 Task: Slide 3 - Table Of Contents.
Action: Mouse moved to (30, 95)
Screenshot: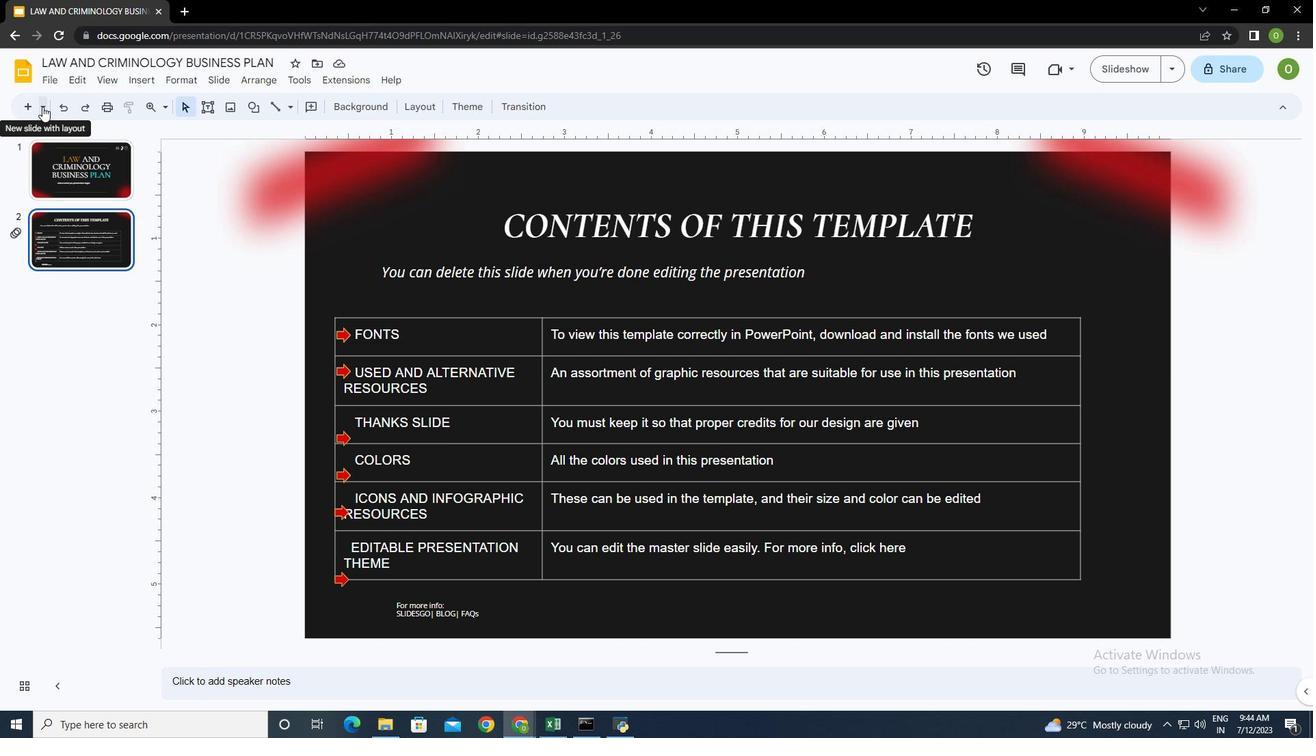 
Action: Mouse pressed left at (30, 95)
Screenshot: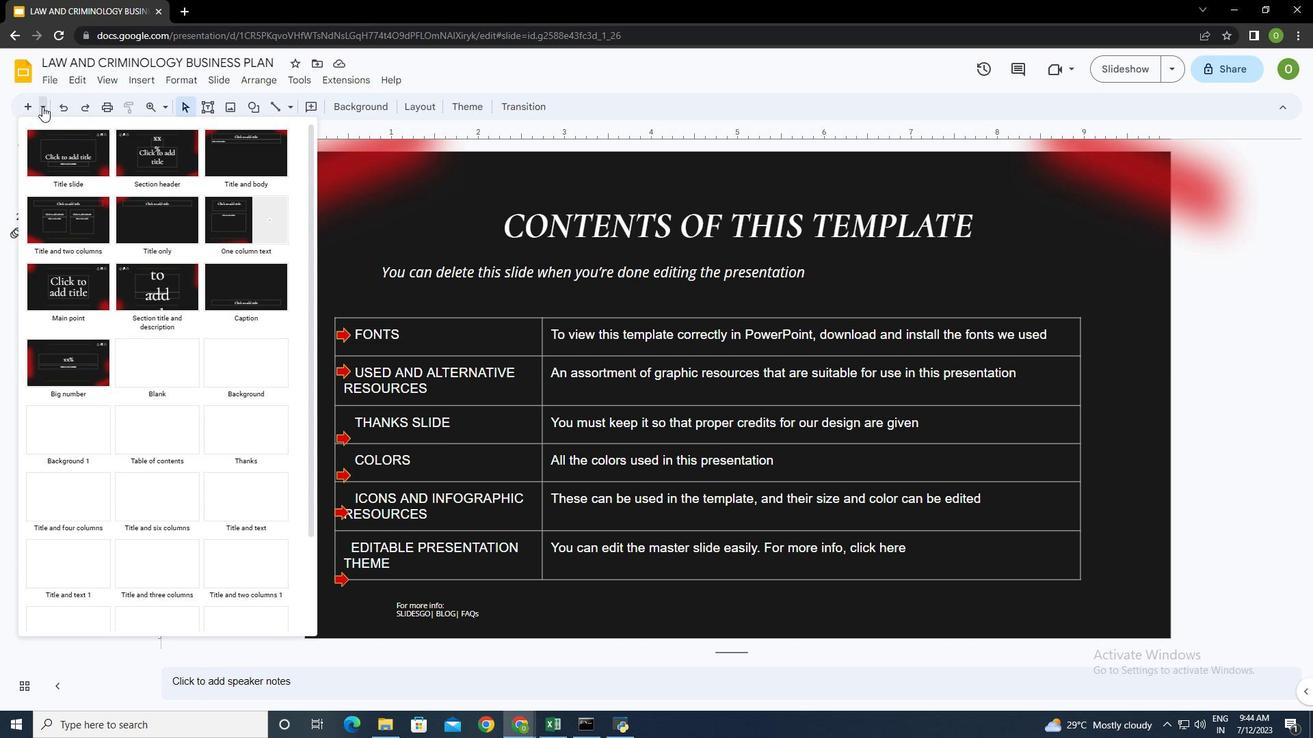 
Action: Mouse moved to (136, 206)
Screenshot: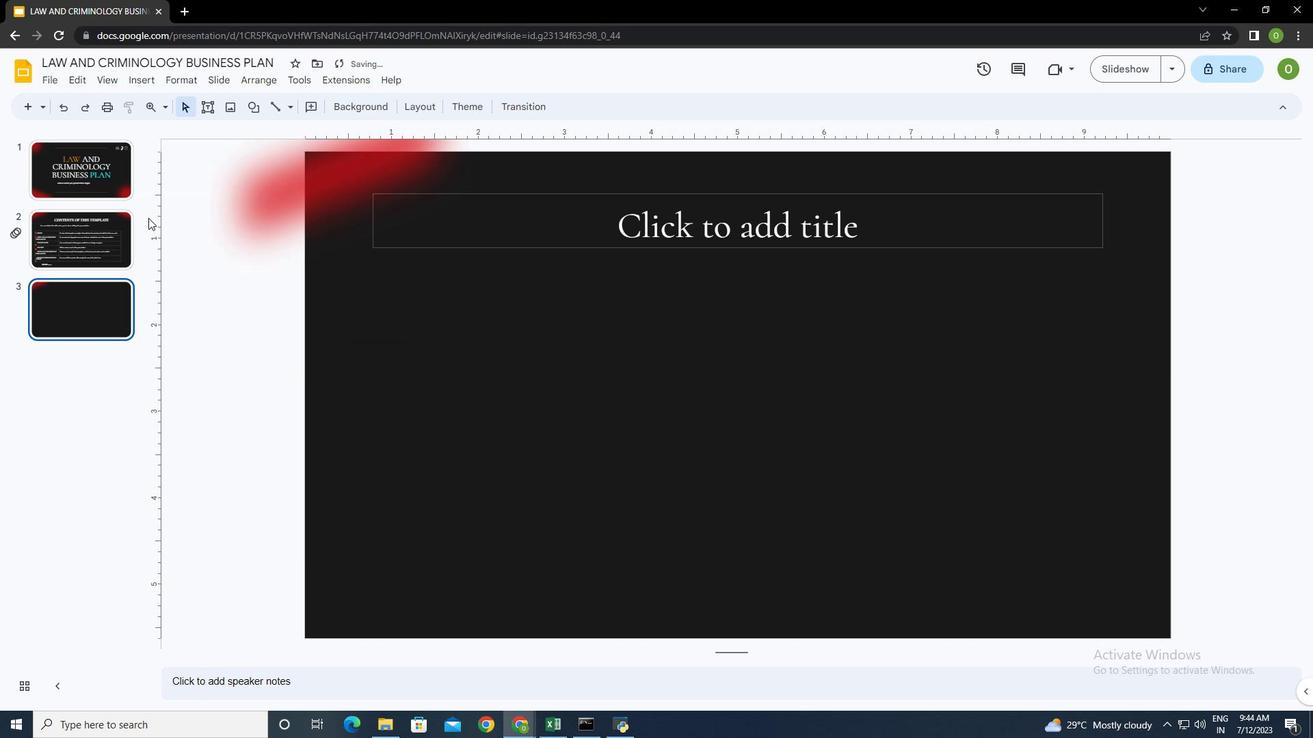 
Action: Mouse pressed left at (136, 206)
Screenshot: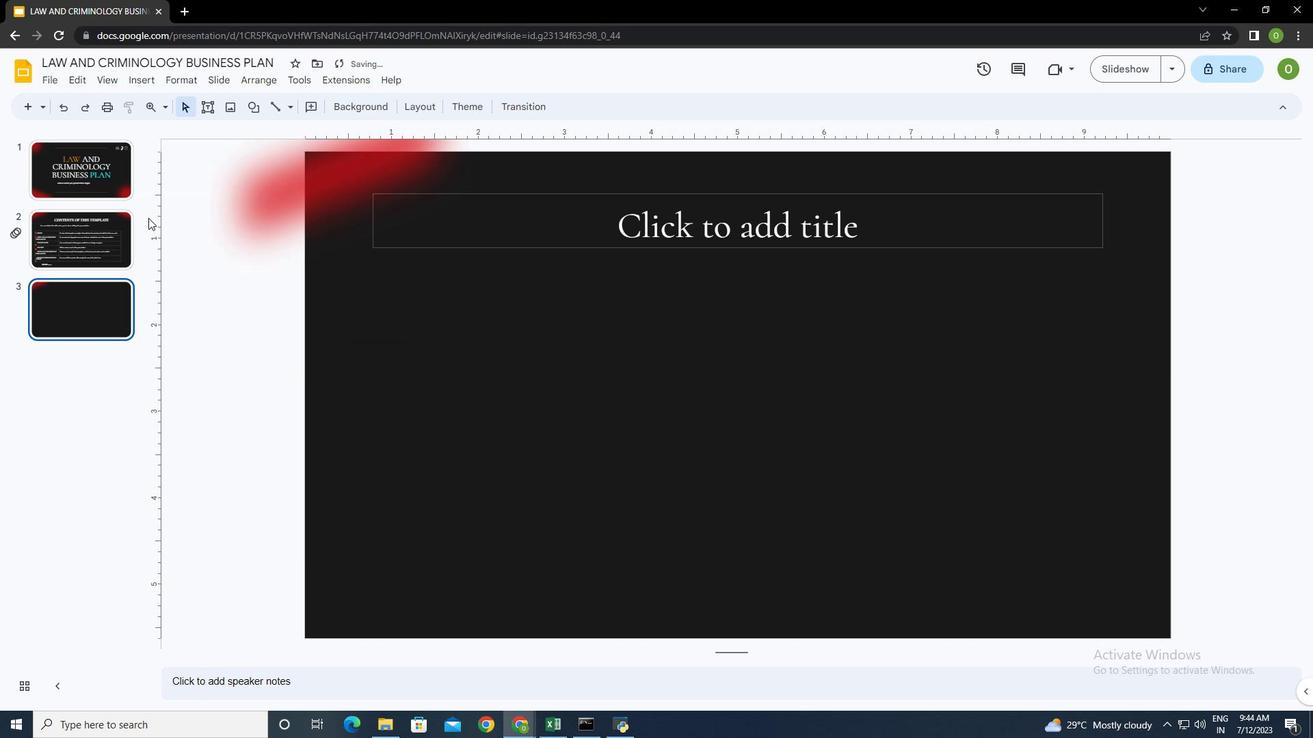 
Action: Mouse moved to (484, 202)
Screenshot: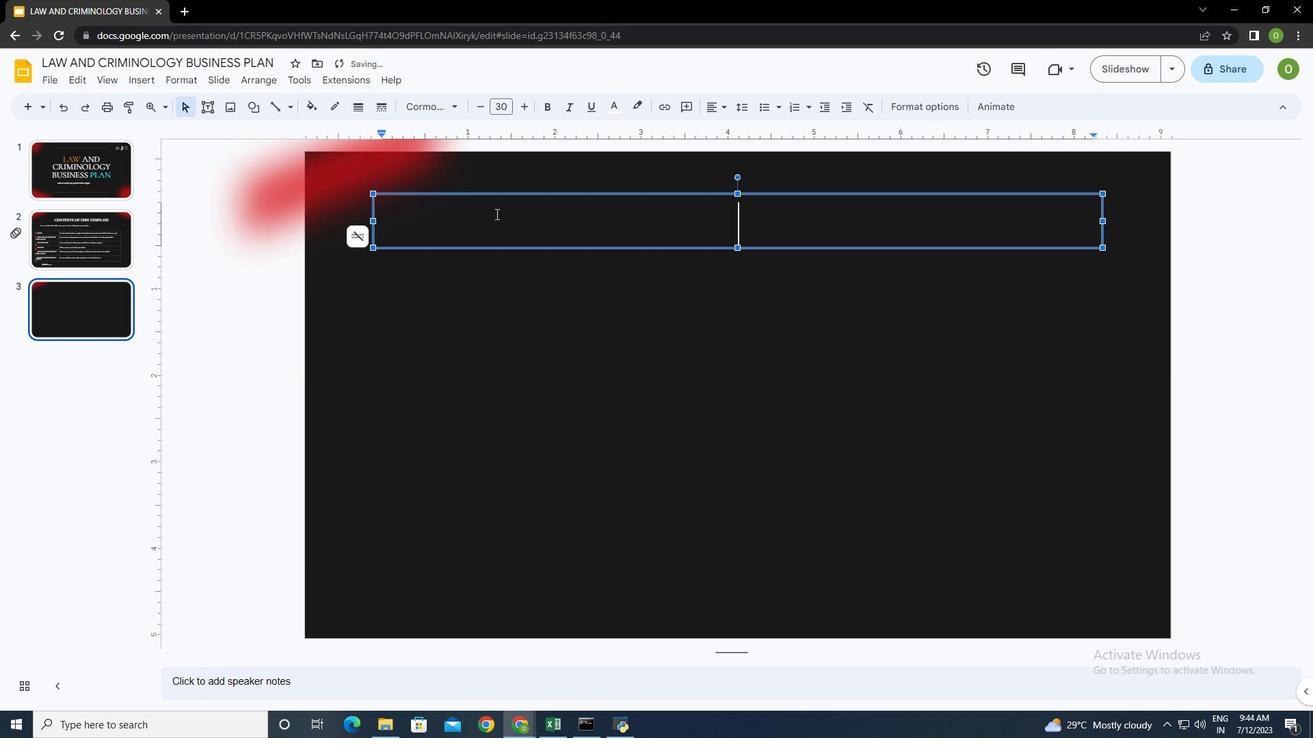 
Action: Mouse pressed left at (484, 202)
Screenshot: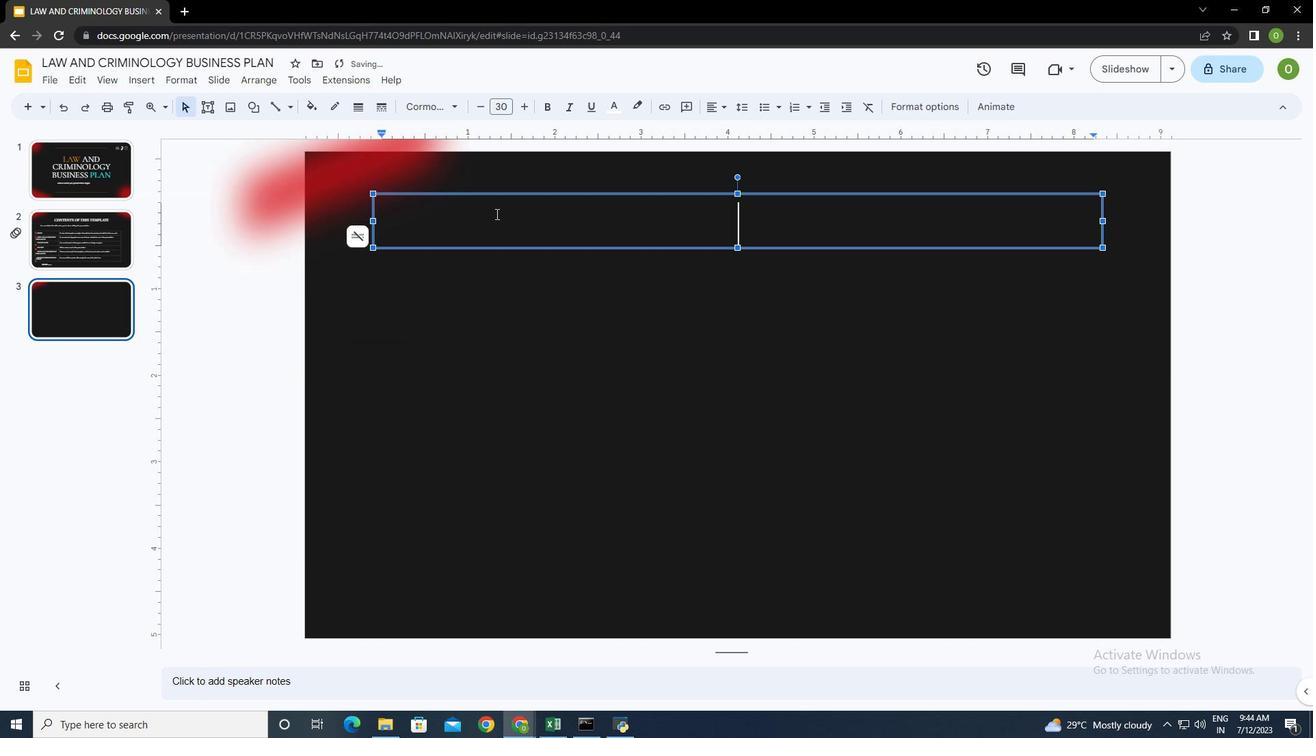 
Action: Mouse moved to (484, 202)
Screenshot: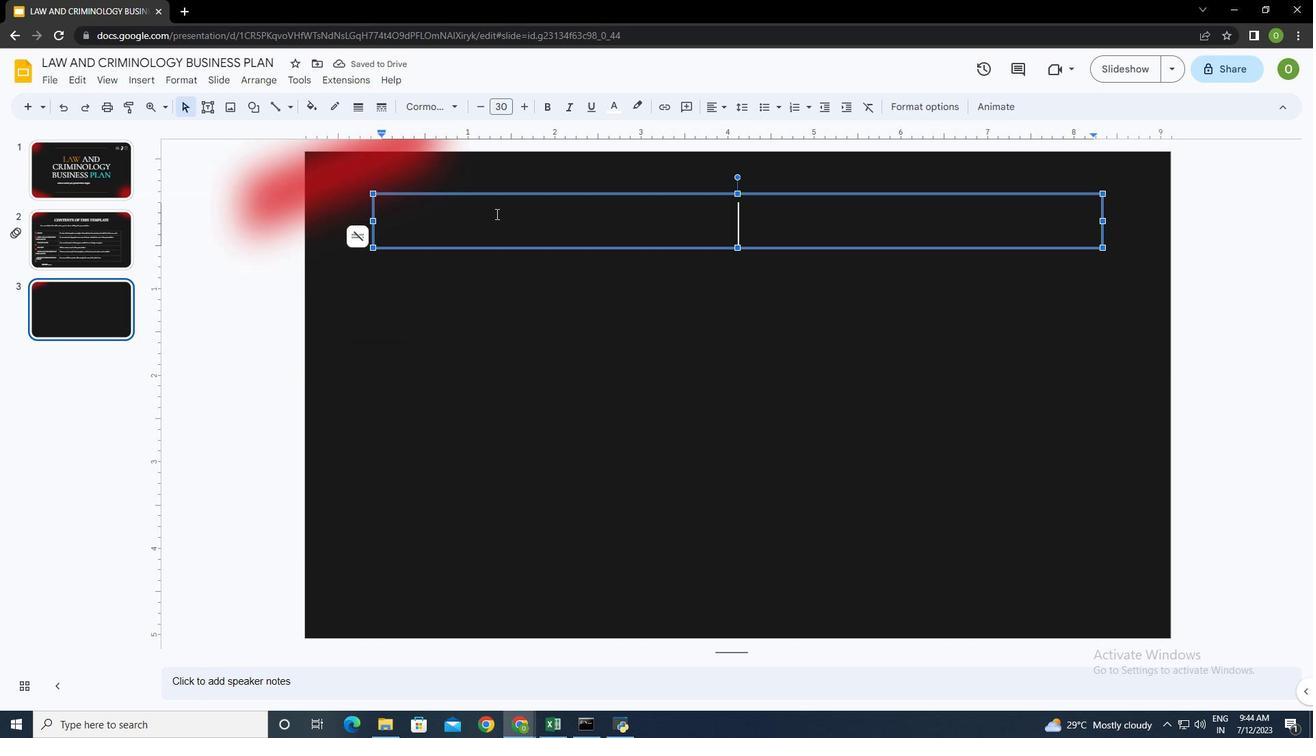 
Action: Key pressed <Key.shift>table<Key.space>of<Key.space>contents
Screenshot: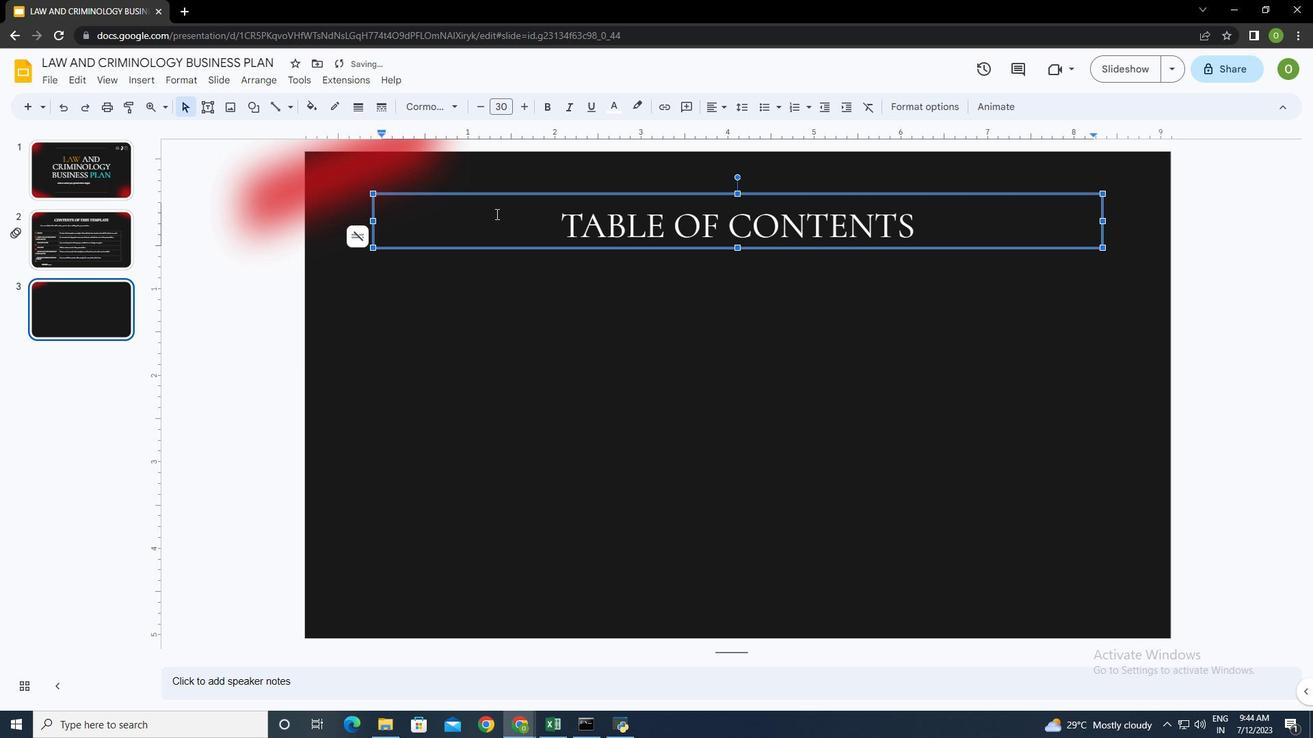 
Action: Mouse moved to (925, 213)
Screenshot: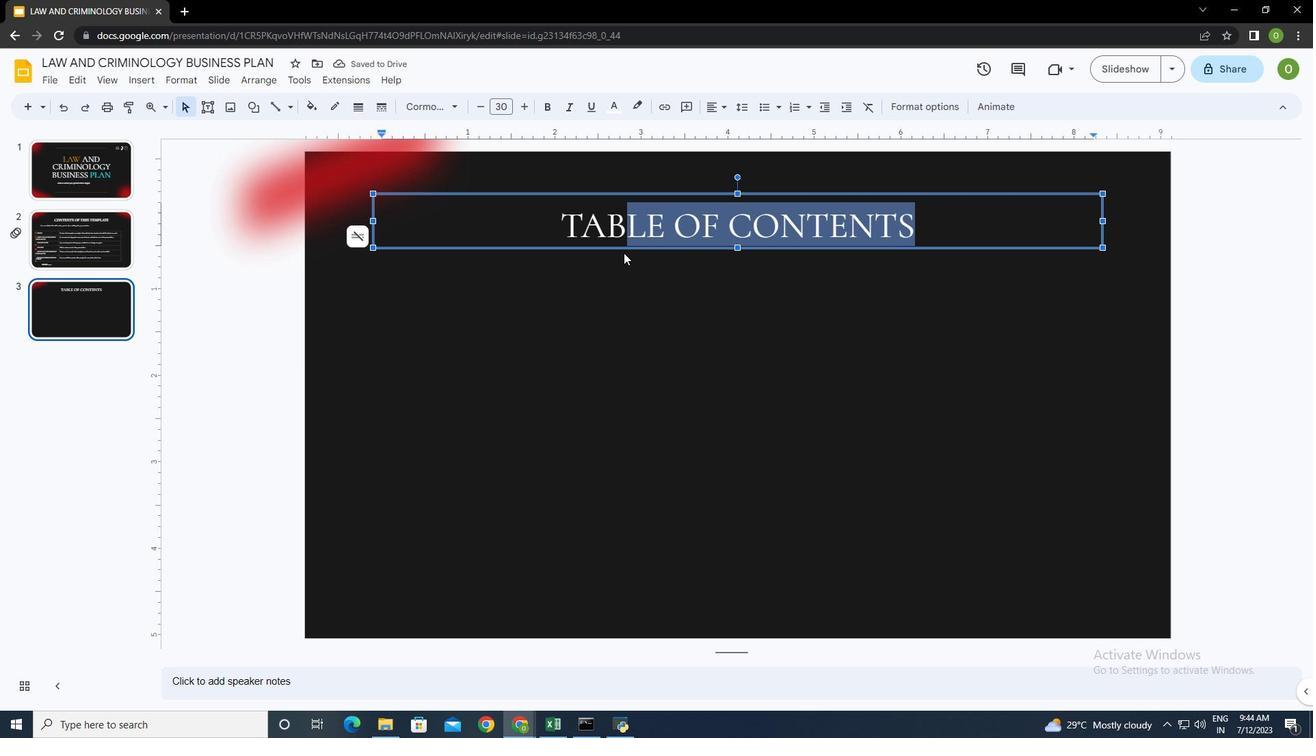 
Action: Mouse pressed left at (925, 213)
Screenshot: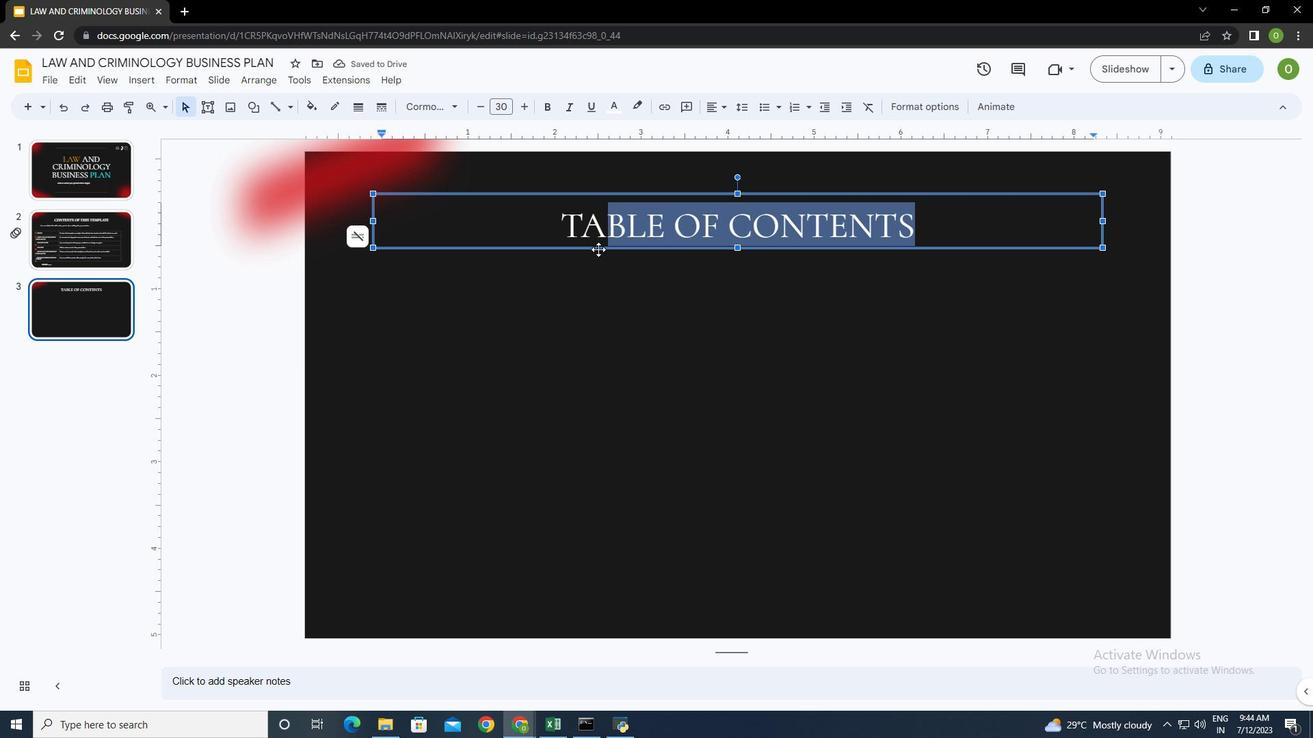 
Action: Mouse moved to (470, 95)
Screenshot: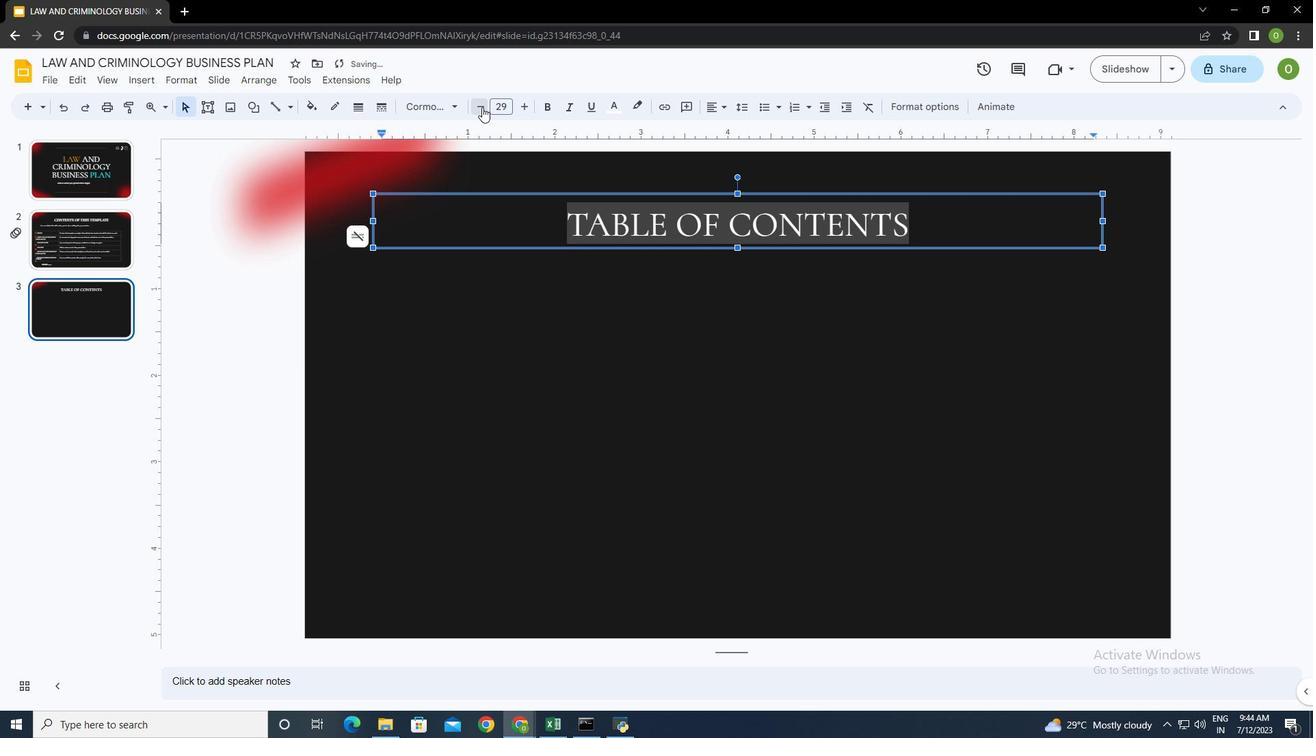 
Action: Mouse pressed left at (470, 95)
Screenshot: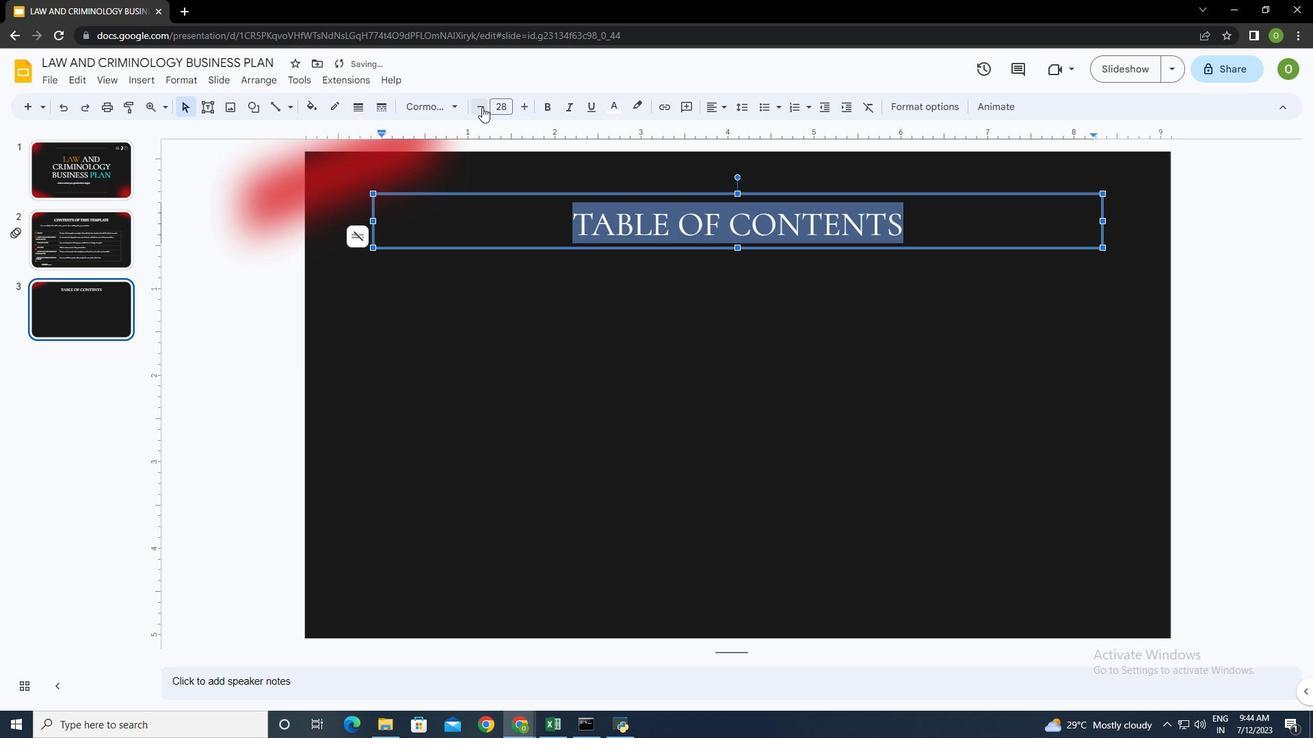 
Action: Mouse pressed left at (470, 95)
Screenshot: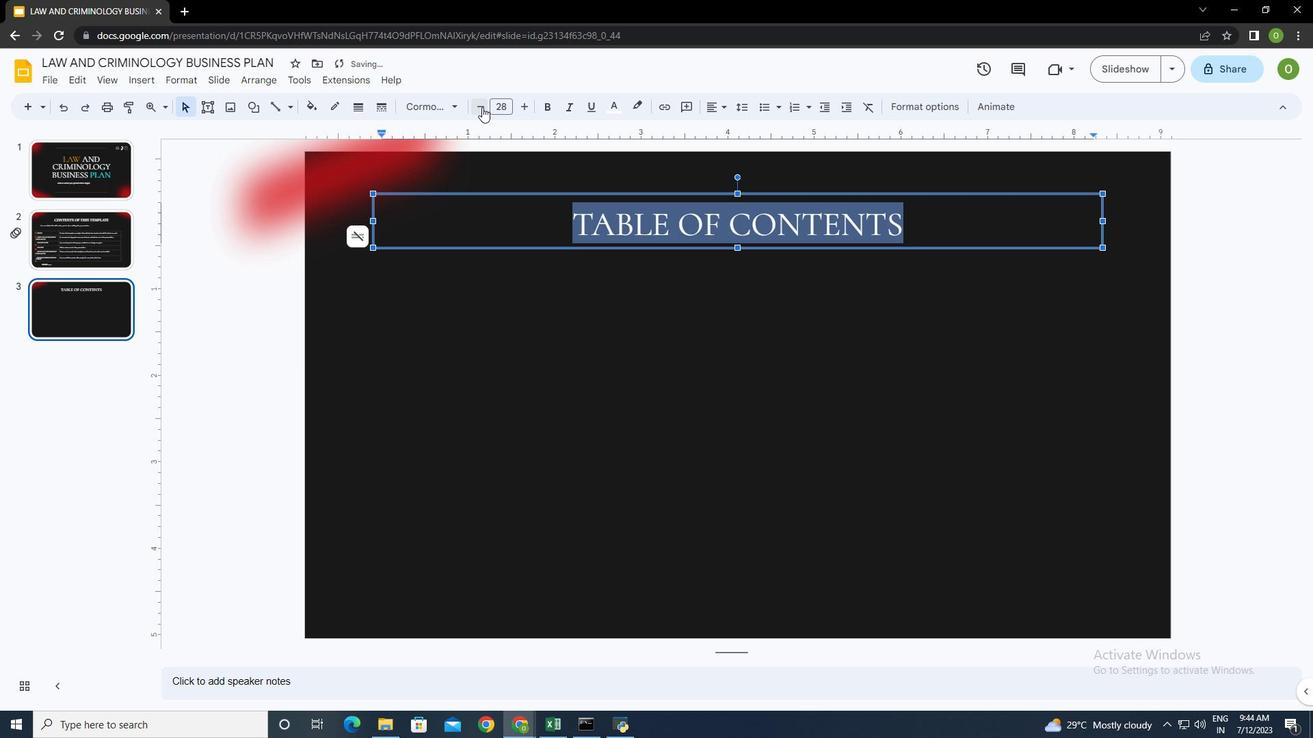 
Action: Mouse pressed left at (470, 95)
Screenshot: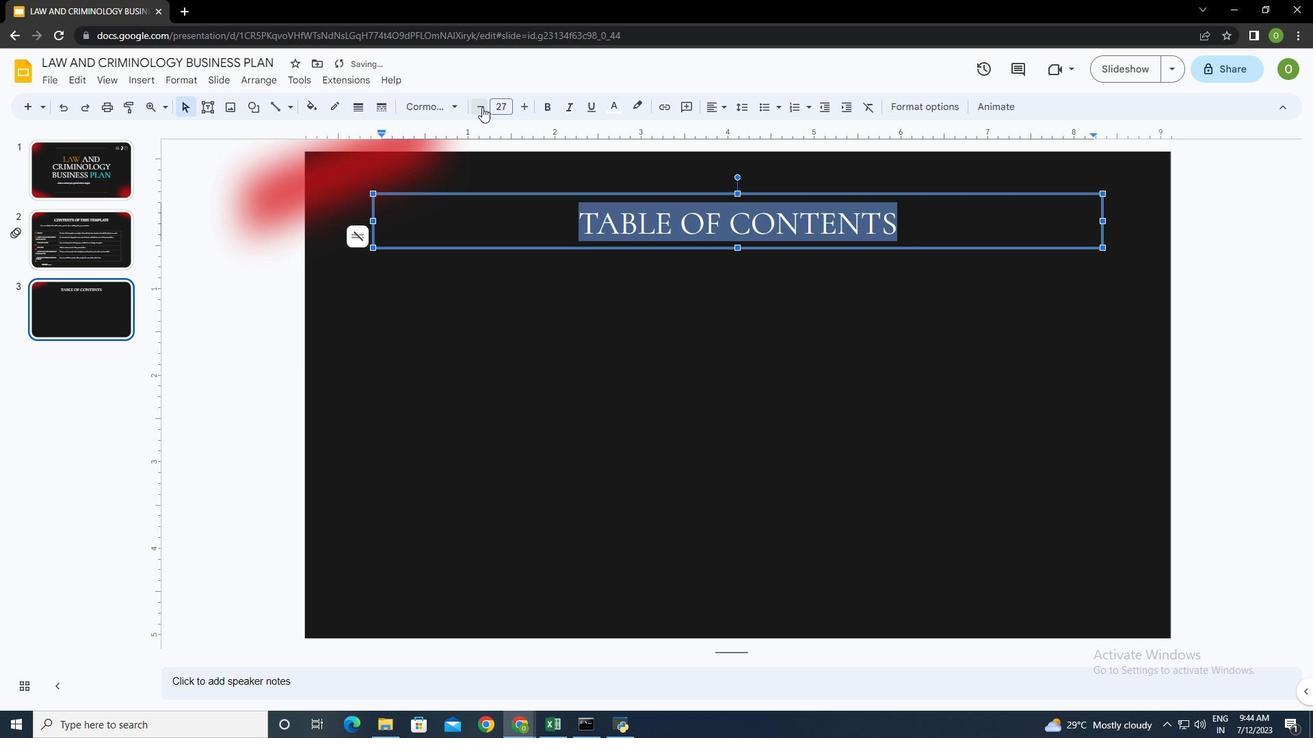 
Action: Mouse pressed left at (470, 95)
Screenshot: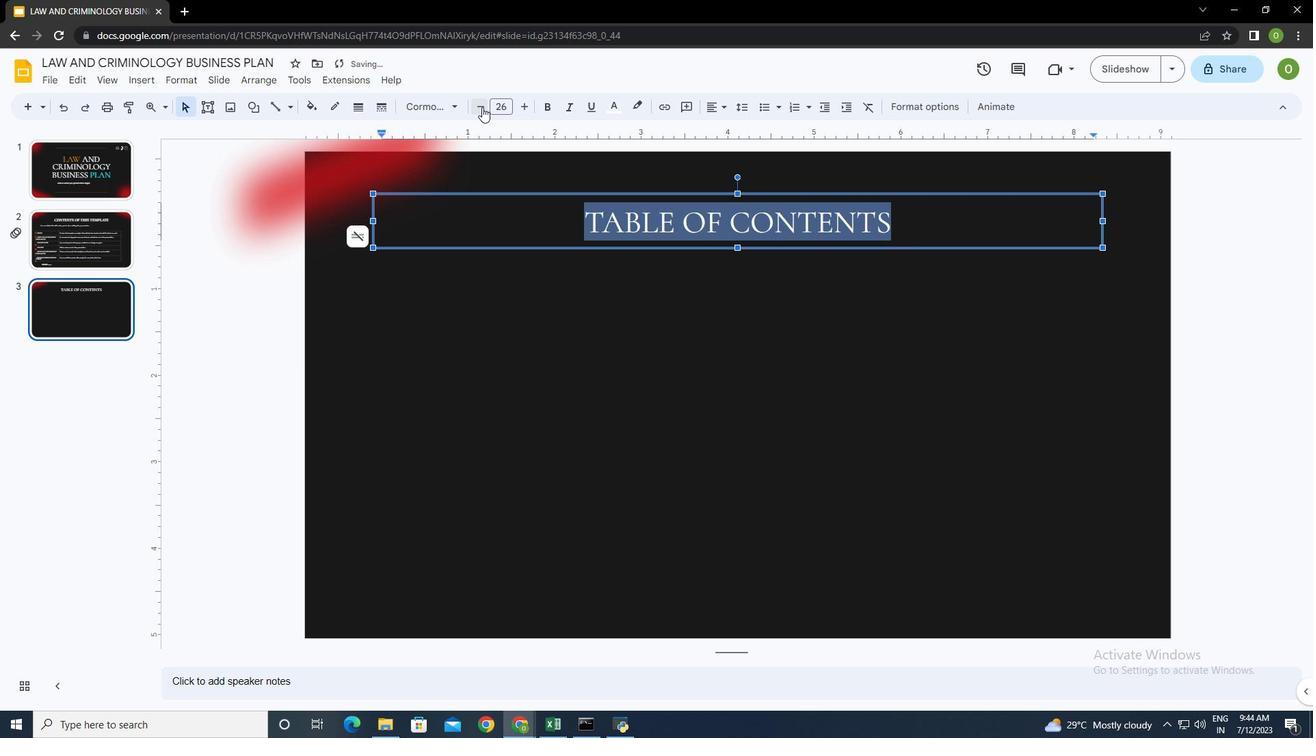 
Action: Mouse pressed left at (470, 95)
Screenshot: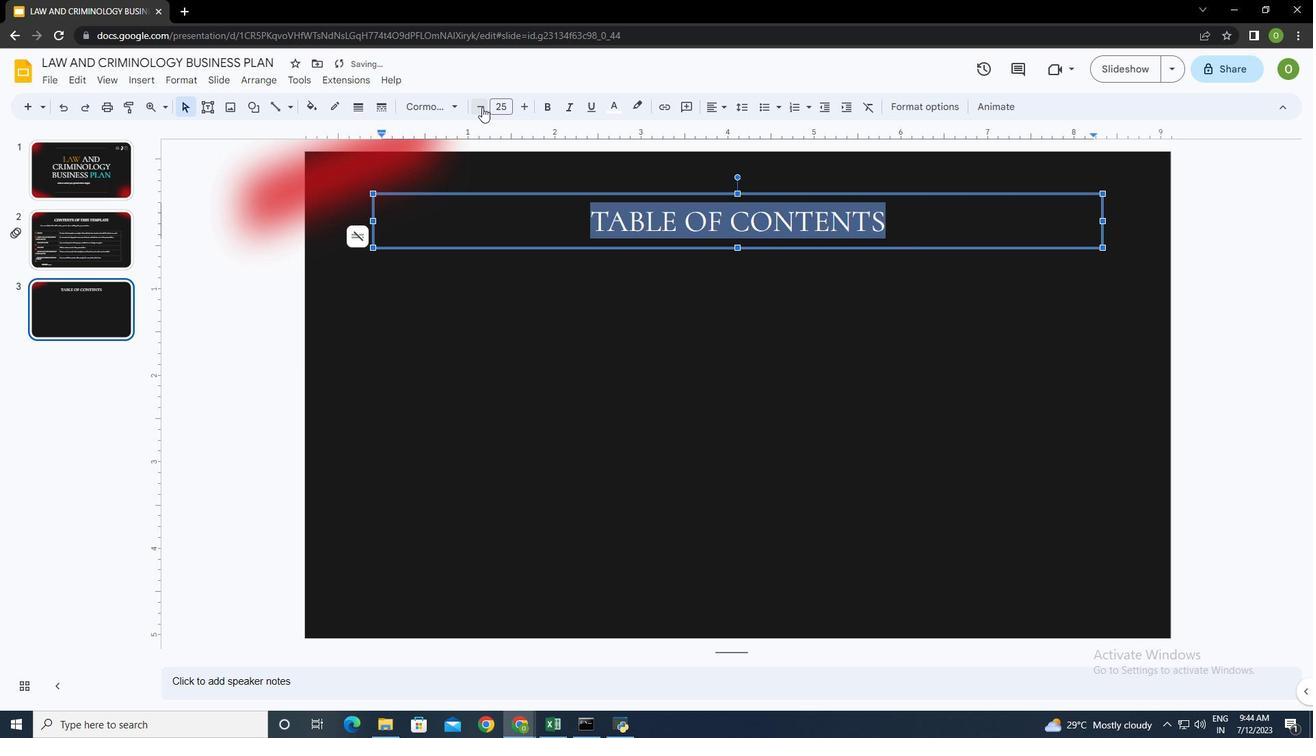
Action: Mouse moved to (968, 218)
Screenshot: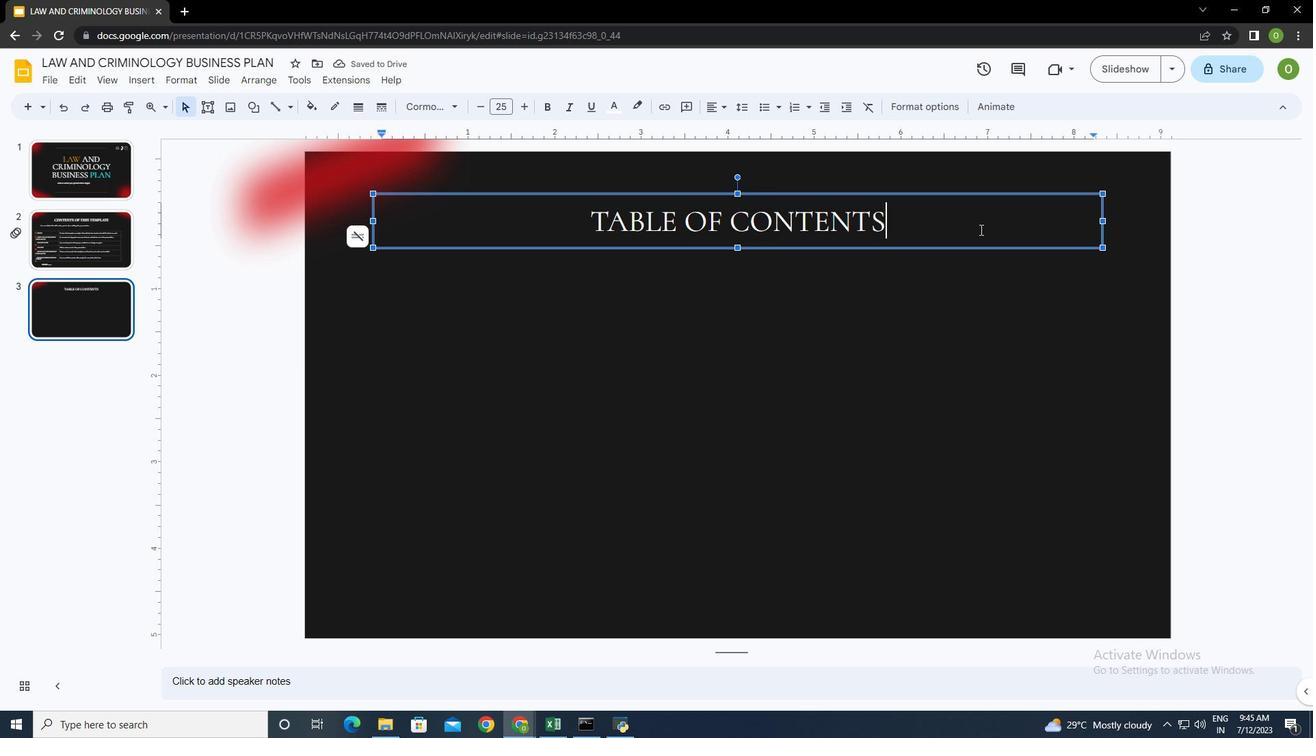
Action: Mouse pressed left at (968, 218)
Screenshot: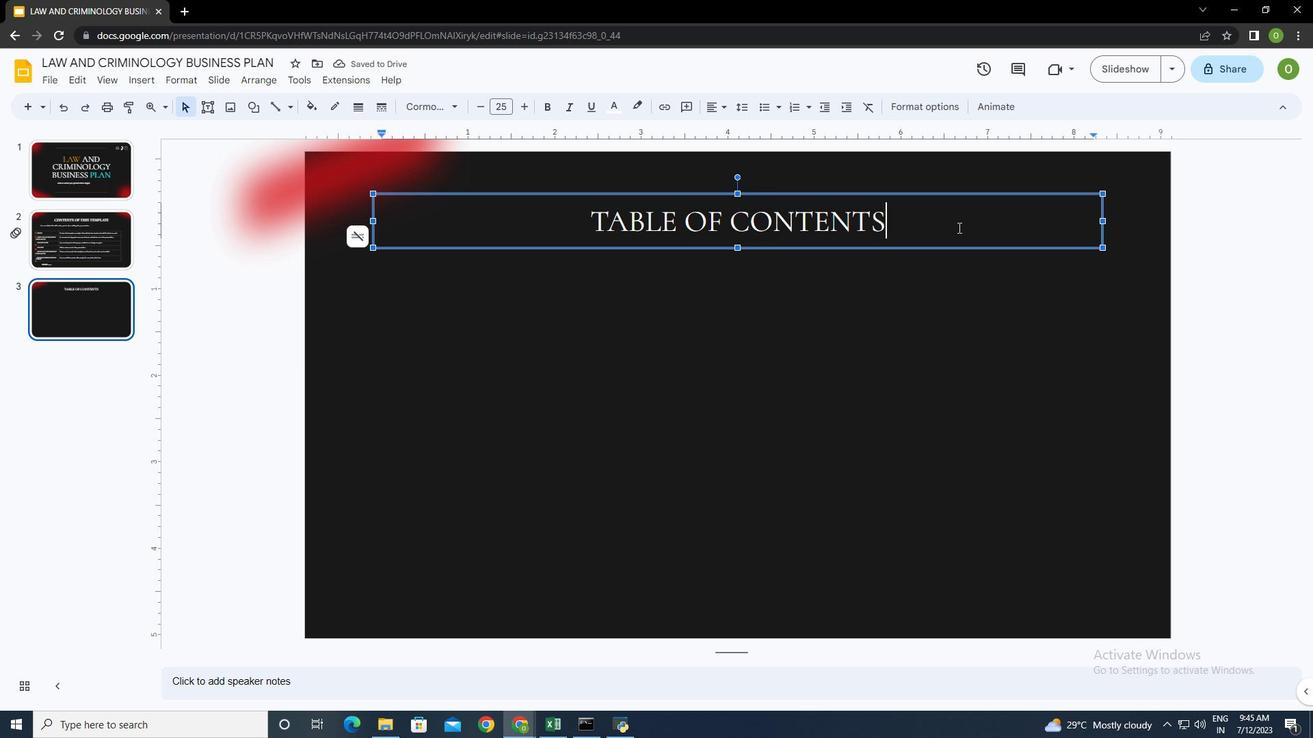 
Action: Mouse moved to (914, 94)
Screenshot: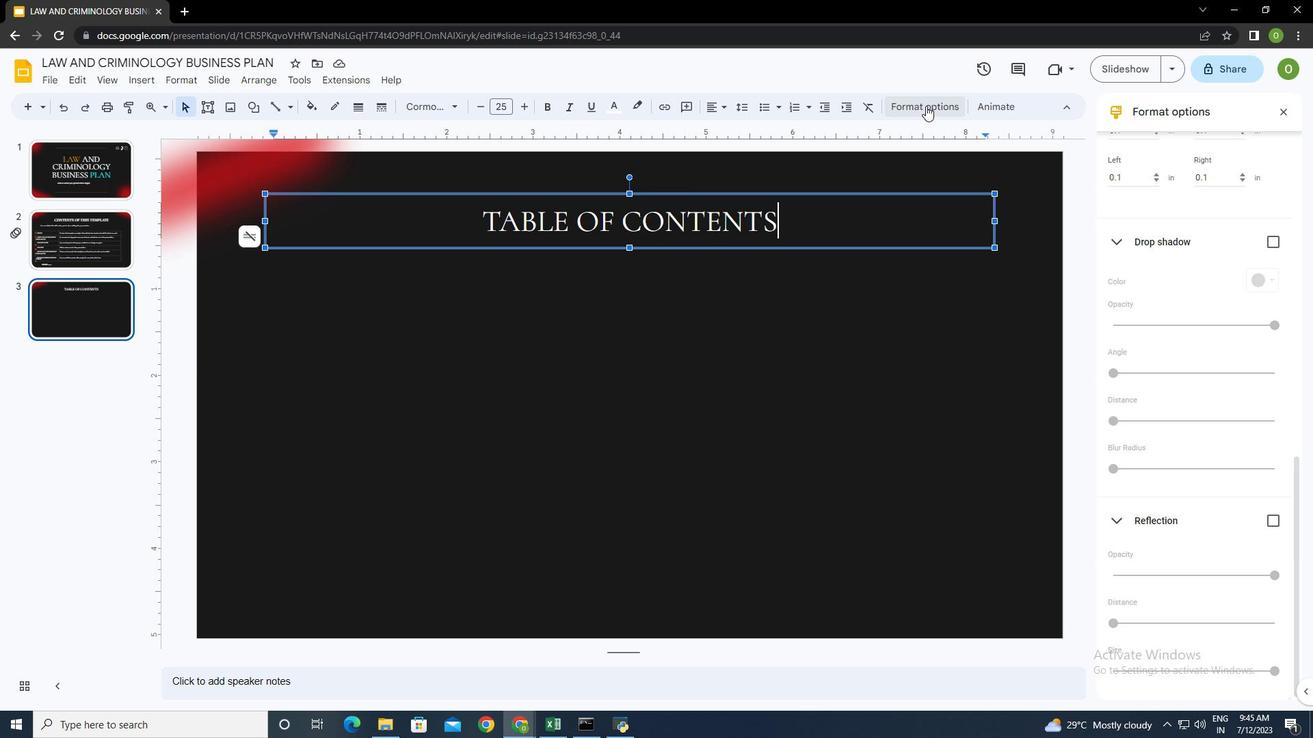 
Action: Mouse pressed left at (914, 94)
Screenshot: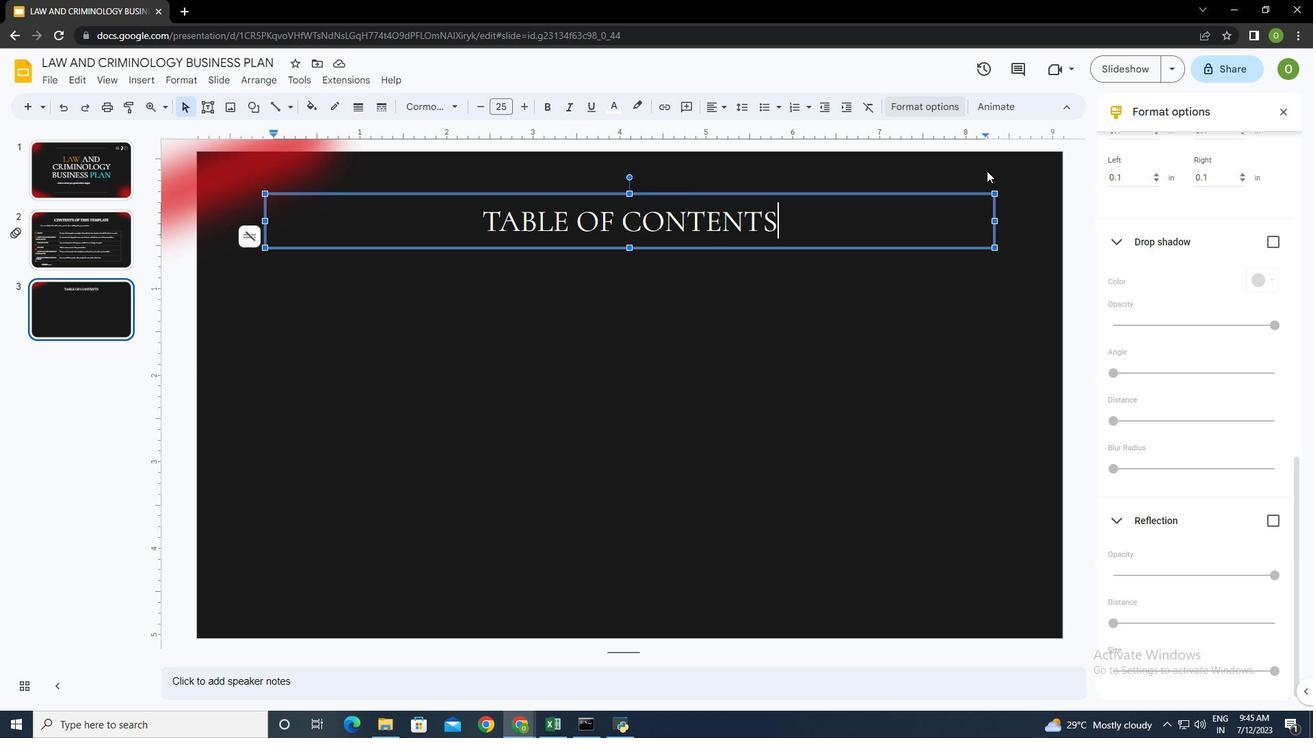 
Action: Mouse moved to (1140, 201)
Screenshot: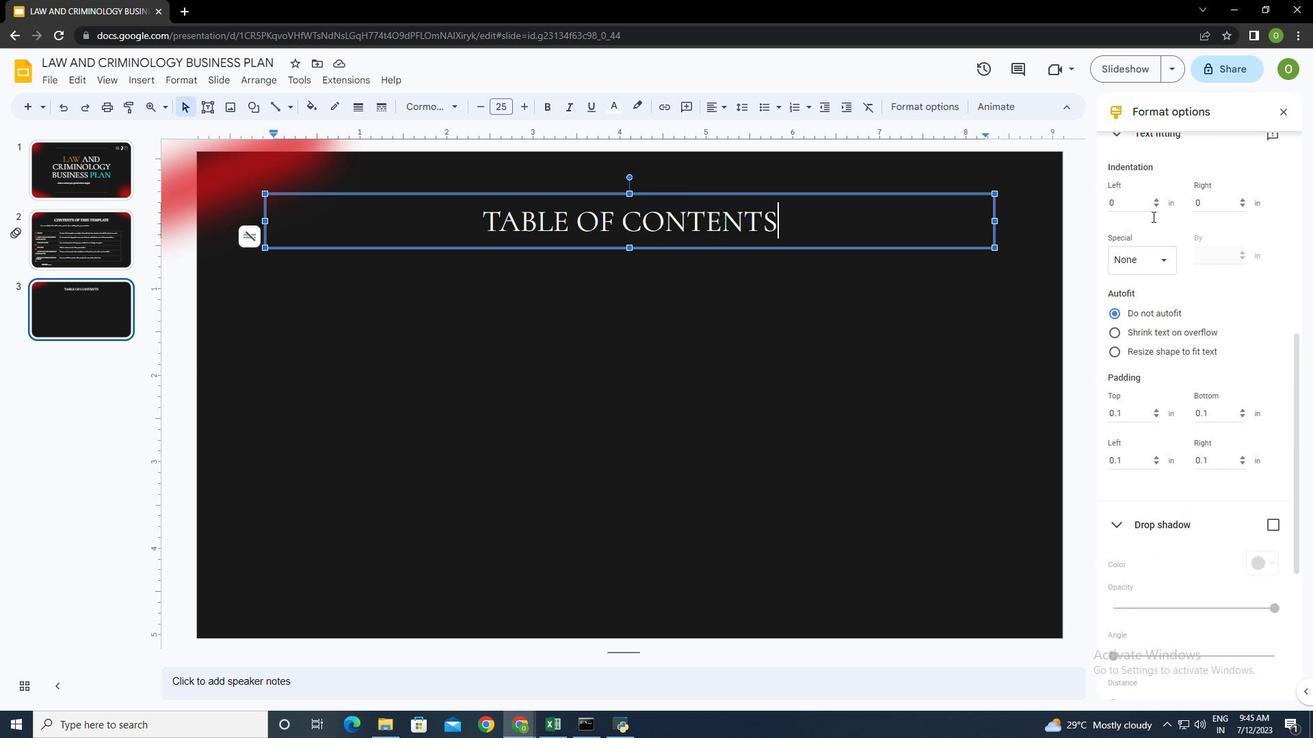 
Action: Mouse scrolled (1140, 202) with delta (0, 0)
Screenshot: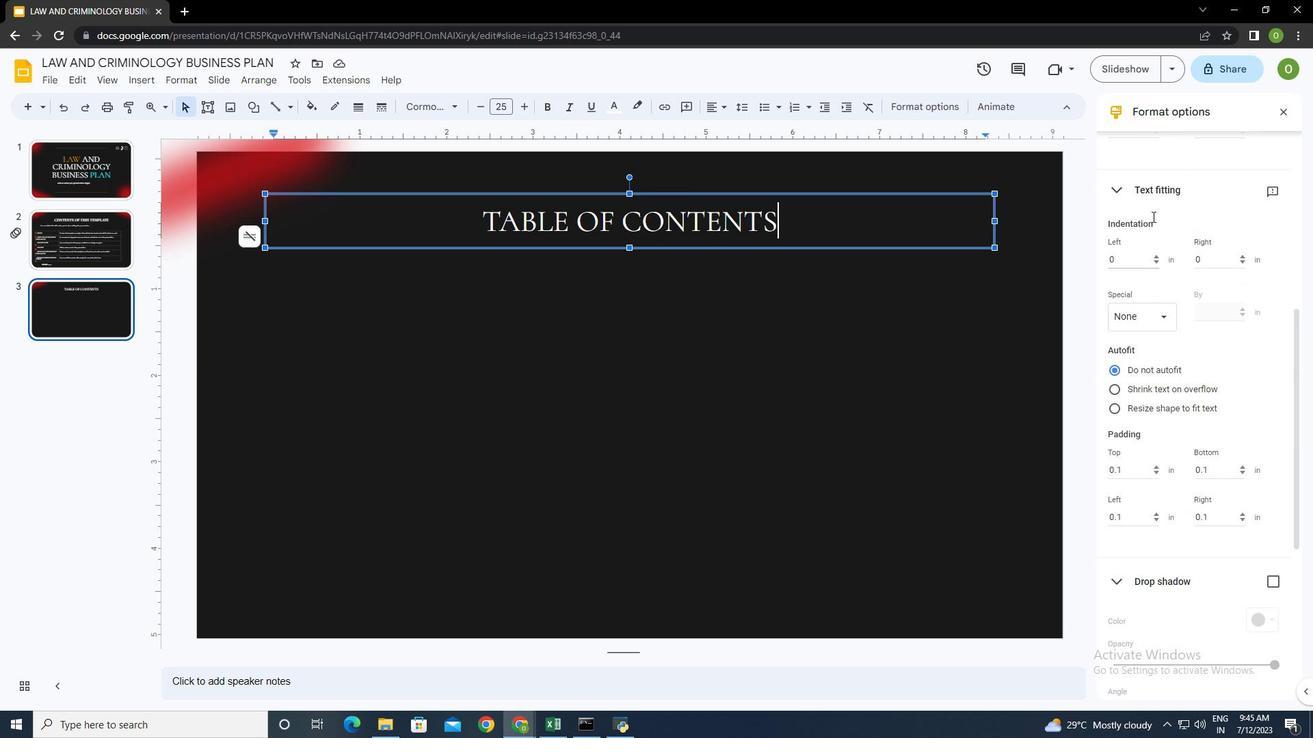 
Action: Mouse scrolled (1140, 202) with delta (0, 0)
Screenshot: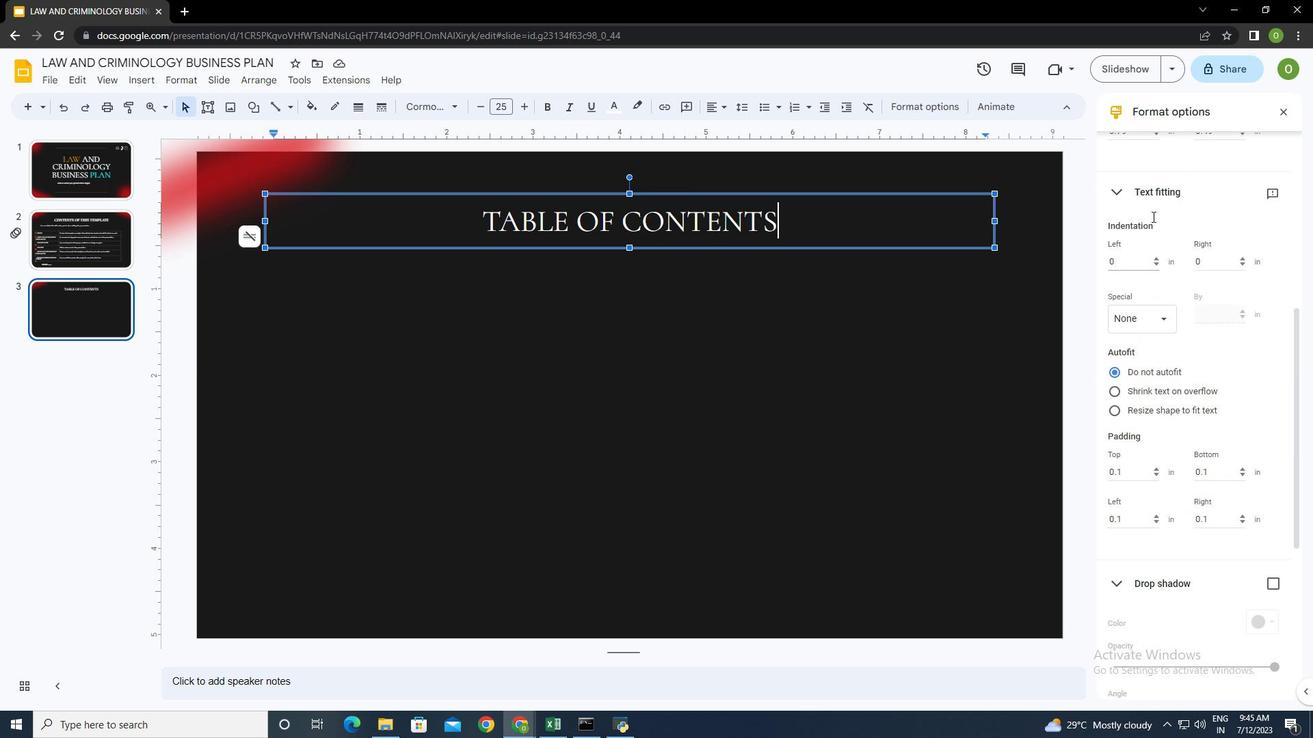 
Action: Mouse scrolled (1140, 202) with delta (0, 0)
Screenshot: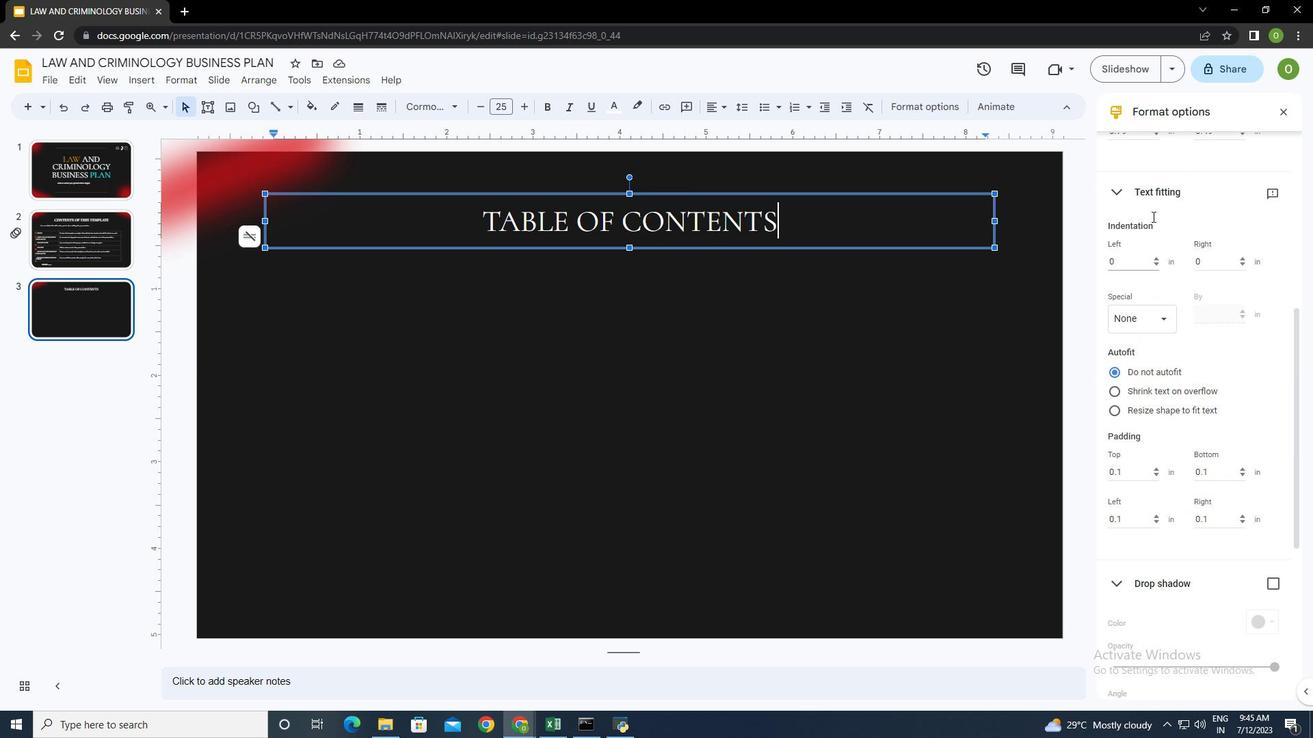 
Action: Mouse moved to (1140, 202)
Screenshot: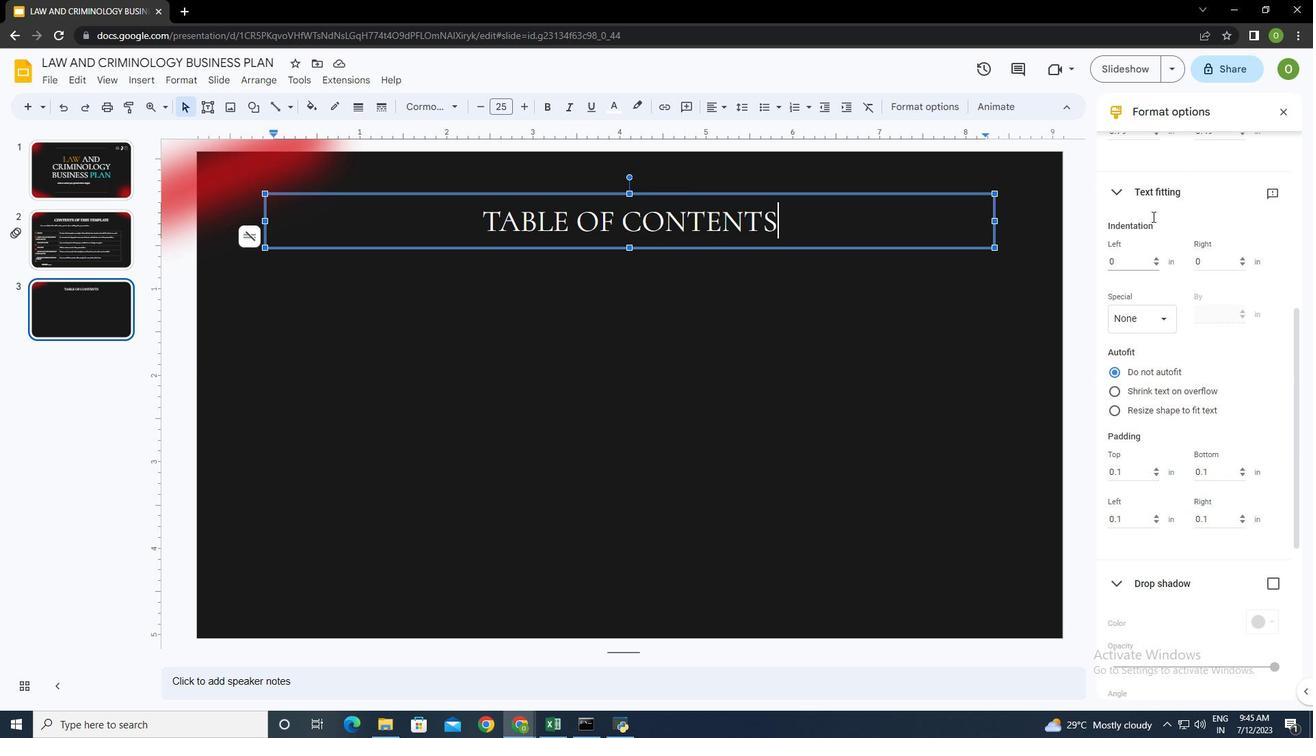 
Action: Mouse scrolled (1140, 203) with delta (0, 0)
Screenshot: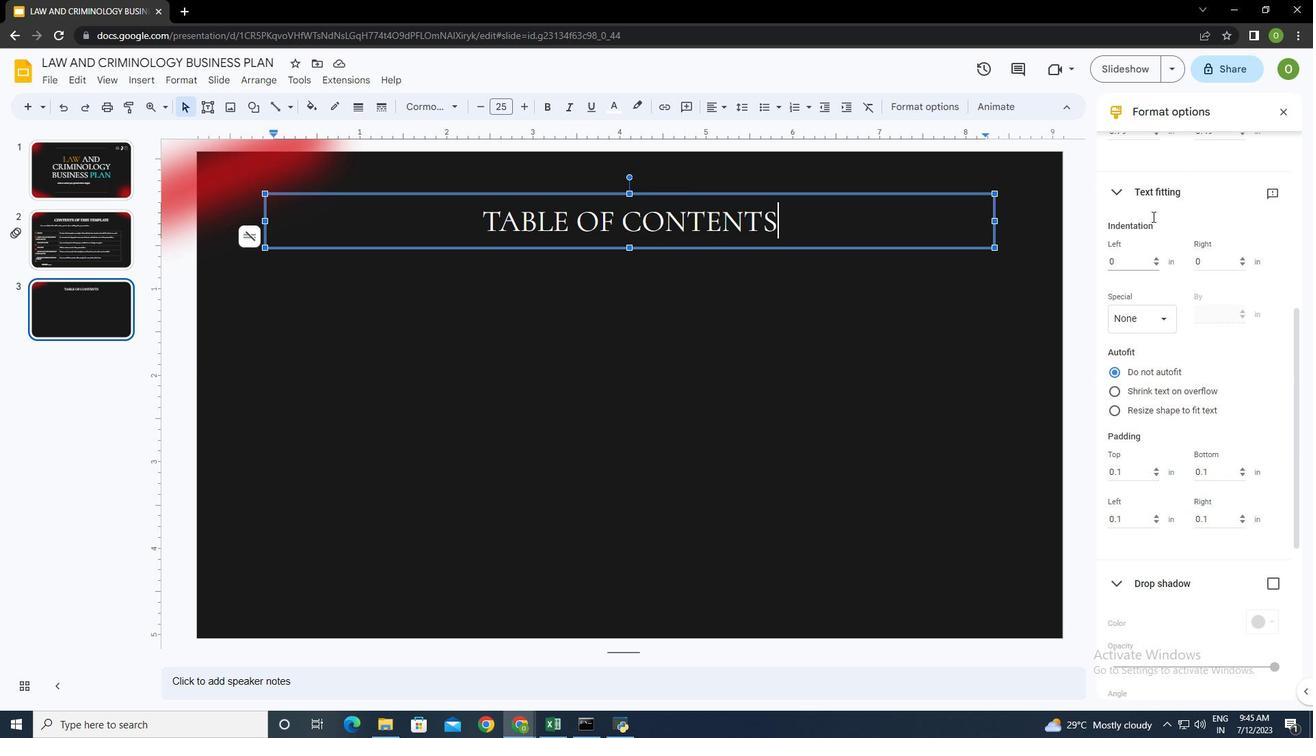 
Action: Mouse moved to (1141, 203)
Screenshot: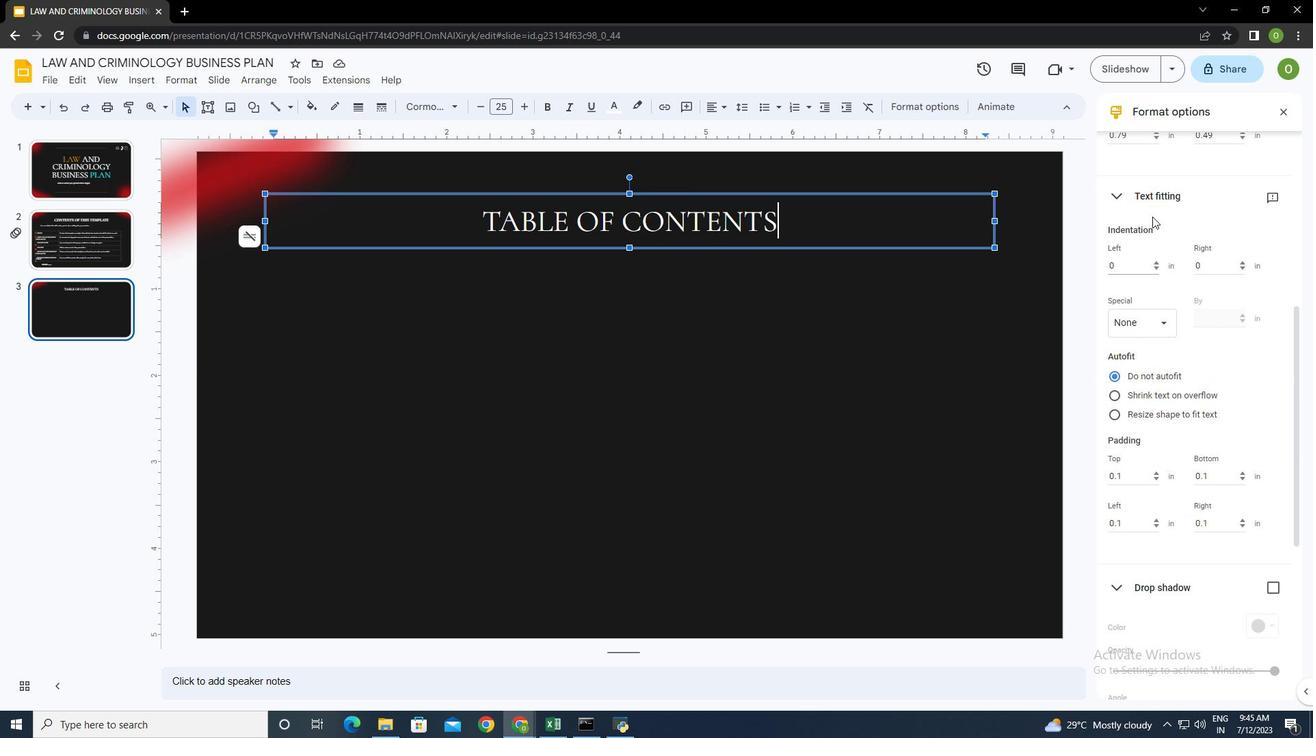 
Action: Mouse scrolled (1141, 204) with delta (0, 0)
Screenshot: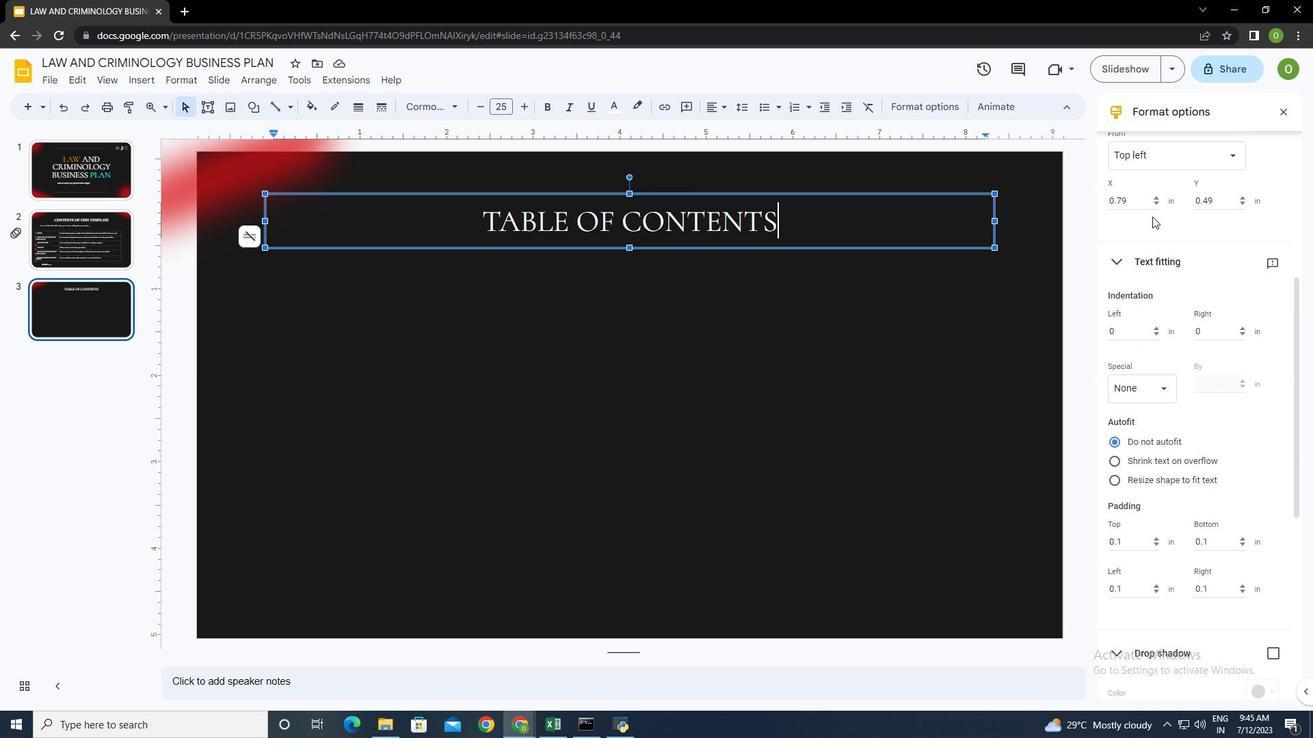 
Action: Mouse moved to (1141, 205)
Screenshot: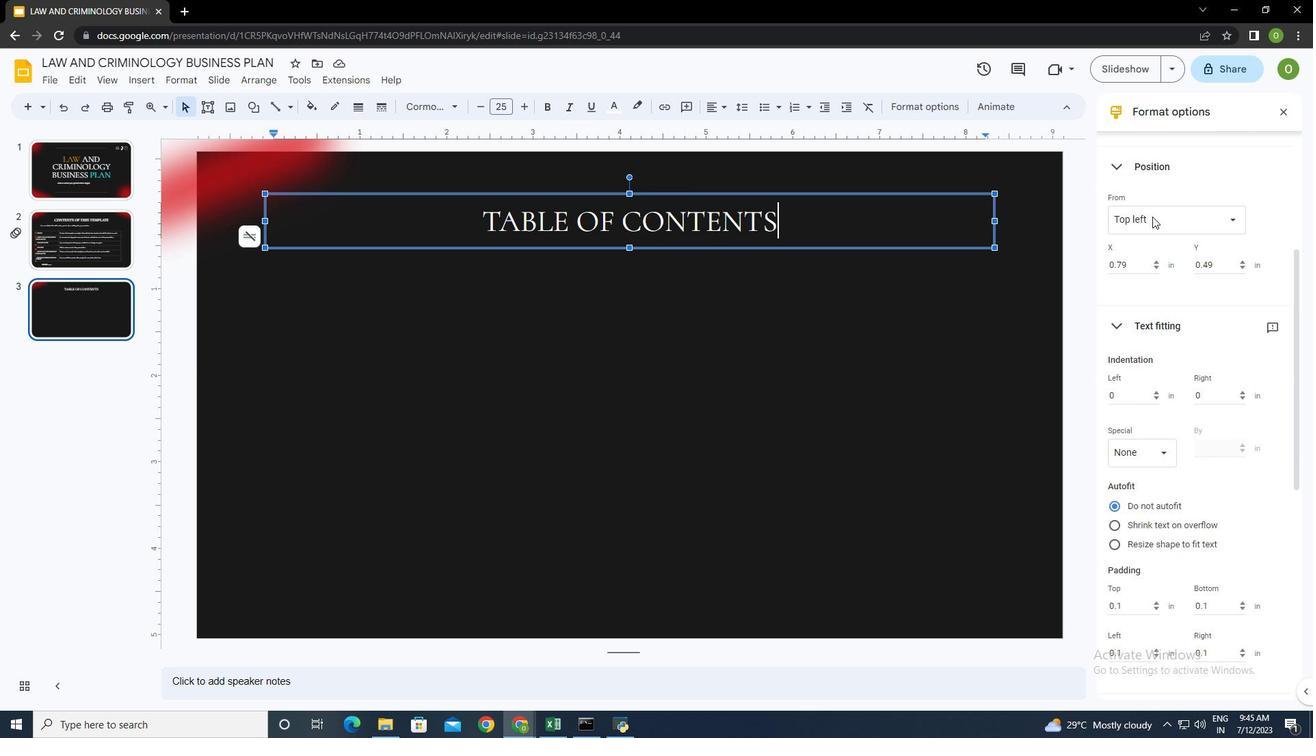 
Action: Mouse scrolled (1141, 205) with delta (0, 0)
Screenshot: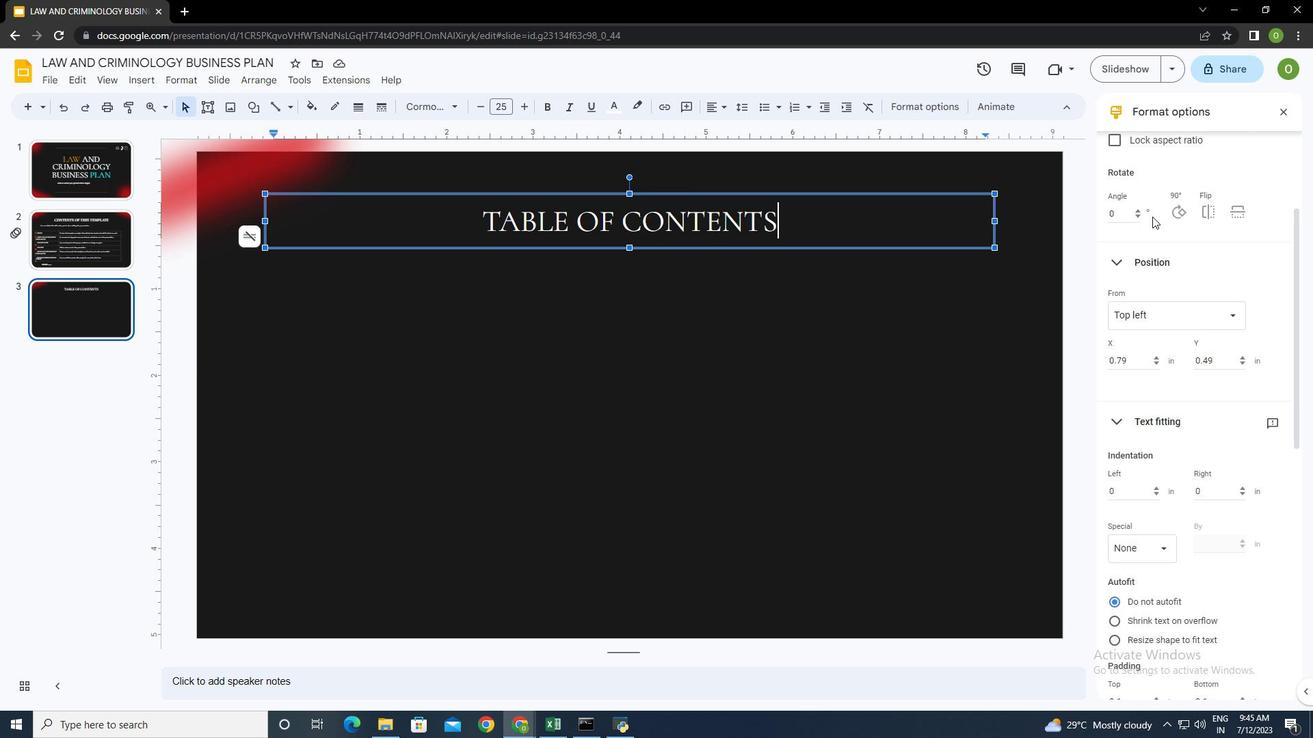 
Action: Mouse scrolled (1141, 205) with delta (0, 0)
Screenshot: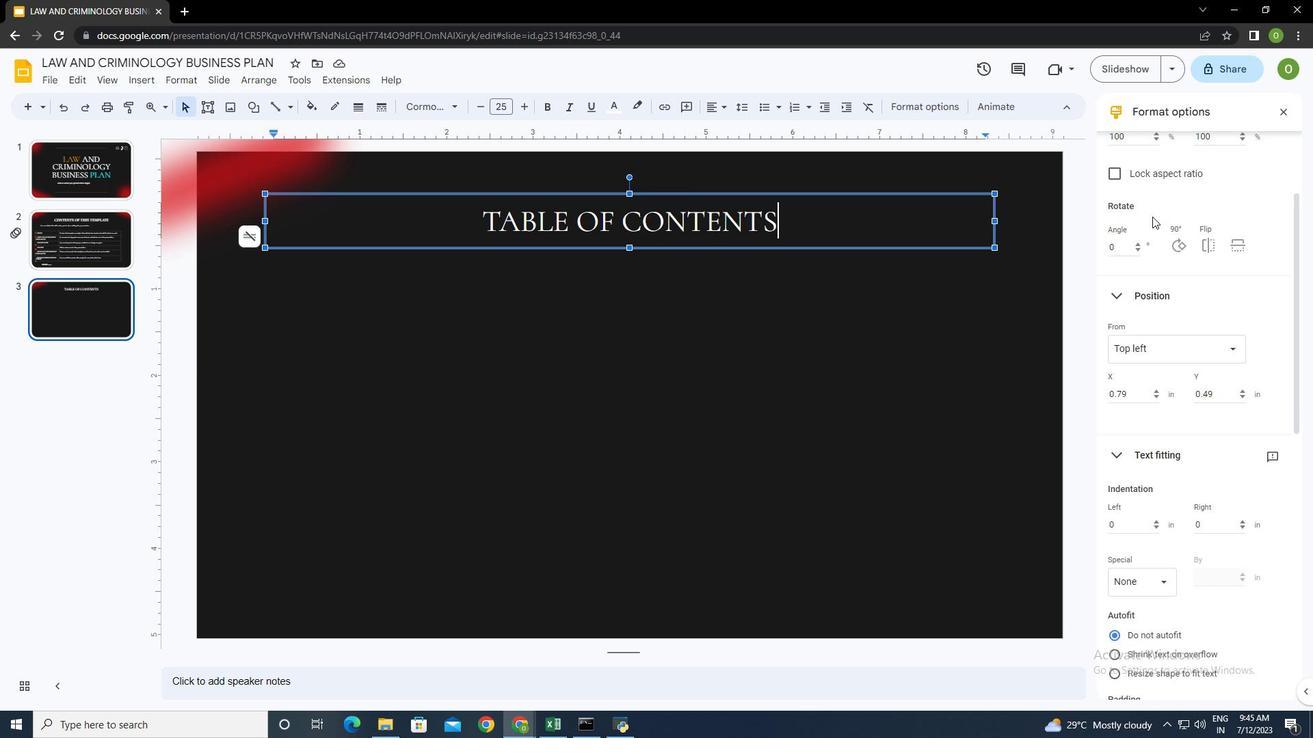 
Action: Mouse scrolled (1141, 205) with delta (0, 0)
Screenshot: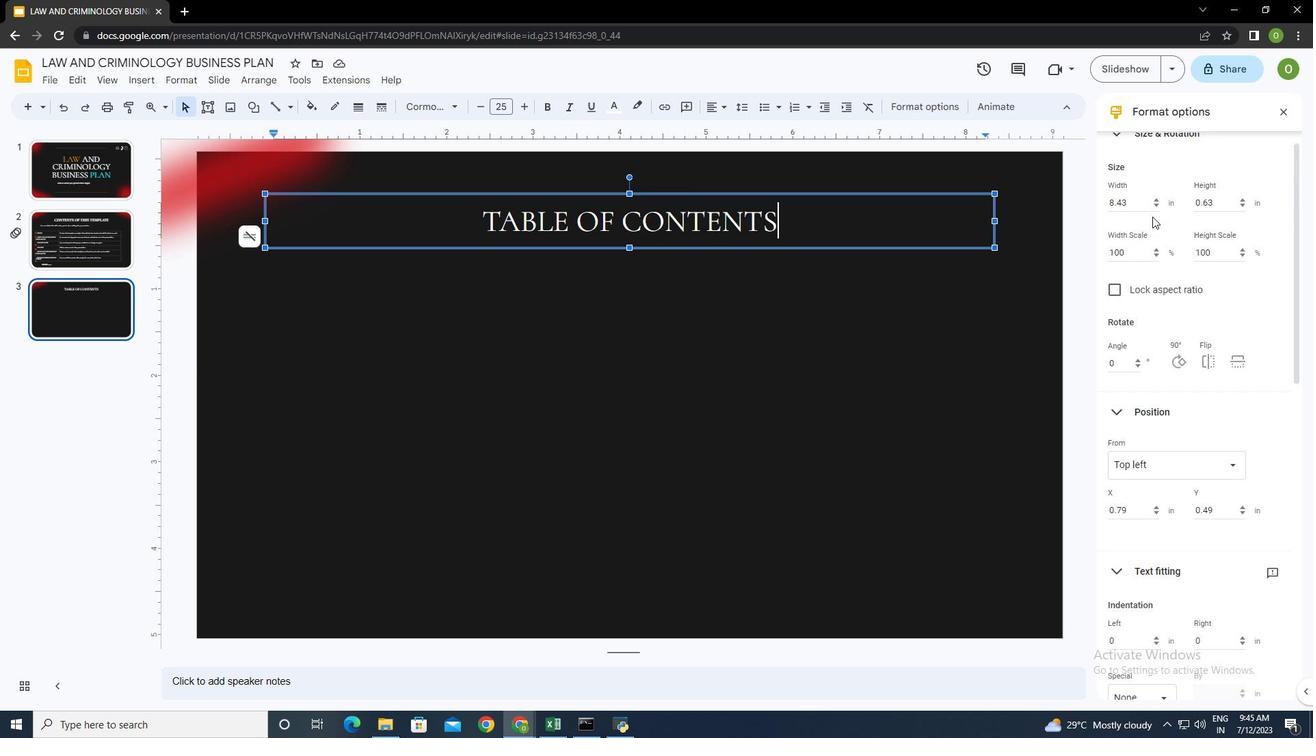 
Action: Mouse scrolled (1141, 205) with delta (0, 0)
Screenshot: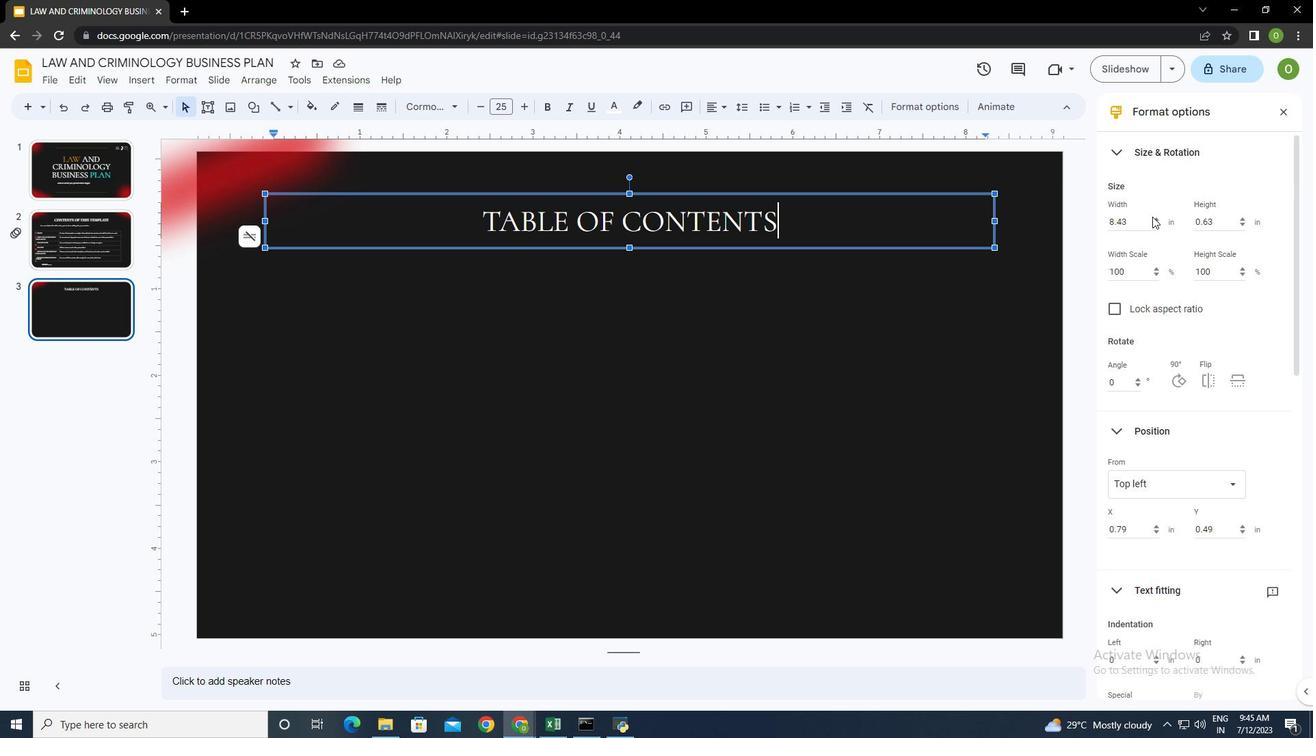 
Action: Mouse scrolled (1141, 205) with delta (0, 0)
Screenshot: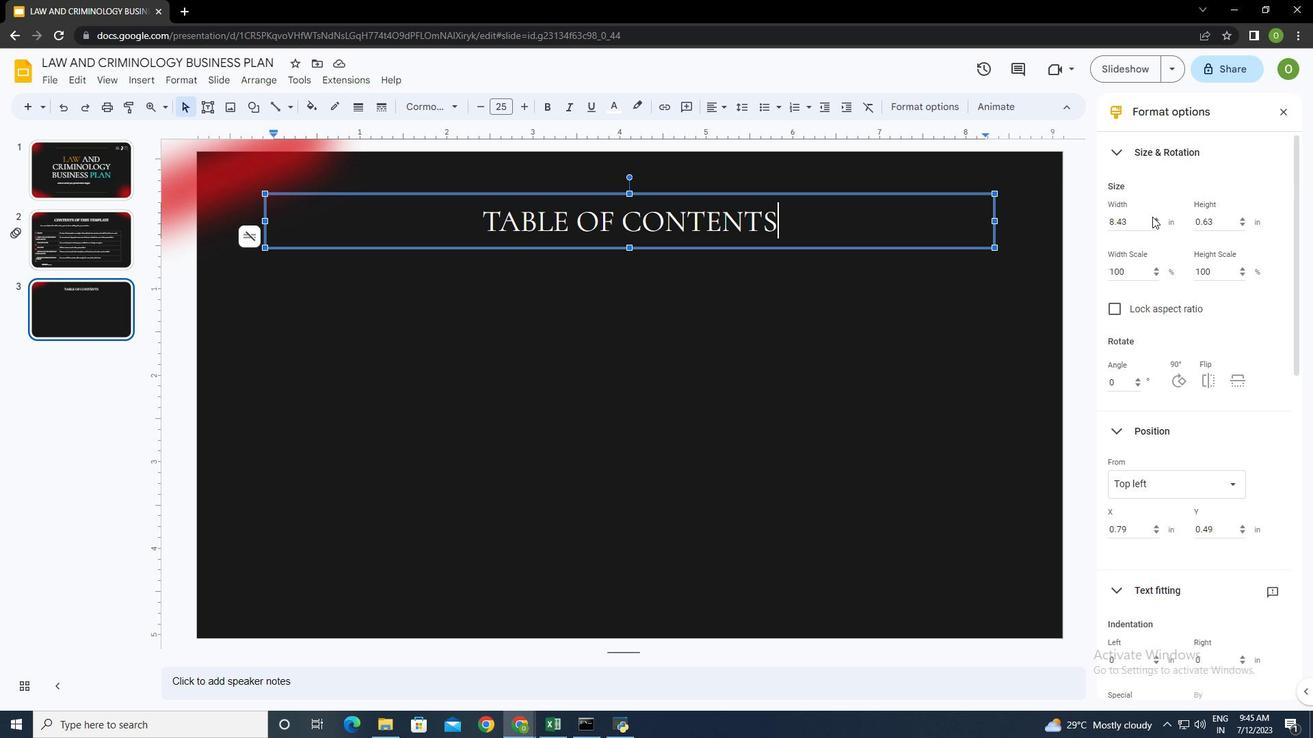 
Action: Mouse scrolled (1141, 205) with delta (0, 0)
Screenshot: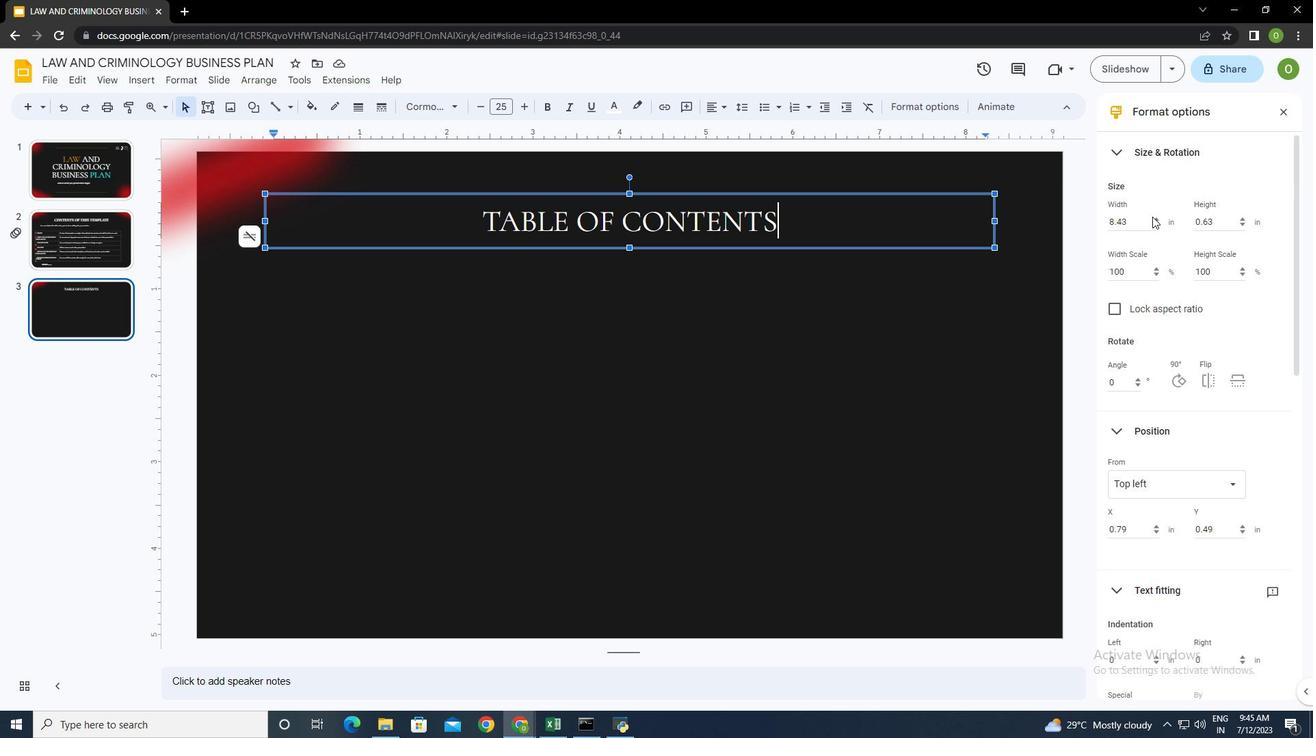 
Action: Mouse scrolled (1141, 205) with delta (0, 0)
Screenshot: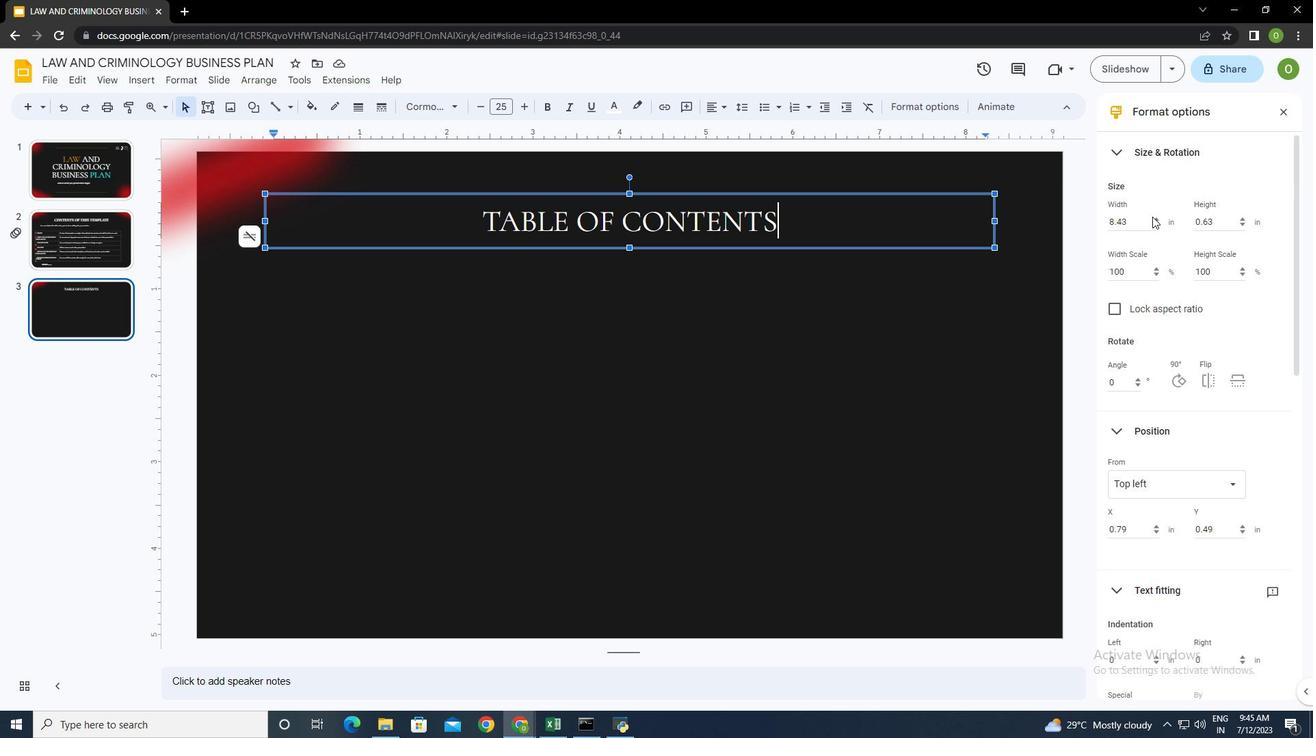 
Action: Mouse scrolled (1141, 205) with delta (0, 0)
Screenshot: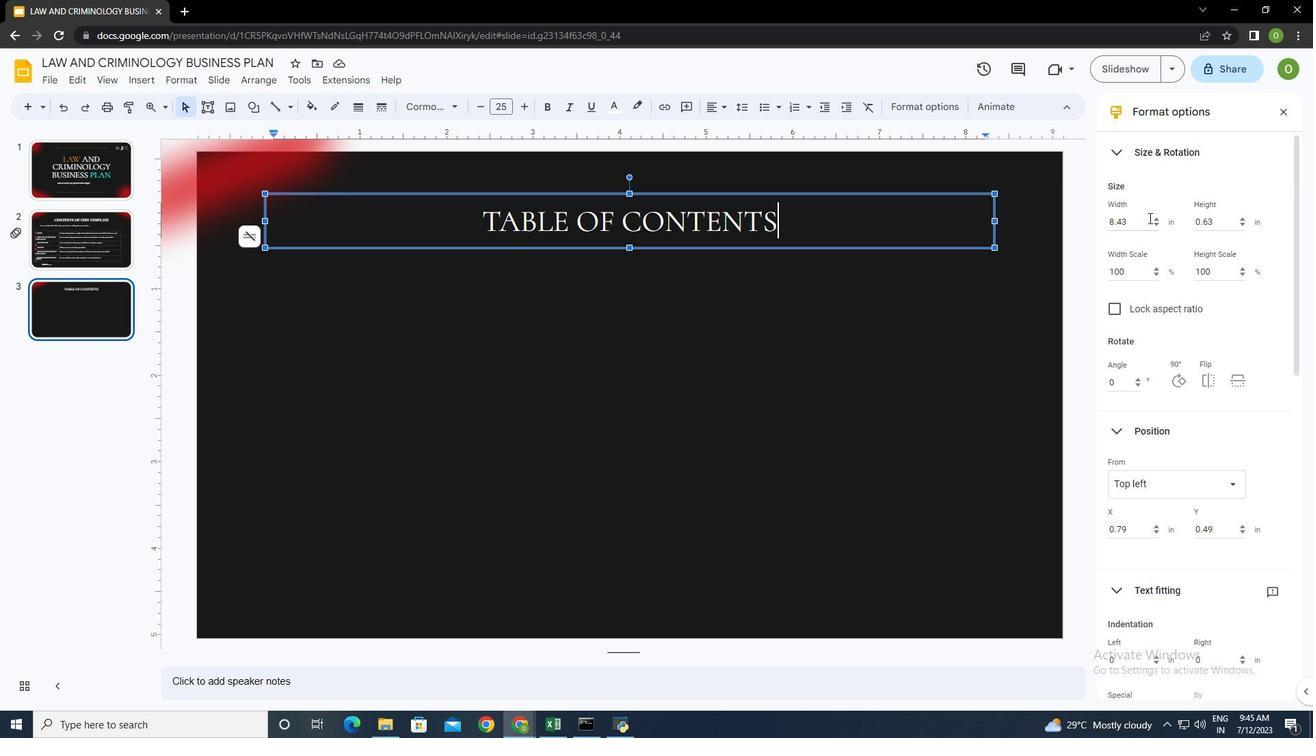 
Action: Mouse scrolled (1141, 205) with delta (0, 0)
Screenshot: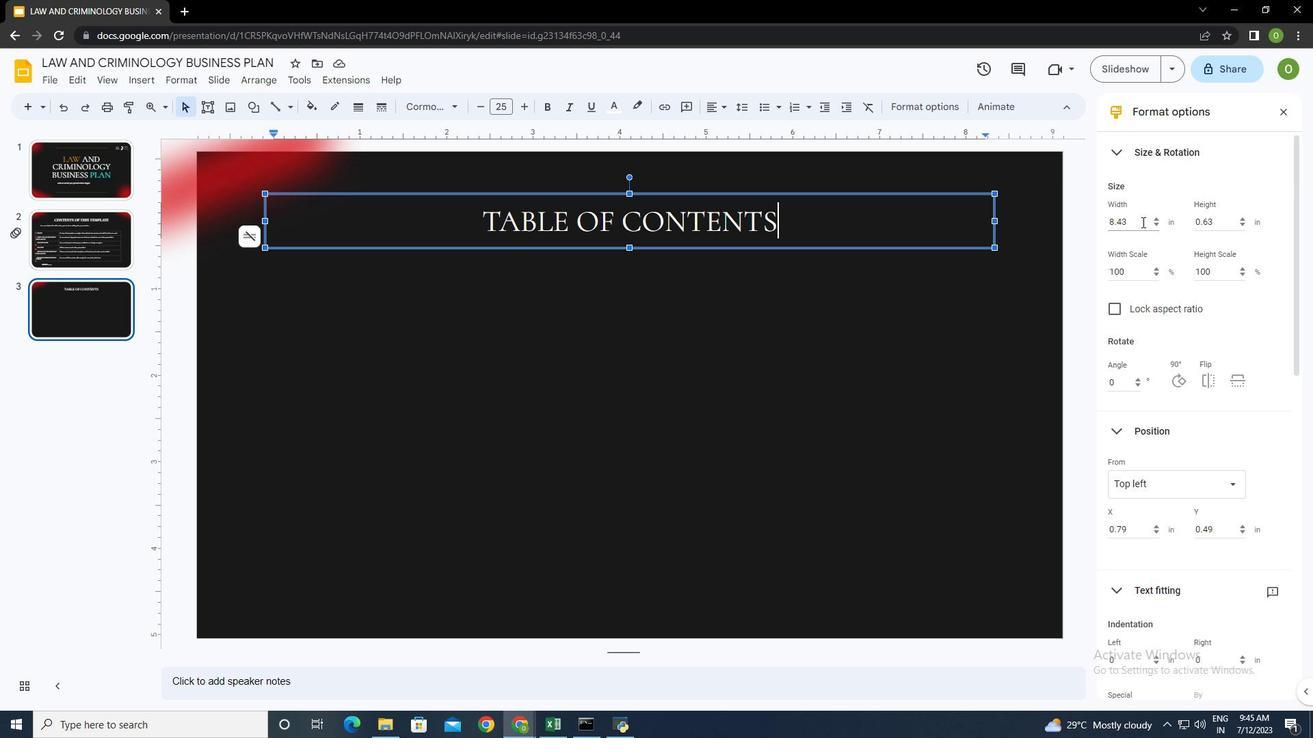 
Action: Mouse moved to (1130, 210)
Screenshot: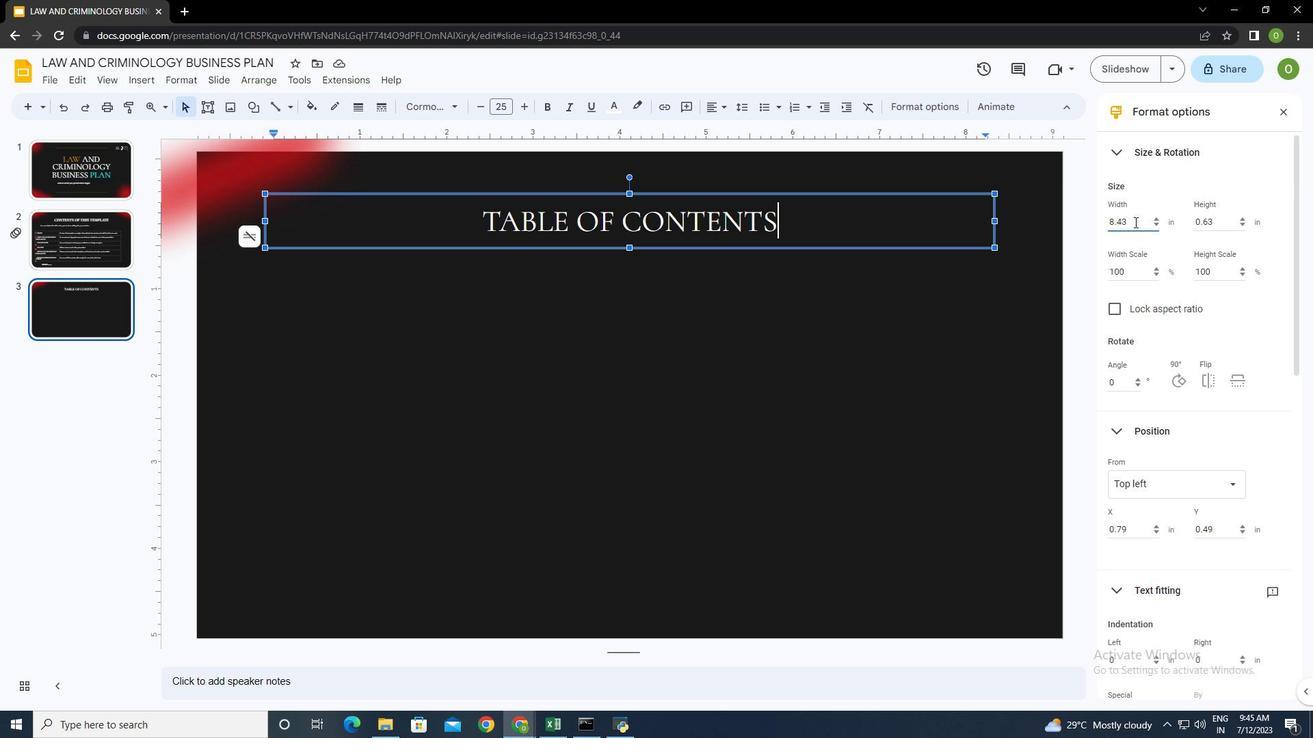 
Action: Mouse pressed left at (1130, 210)
Screenshot: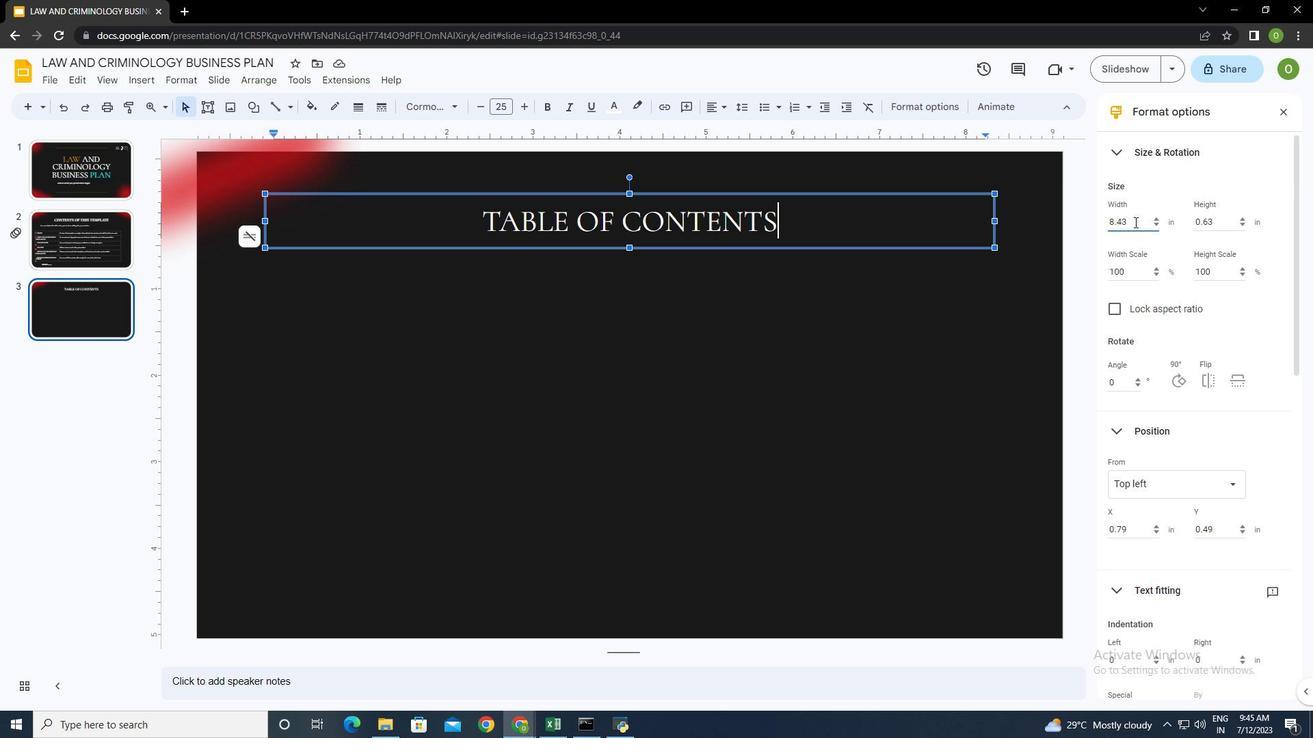 
Action: Mouse moved to (1123, 210)
Screenshot: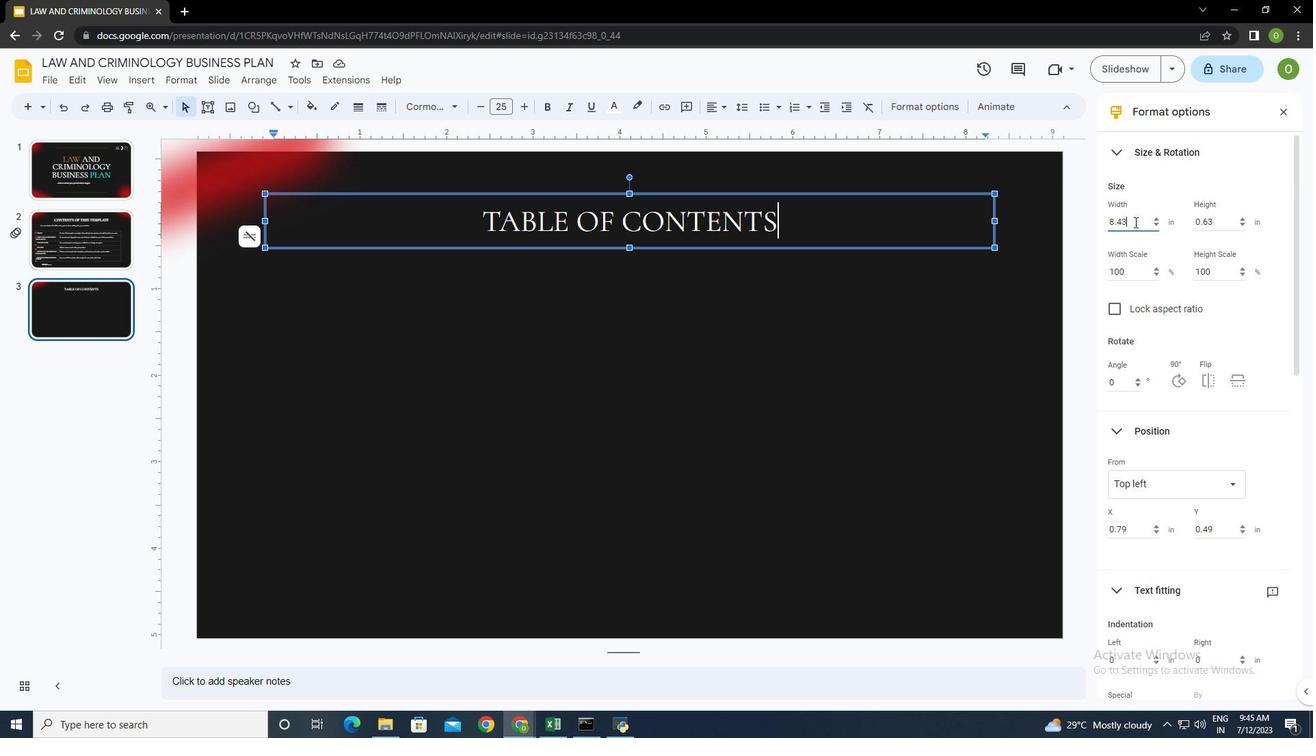 
Action: Key pressed <Key.backspace><Key.backspace>00
Screenshot: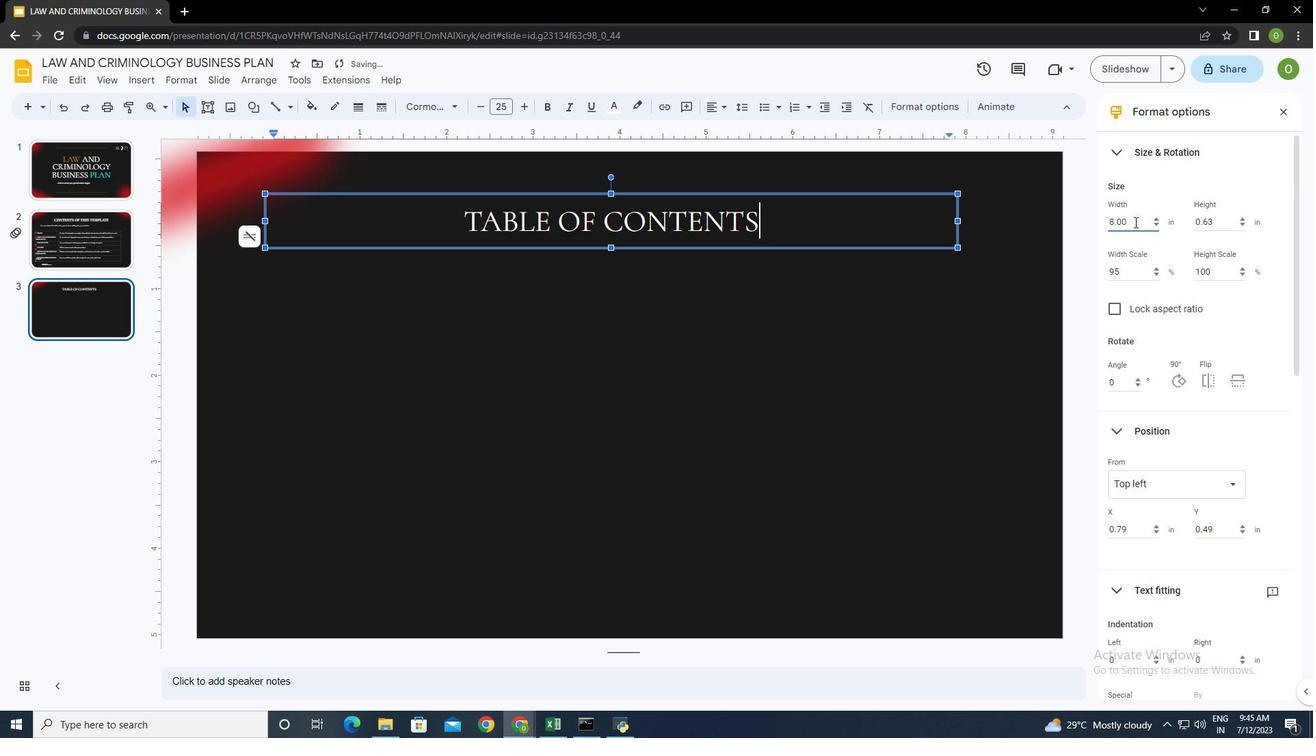 
Action: Mouse moved to (1207, 209)
Screenshot: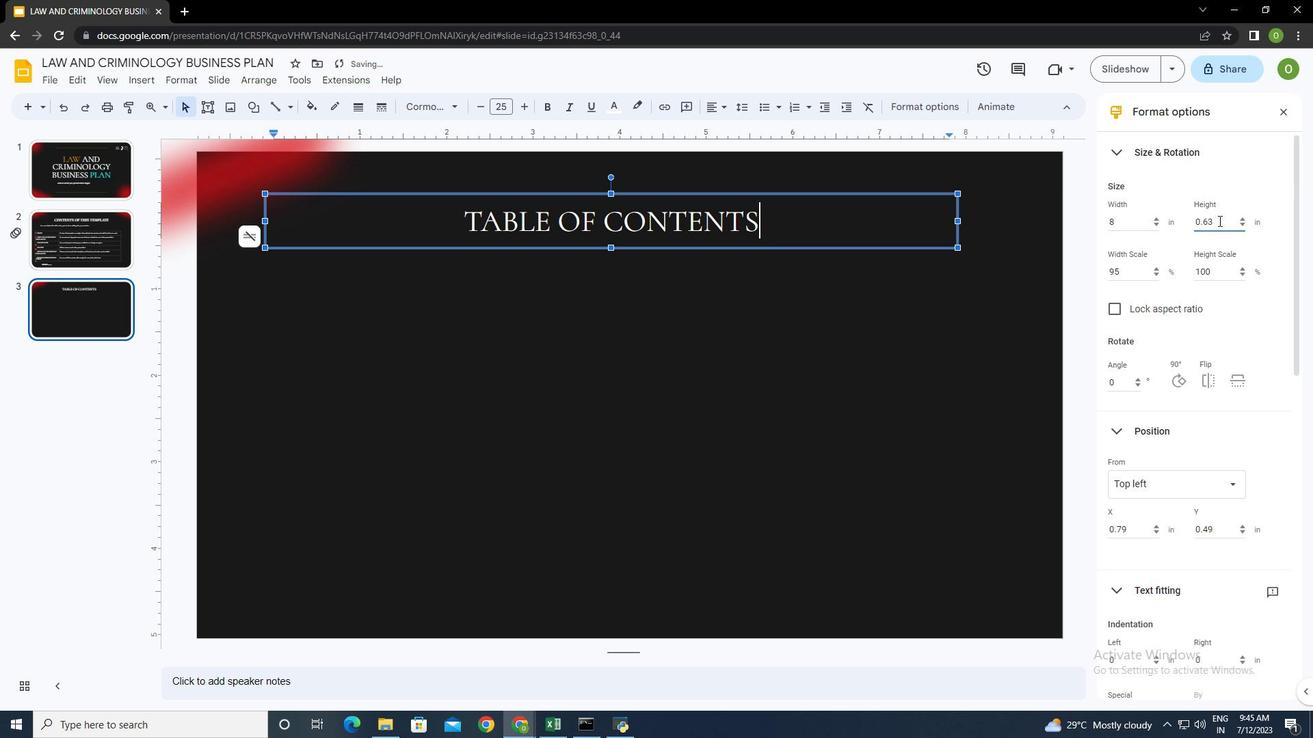 
Action: Mouse pressed left at (1207, 209)
Screenshot: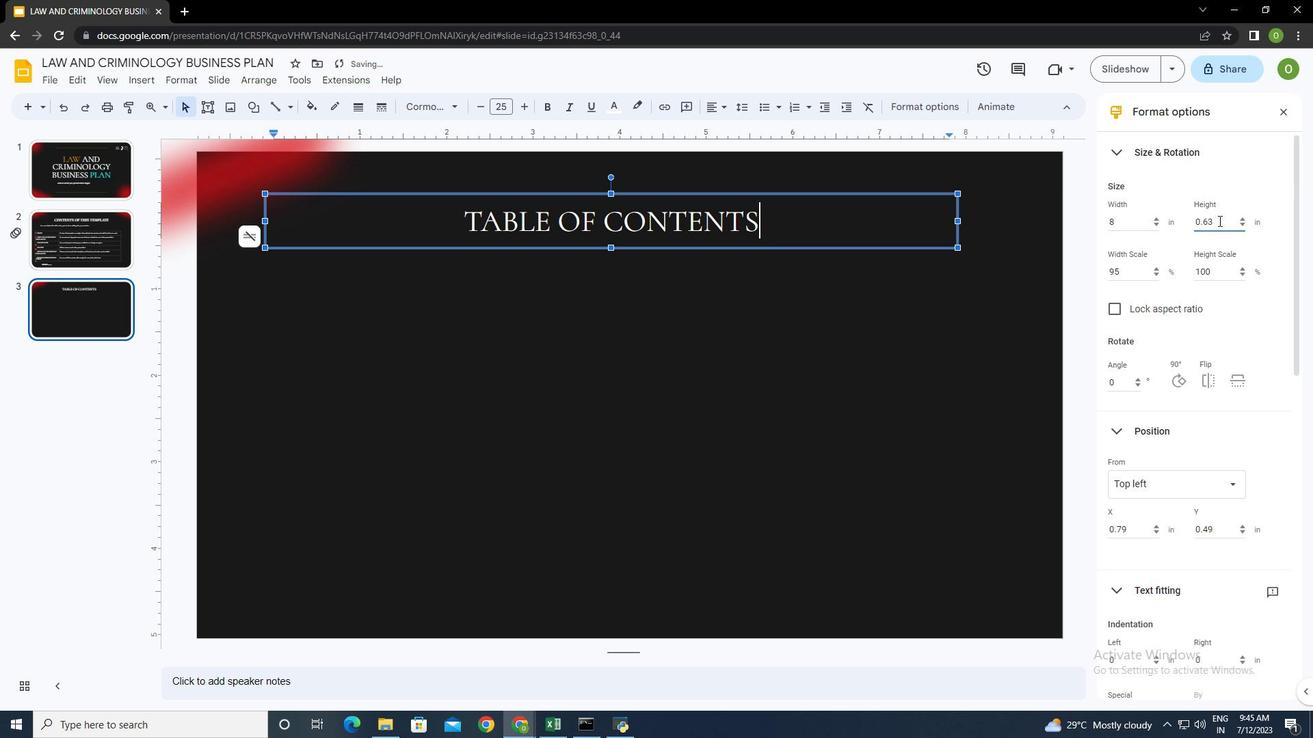 
Action: Key pressed <Key.backspace><Key.backspace>50
Screenshot: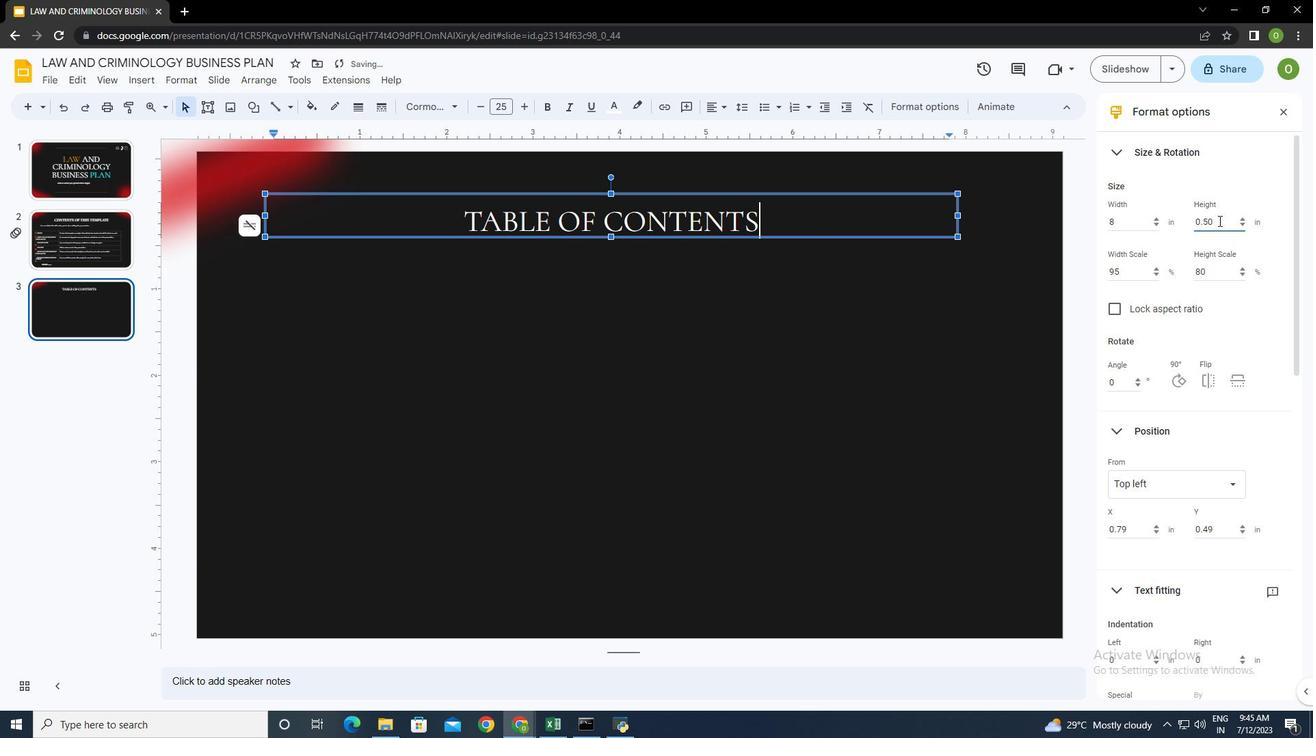 
Action: Mouse moved to (1227, 294)
Screenshot: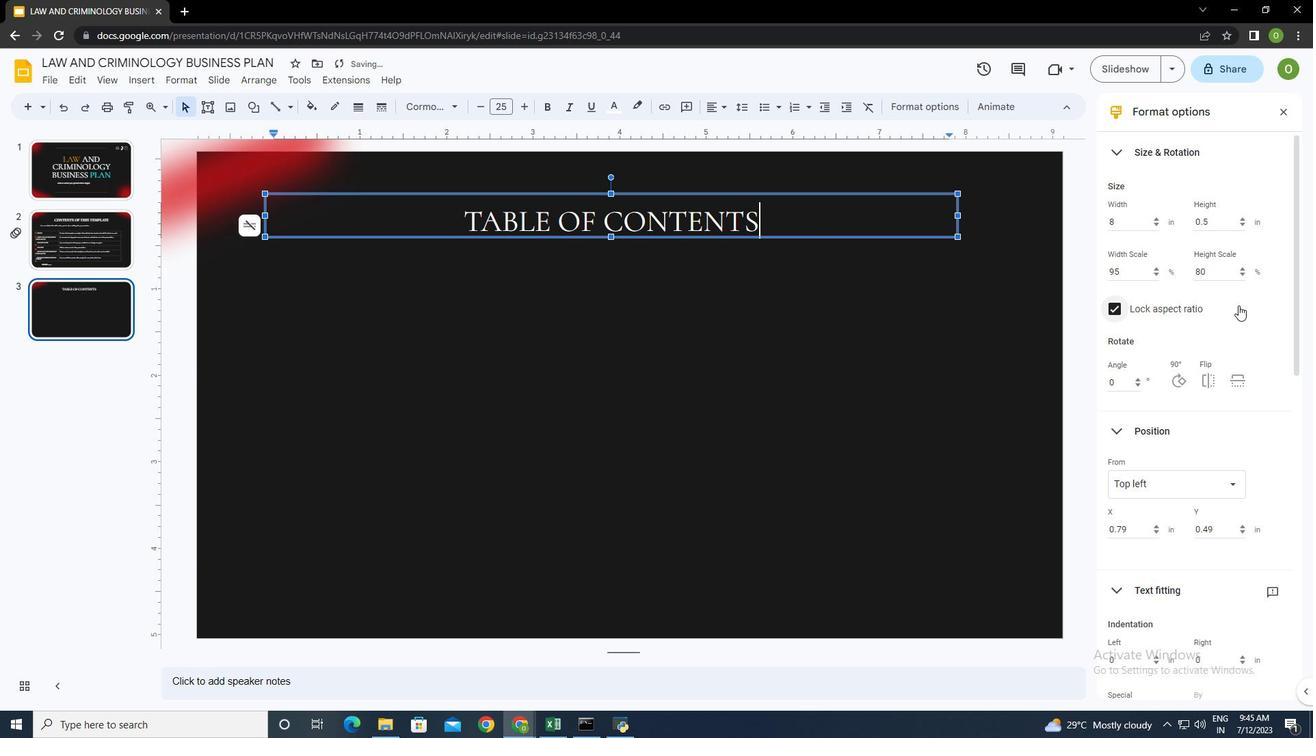 
Action: Mouse pressed left at (1227, 294)
Screenshot: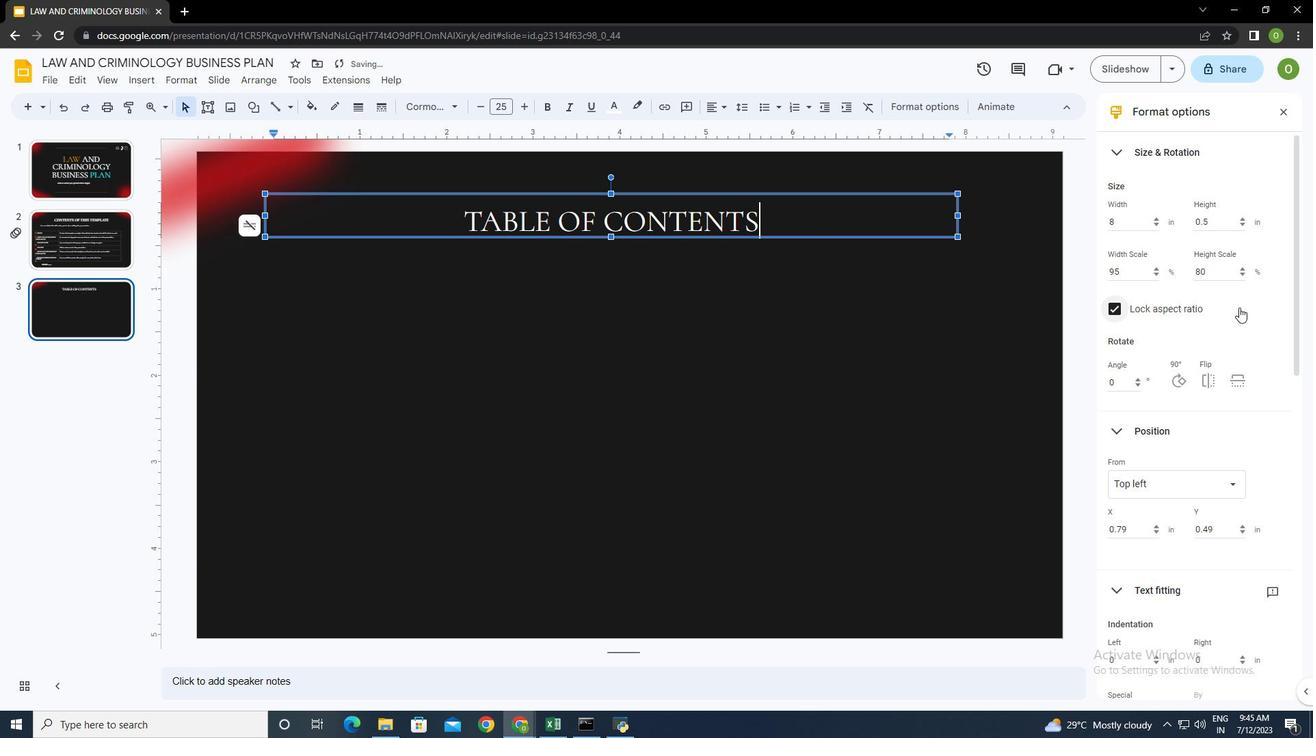 
Action: Mouse moved to (1102, 295)
Screenshot: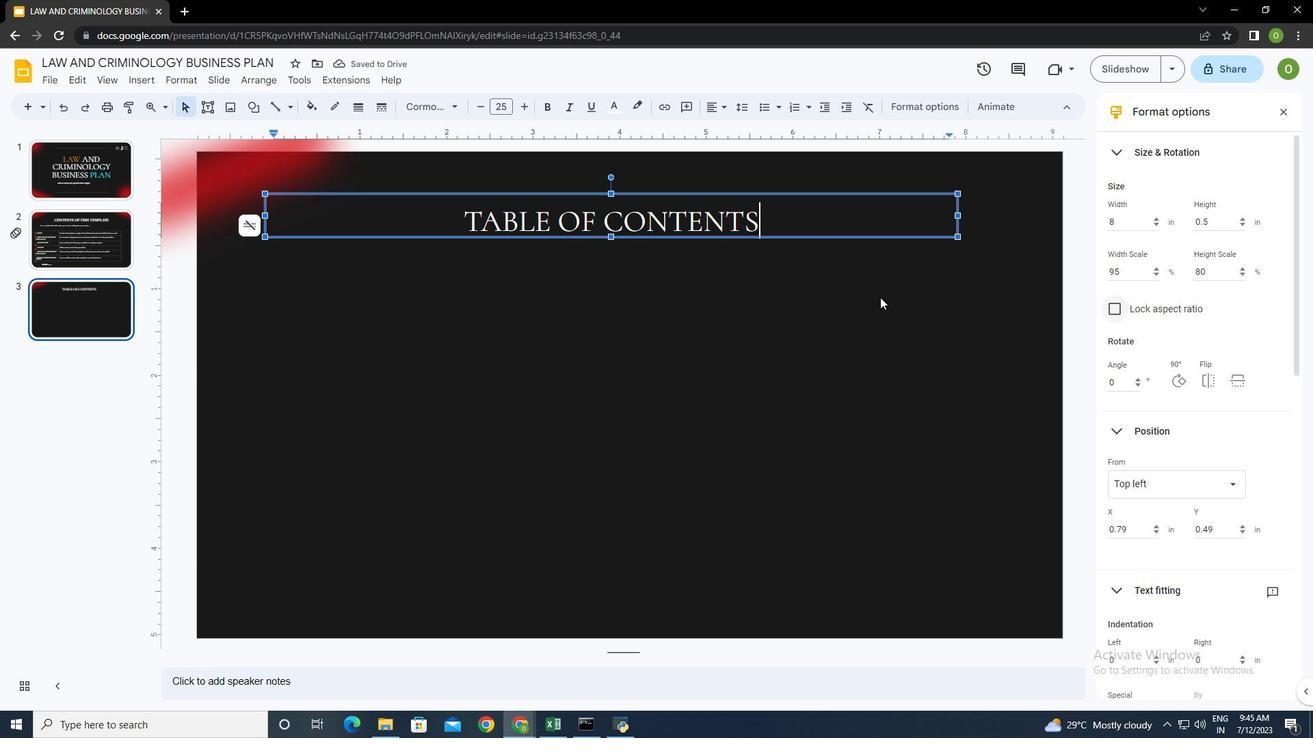 
Action: Mouse pressed left at (1102, 295)
Screenshot: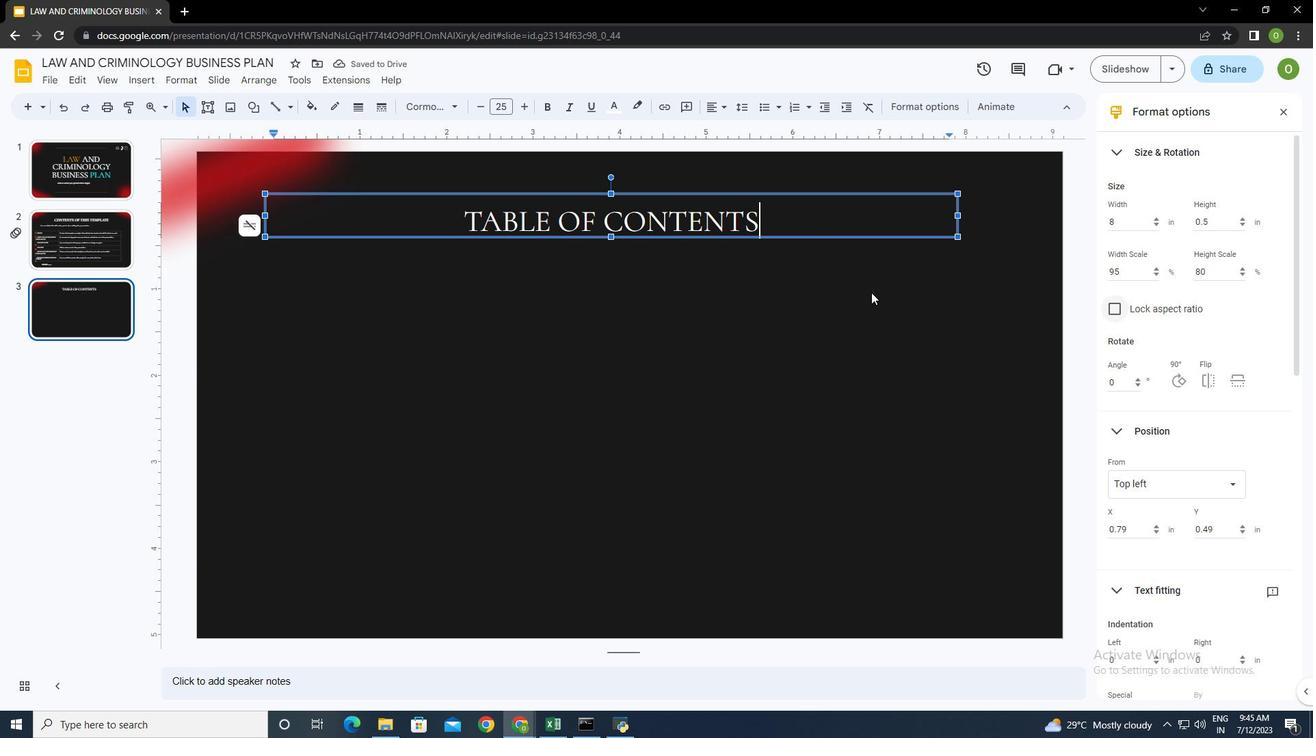 
Action: Mouse moved to (831, 254)
Screenshot: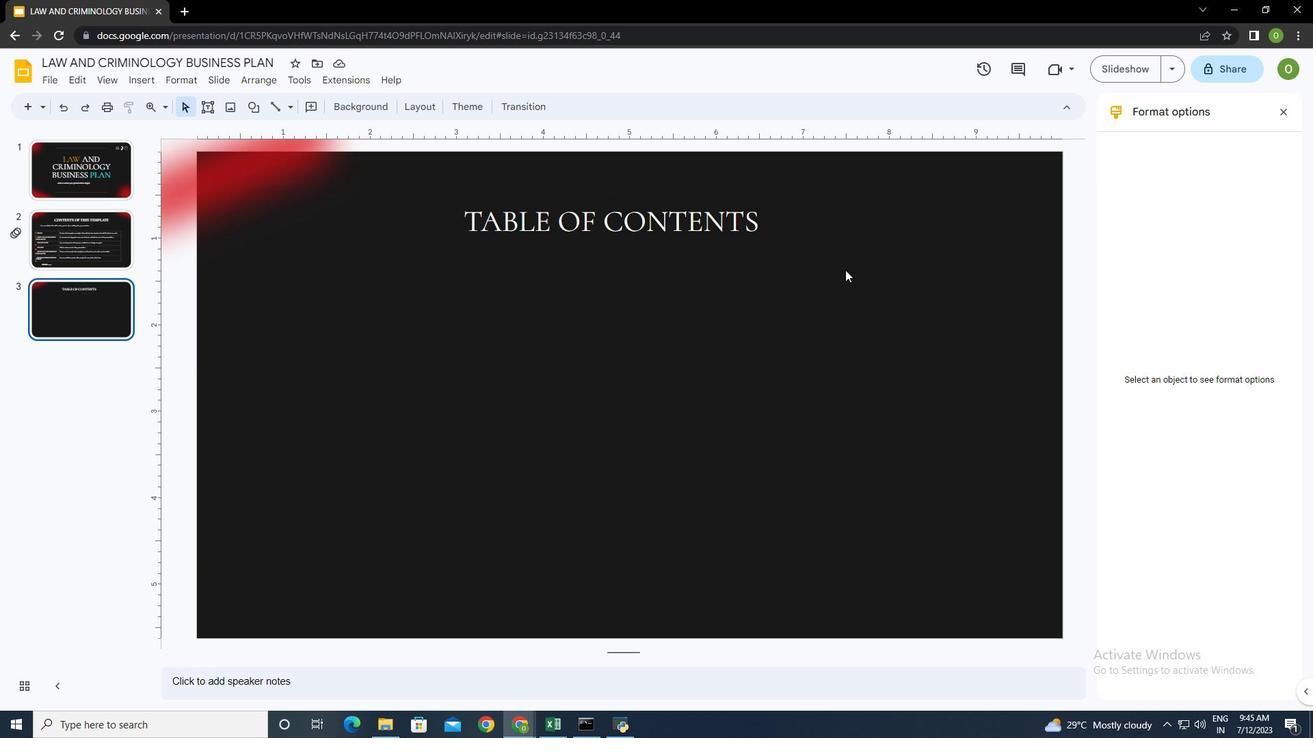 
Action: Mouse pressed left at (831, 254)
Screenshot: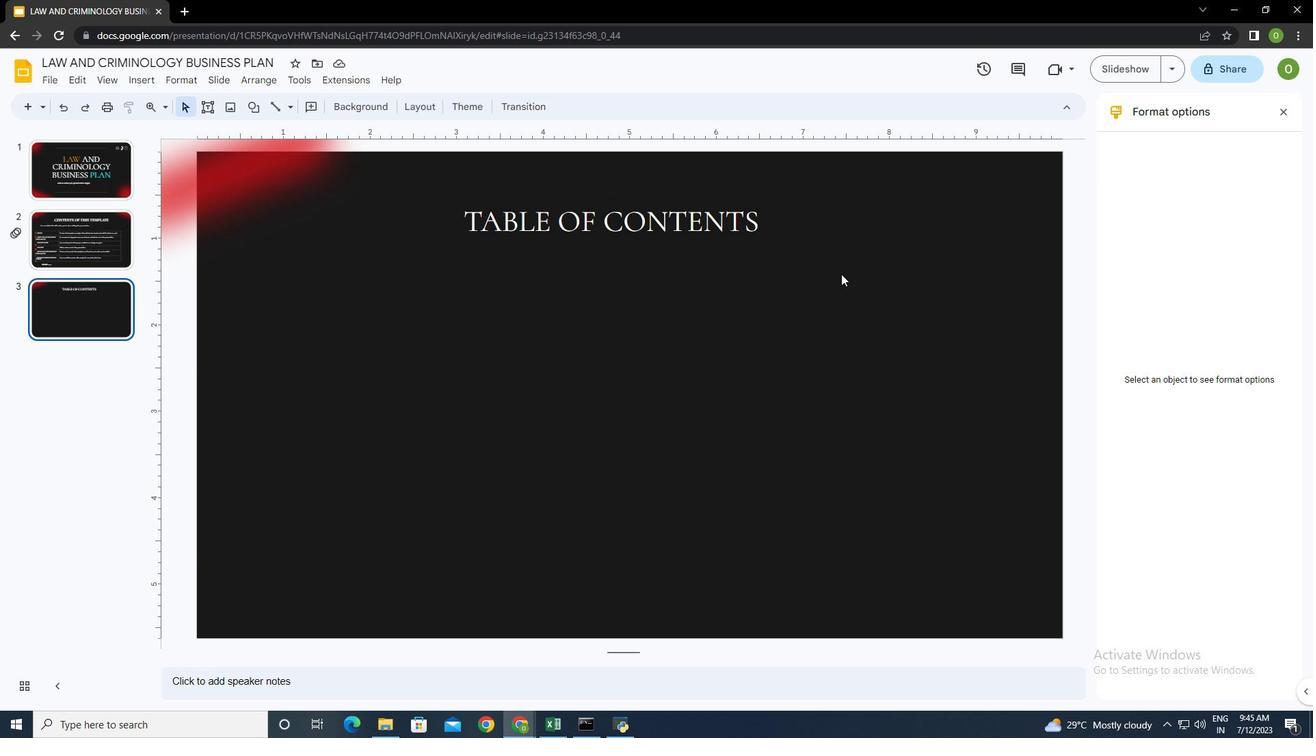 
Action: Mouse moved to (126, 67)
Screenshot: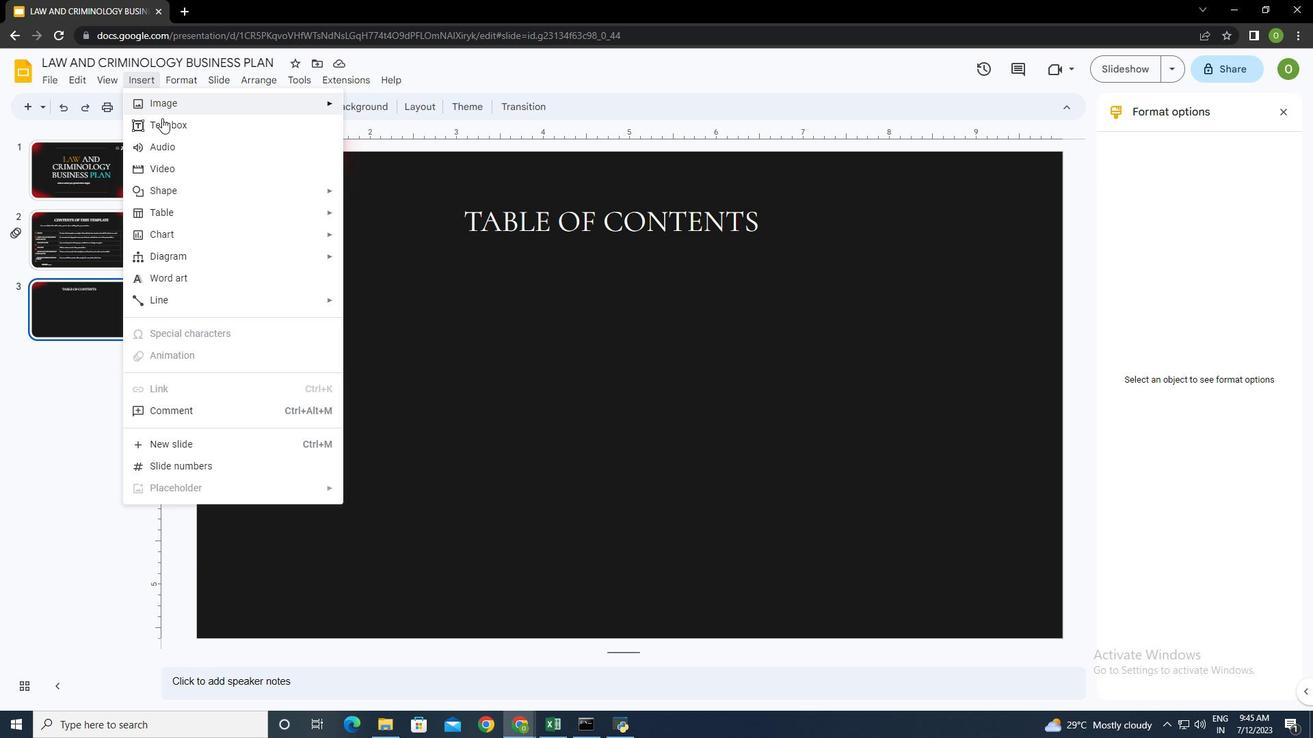 
Action: Mouse pressed left at (126, 67)
Screenshot: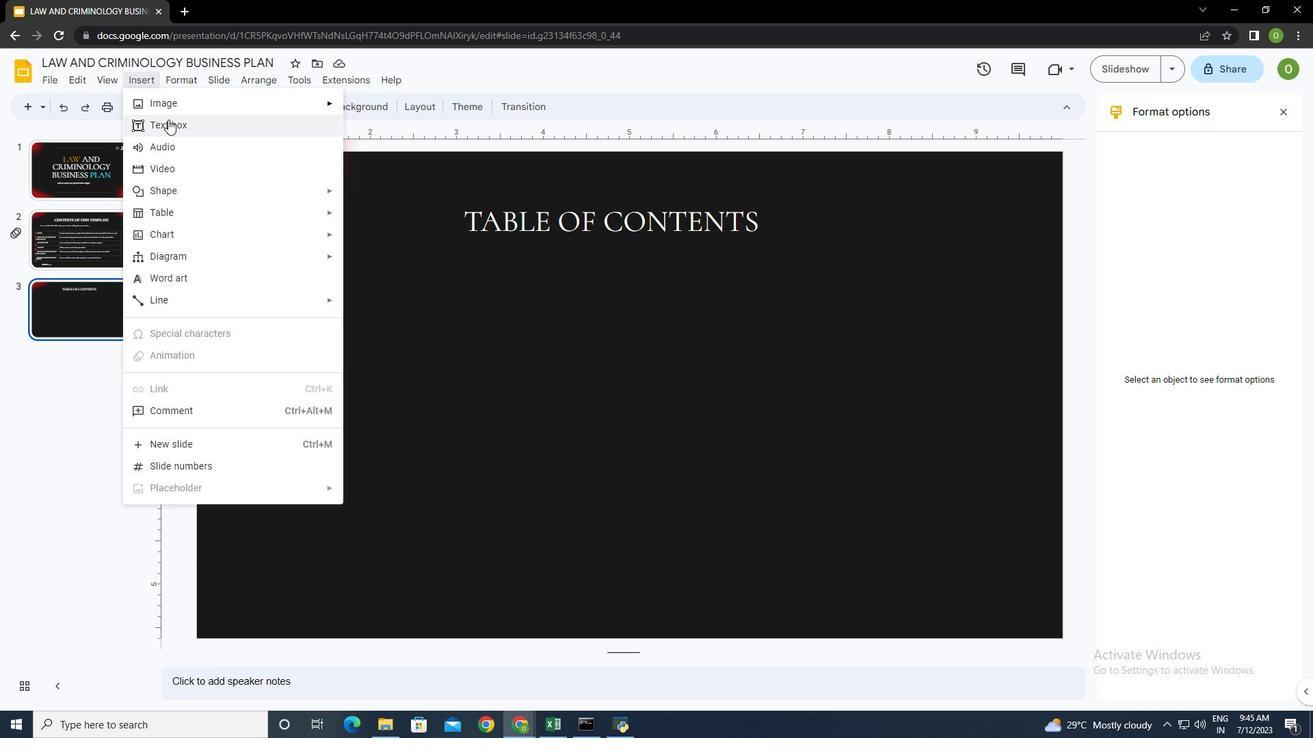 
Action: Mouse moved to (173, 113)
Screenshot: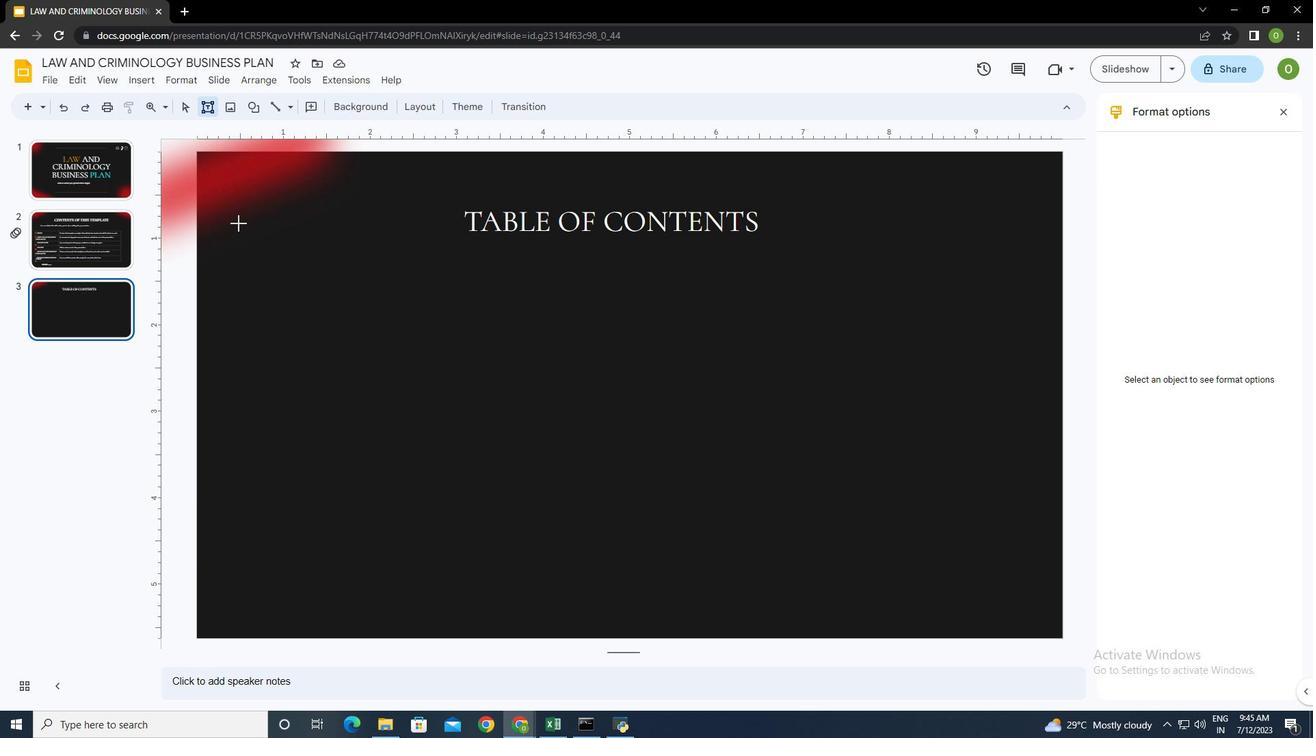 
Action: Mouse pressed left at (173, 113)
Screenshot: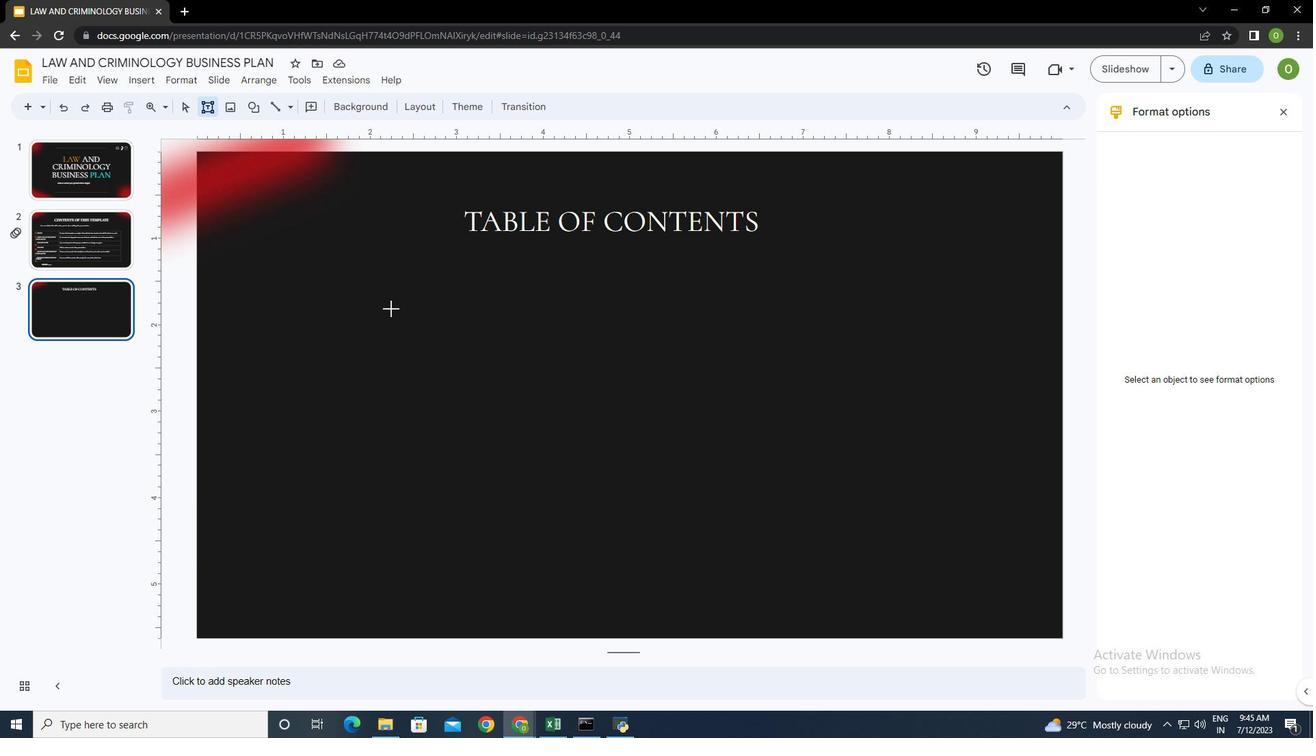 
Action: Mouse moved to (321, 267)
Screenshot: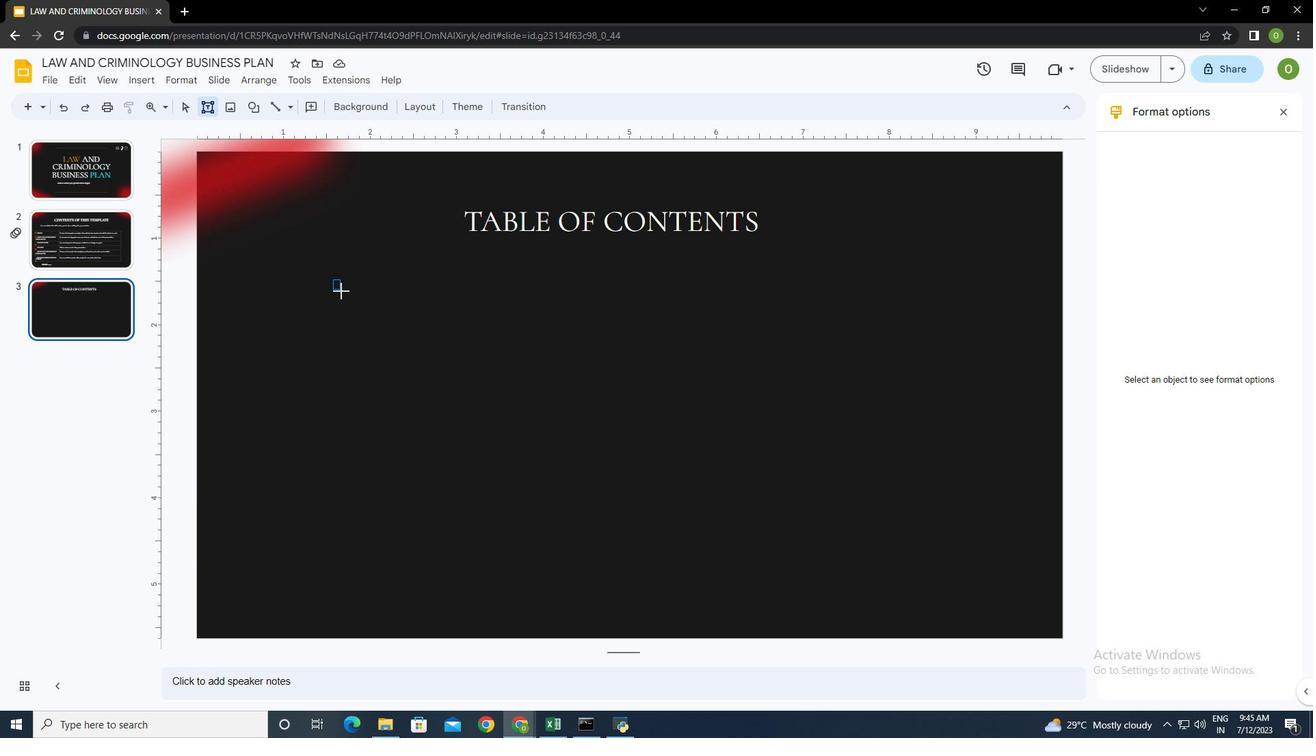 
Action: Mouse pressed left at (321, 267)
Screenshot: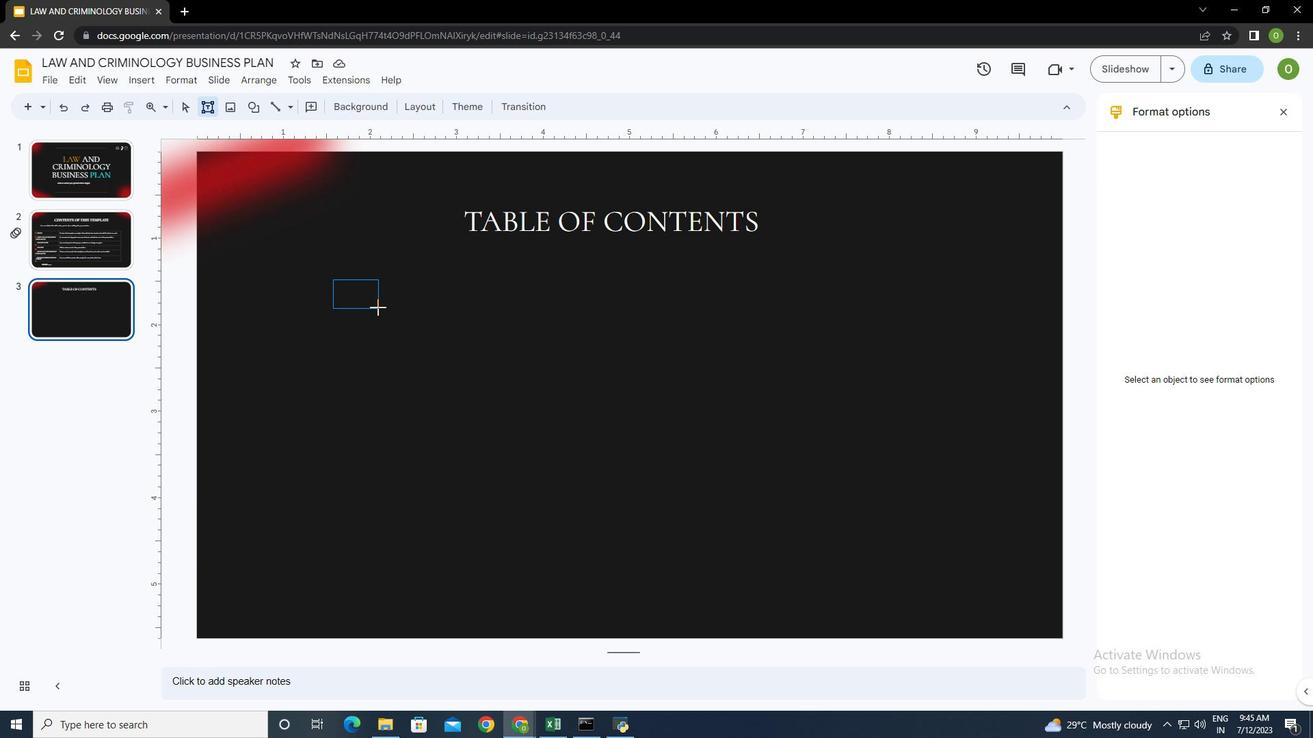 
Action: Mouse moved to (554, 254)
Screenshot: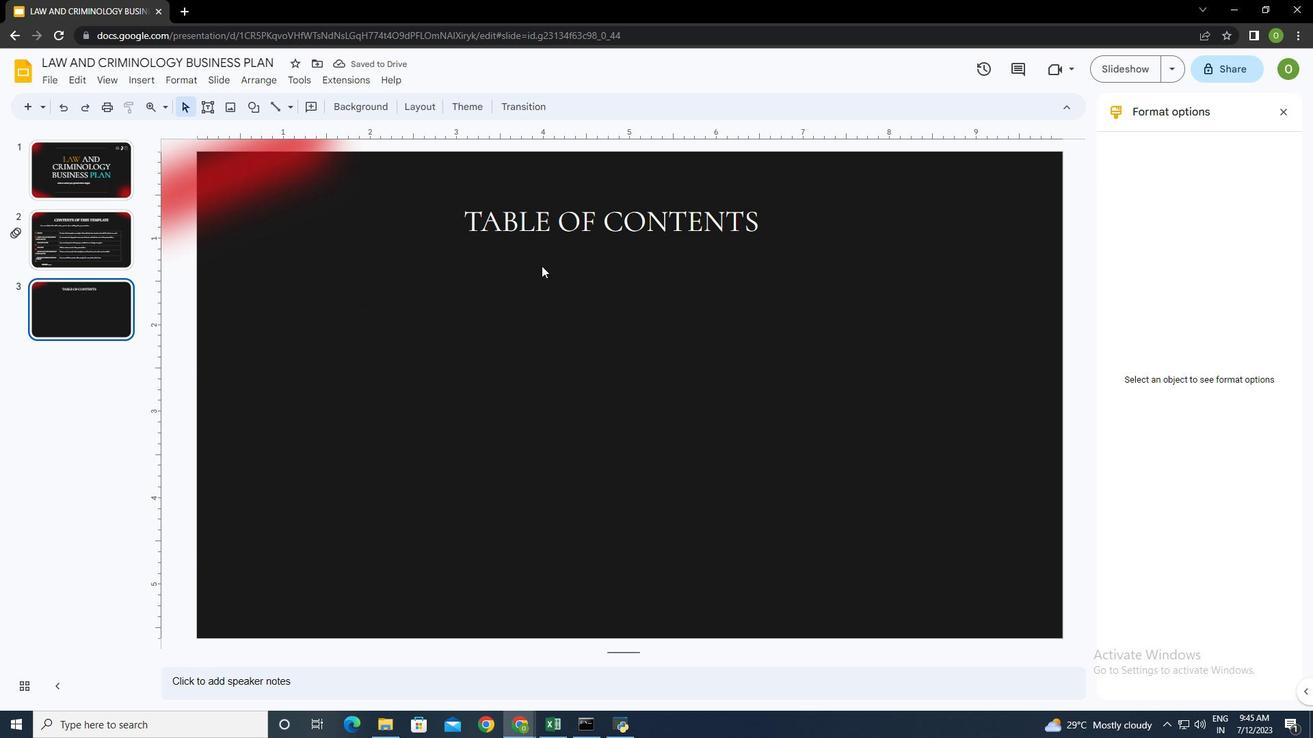 
Action: Mouse pressed left at (554, 254)
Screenshot: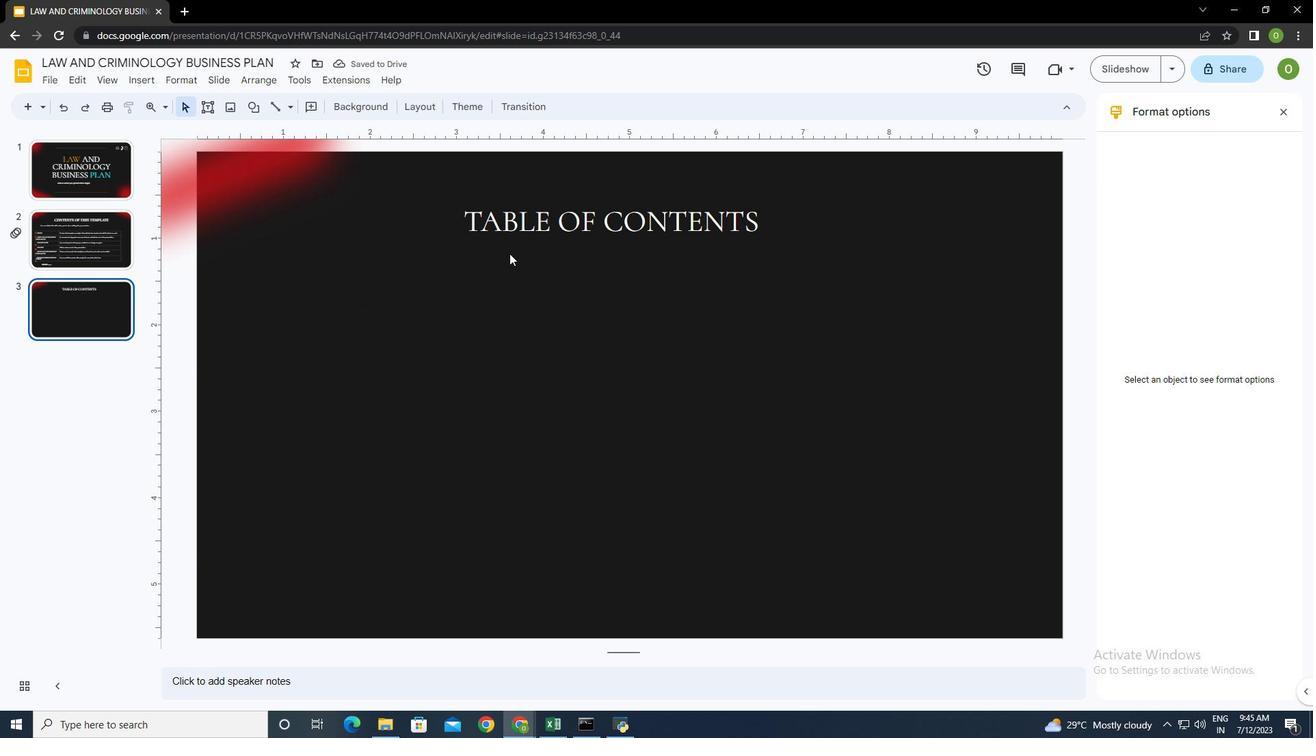 
Action: Mouse moved to (340, 276)
Screenshot: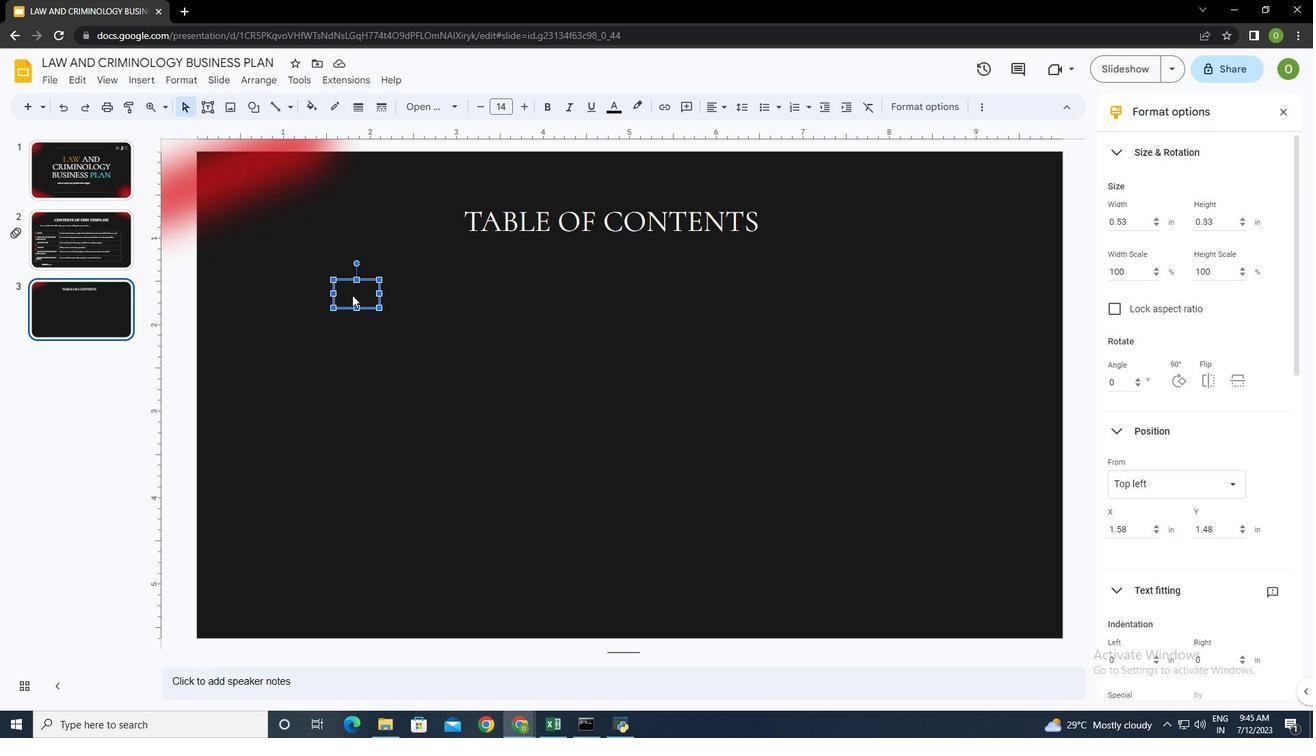 
Action: Mouse pressed left at (340, 276)
Screenshot: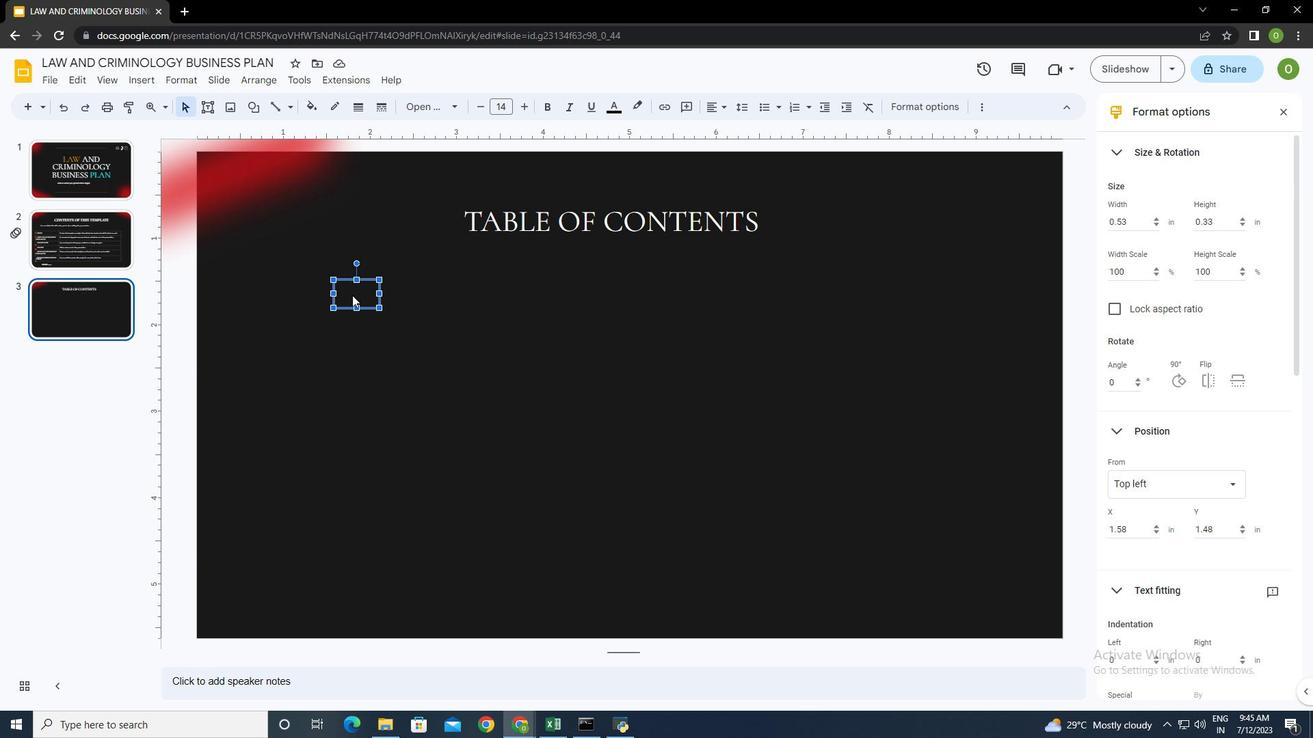 
Action: Mouse moved to (340, 283)
Screenshot: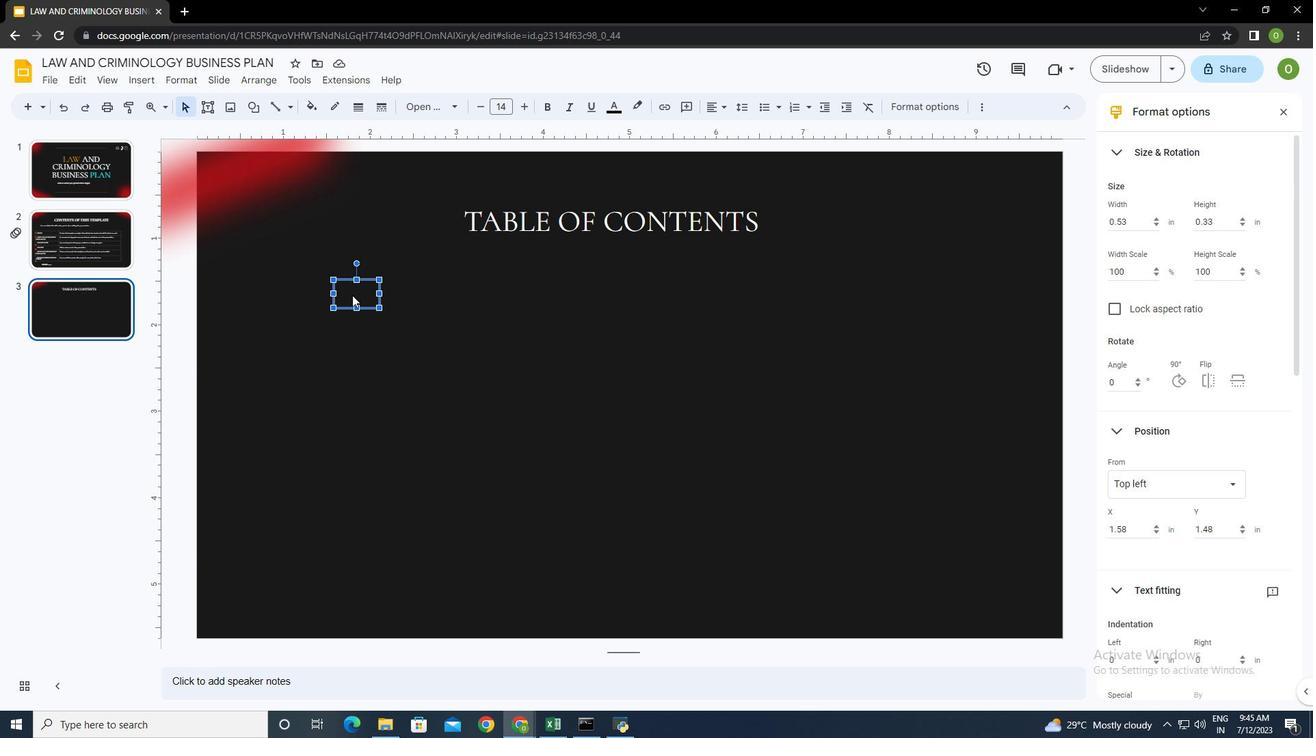 
Action: Key pressed 01
Screenshot: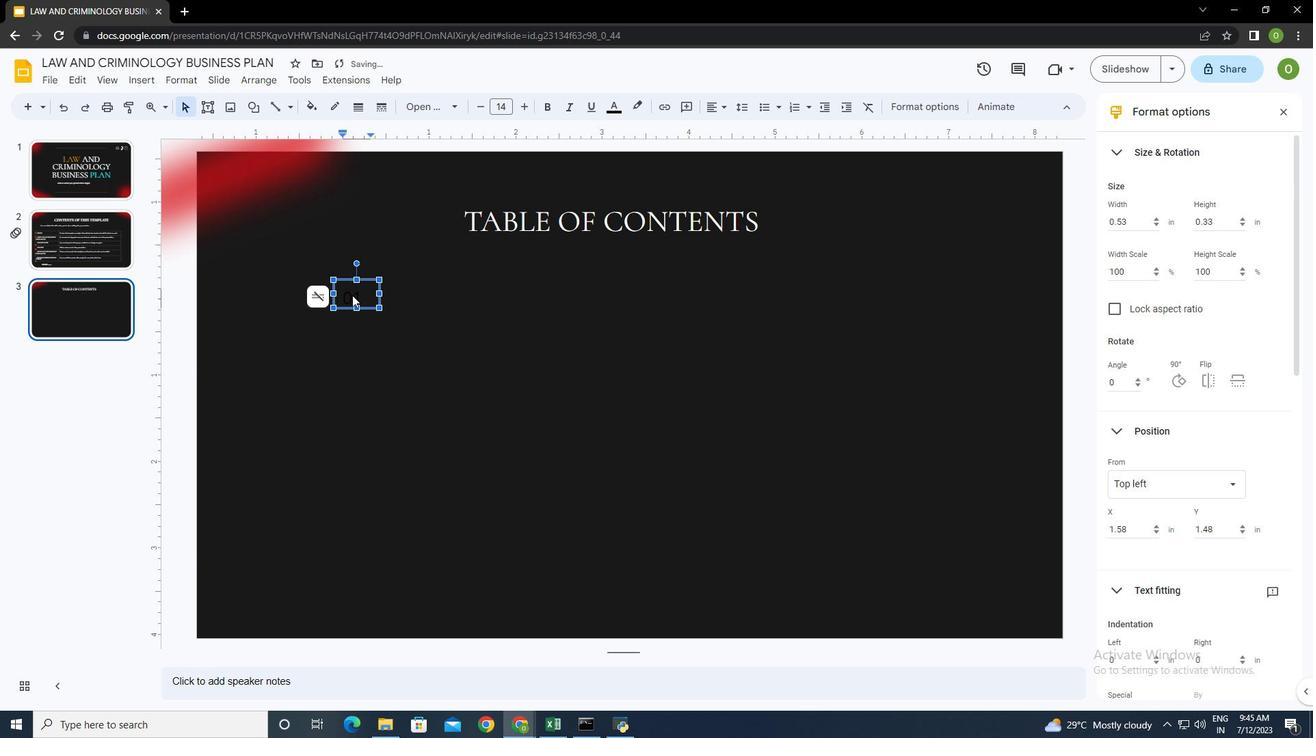 
Action: Mouse moved to (599, 94)
Screenshot: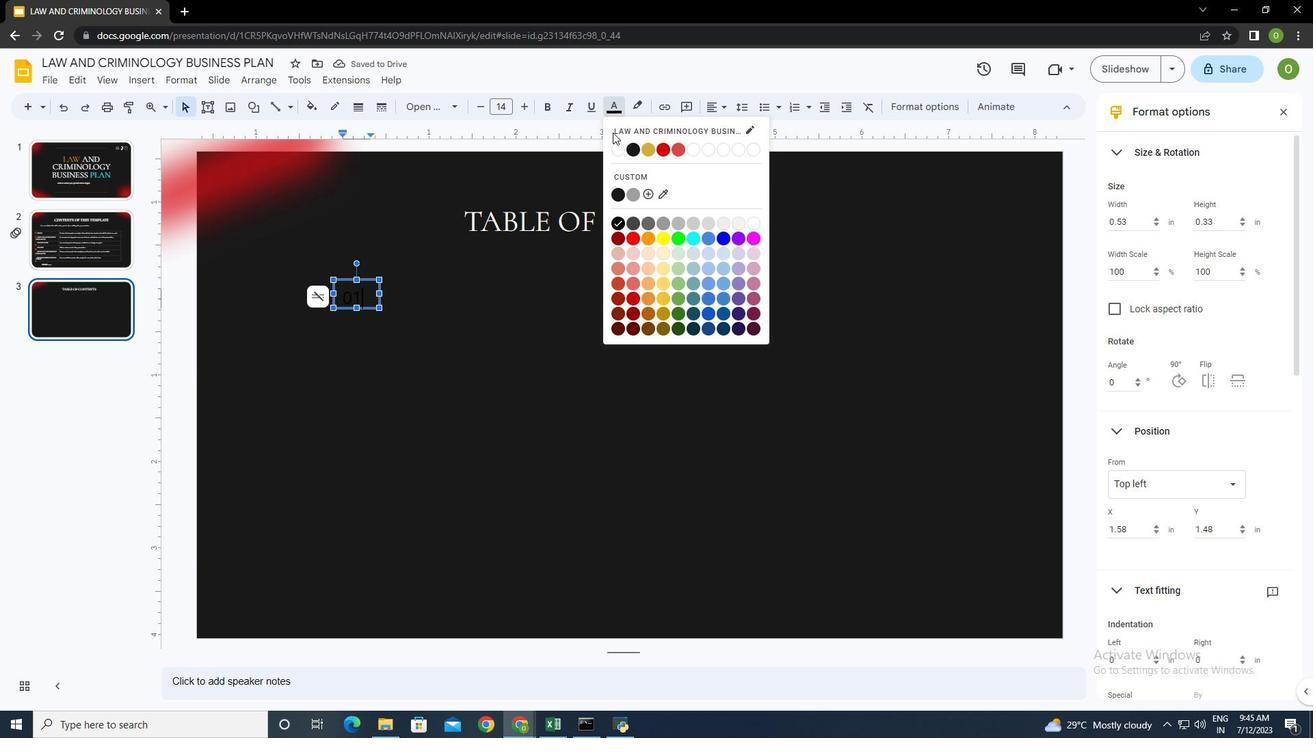 
Action: Mouse pressed left at (599, 94)
Screenshot: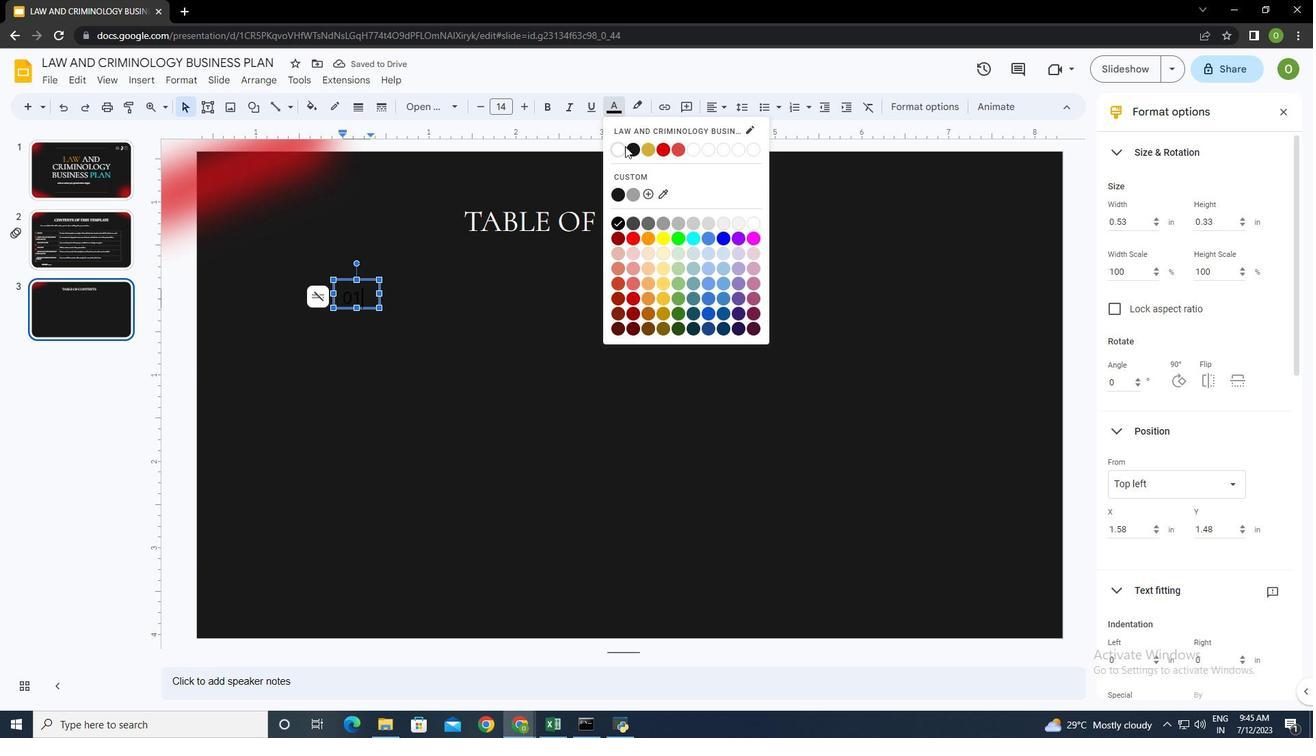 
Action: Mouse moved to (608, 136)
Screenshot: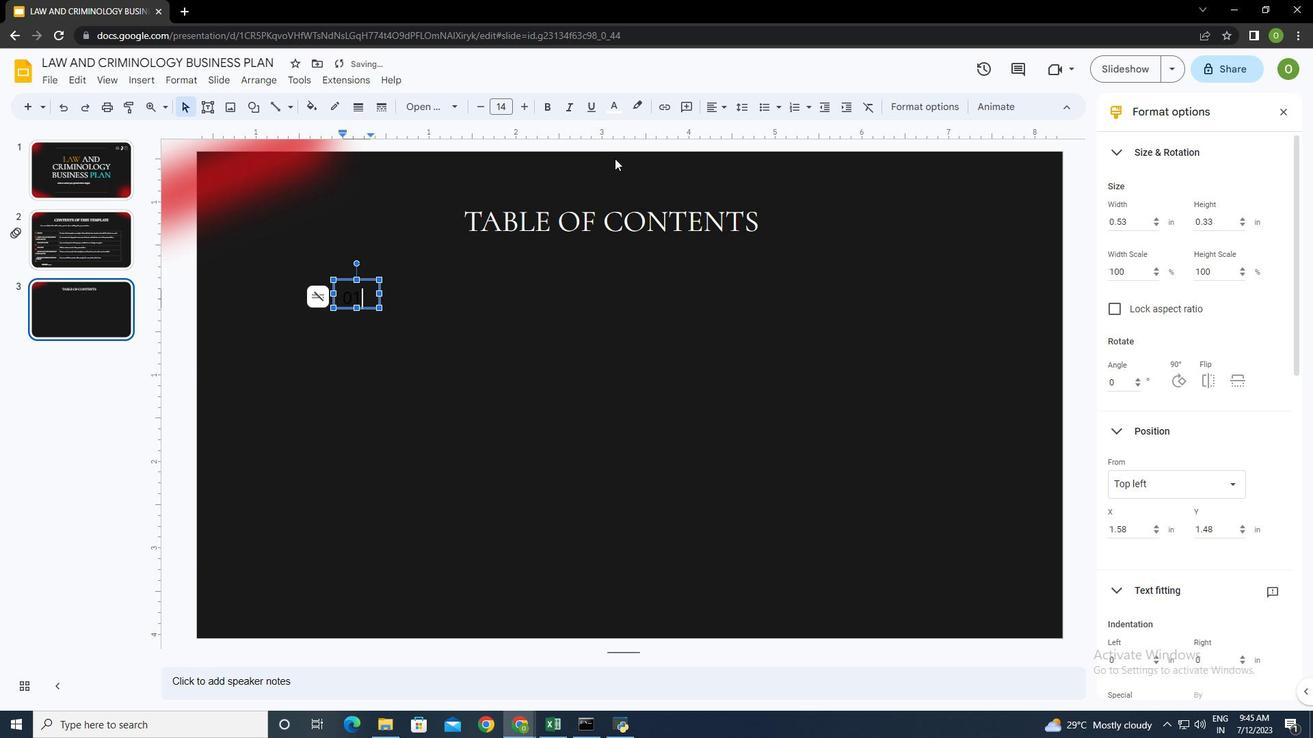 
Action: Mouse pressed left at (608, 136)
Screenshot: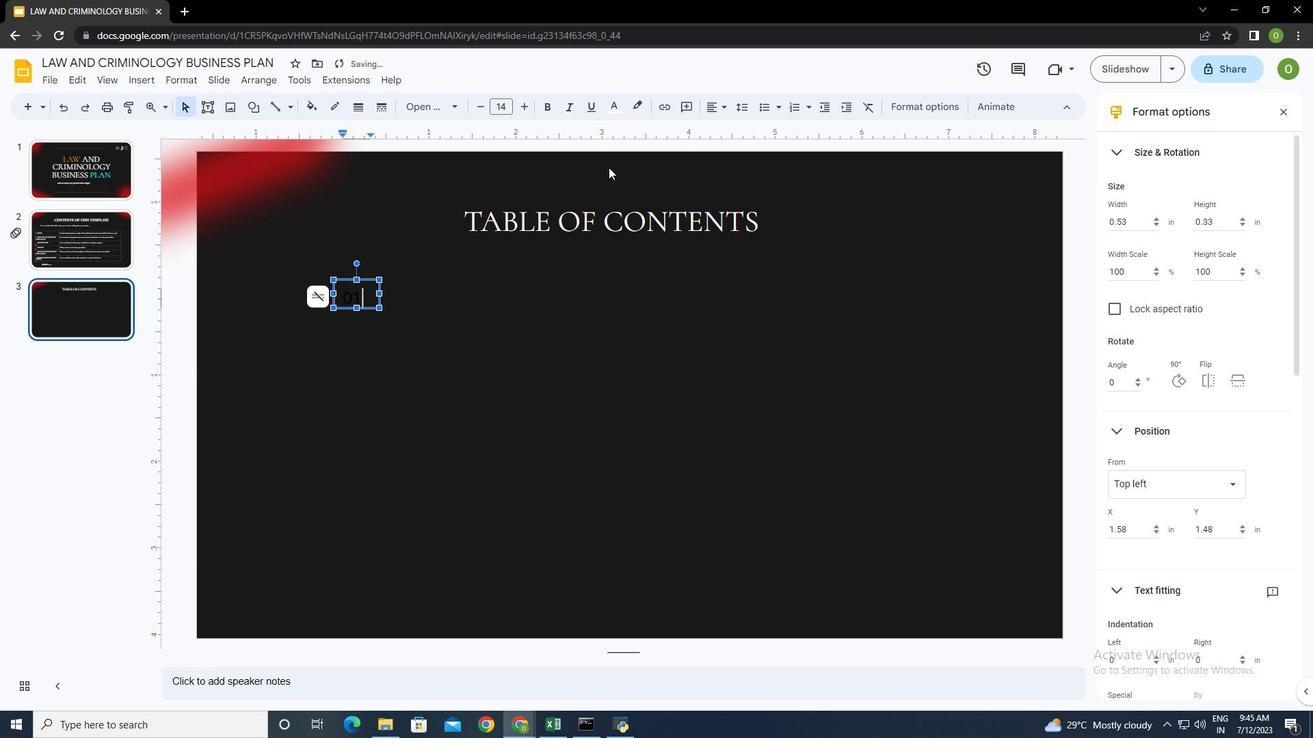 
Action: Mouse moved to (355, 283)
Screenshot: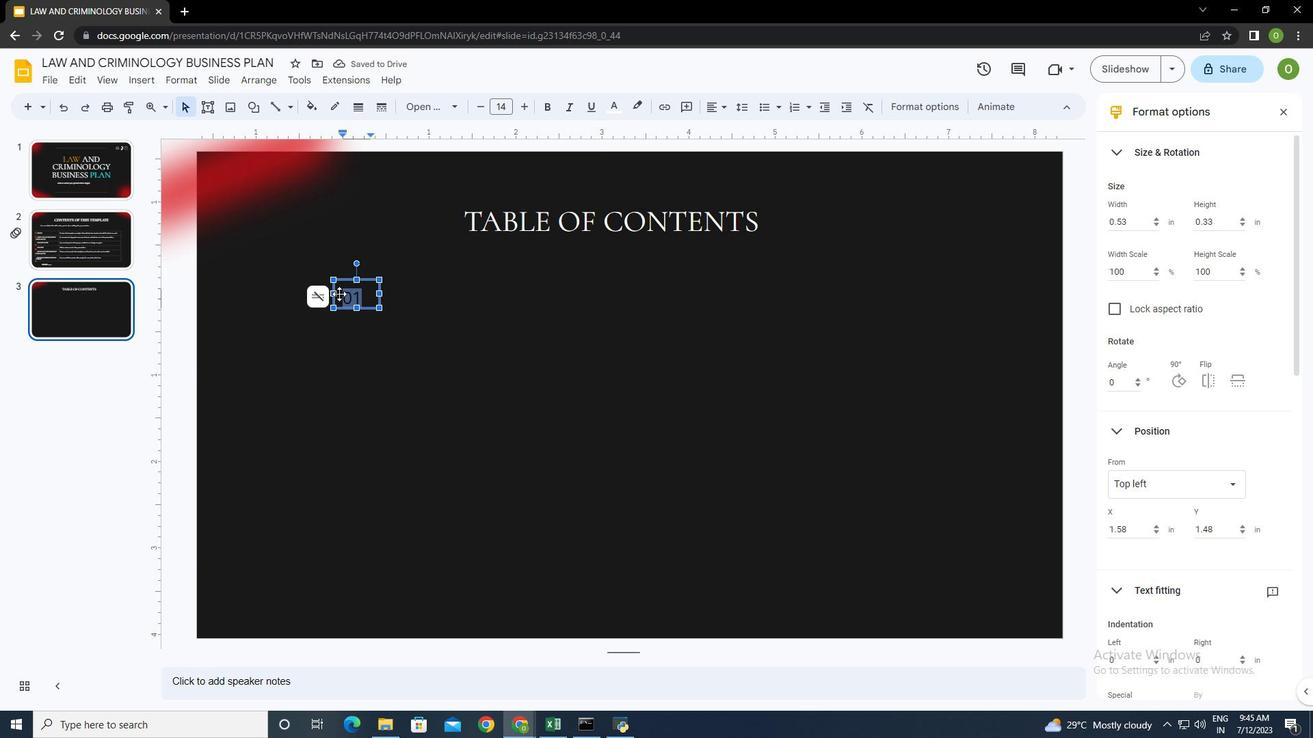 
Action: Mouse pressed left at (355, 283)
Screenshot: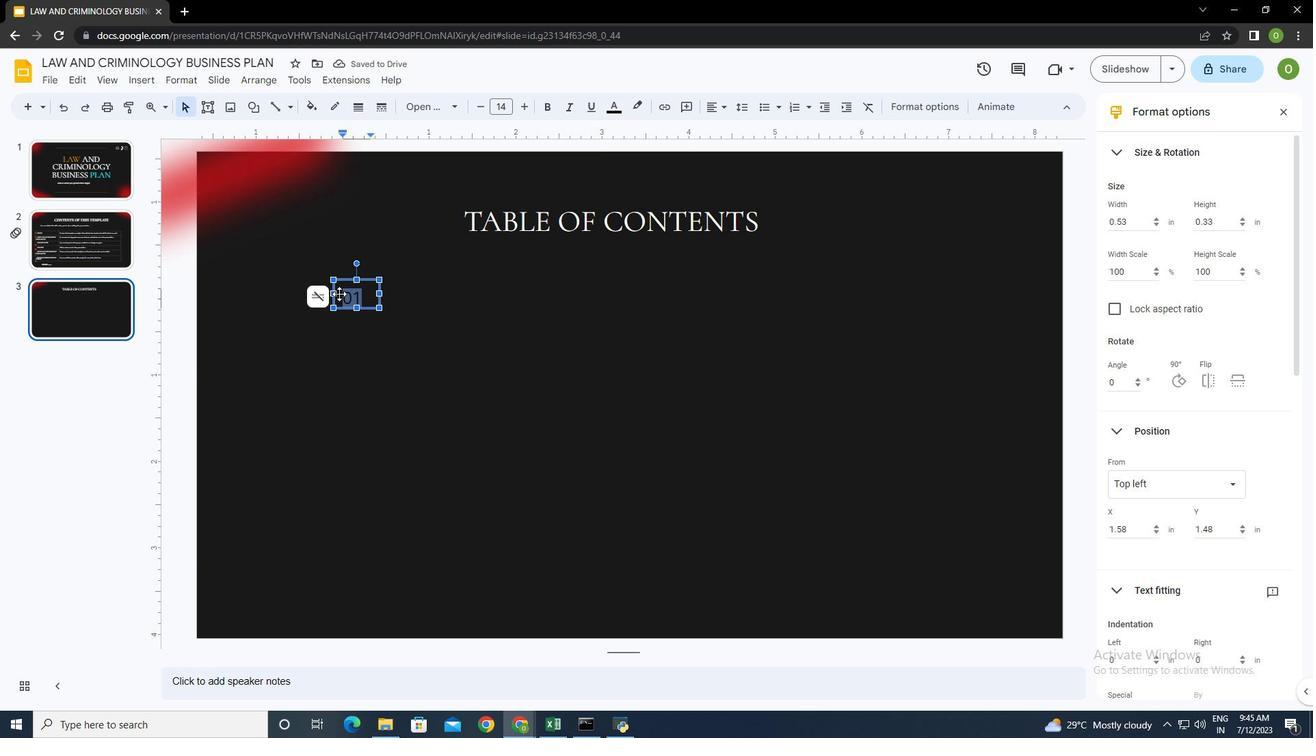 
Action: Mouse moved to (600, 95)
Screenshot: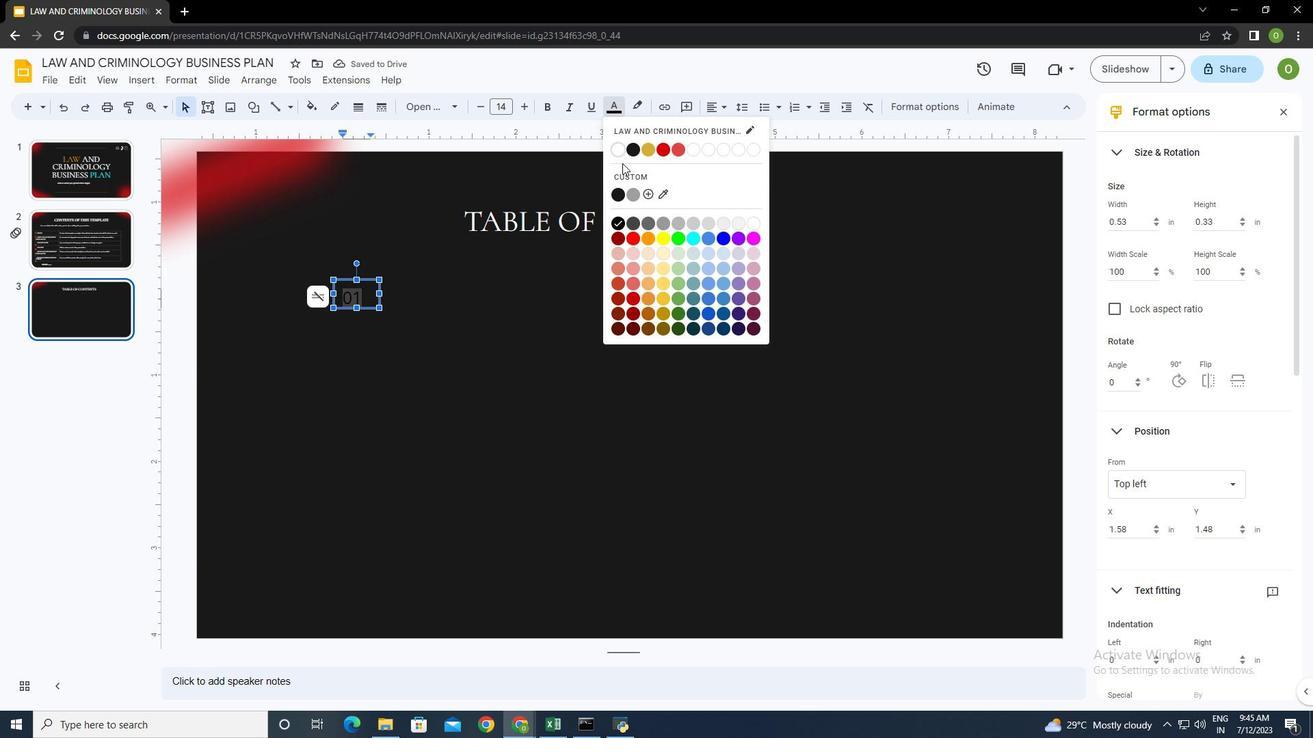 
Action: Mouse pressed left at (600, 95)
Screenshot: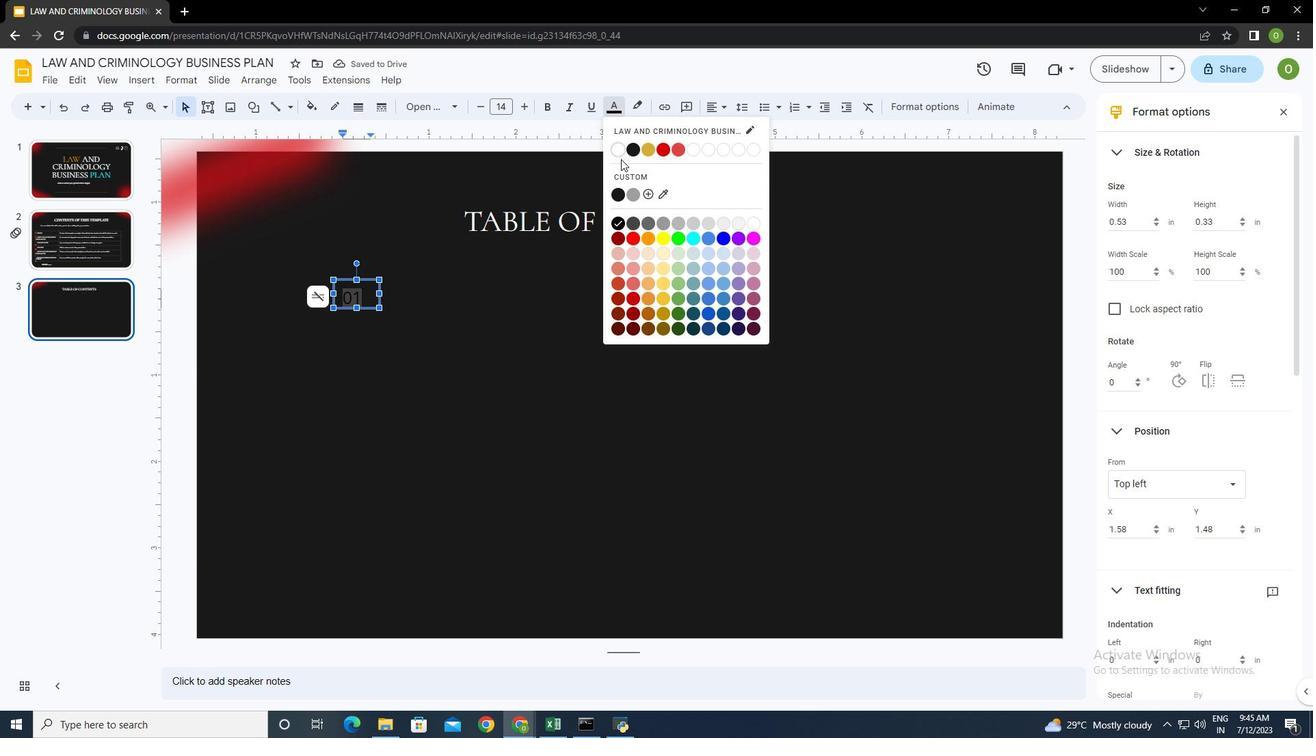 
Action: Mouse moved to (608, 141)
Screenshot: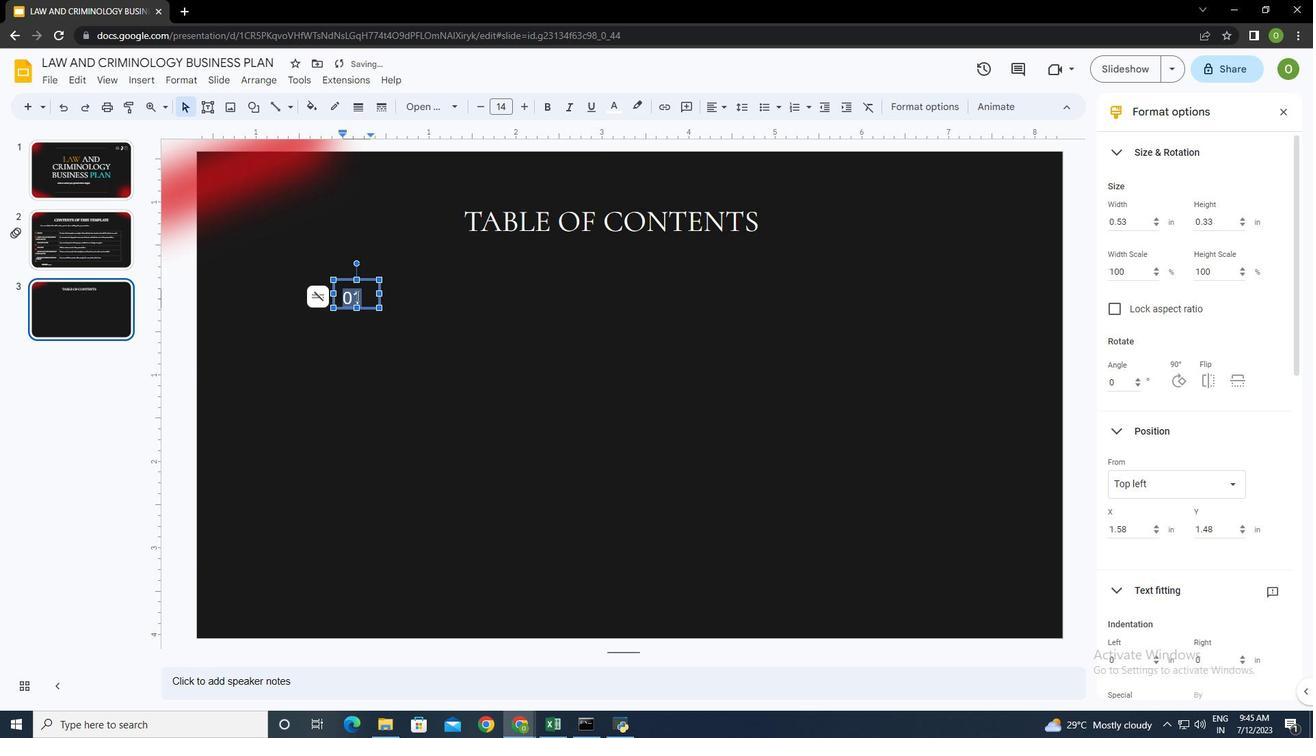 
Action: Mouse pressed left at (608, 141)
Screenshot: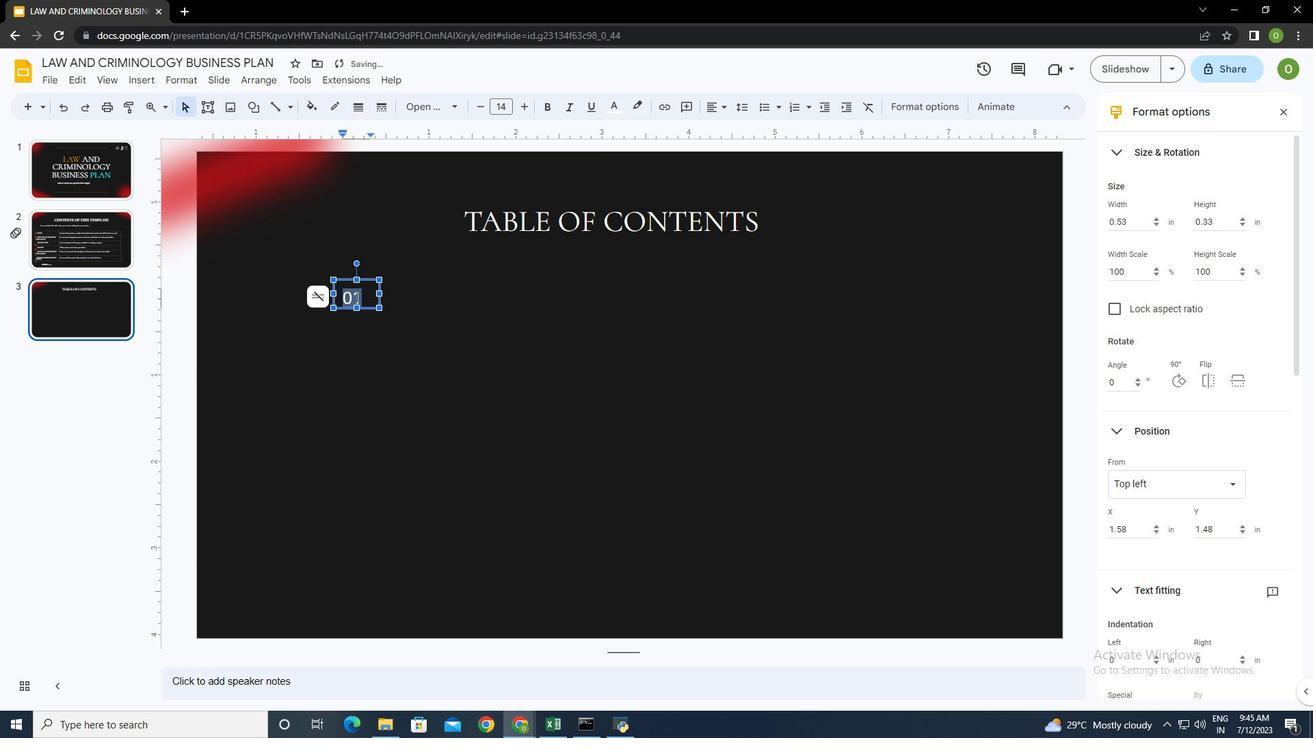 
Action: Mouse moved to (512, 95)
Screenshot: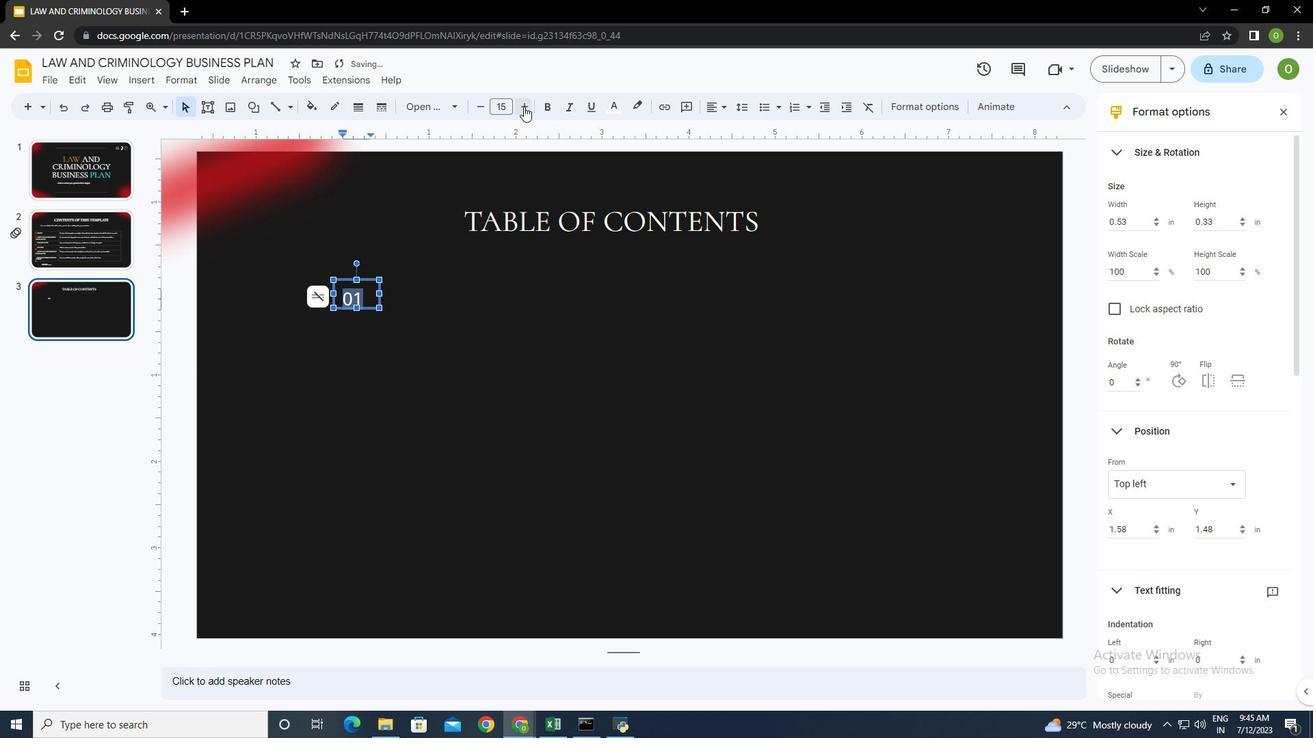 
Action: Mouse pressed left at (512, 95)
Screenshot: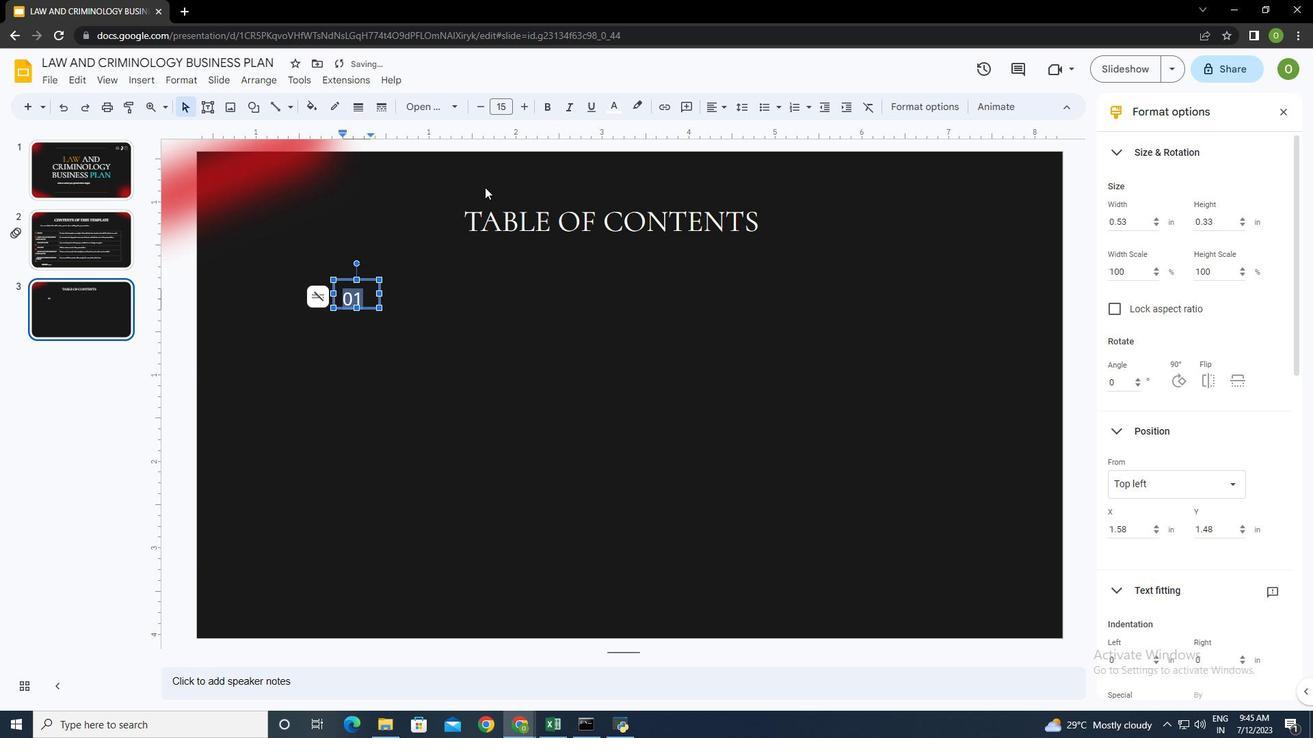 
Action: Mouse moved to (382, 284)
Screenshot: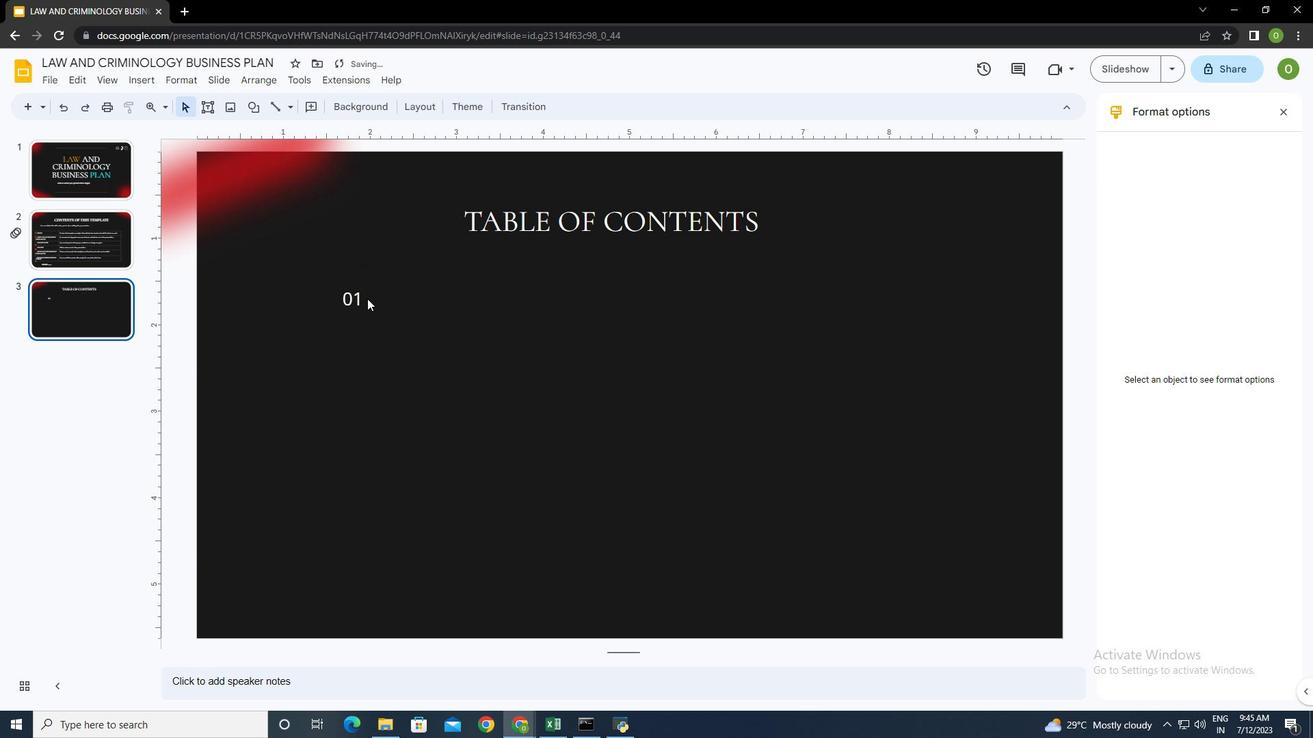 
Action: Mouse pressed left at (382, 284)
Screenshot: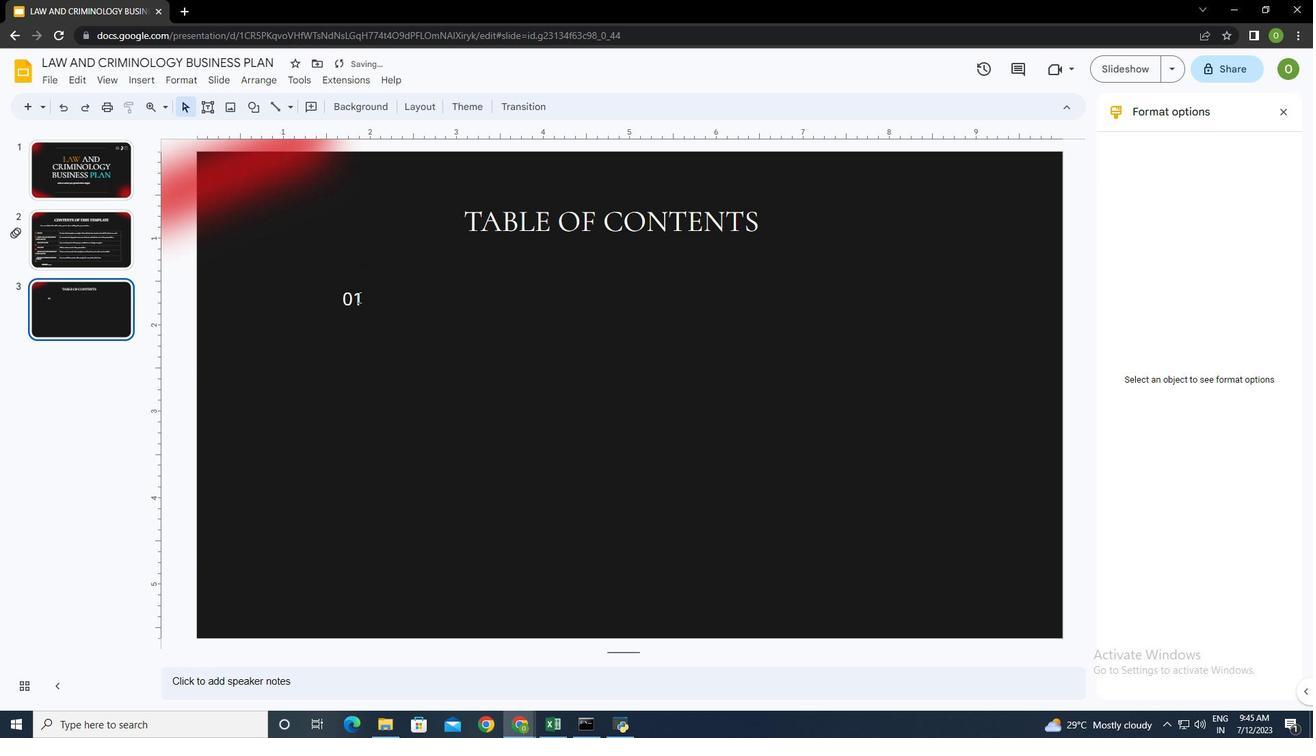 
Action: Mouse moved to (345, 285)
Screenshot: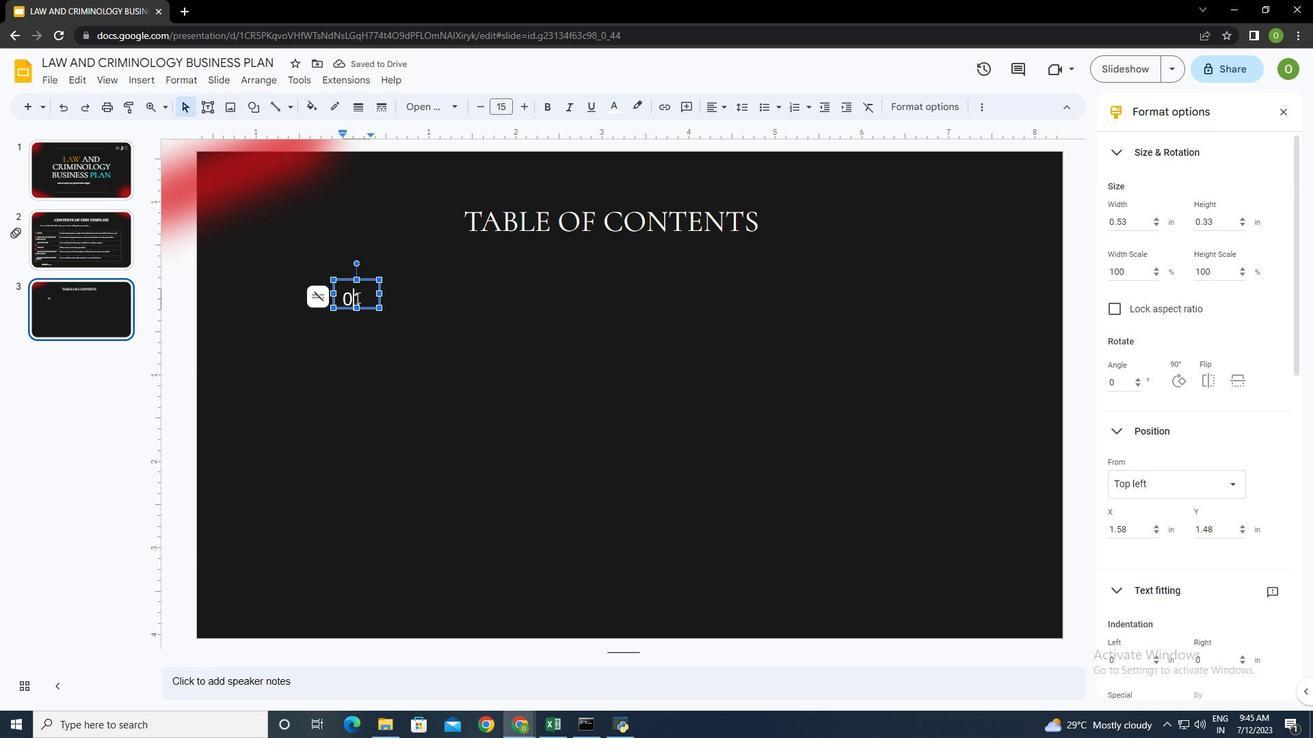 
Action: Mouse pressed left at (345, 285)
Screenshot: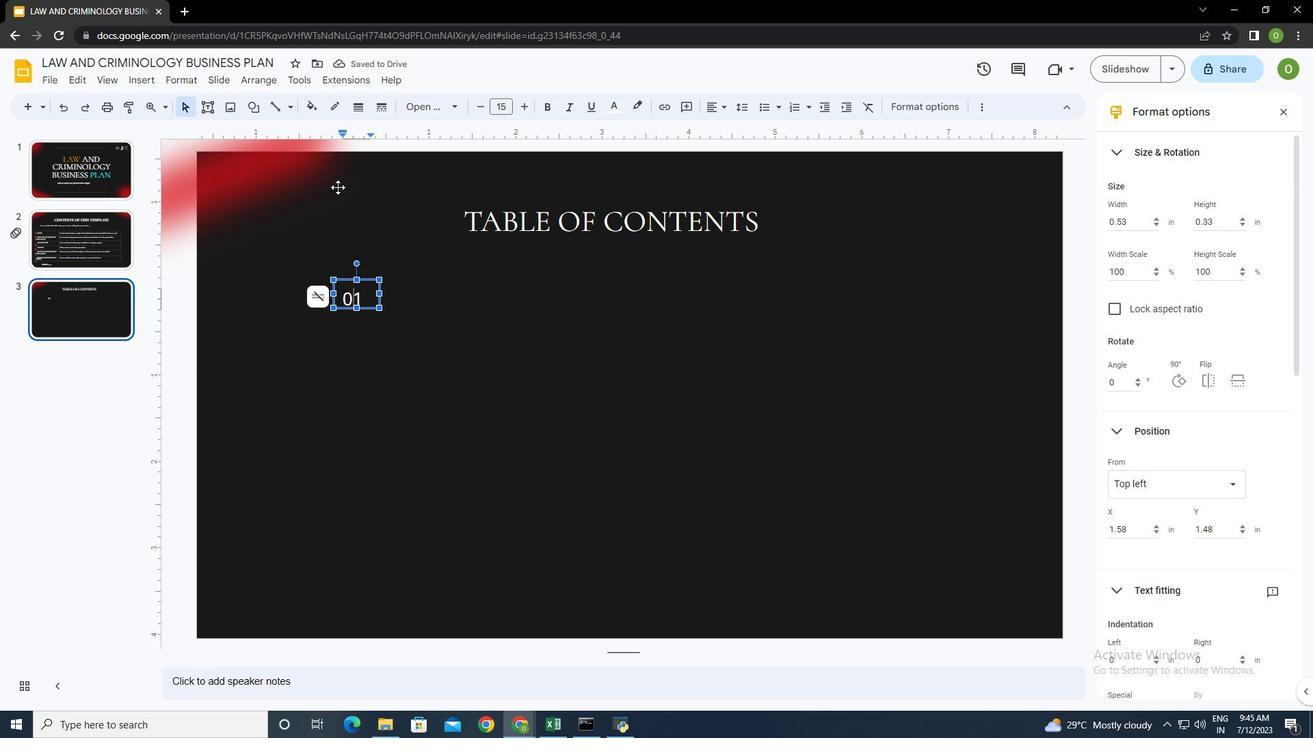 
Action: Mouse moved to (142, 67)
Screenshot: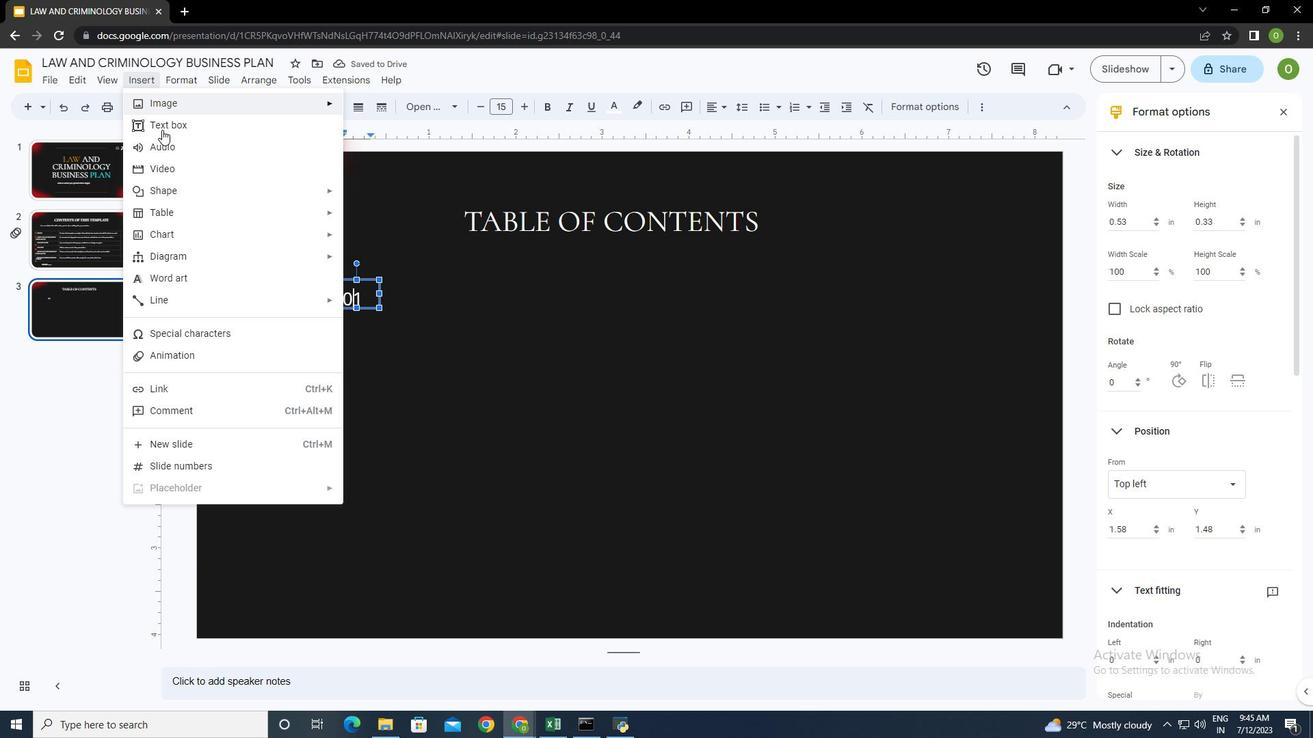 
Action: Mouse pressed left at (142, 67)
Screenshot: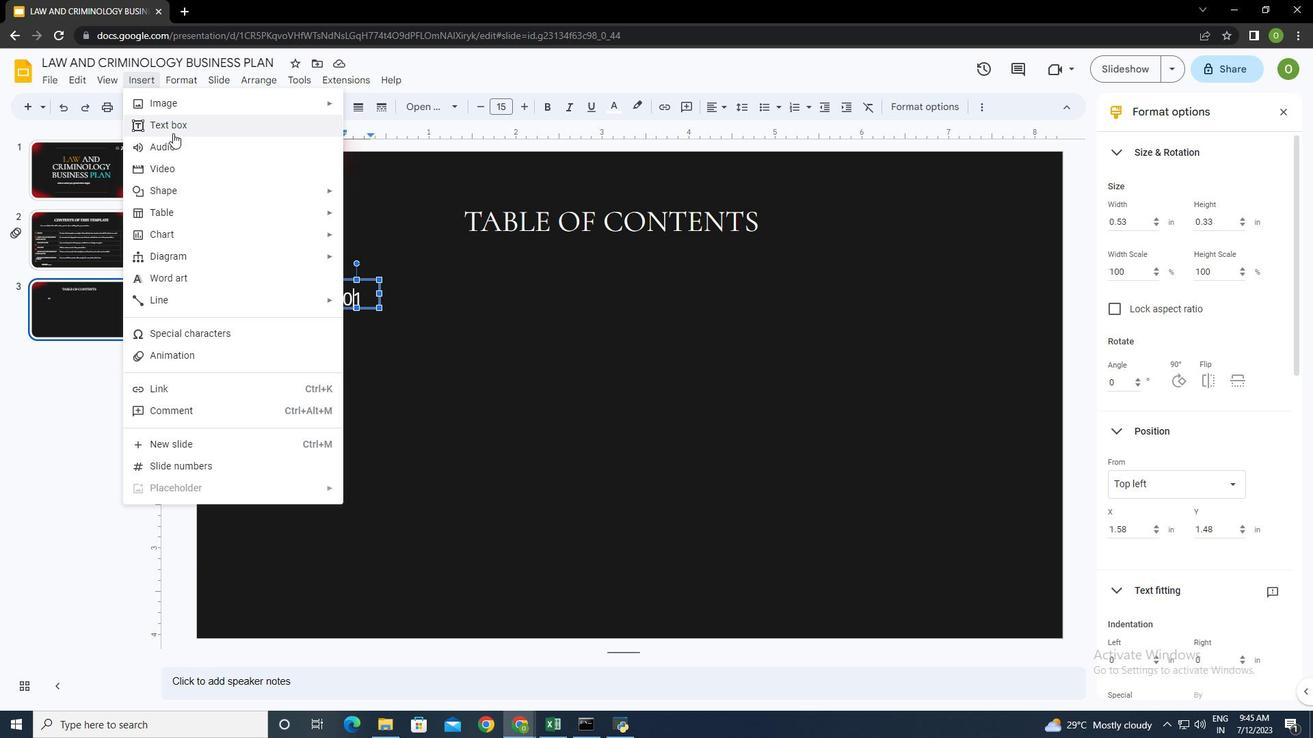 
Action: Mouse moved to (173, 117)
Screenshot: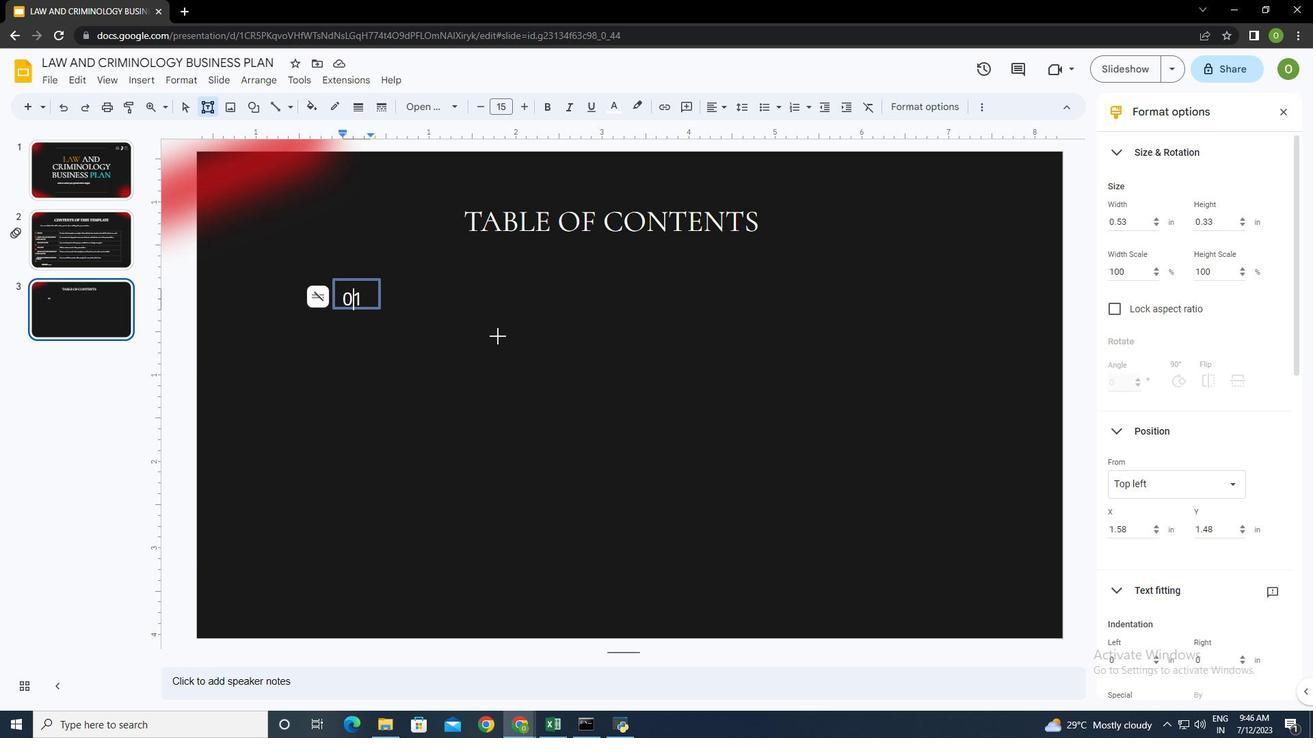 
Action: Mouse pressed left at (173, 117)
Screenshot: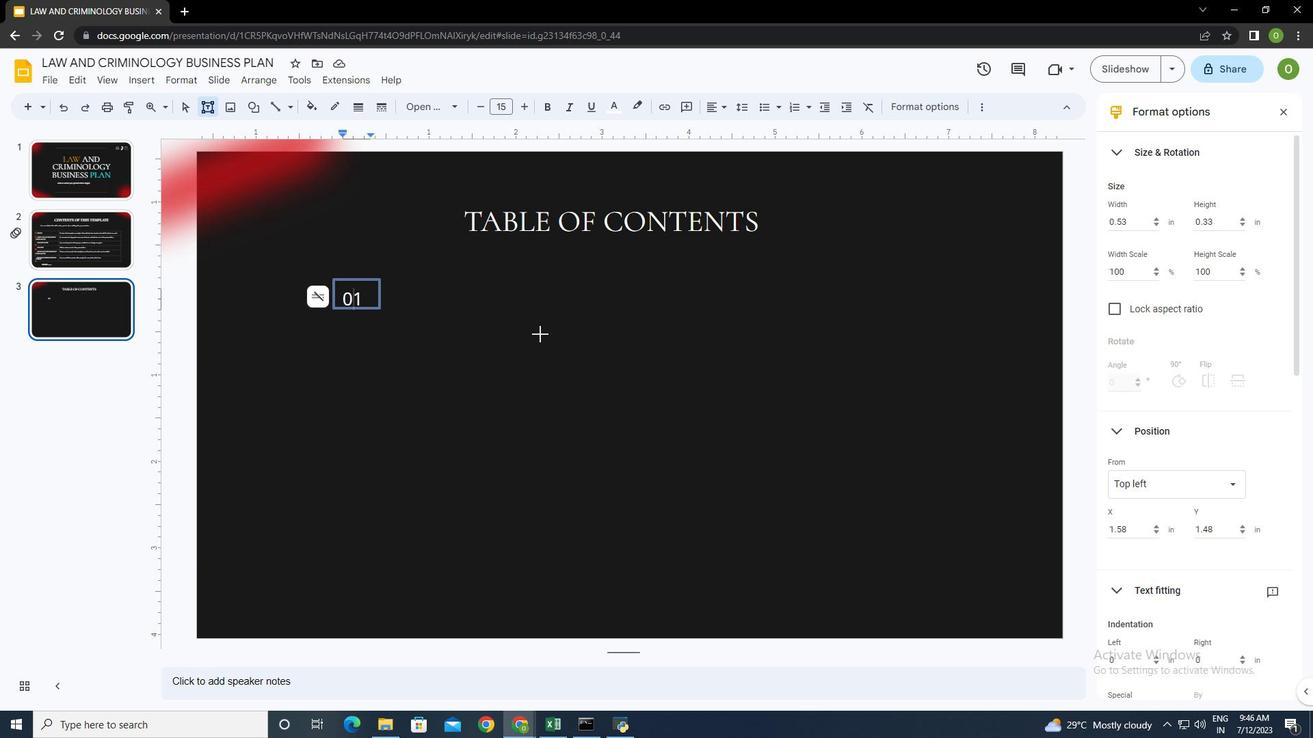 
Action: Mouse moved to (543, 266)
Screenshot: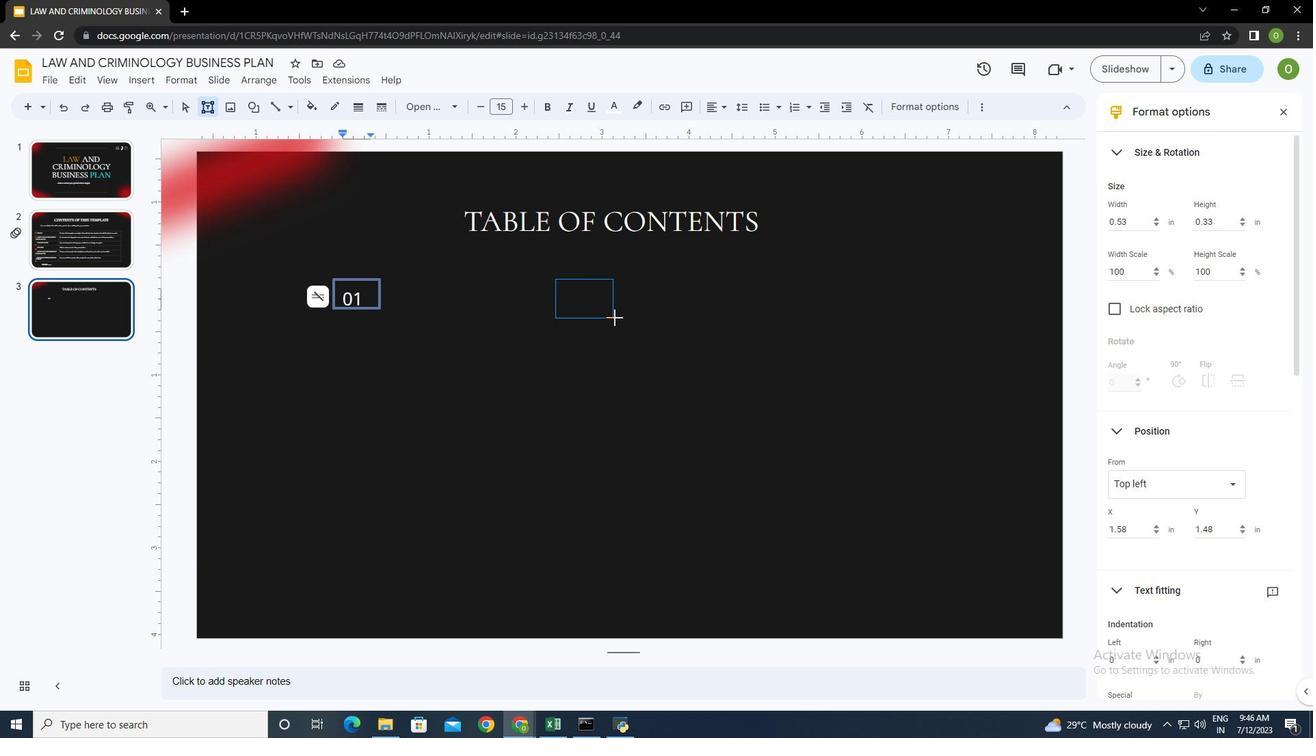 
Action: Mouse pressed left at (543, 266)
Screenshot: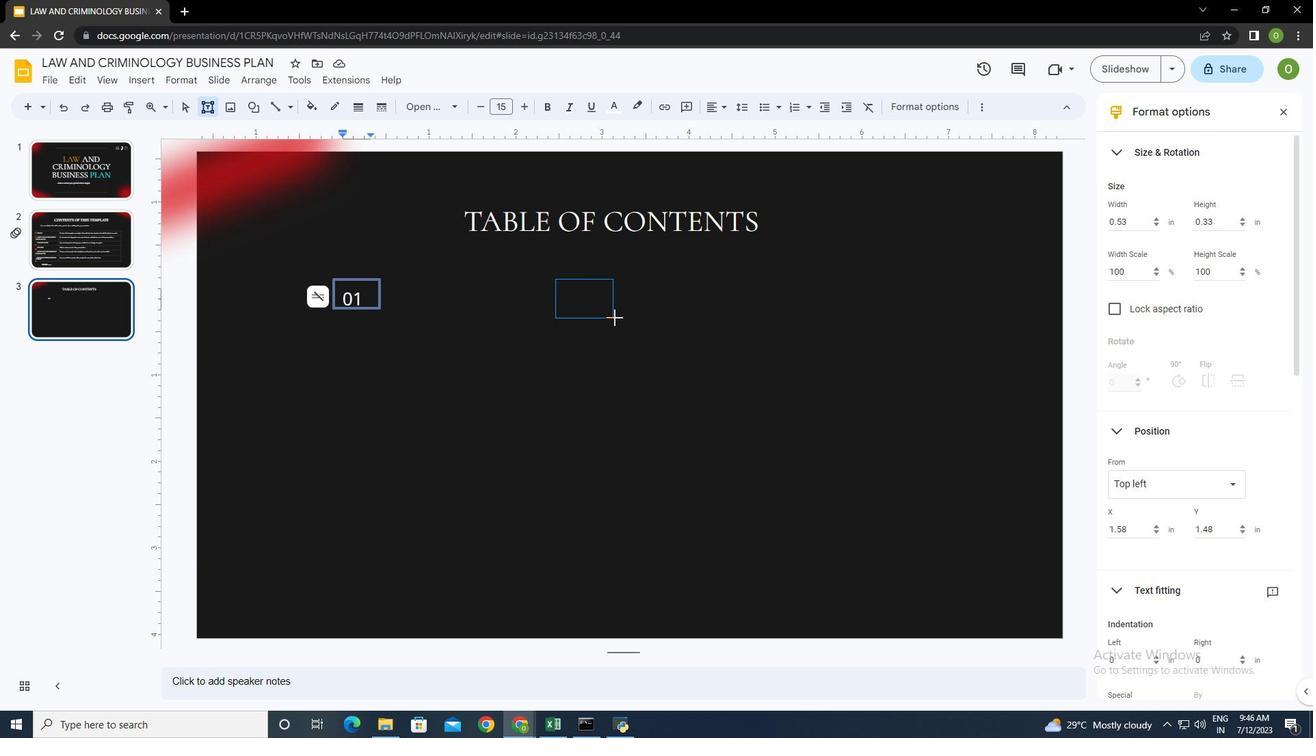 
Action: Mouse moved to (625, 285)
Screenshot: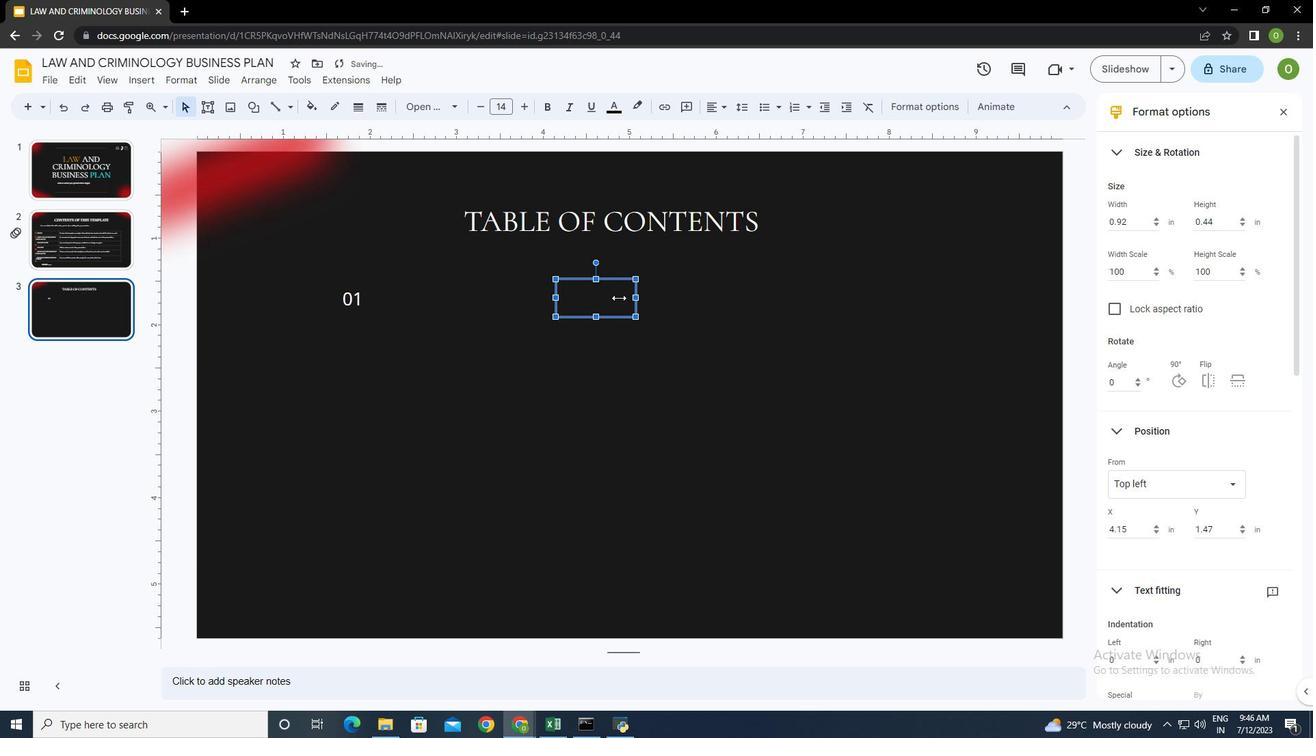 
Action: Mouse pressed left at (625, 285)
Screenshot: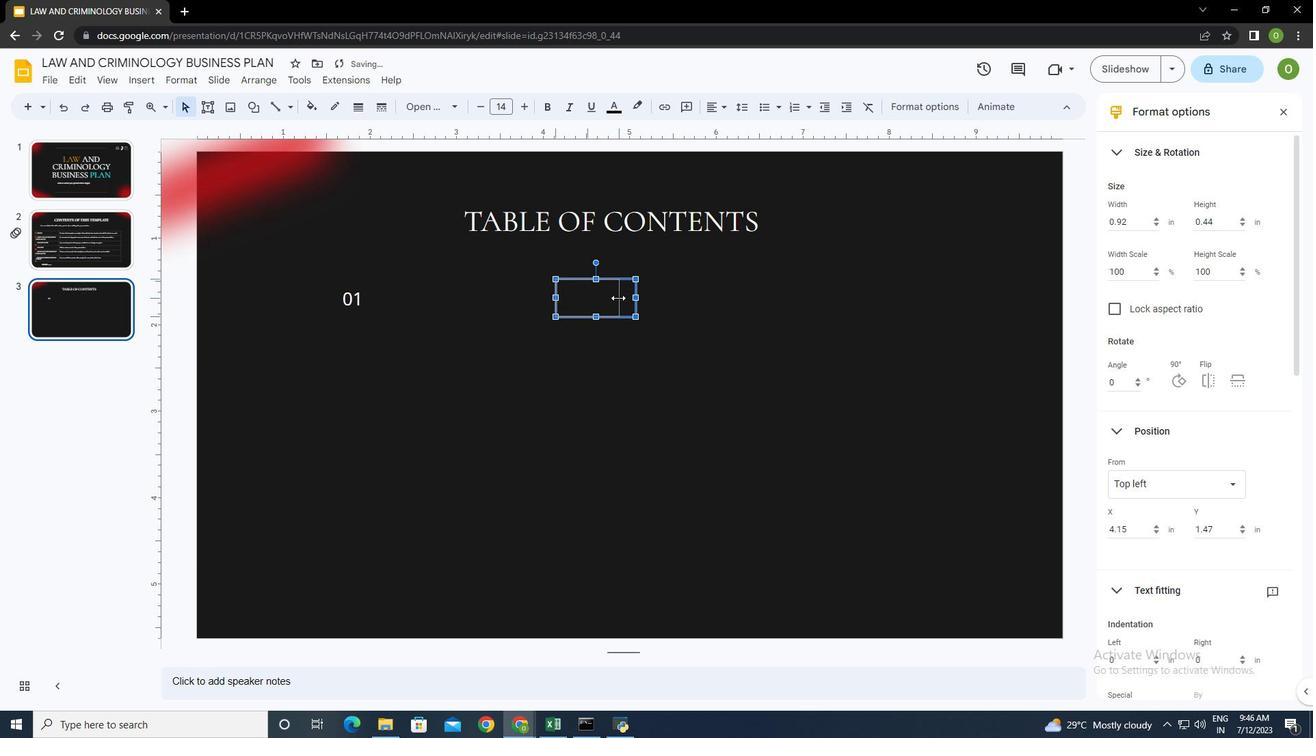 
Action: Mouse moved to (598, 97)
Screenshot: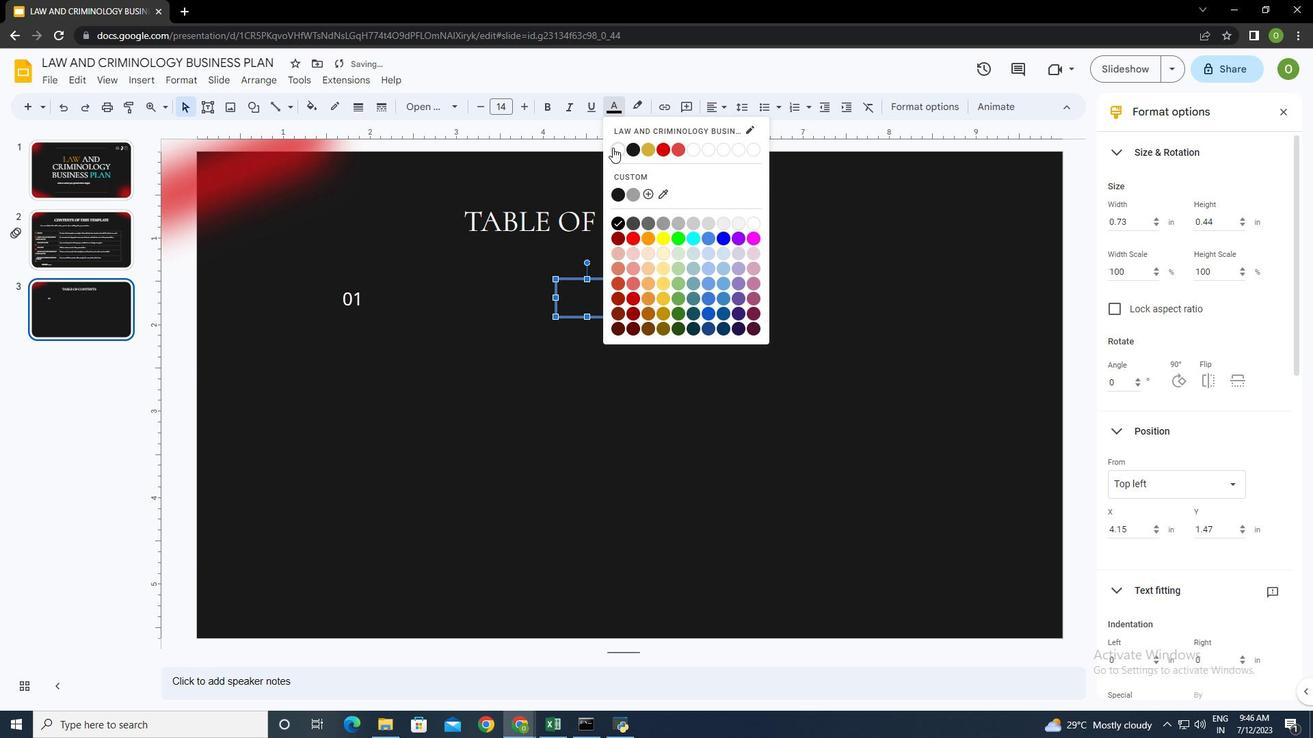 
Action: Mouse pressed left at (598, 97)
Screenshot: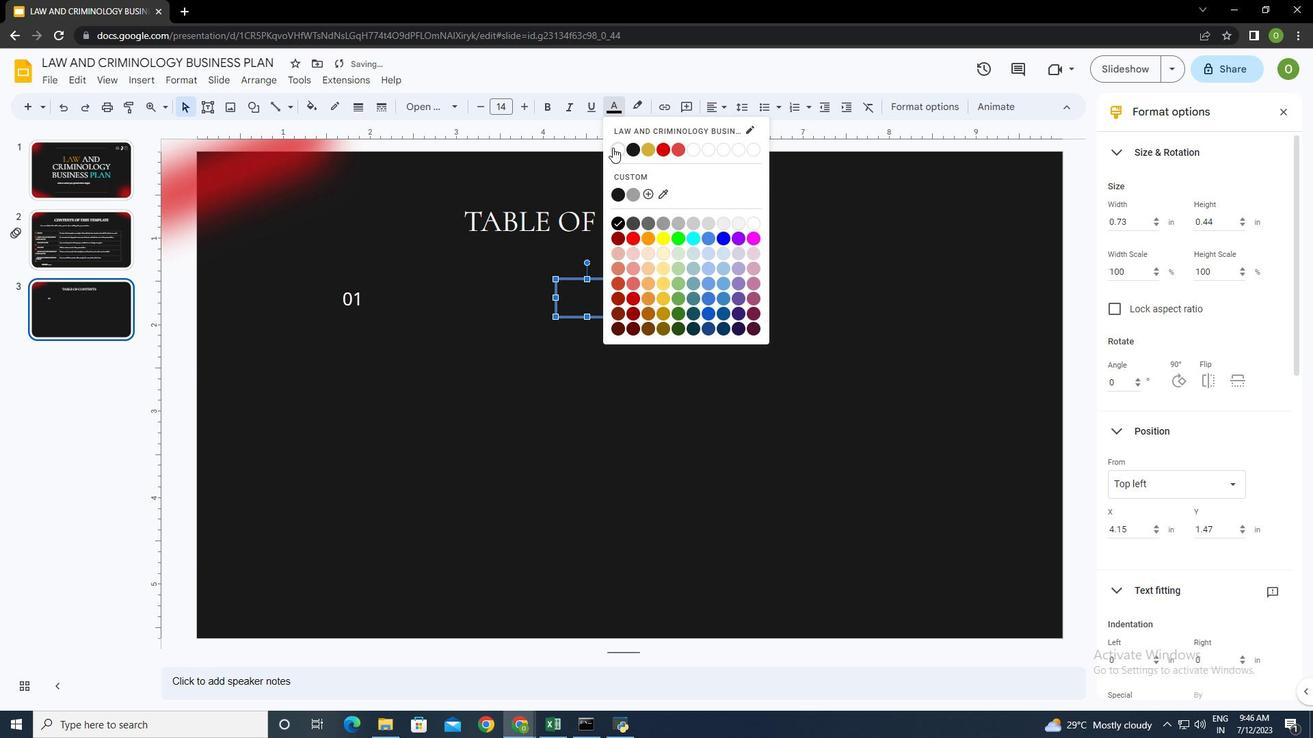 
Action: Mouse moved to (602, 138)
Screenshot: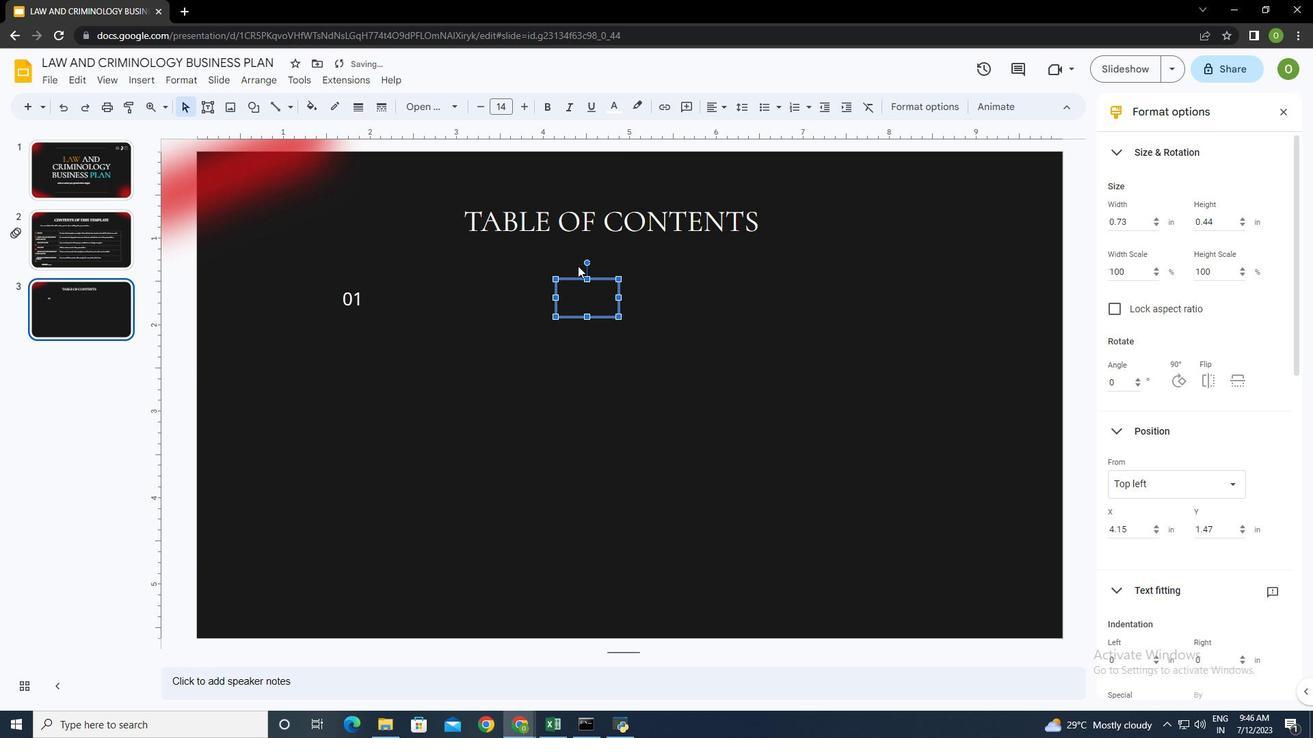 
Action: Mouse pressed left at (602, 138)
Screenshot: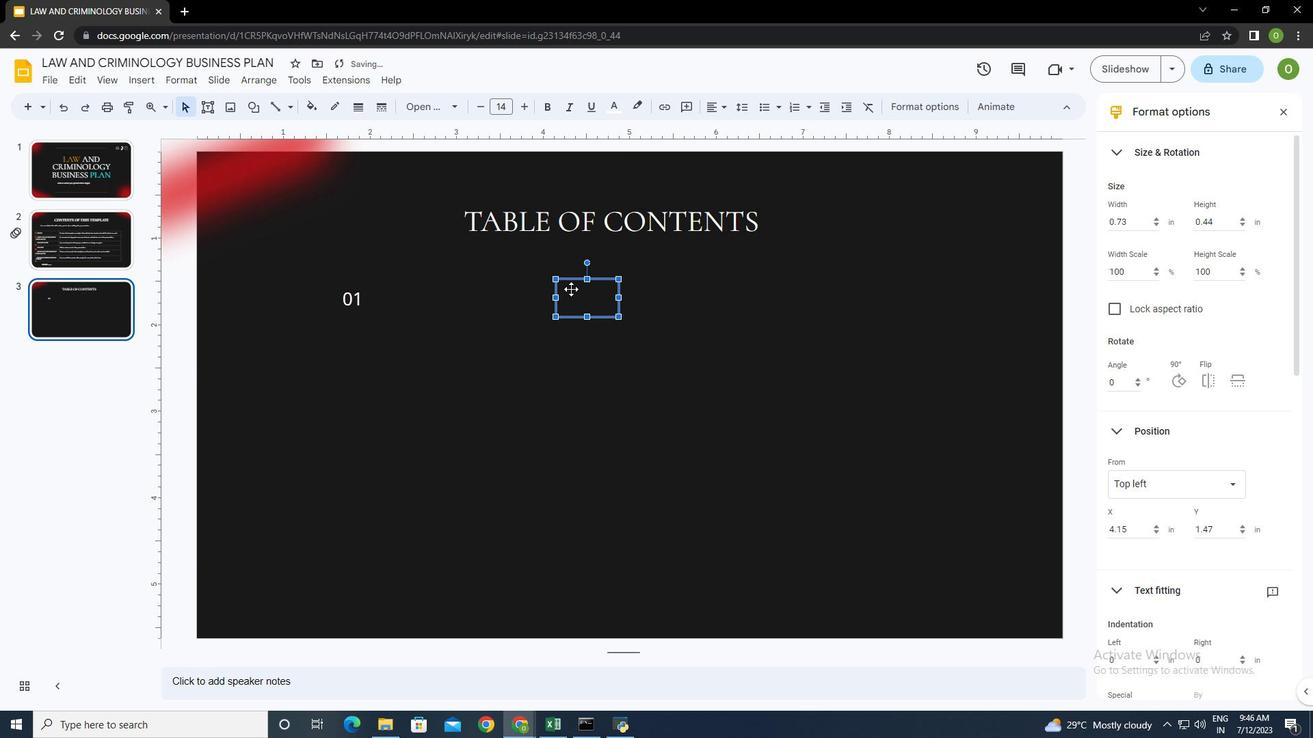 
Action: Mouse moved to (558, 286)
Screenshot: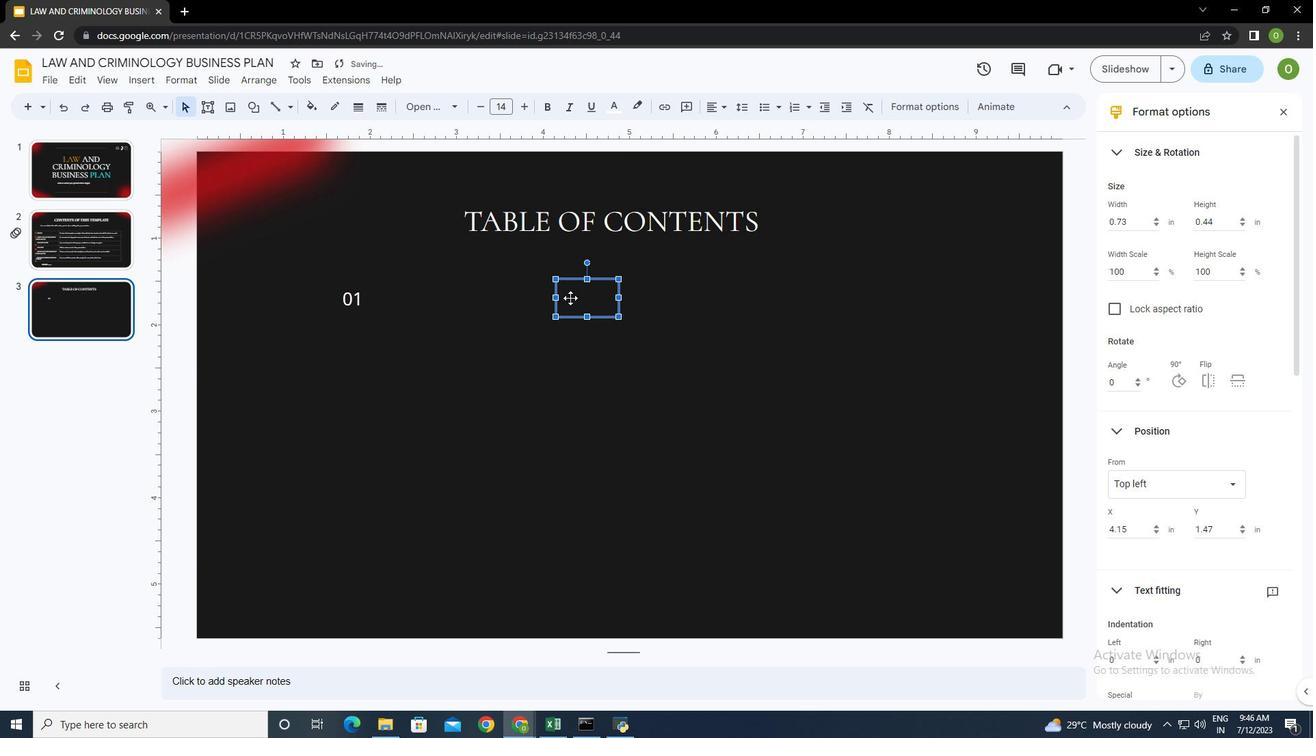 
Action: Mouse pressed left at (558, 286)
Screenshot: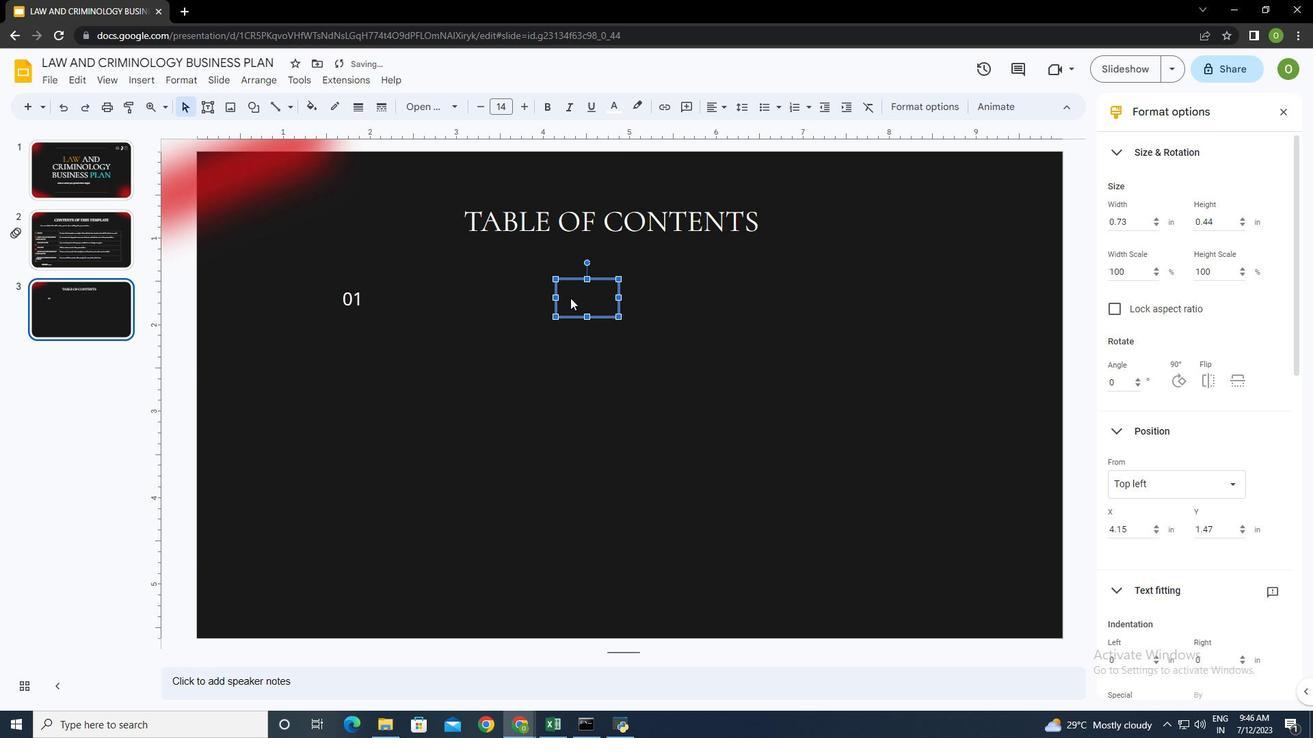 
Action: Mouse moved to (558, 286)
Screenshot: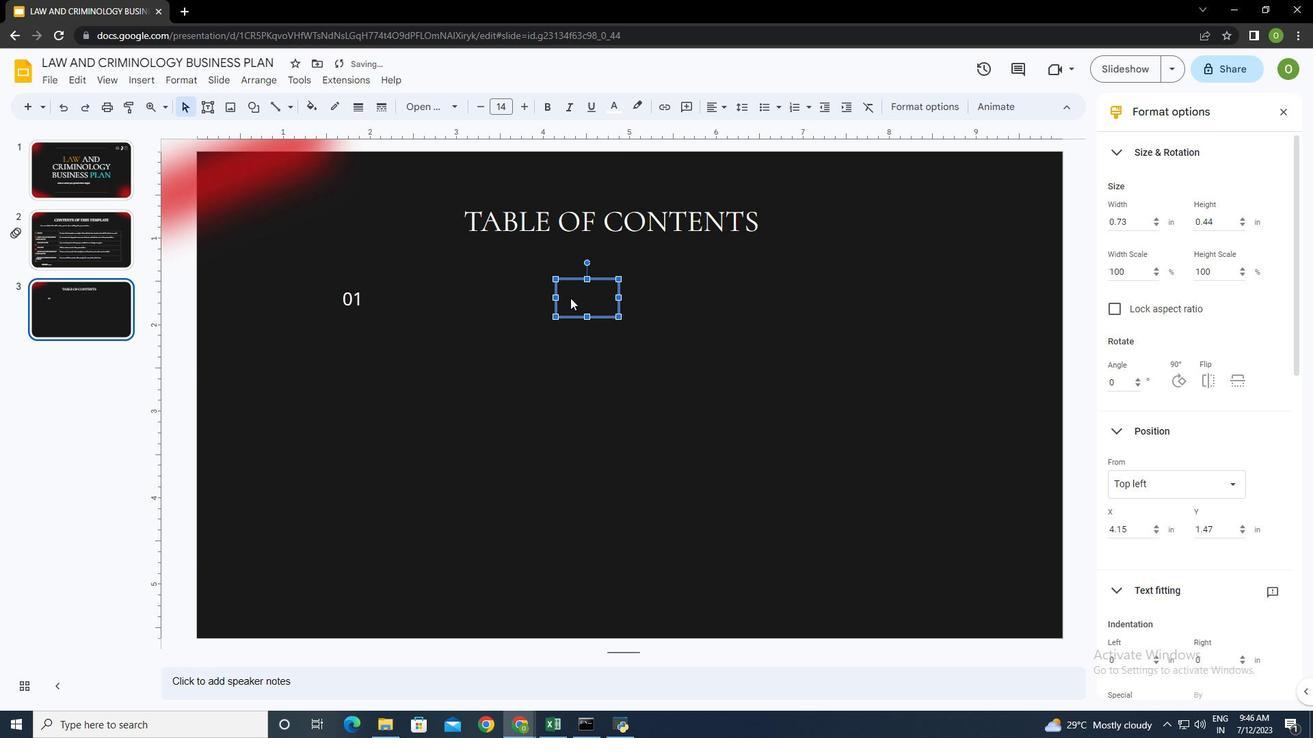 
Action: Key pressed 02<Key.enter><Key.backspace>
Screenshot: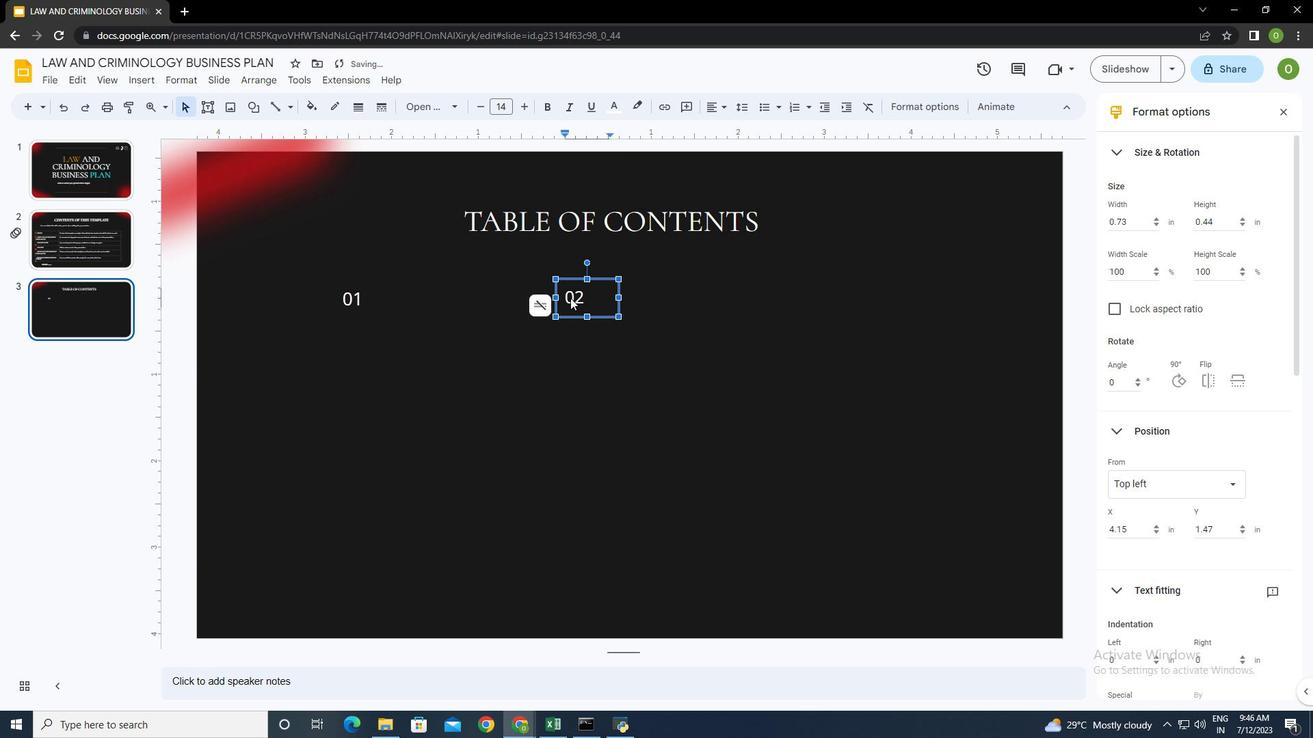 
Action: Mouse moved to (750, 292)
Screenshot: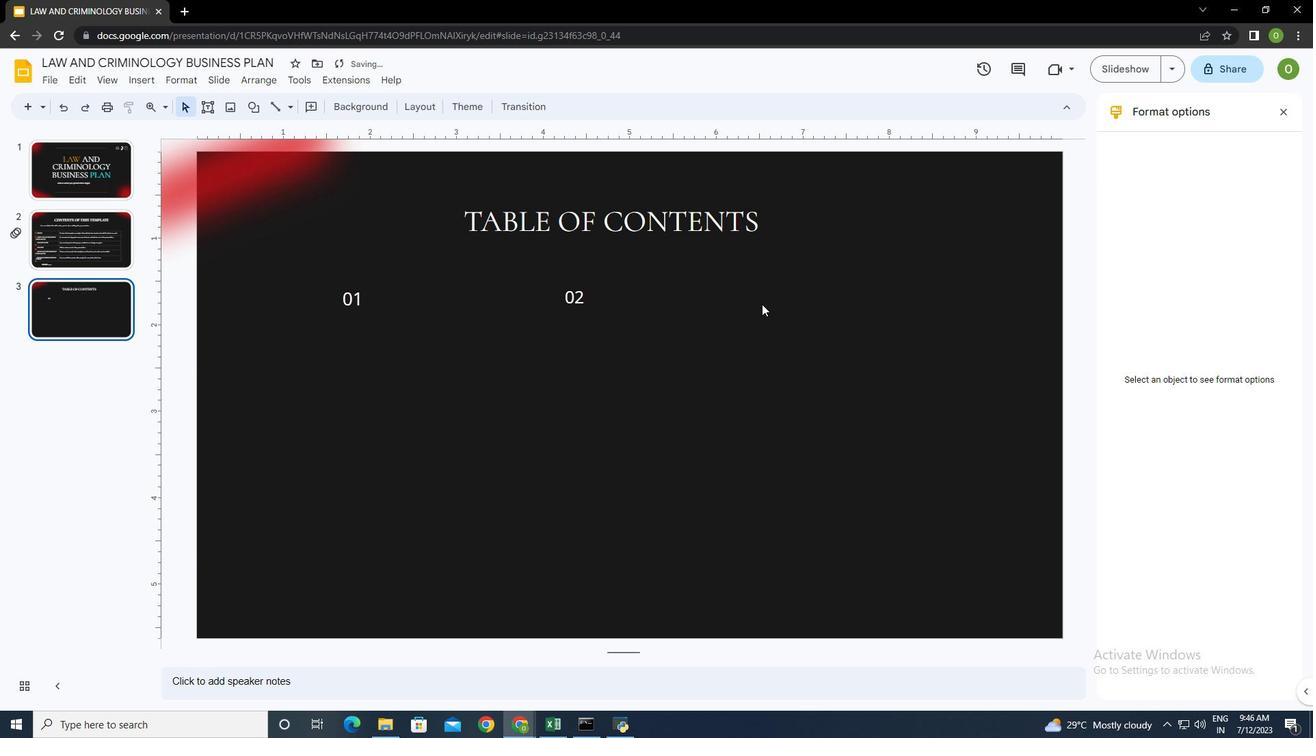 
Action: Mouse pressed left at (750, 292)
Screenshot: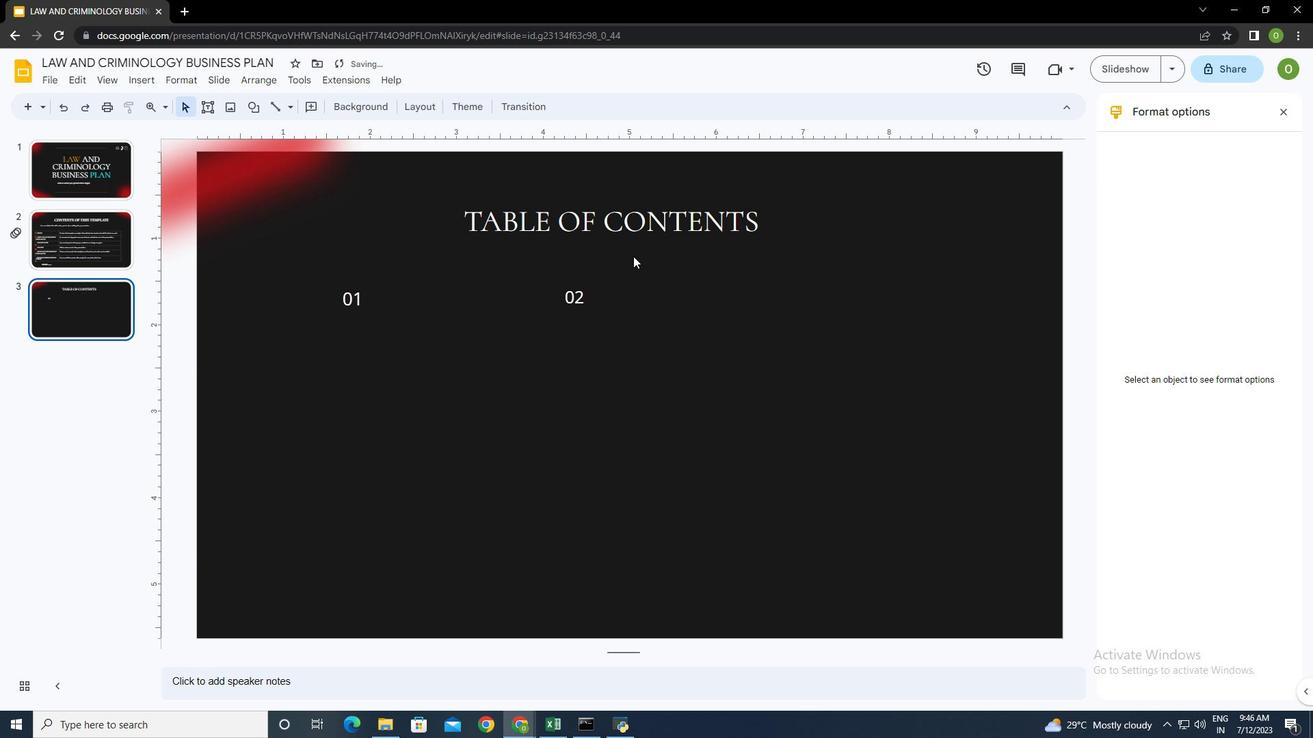
Action: Mouse moved to (134, 64)
Screenshot: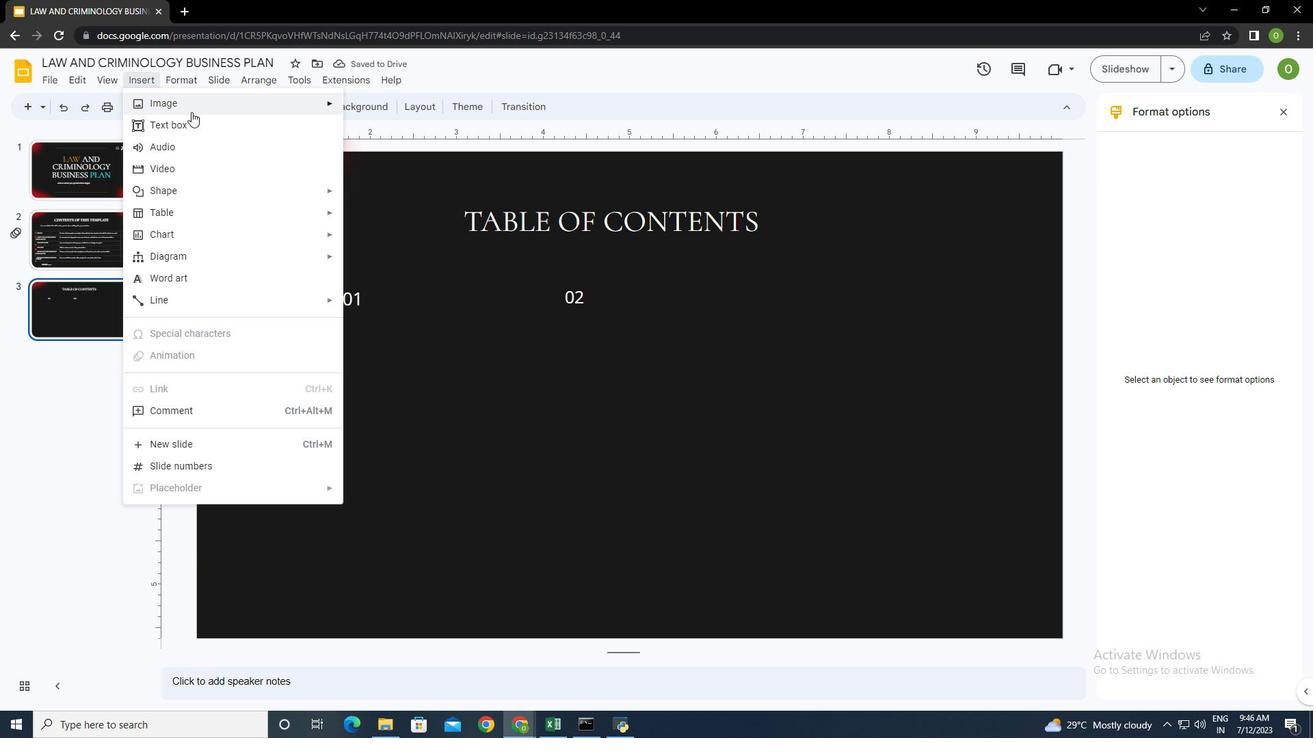 
Action: Mouse pressed left at (134, 64)
Screenshot: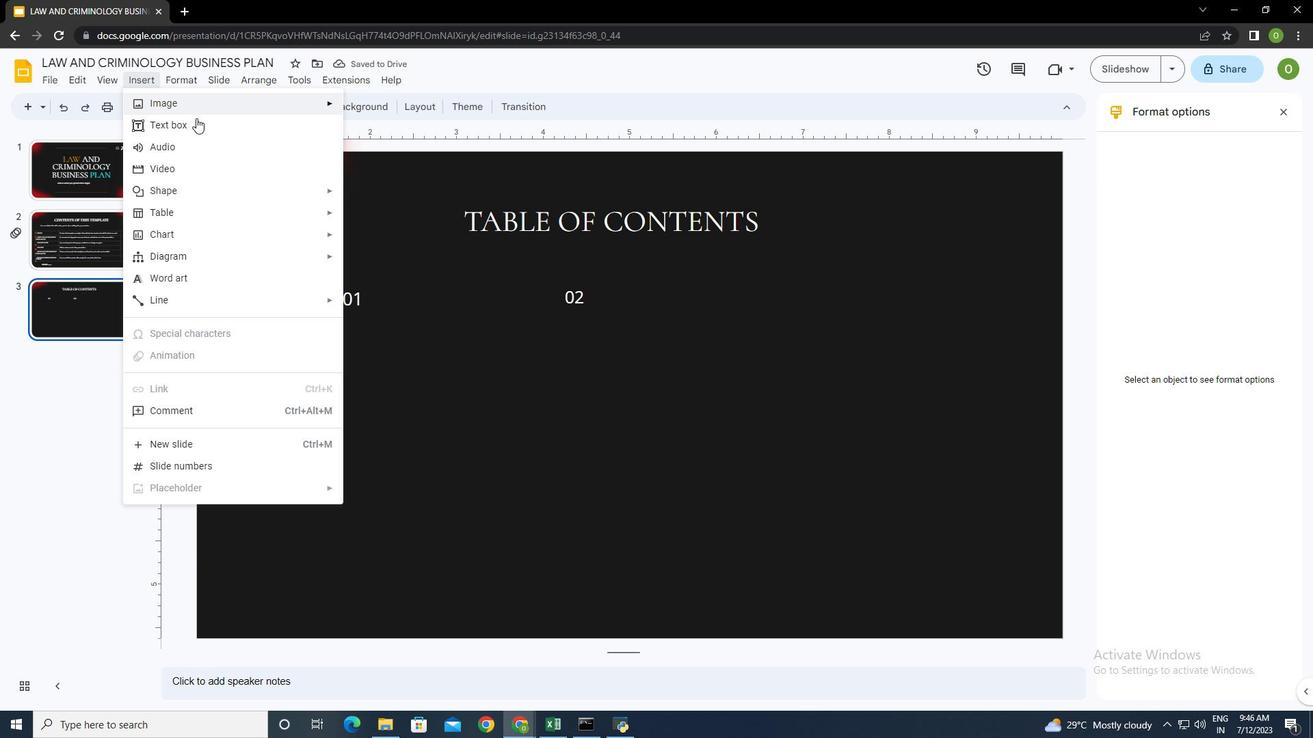 
Action: Mouse moved to (186, 109)
Screenshot: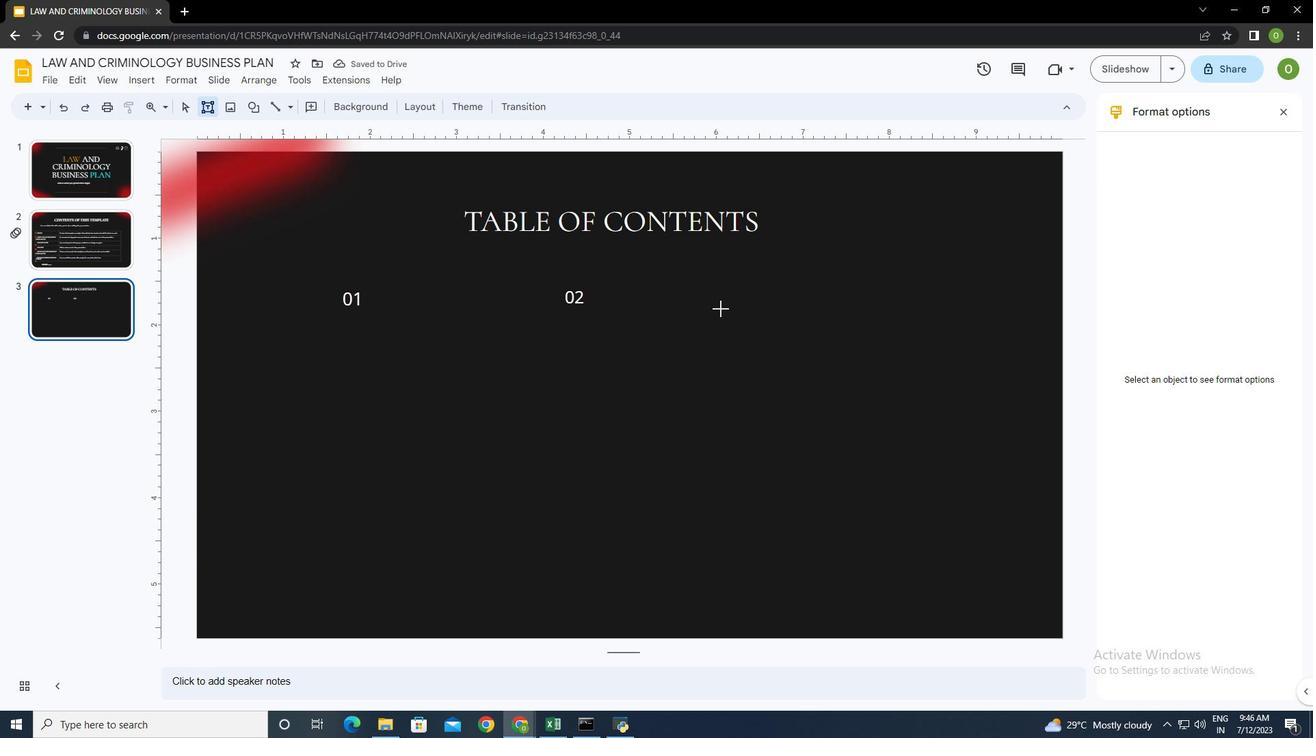 
Action: Mouse pressed left at (186, 109)
Screenshot: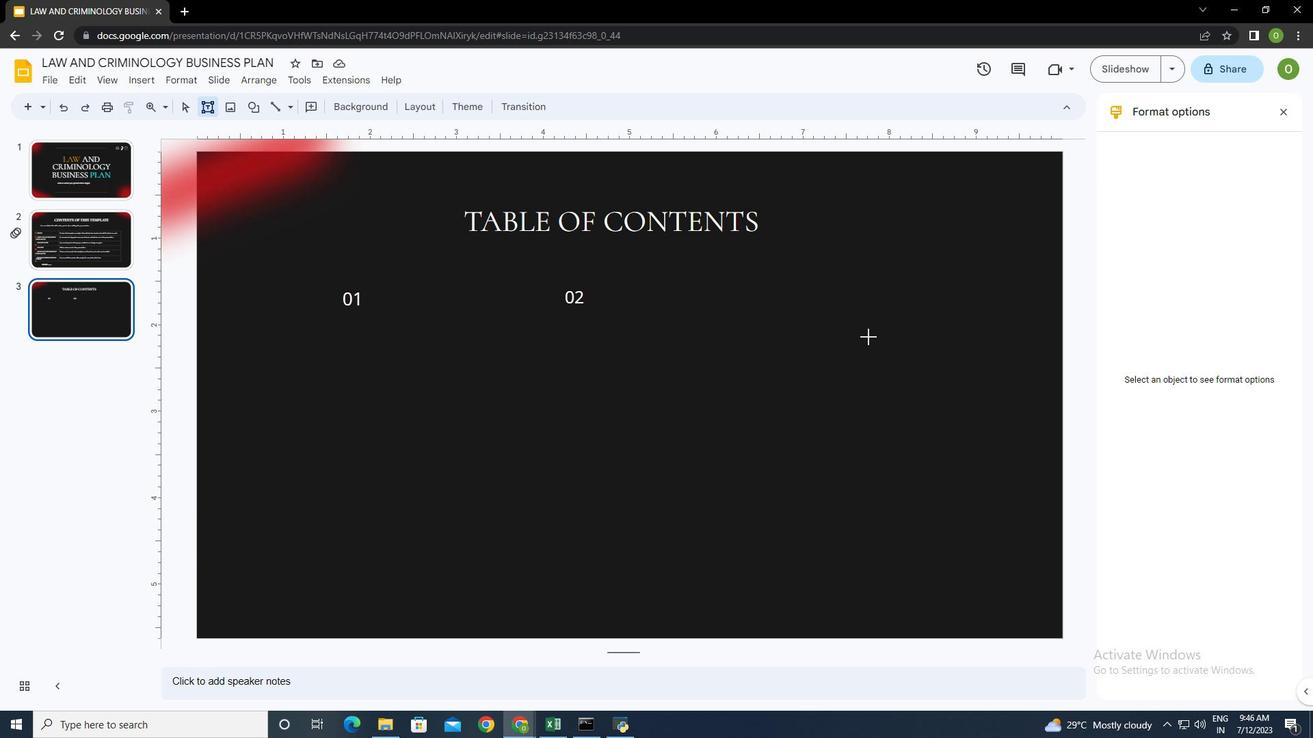 
Action: Mouse moved to (809, 275)
Screenshot: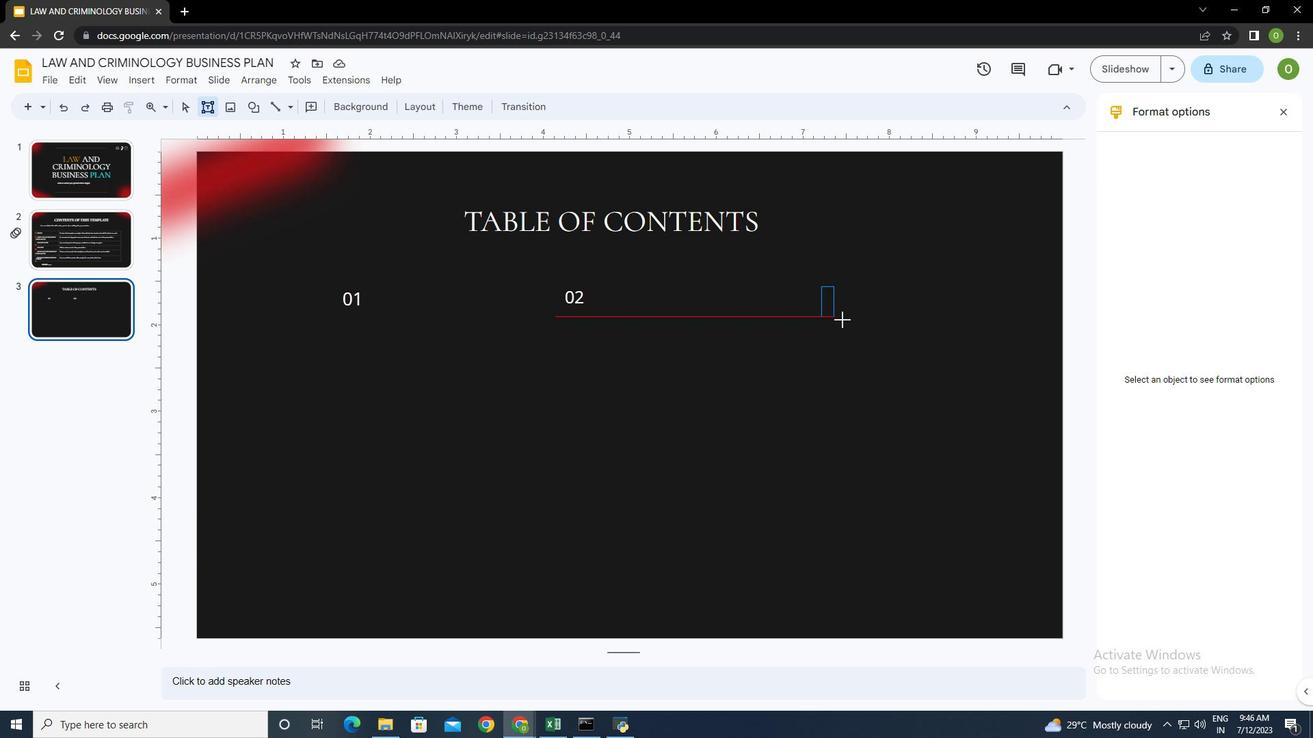
Action: Mouse pressed left at (809, 275)
Screenshot: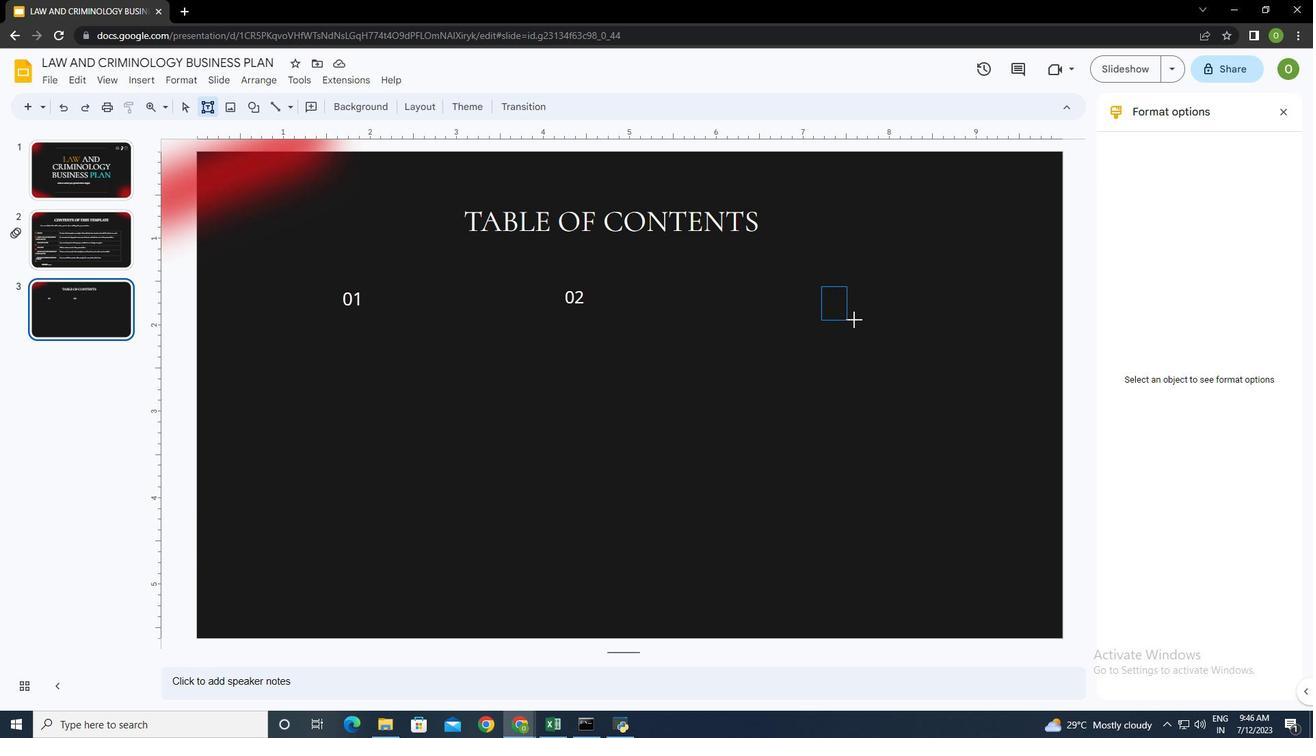 
Action: Mouse moved to (603, 99)
Screenshot: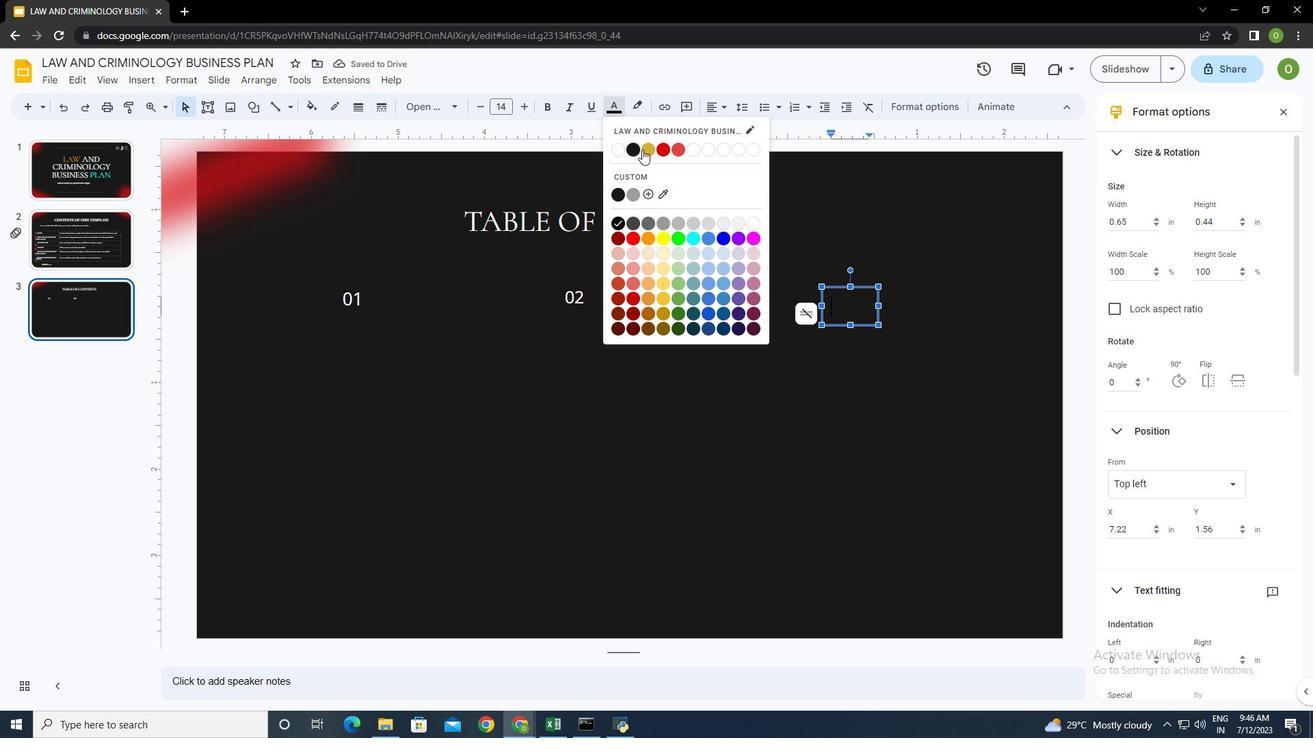 
Action: Mouse pressed left at (603, 99)
Screenshot: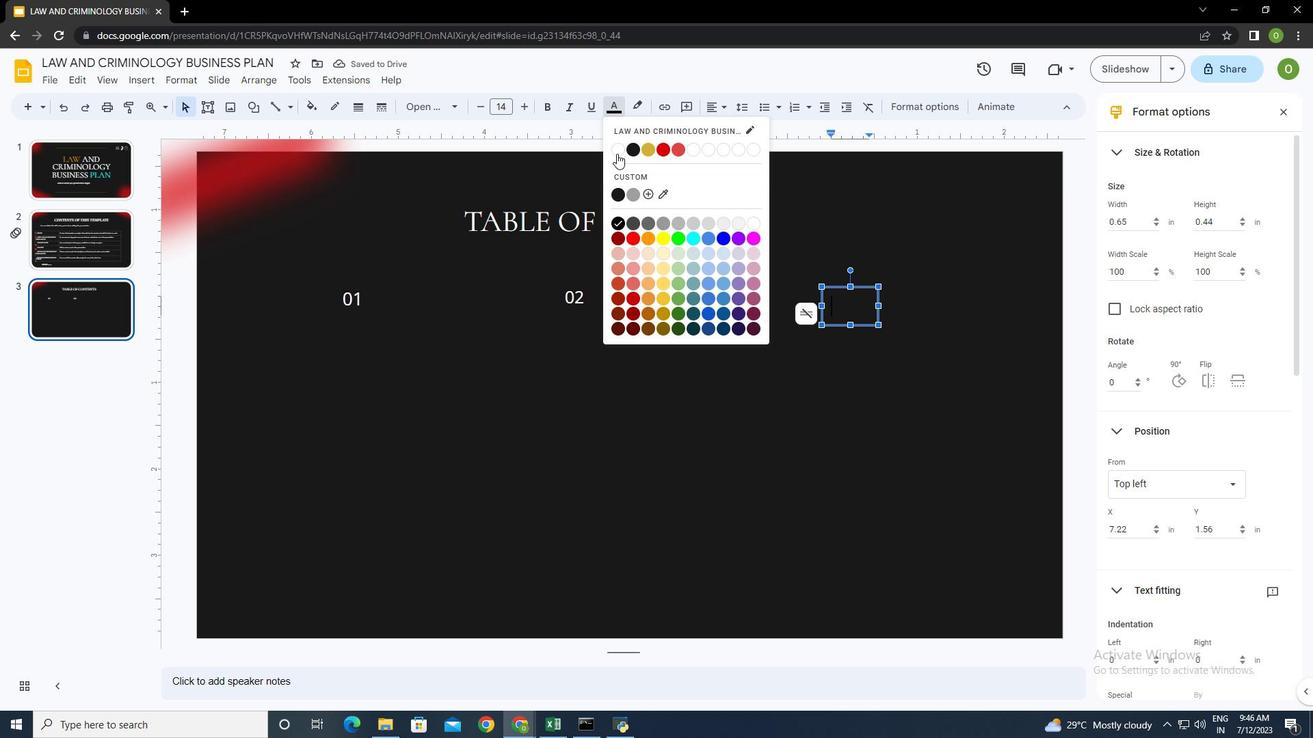 
Action: Mouse moved to (606, 138)
Screenshot: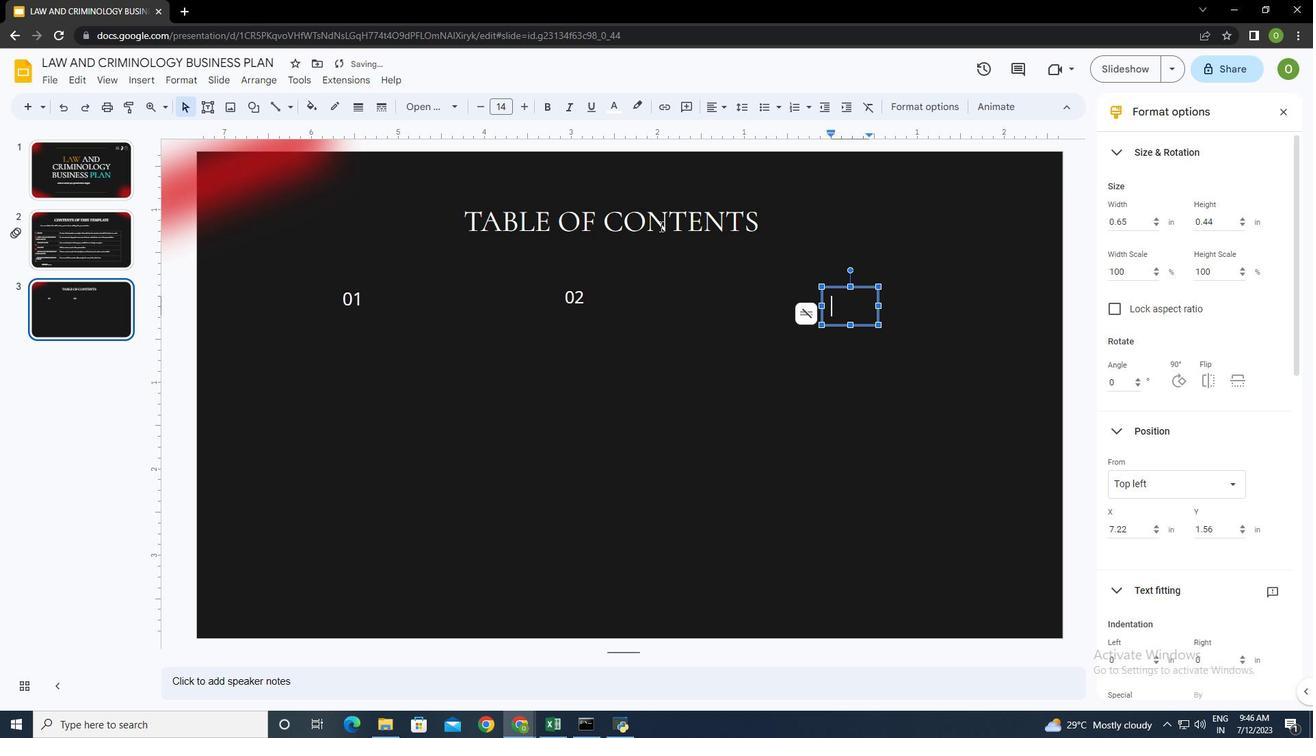 
Action: Mouse pressed left at (606, 138)
Screenshot: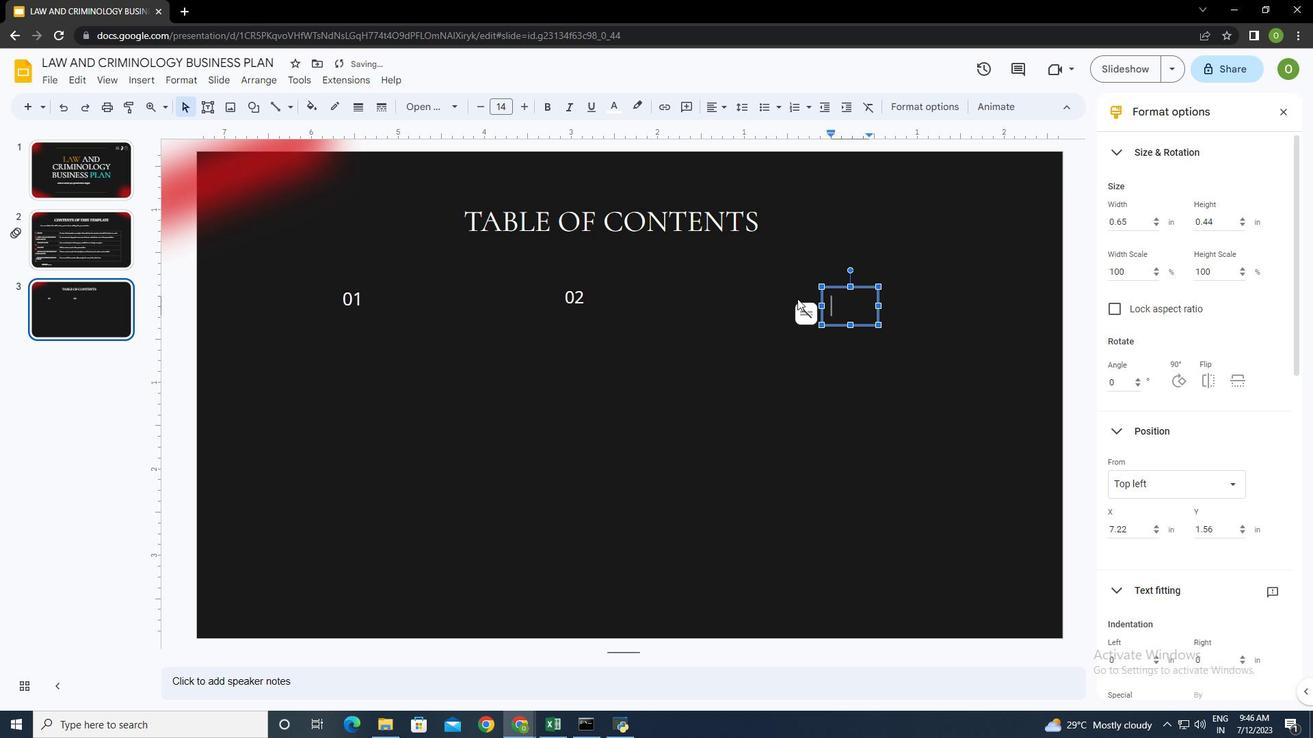 
Action: Mouse moved to (775, 289)
Screenshot: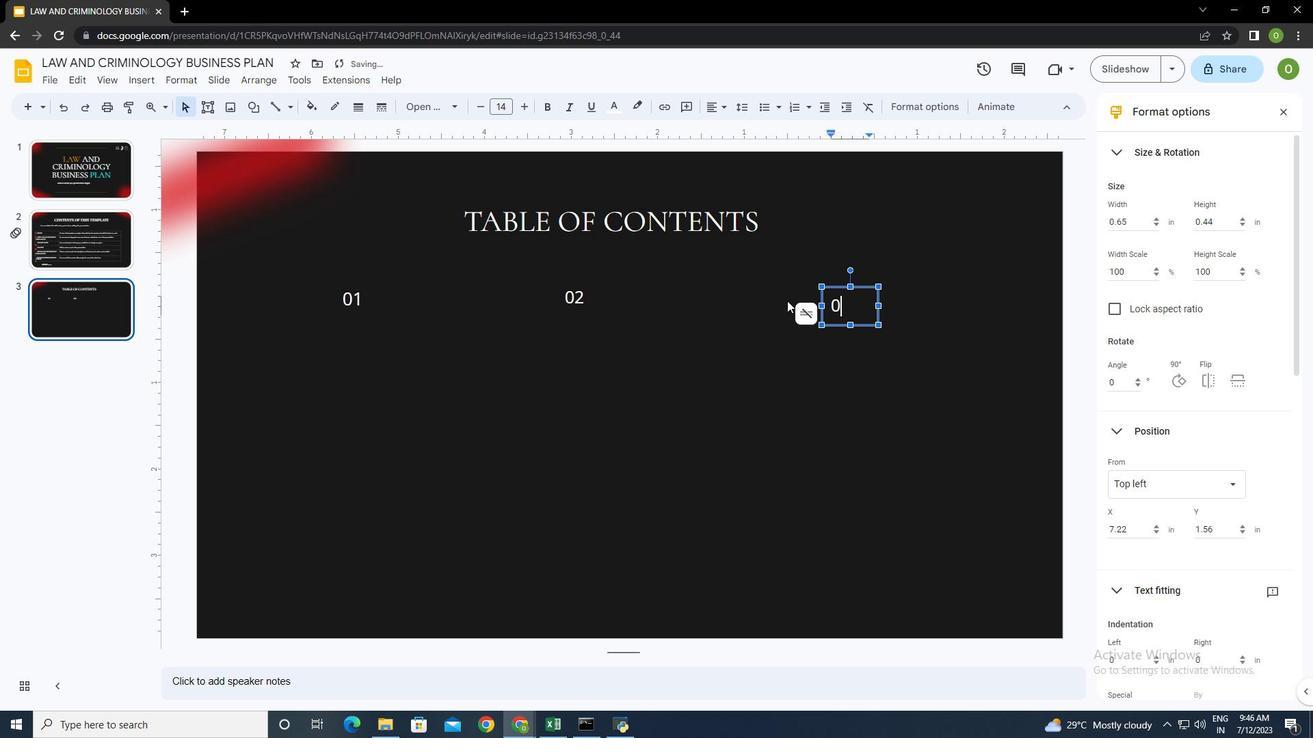 
Action: Key pressed 03
Screenshot: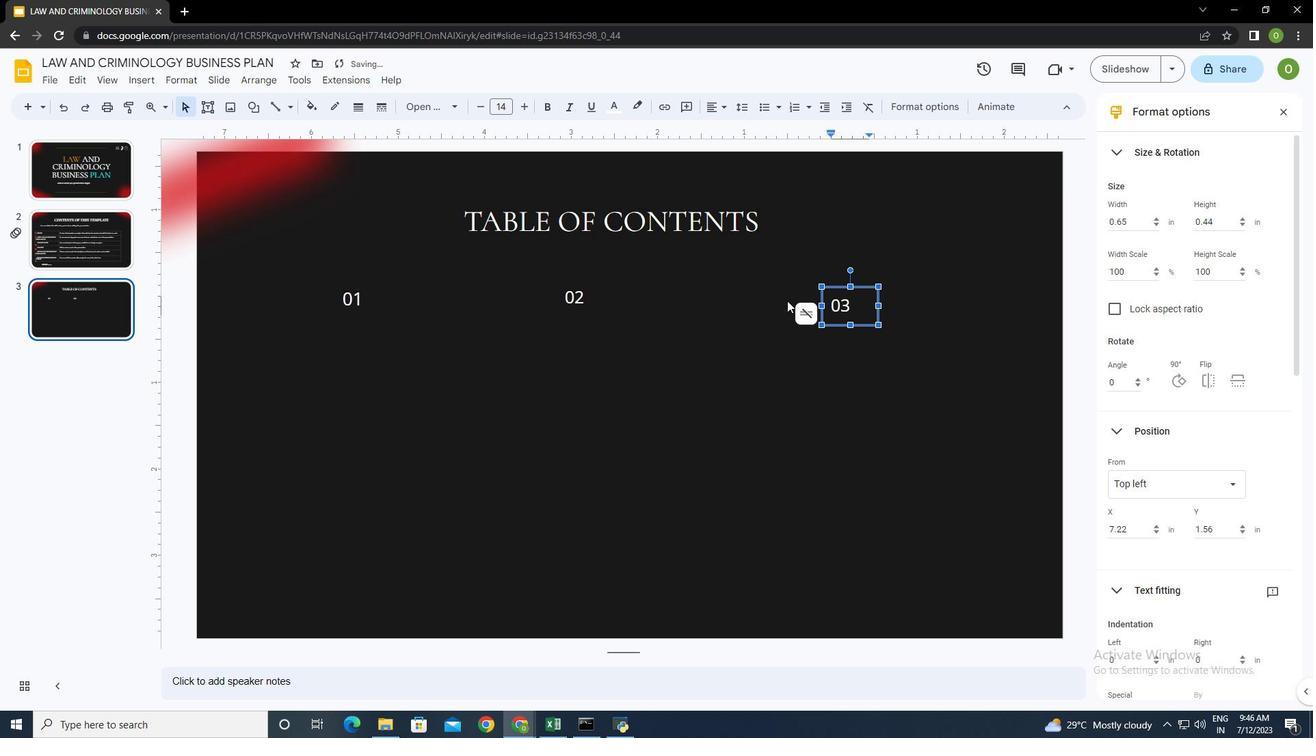 
Action: Mouse moved to (859, 324)
Screenshot: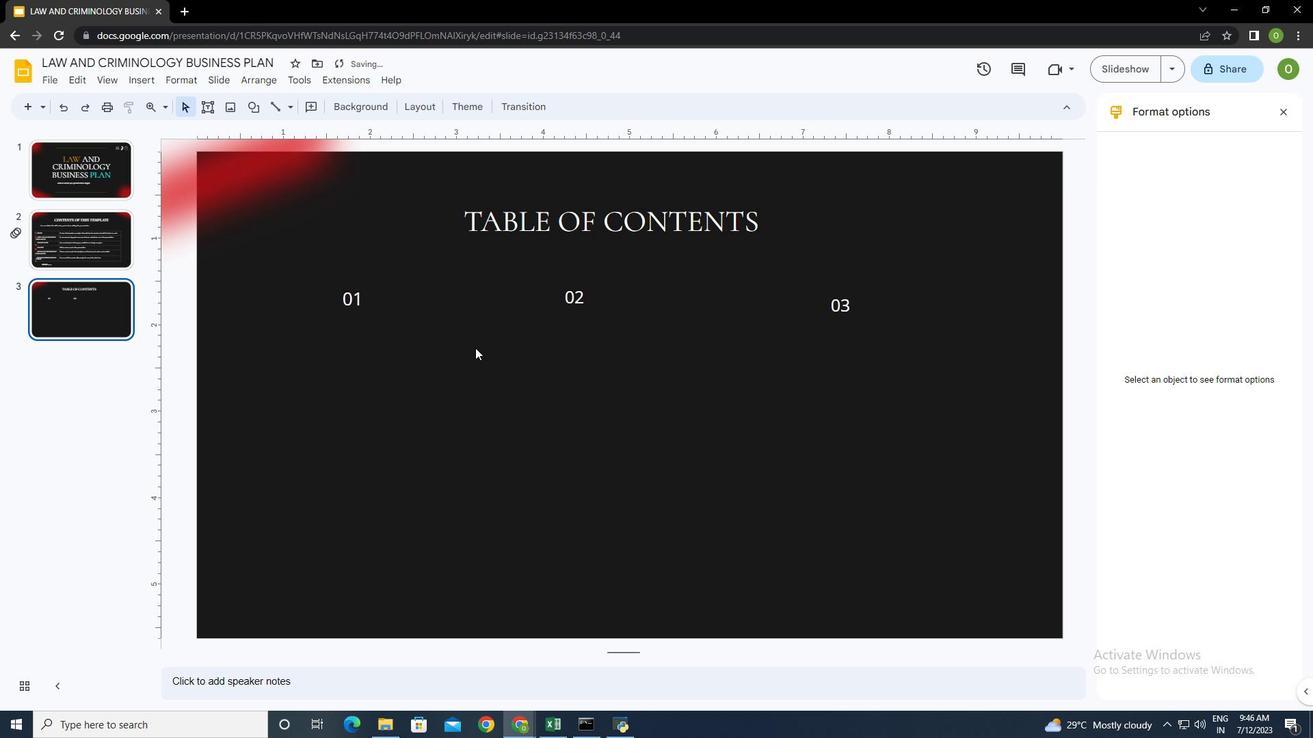 
Action: Mouse pressed left at (859, 324)
Screenshot: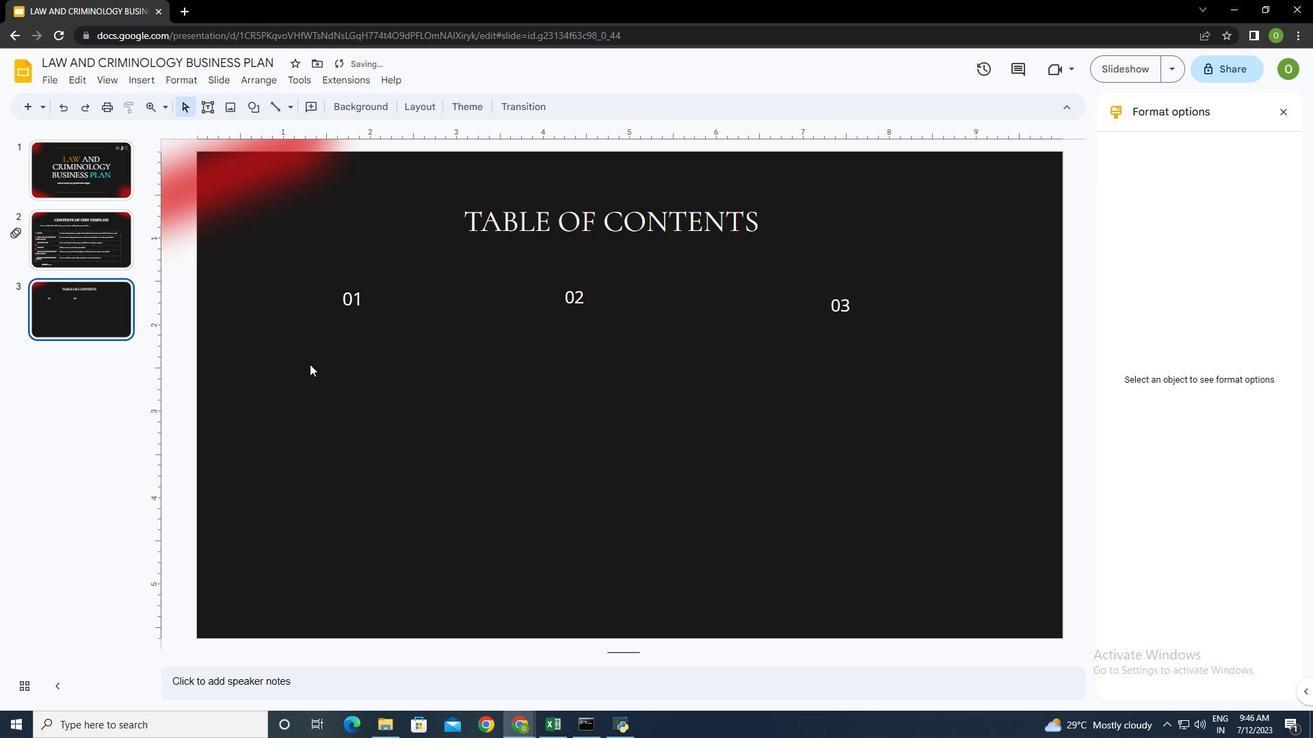 
Action: Mouse moved to (331, 343)
Screenshot: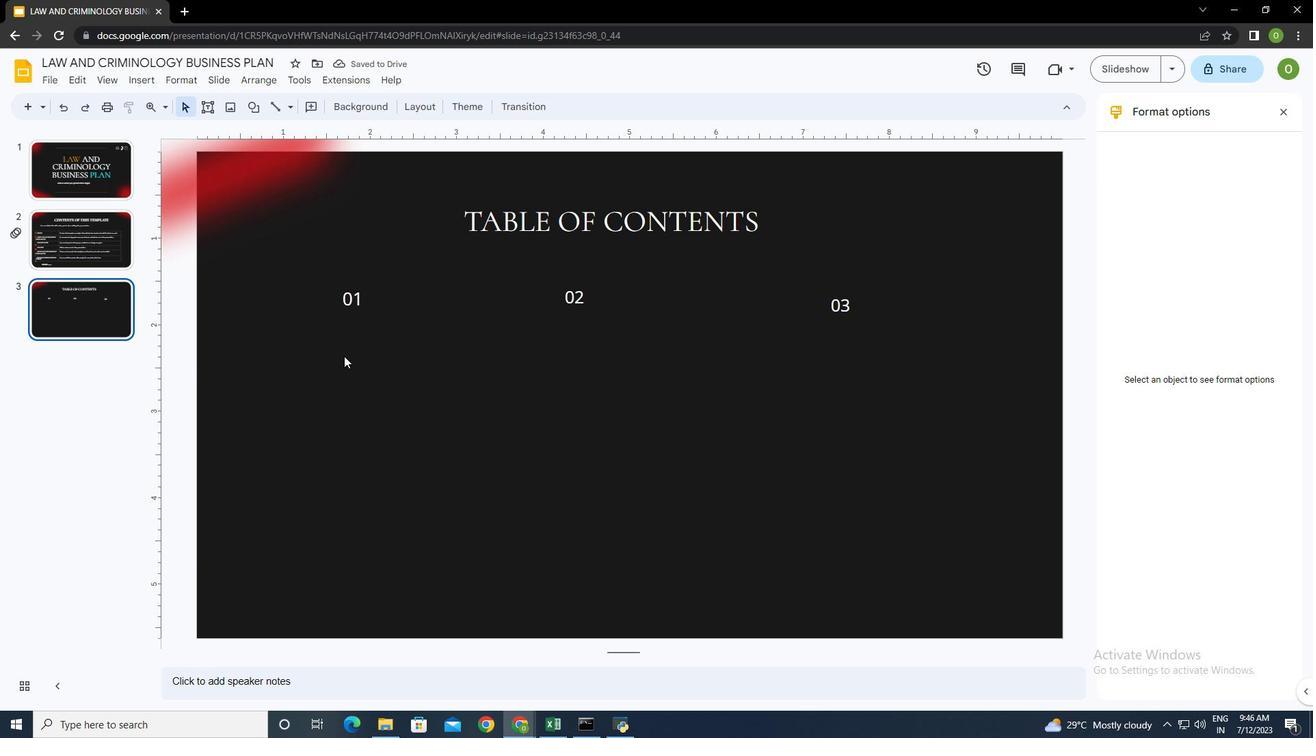 
Action: Mouse pressed left at (331, 343)
Screenshot: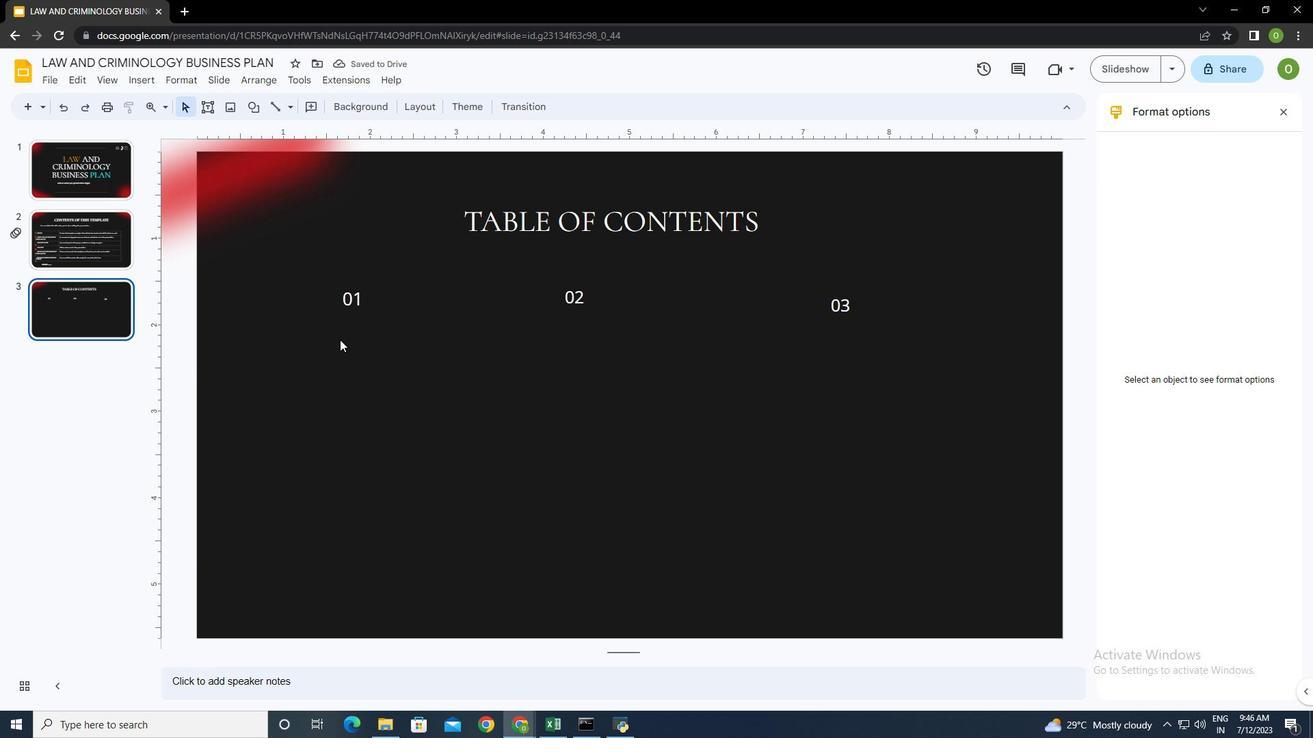 
Action: Mouse moved to (130, 69)
Screenshot: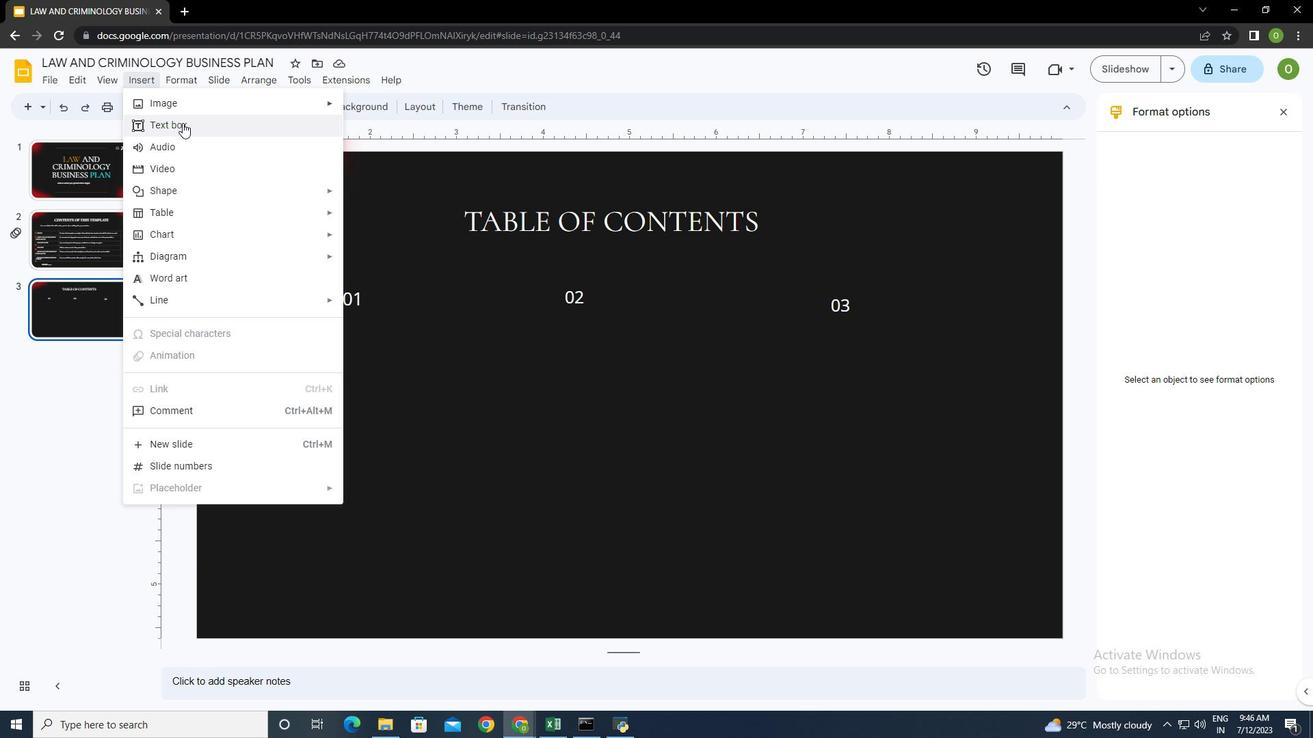 
Action: Mouse pressed left at (130, 69)
Screenshot: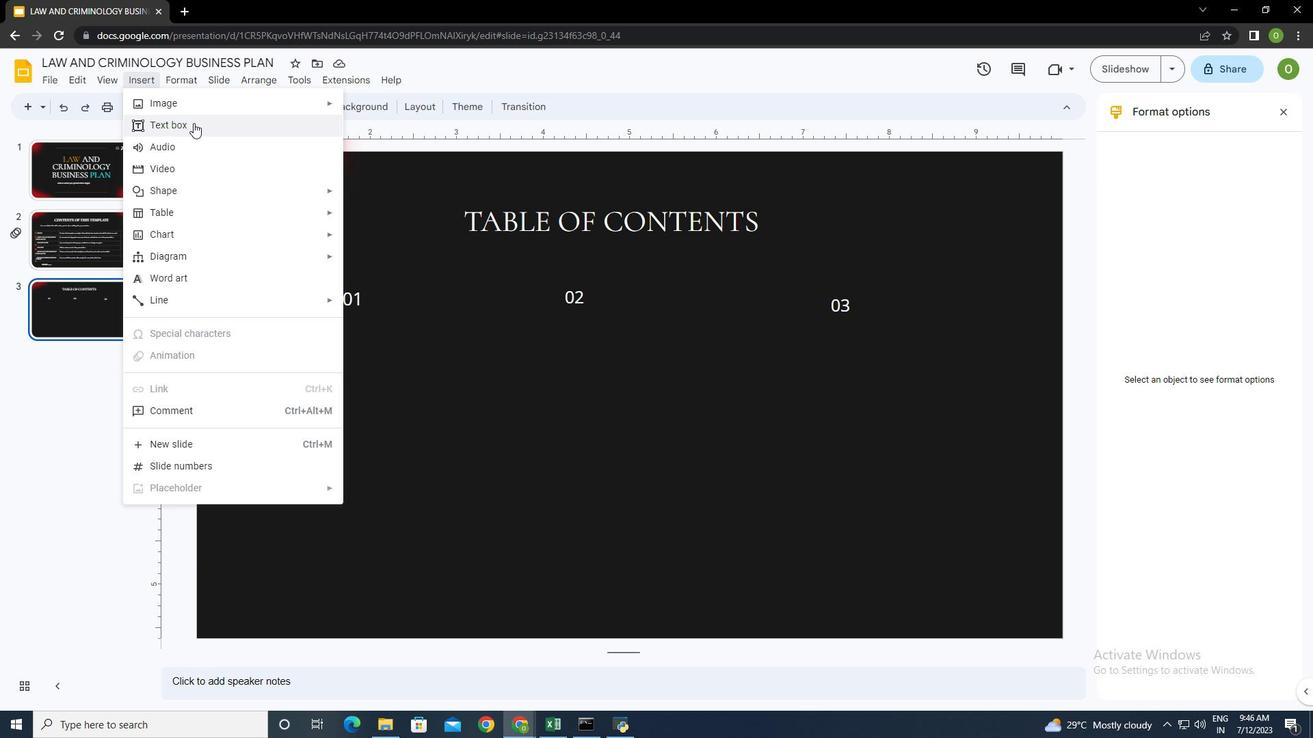 
Action: Mouse moved to (183, 111)
Screenshot: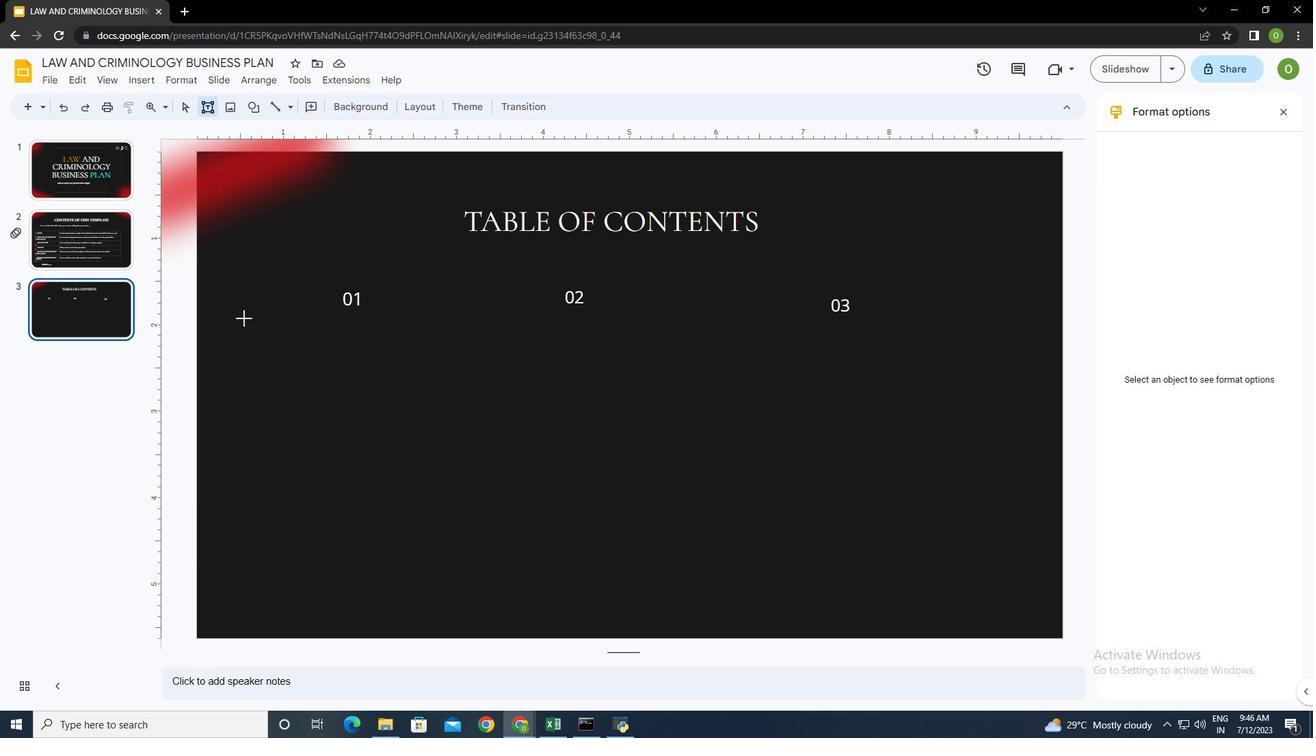 
Action: Mouse pressed left at (183, 111)
Screenshot: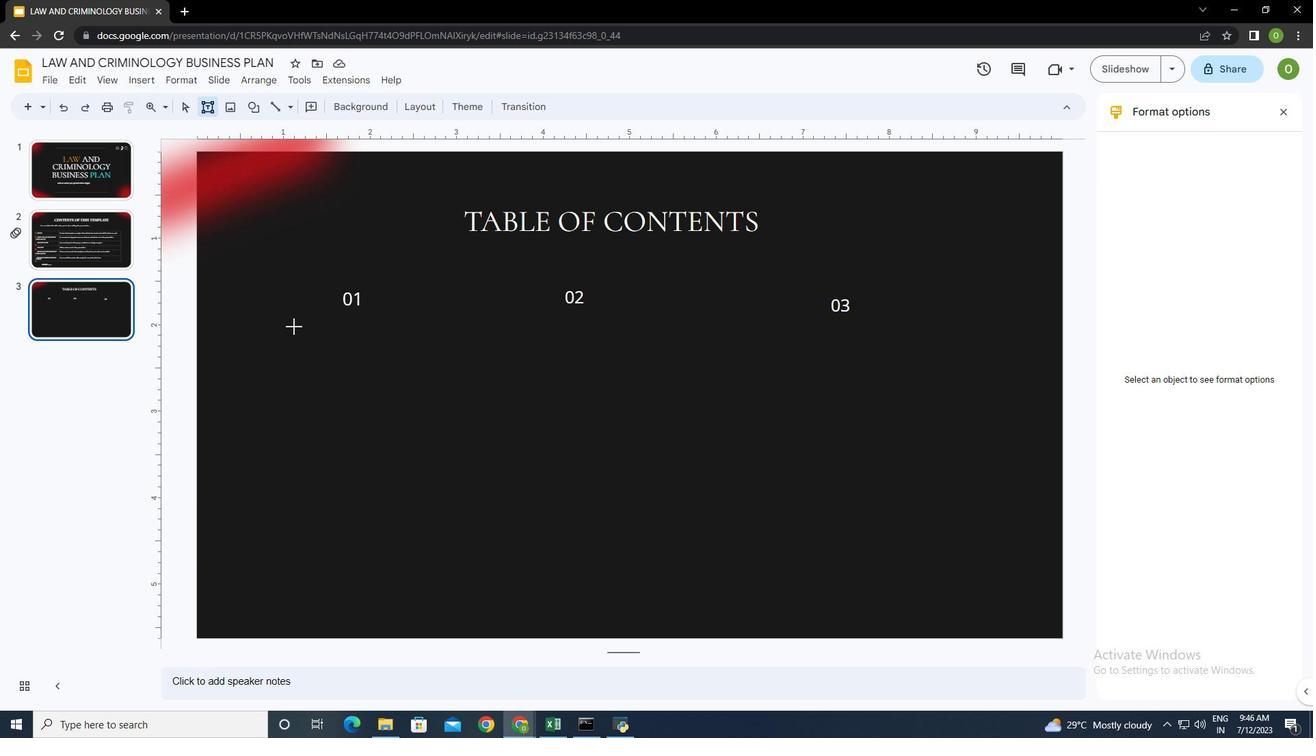 
Action: Mouse moved to (303, 322)
Screenshot: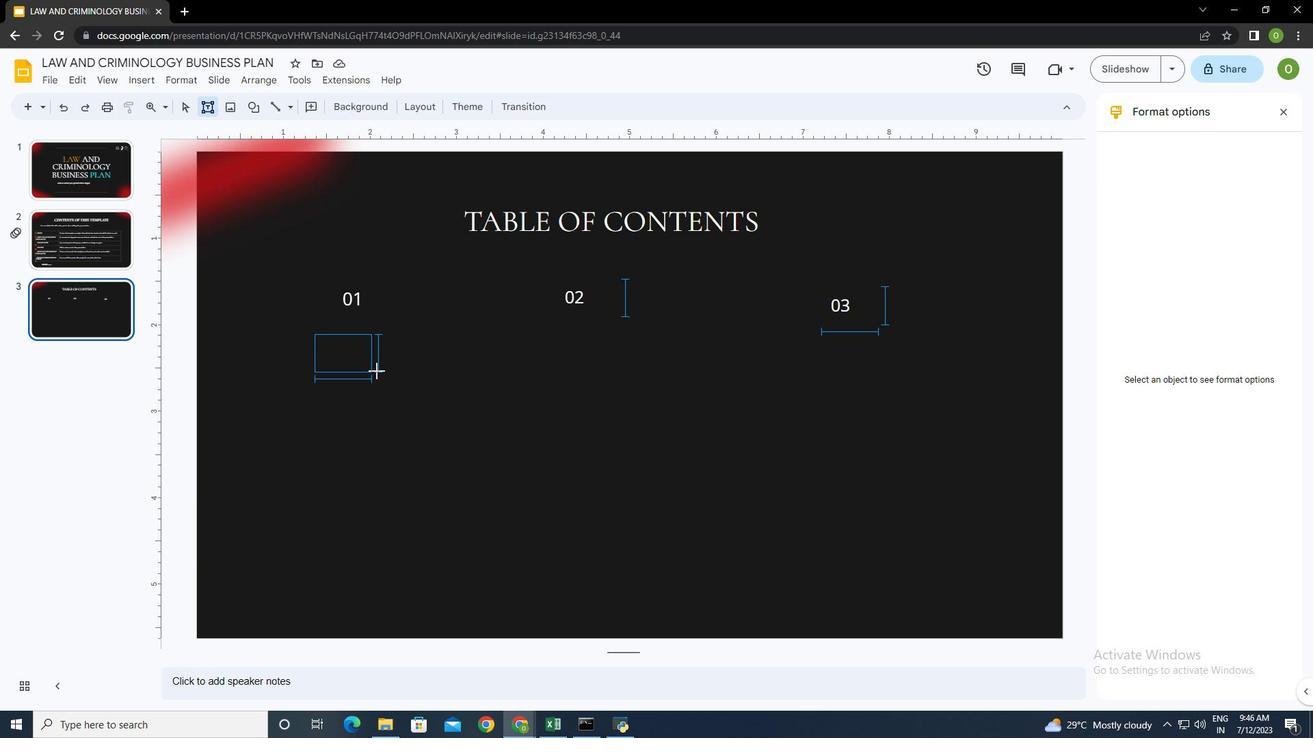 
Action: Mouse pressed left at (303, 322)
Screenshot: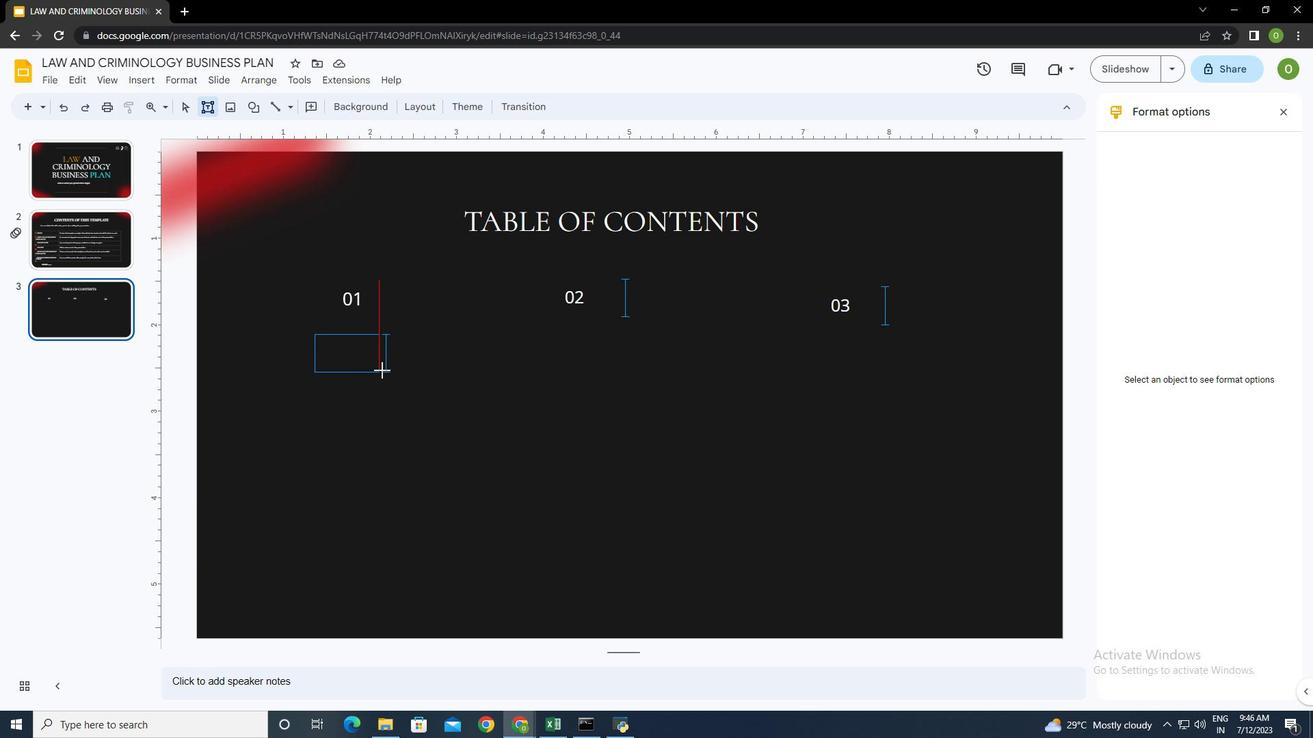
Action: Mouse moved to (606, 95)
Screenshot: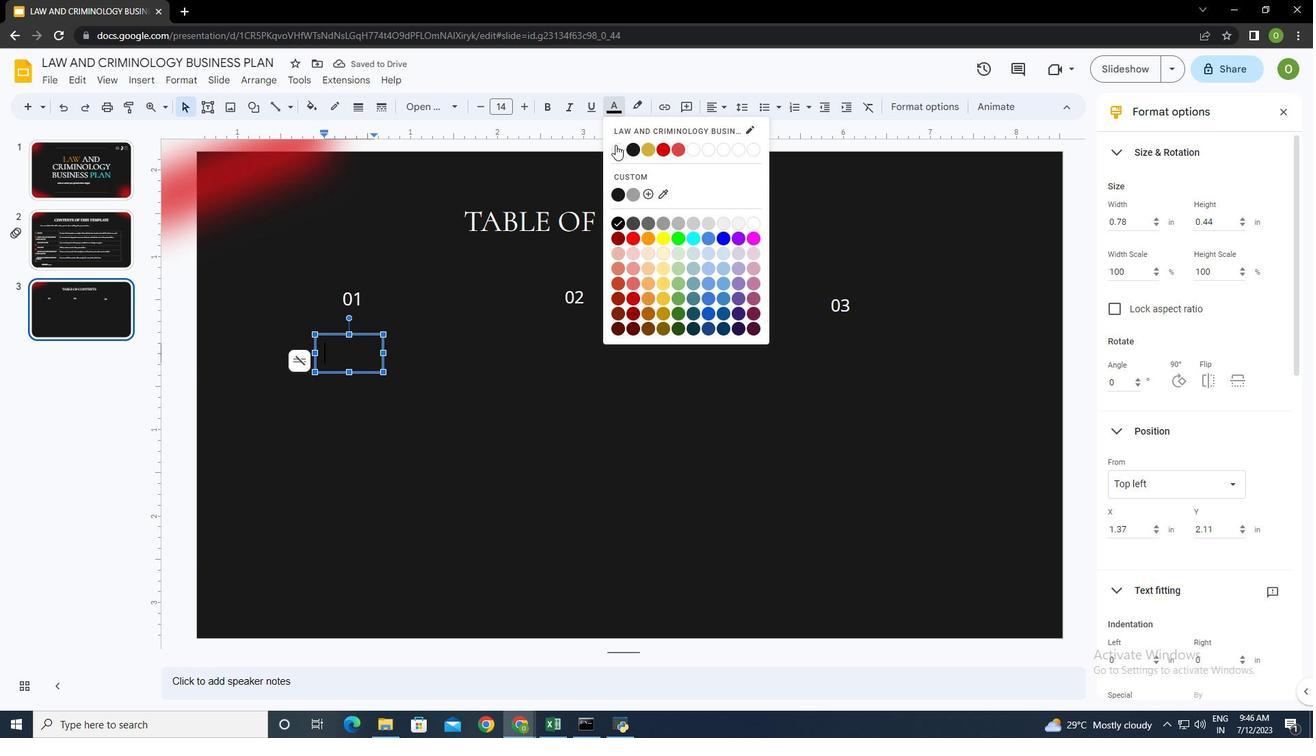 
Action: Mouse pressed left at (606, 95)
Screenshot: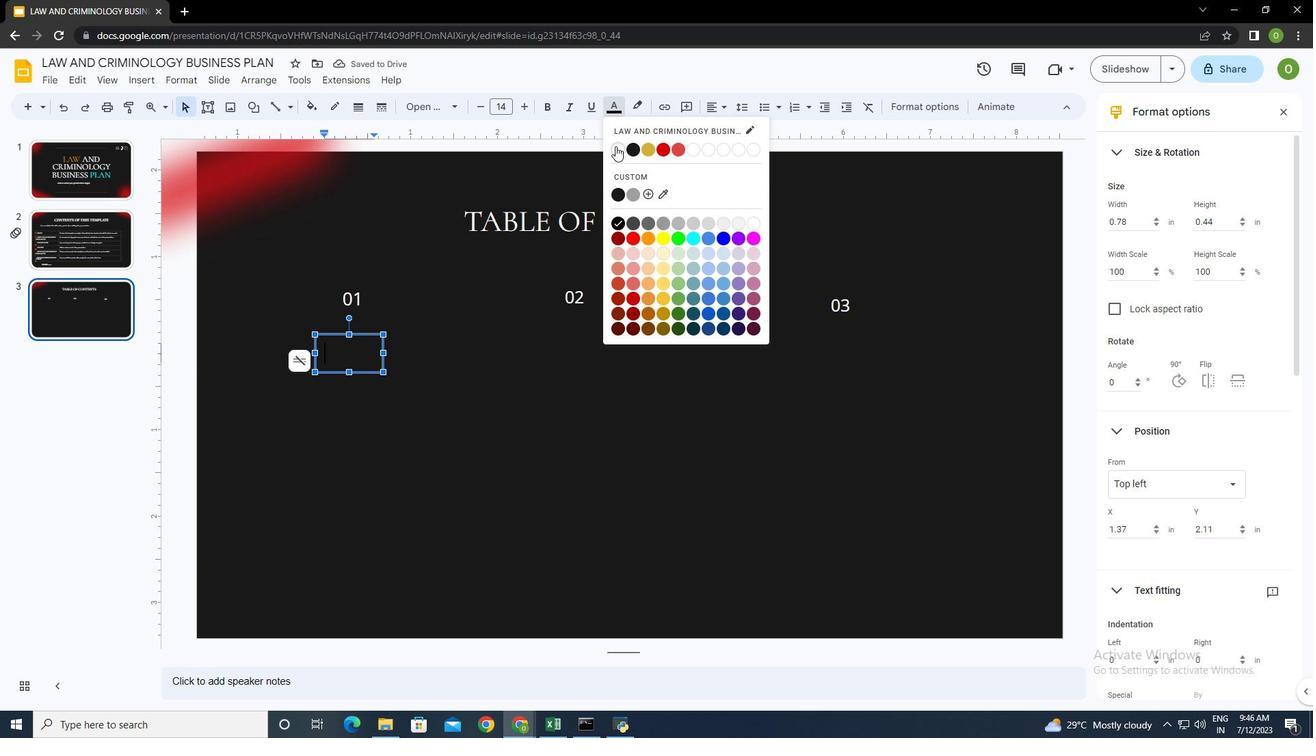 
Action: Mouse moved to (604, 134)
Screenshot: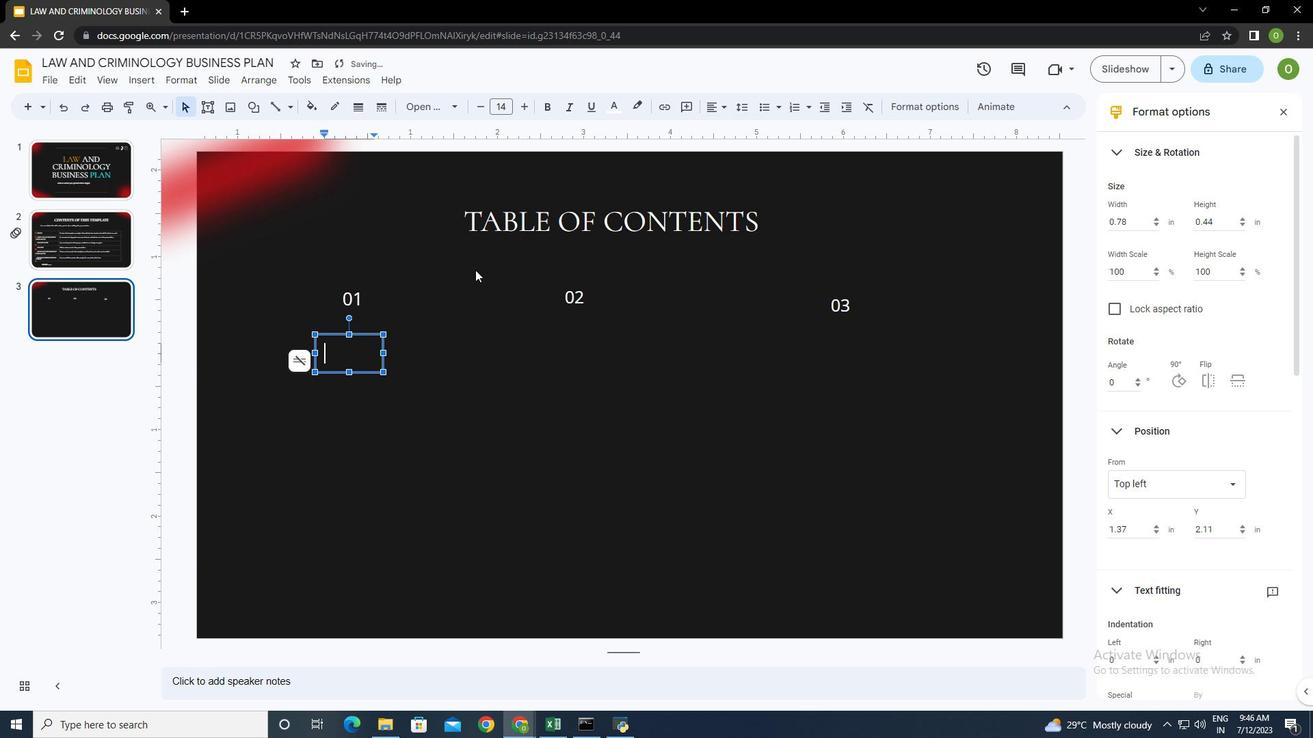 
Action: Mouse pressed left at (604, 134)
Screenshot: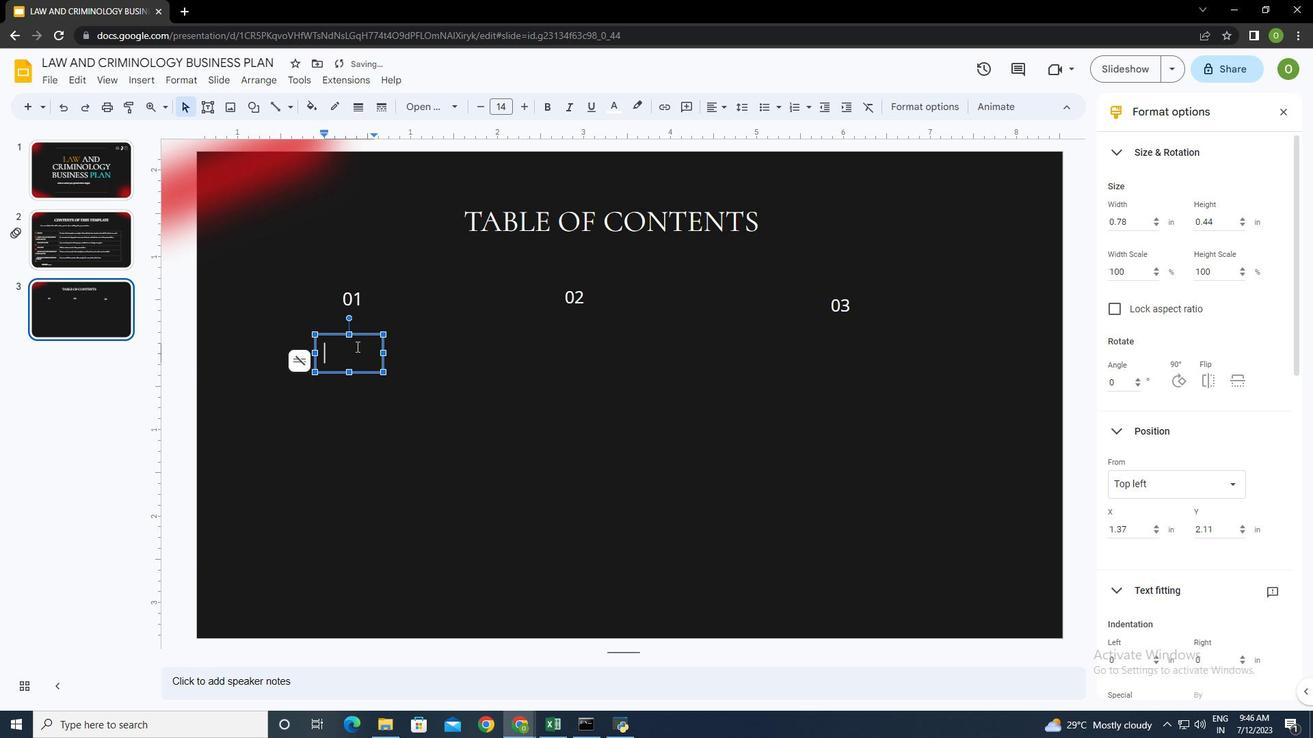 
Action: Mouse moved to (343, 335)
Screenshot: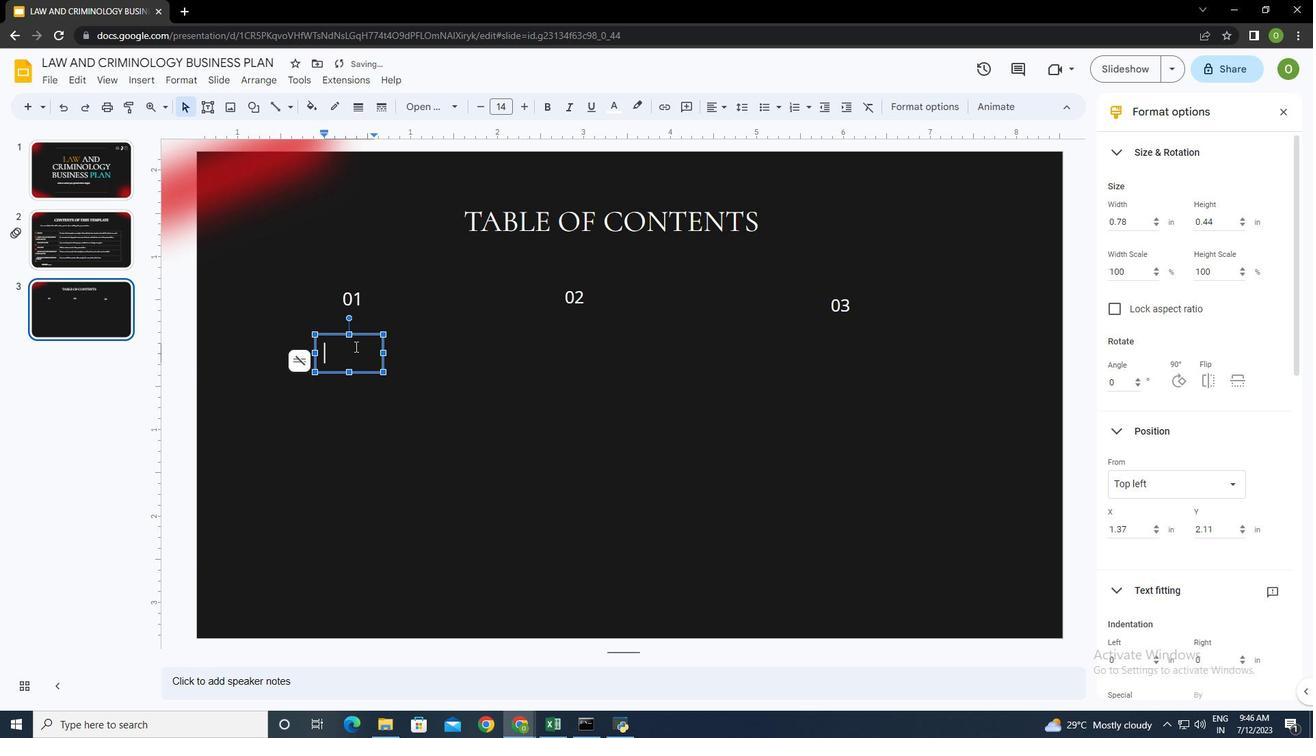 
Action: Key pressed business<Key.space>plan
Screenshot: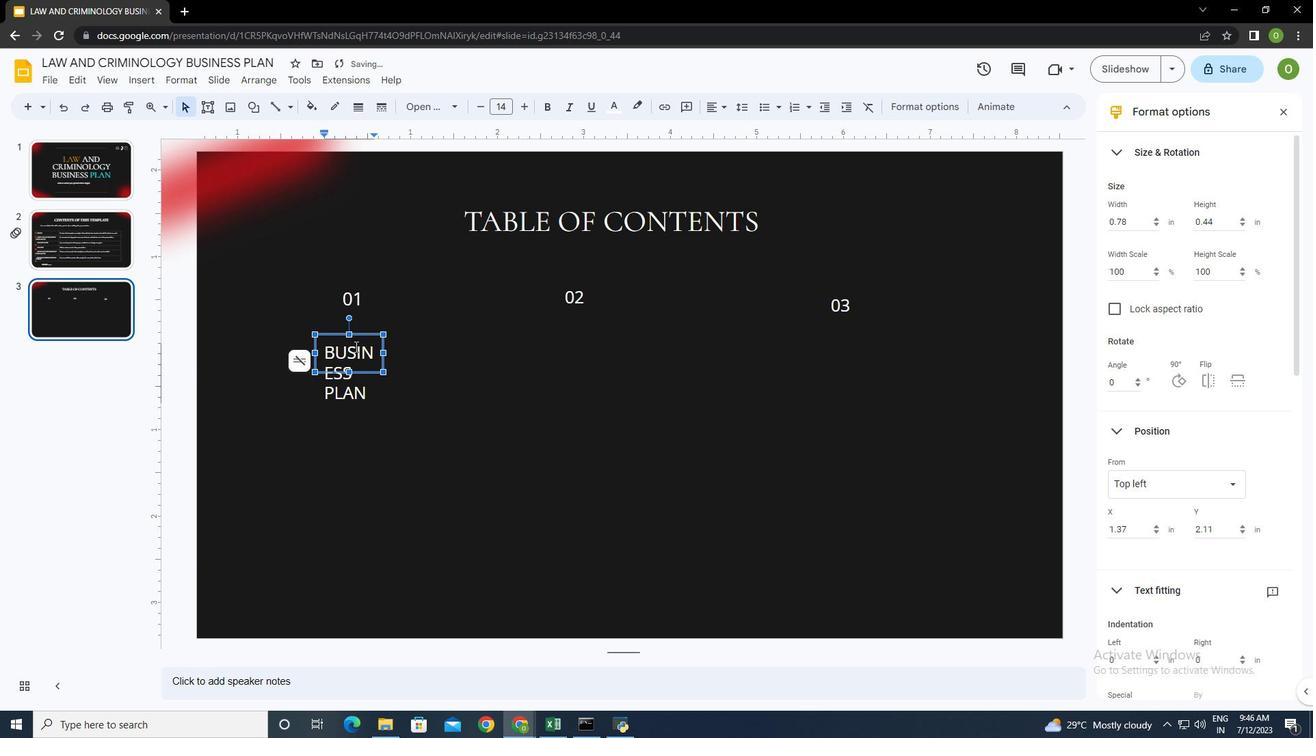 
Action: Mouse moved to (372, 340)
Screenshot: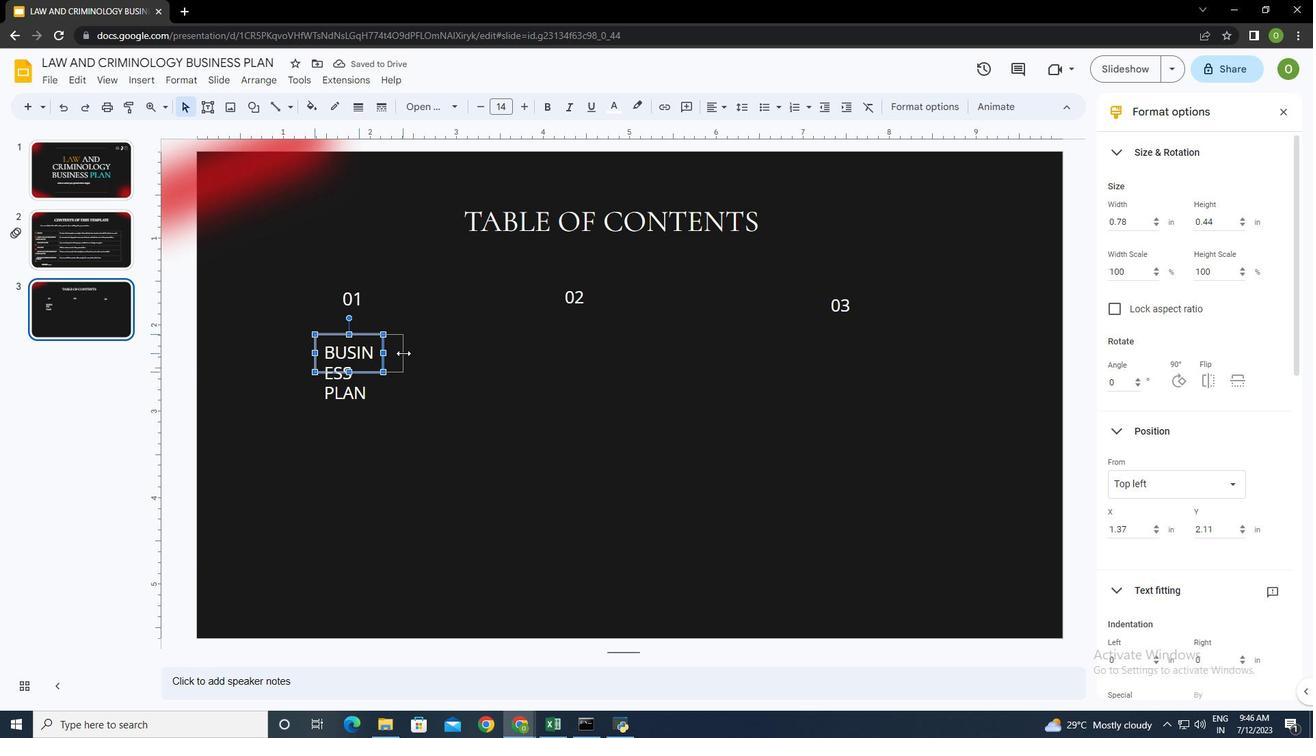 
Action: Mouse pressed left at (372, 340)
Screenshot: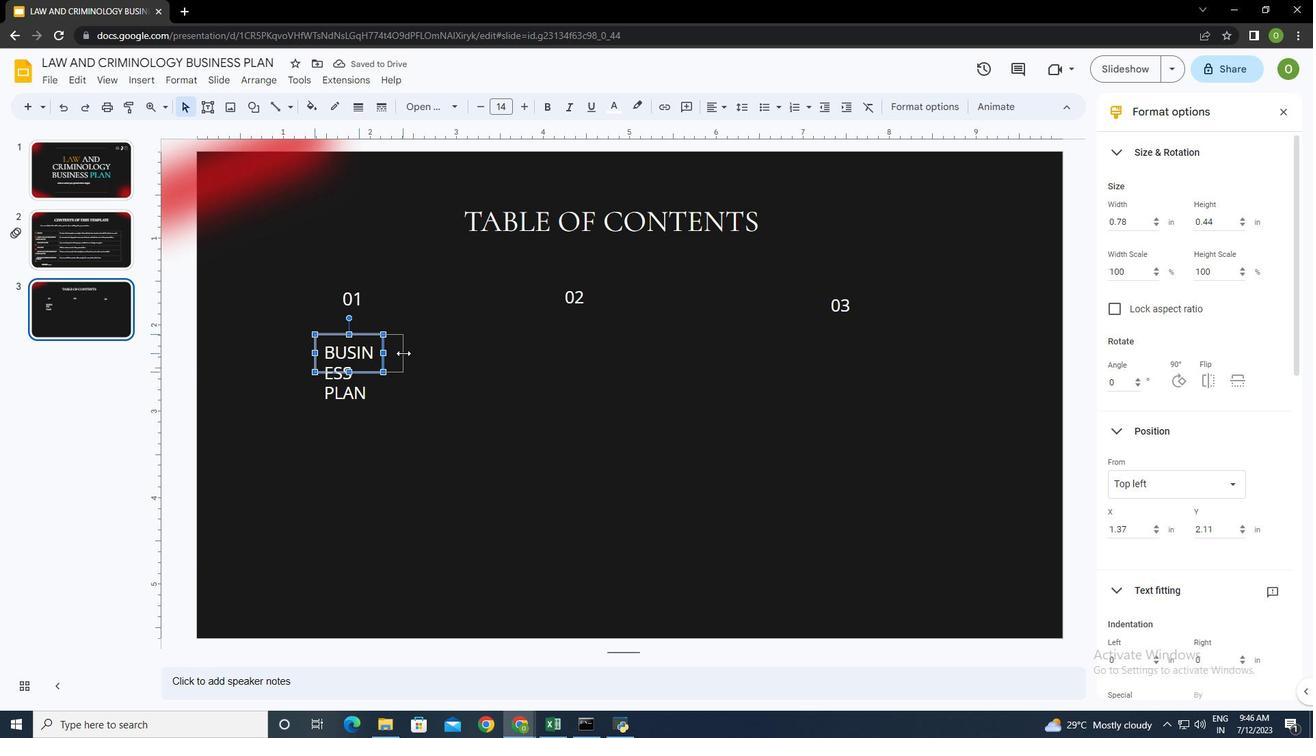 
Action: Mouse moved to (305, 342)
Screenshot: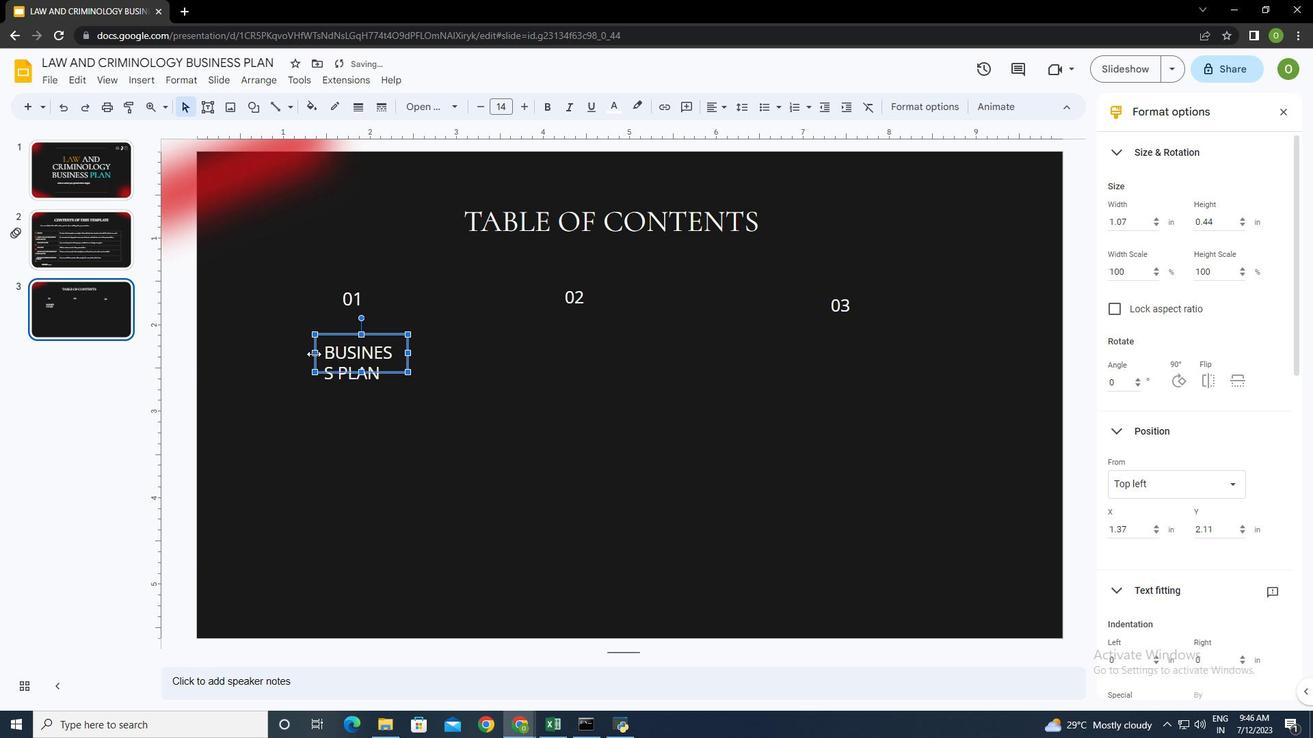 
Action: Mouse pressed left at (305, 342)
Screenshot: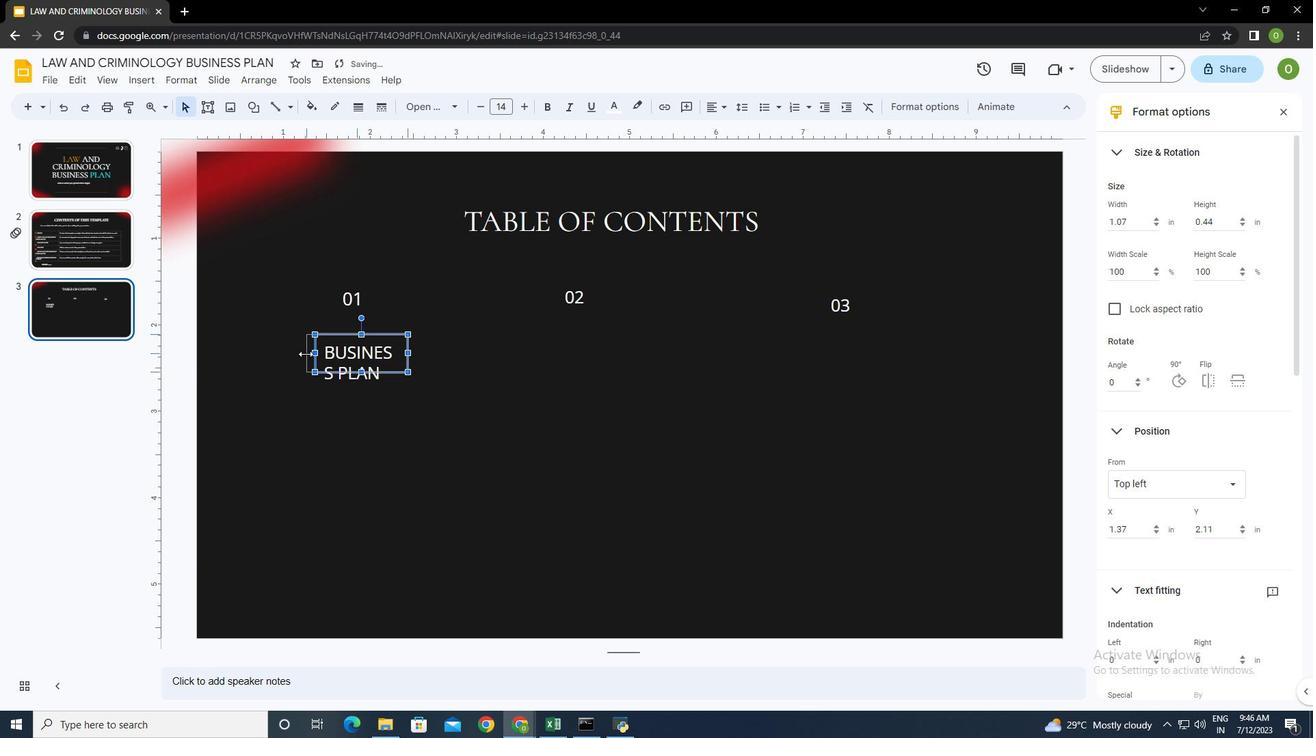 
Action: Mouse moved to (346, 361)
Screenshot: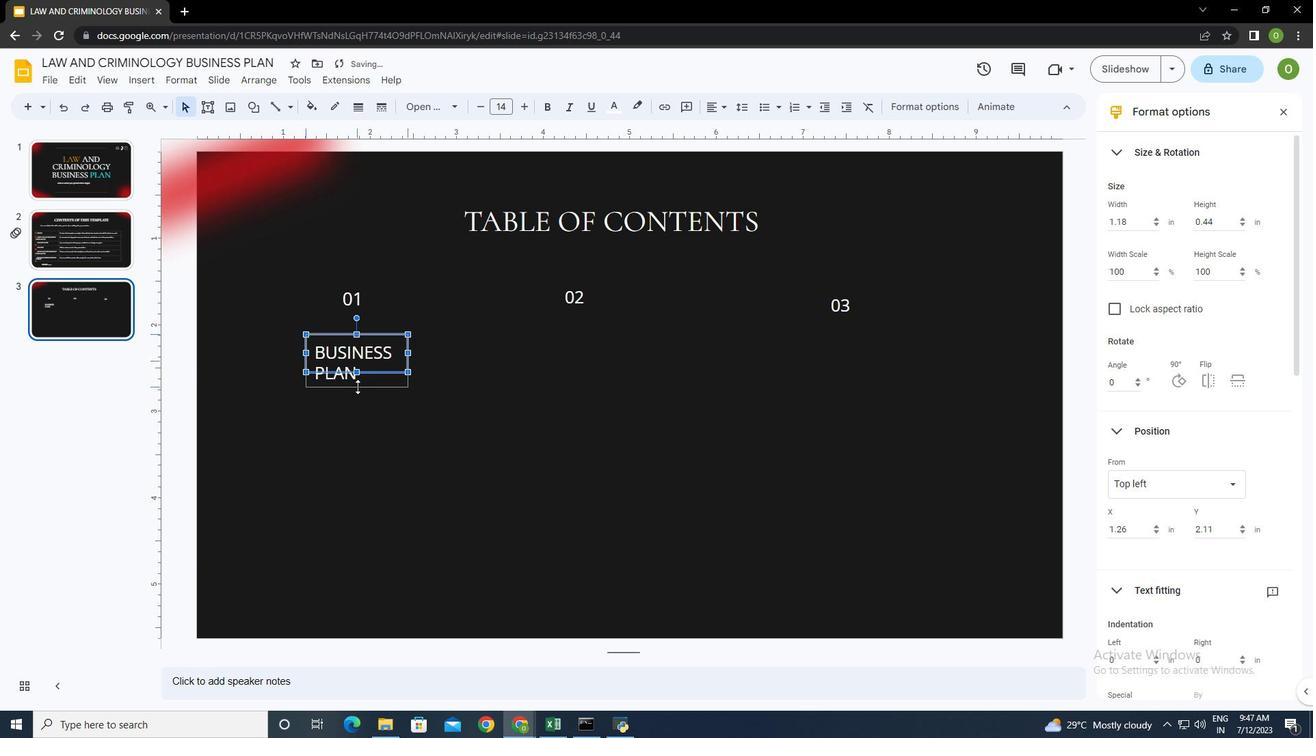 
Action: Mouse pressed left at (346, 361)
Screenshot: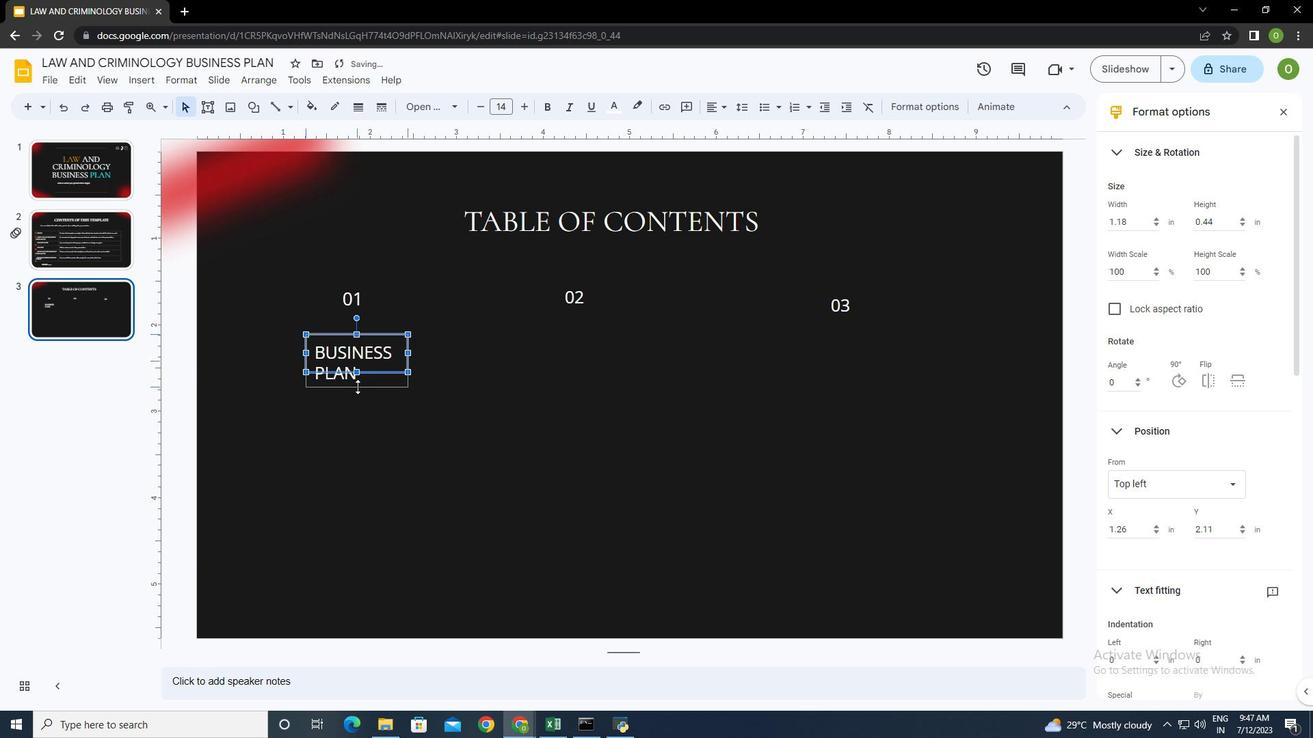 
Action: Mouse moved to (349, 361)
Screenshot: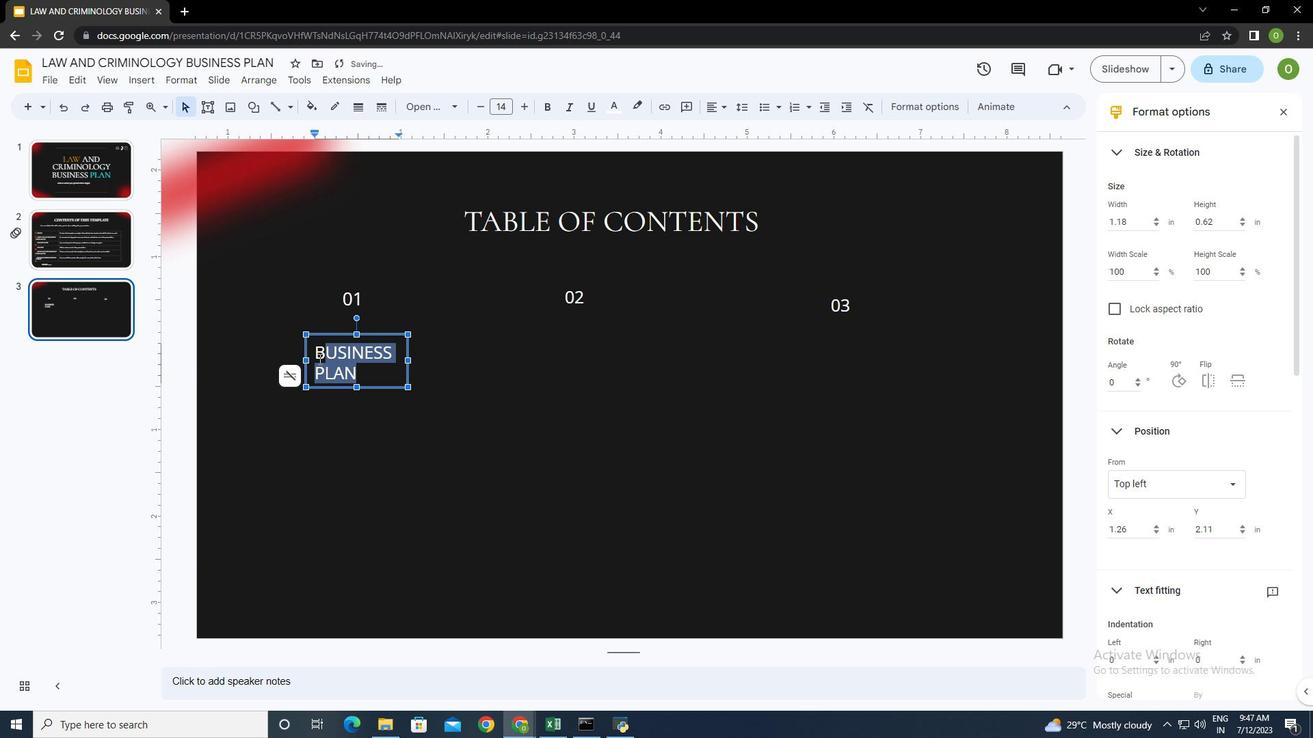 
Action: Mouse pressed left at (349, 361)
Screenshot: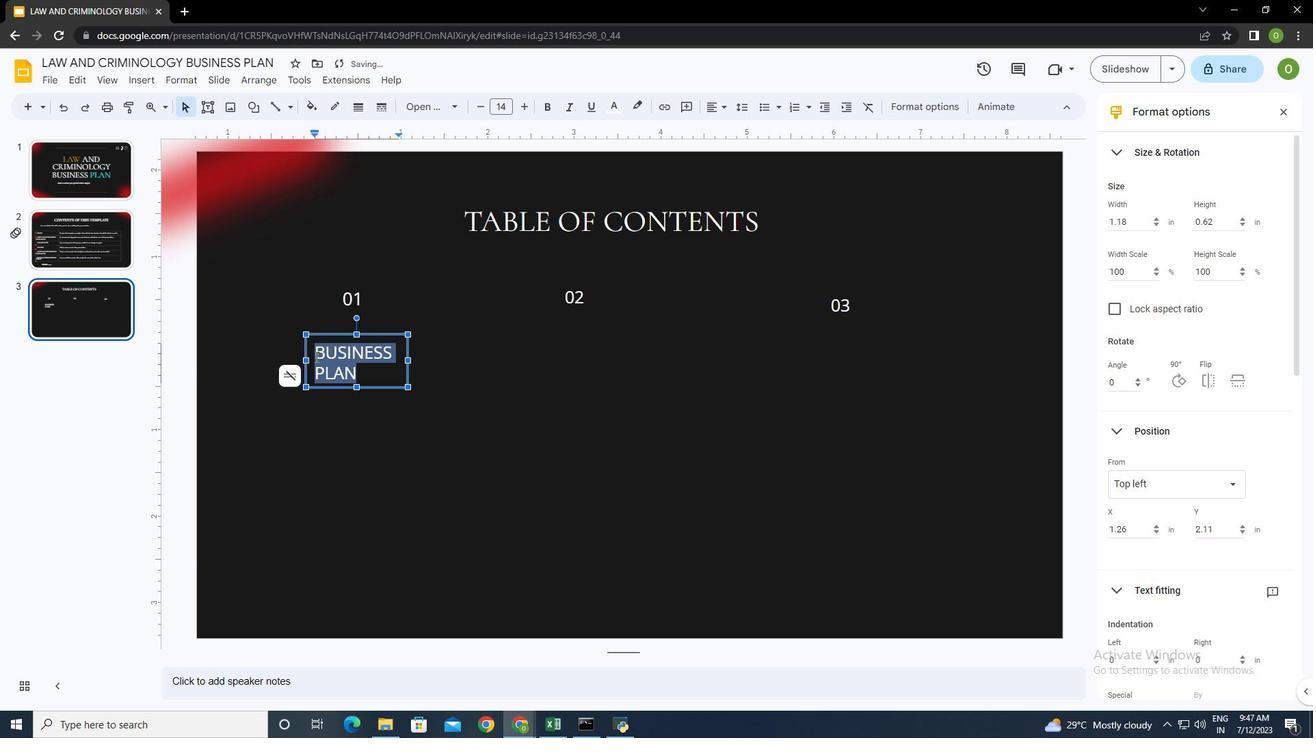 
Action: Mouse moved to (715, 95)
Screenshot: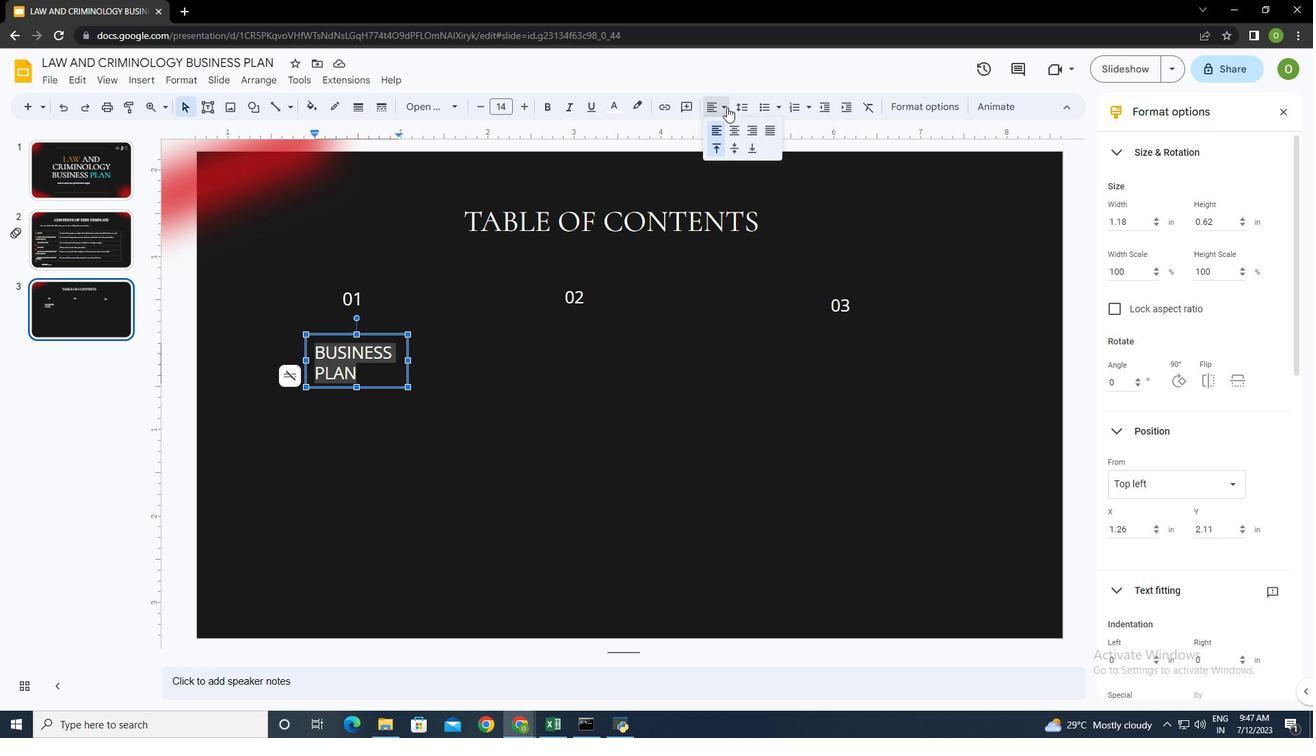 
Action: Mouse pressed left at (715, 95)
Screenshot: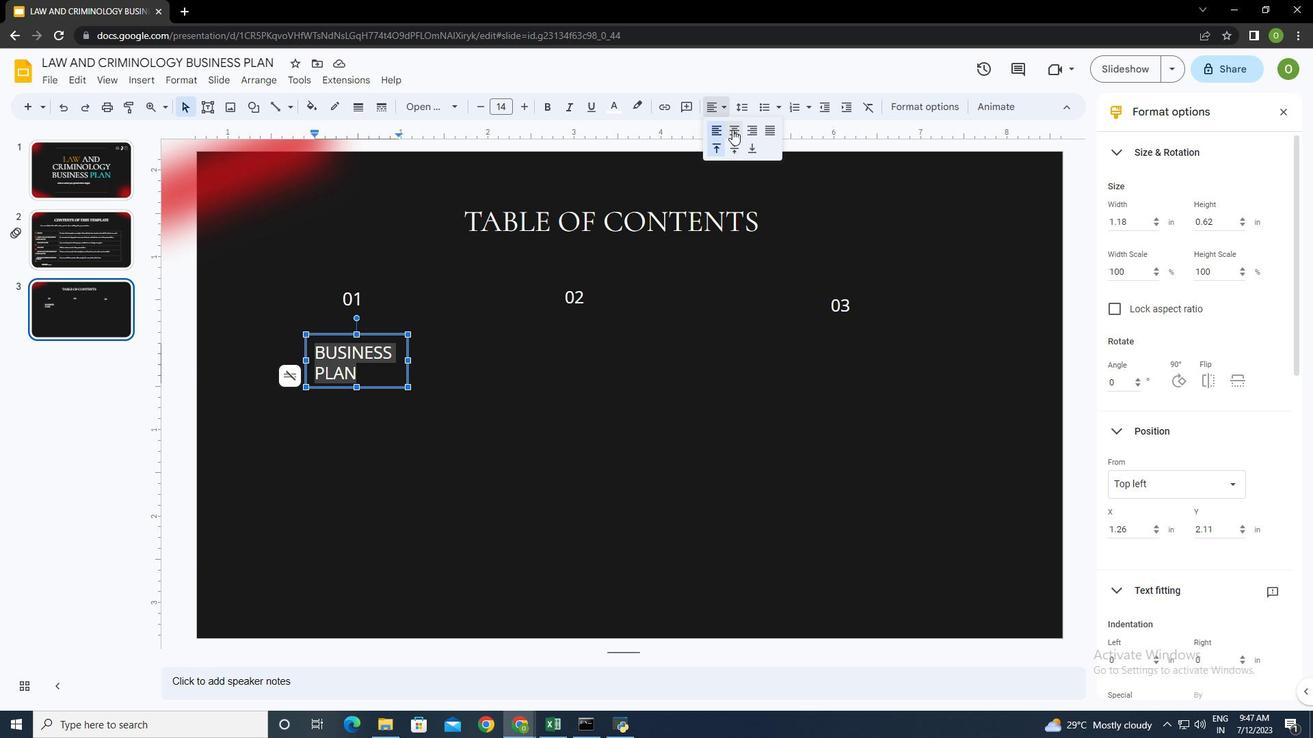
Action: Mouse moved to (723, 121)
Screenshot: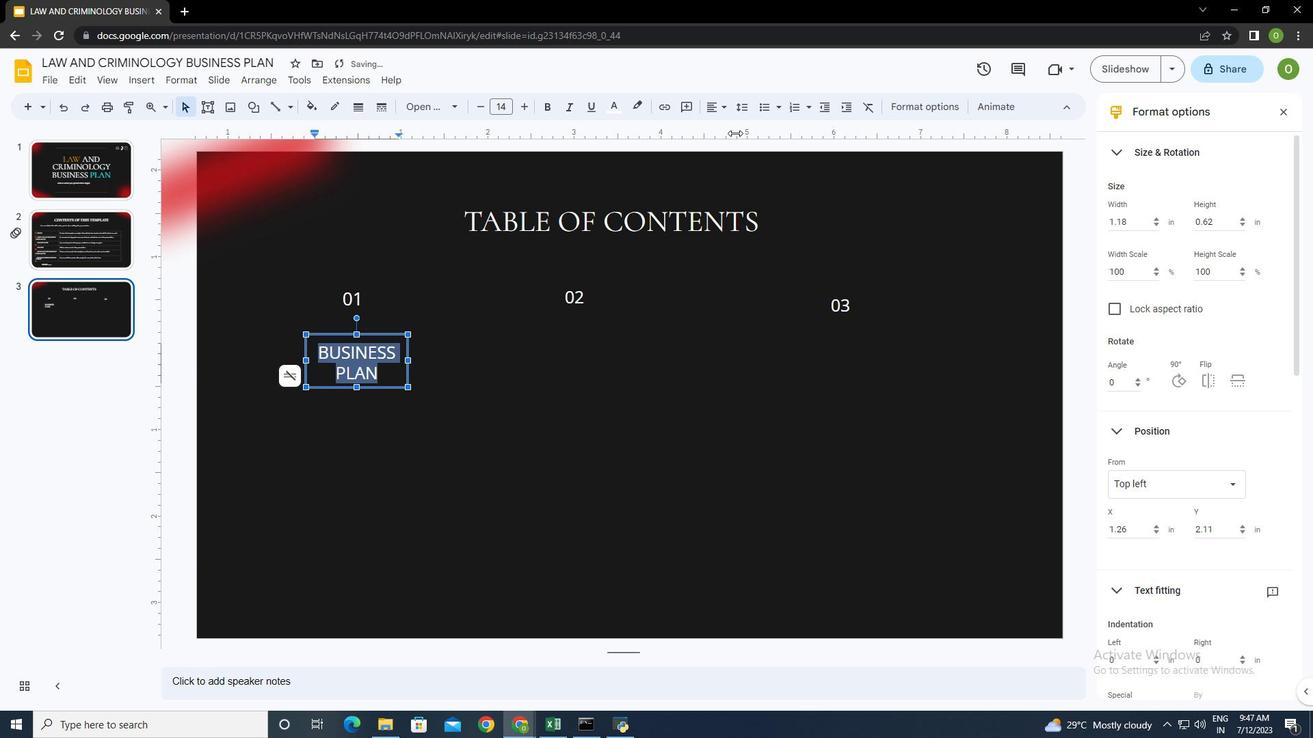 
Action: Mouse pressed left at (723, 121)
Screenshot: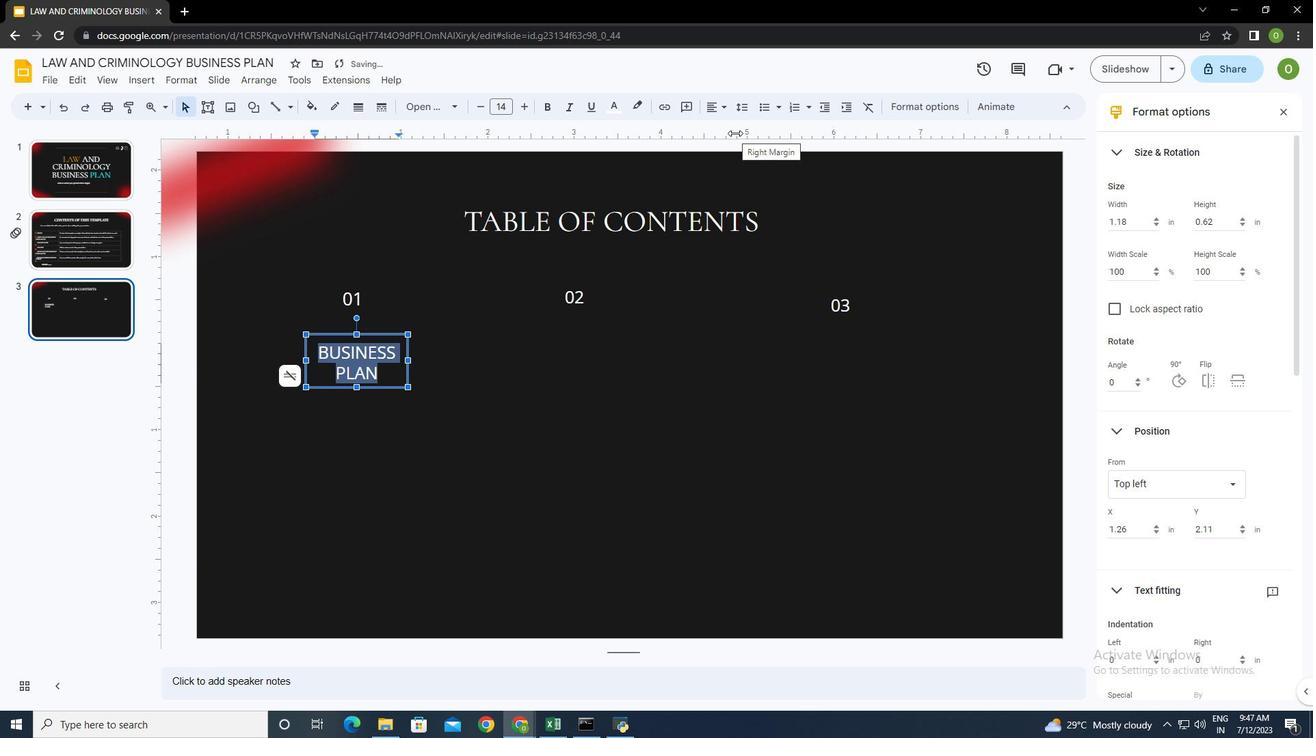 
Action: Mouse moved to (543, 359)
Screenshot: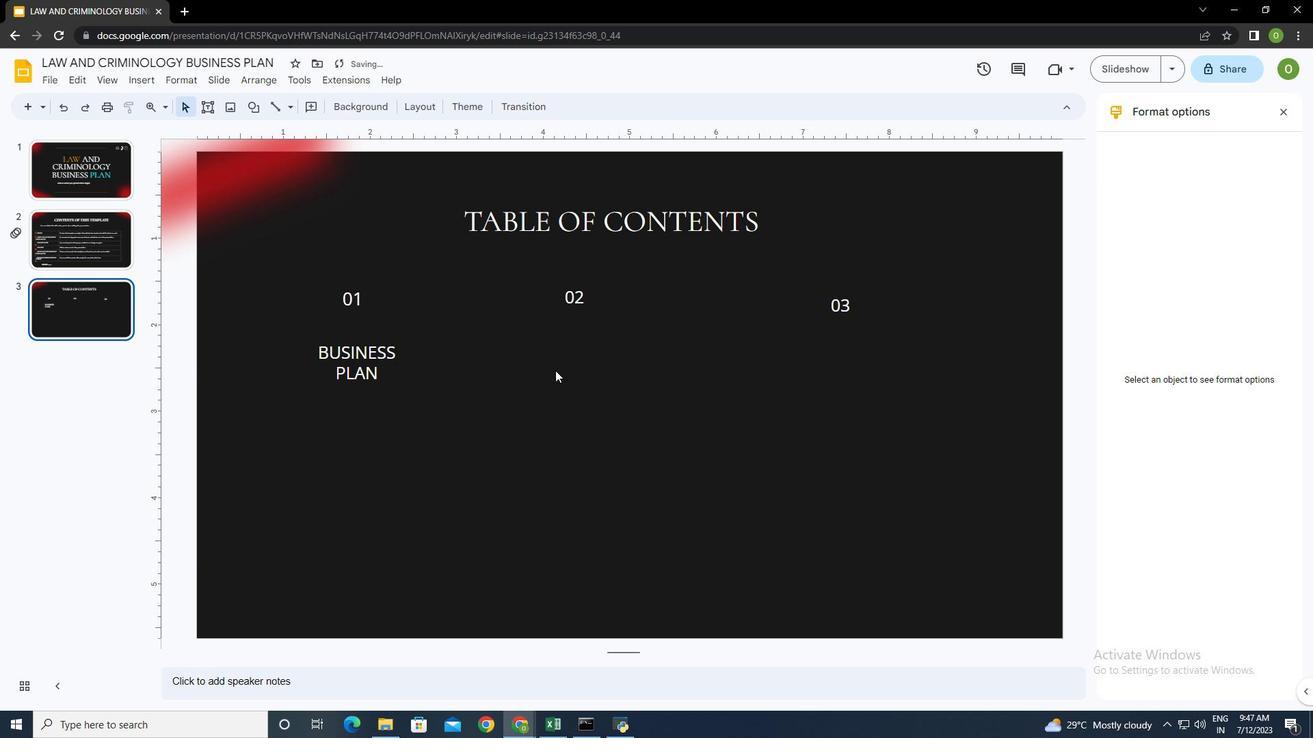 
Action: Mouse pressed left at (543, 359)
Screenshot: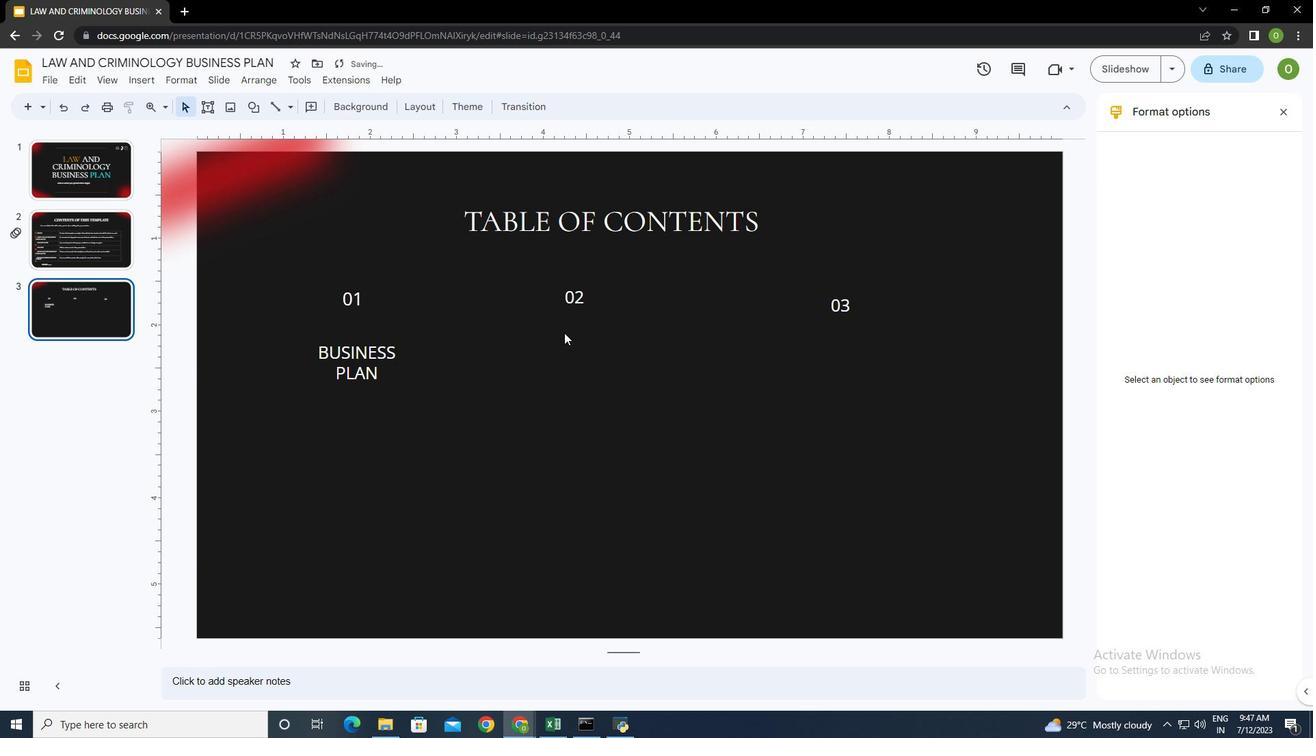 
Action: Mouse moved to (127, 63)
Screenshot: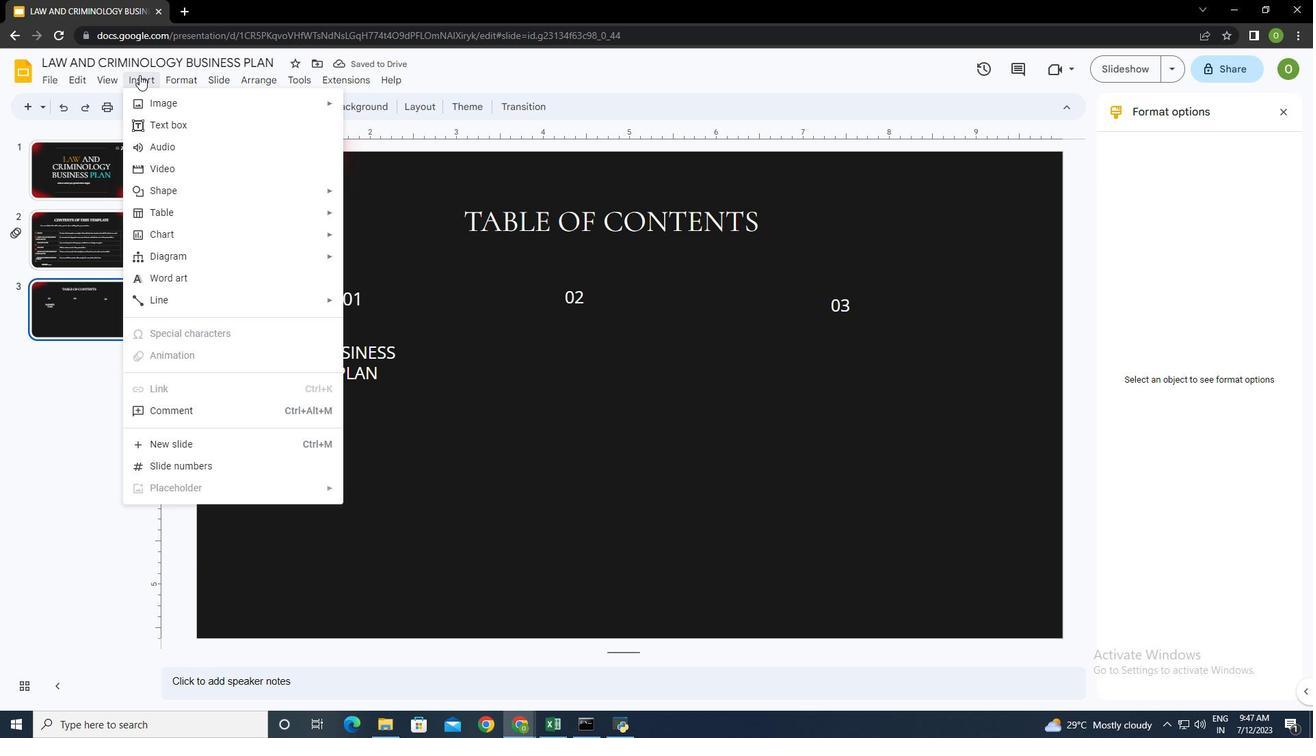 
Action: Mouse pressed left at (127, 63)
Screenshot: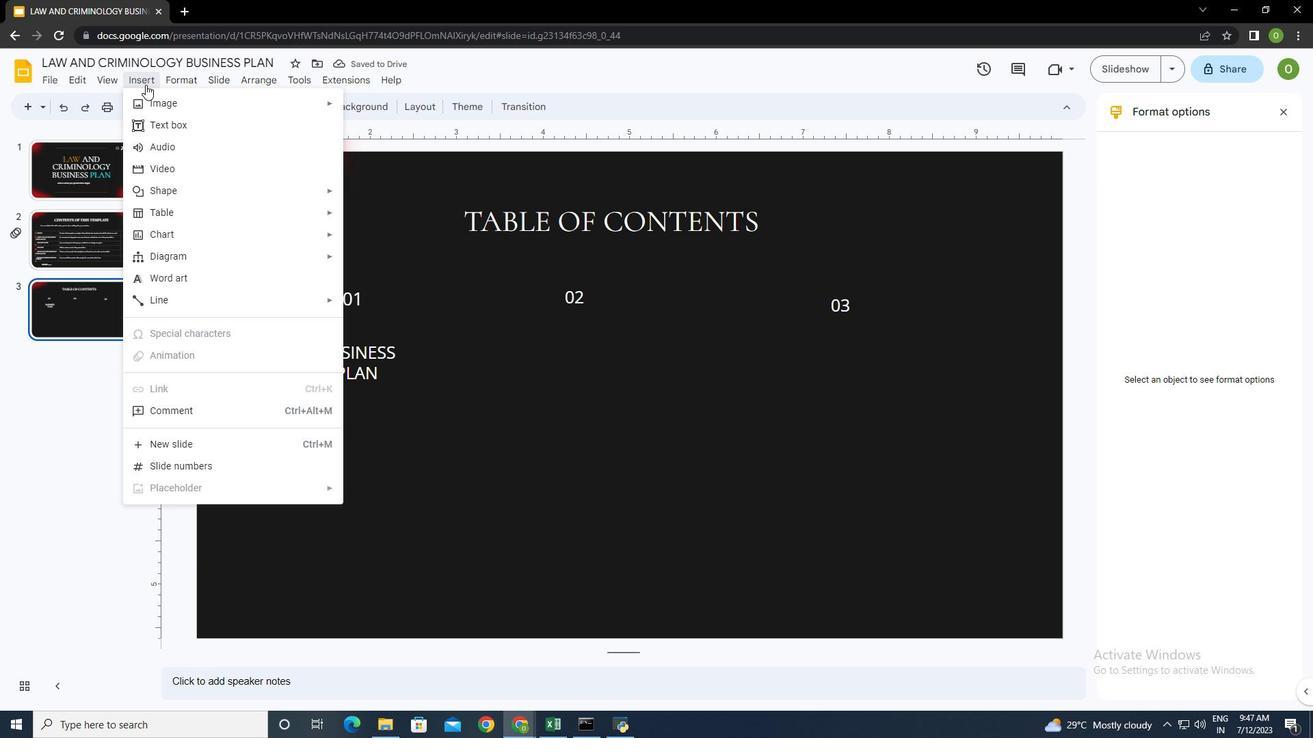 
Action: Mouse moved to (173, 112)
Screenshot: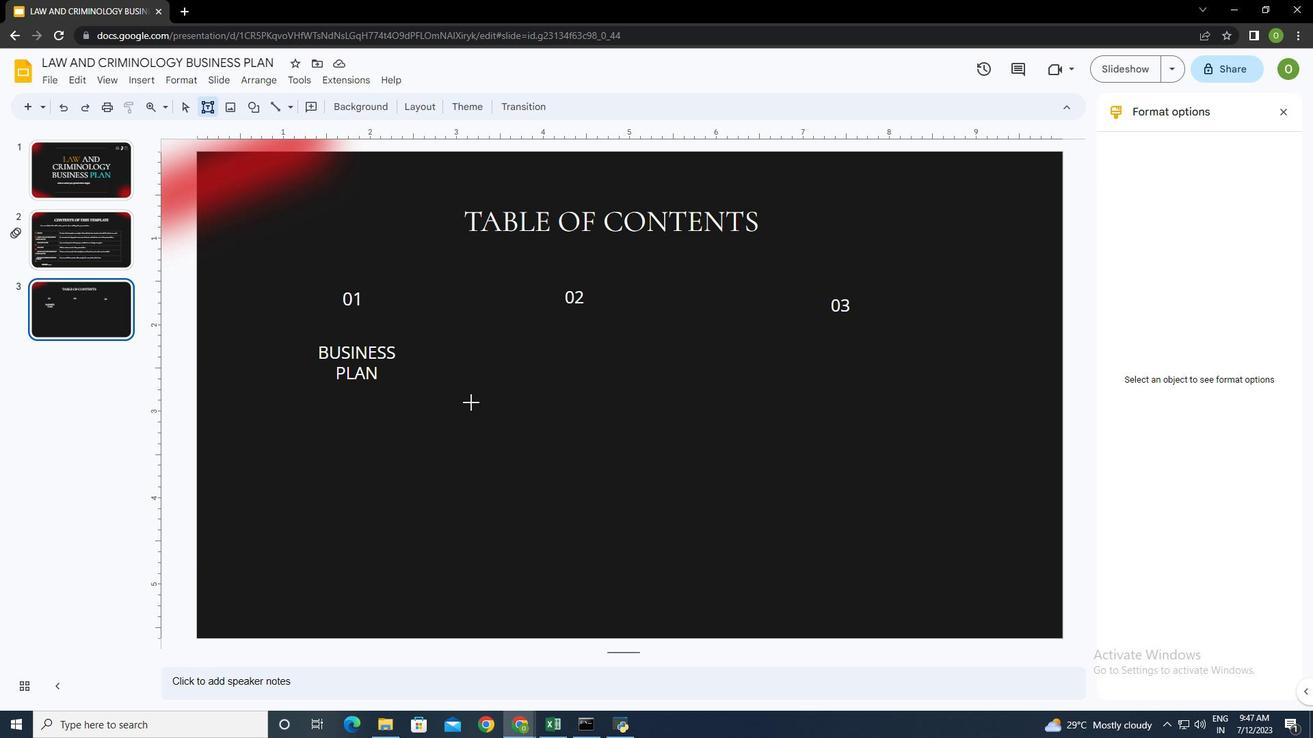 
Action: Mouse pressed left at (173, 112)
Screenshot: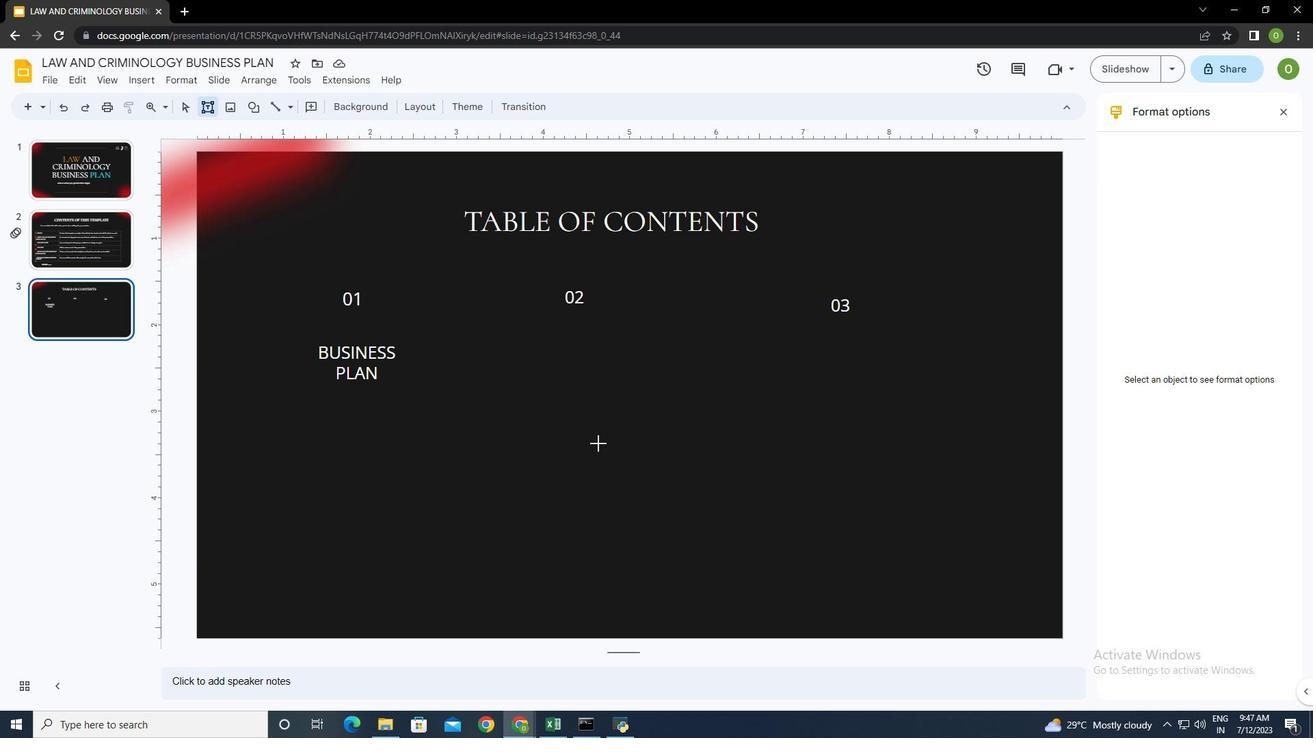 
Action: Mouse moved to (542, 331)
Screenshot: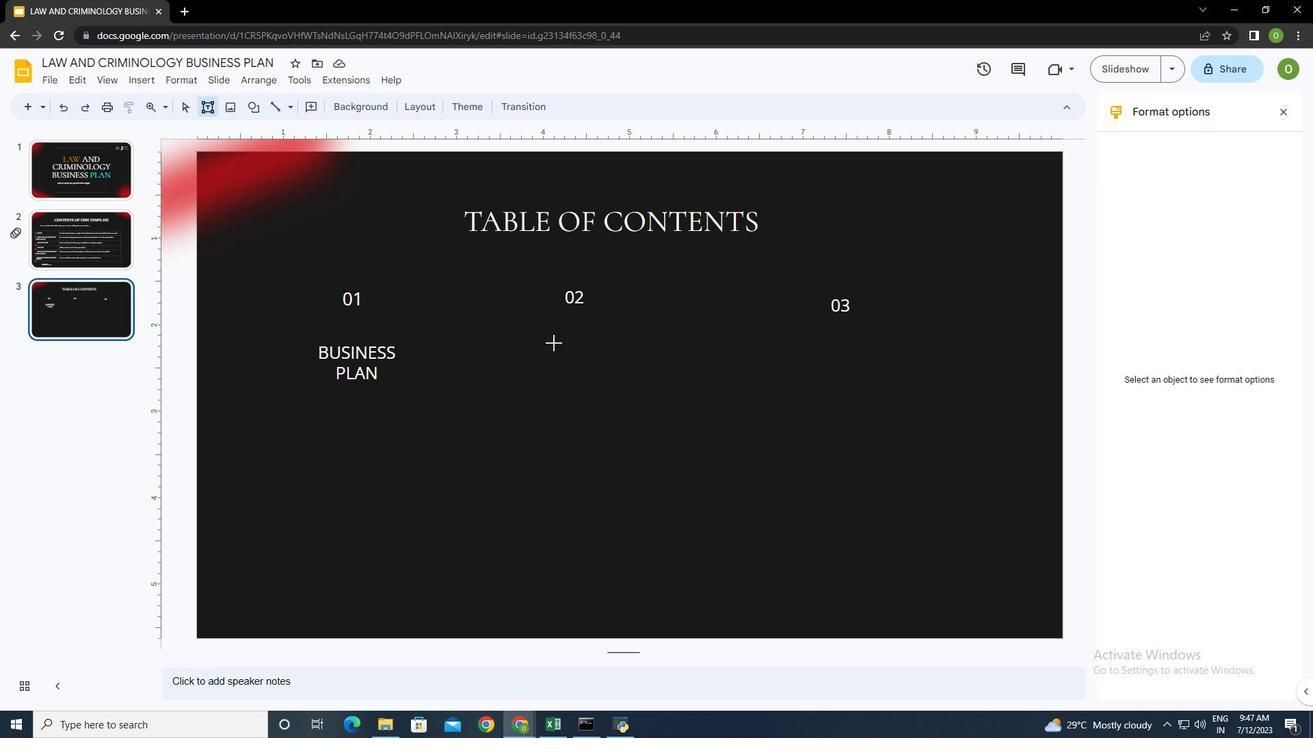 
Action: Mouse pressed left at (542, 331)
Screenshot: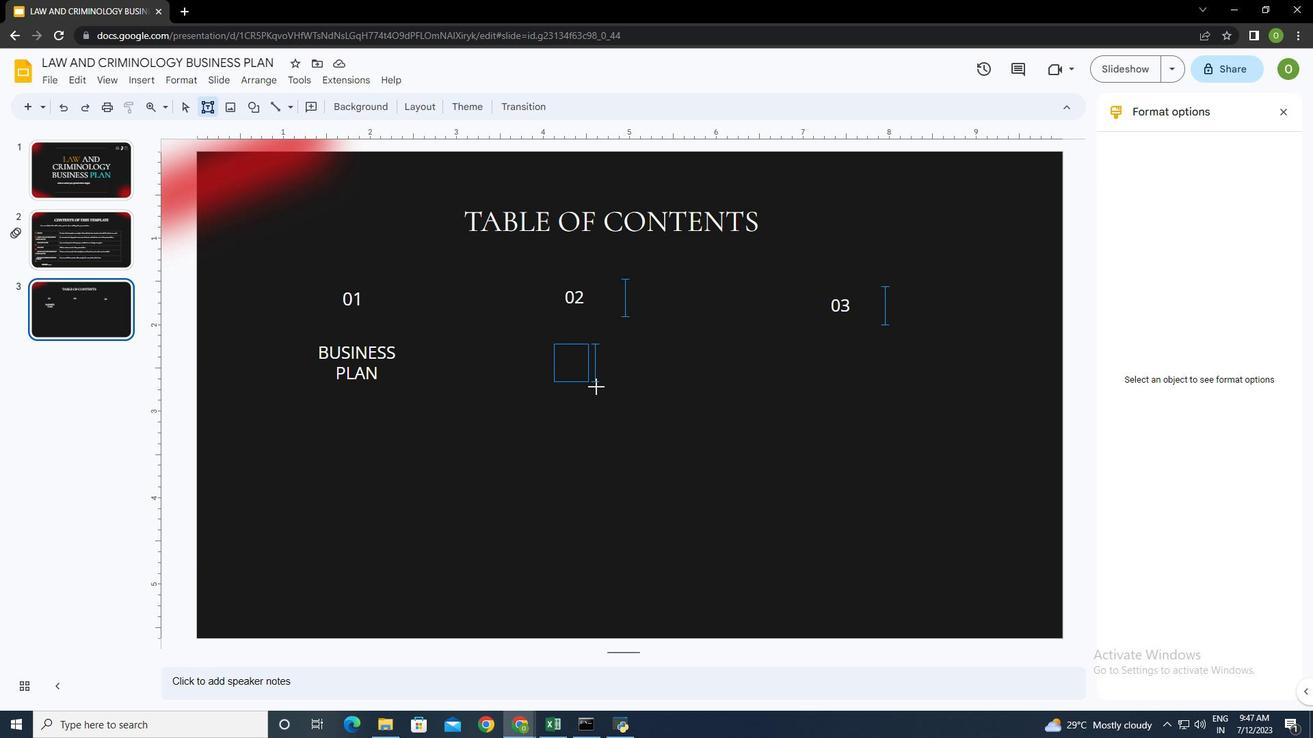 
Action: Mouse moved to (600, 96)
Screenshot: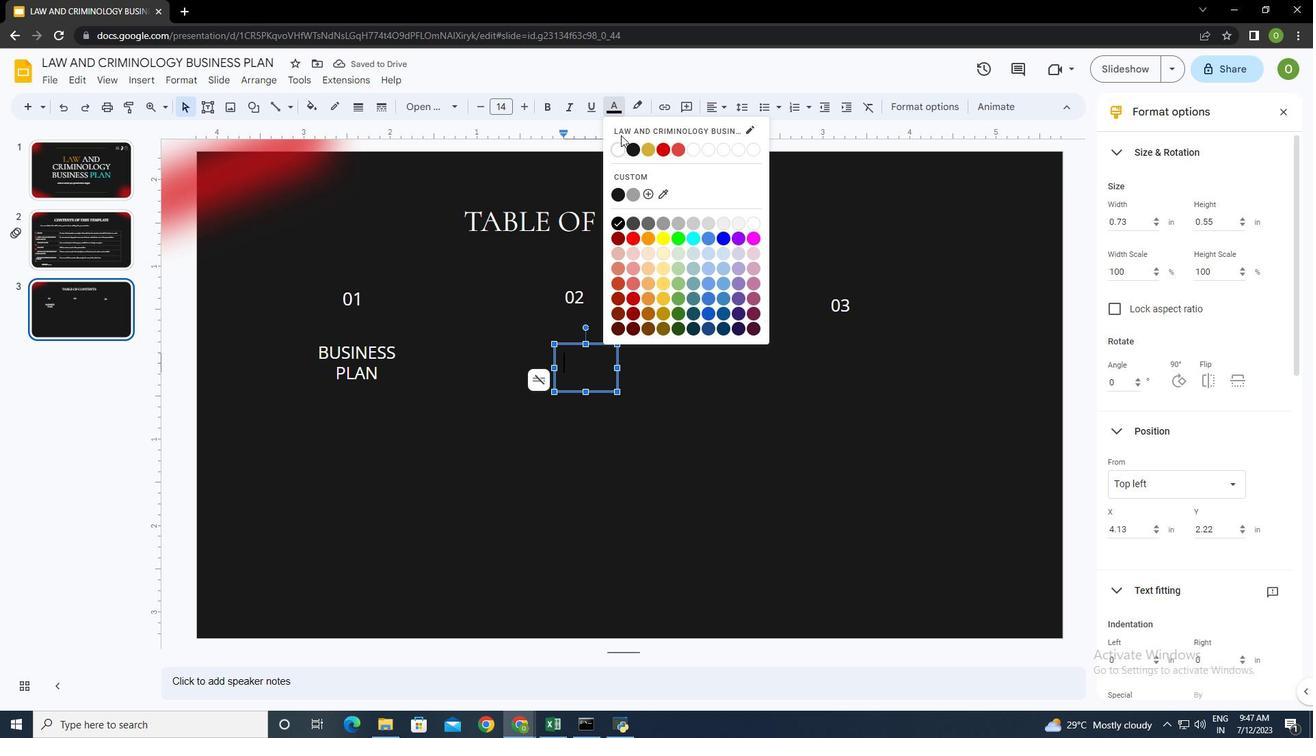 
Action: Mouse pressed left at (600, 96)
Screenshot: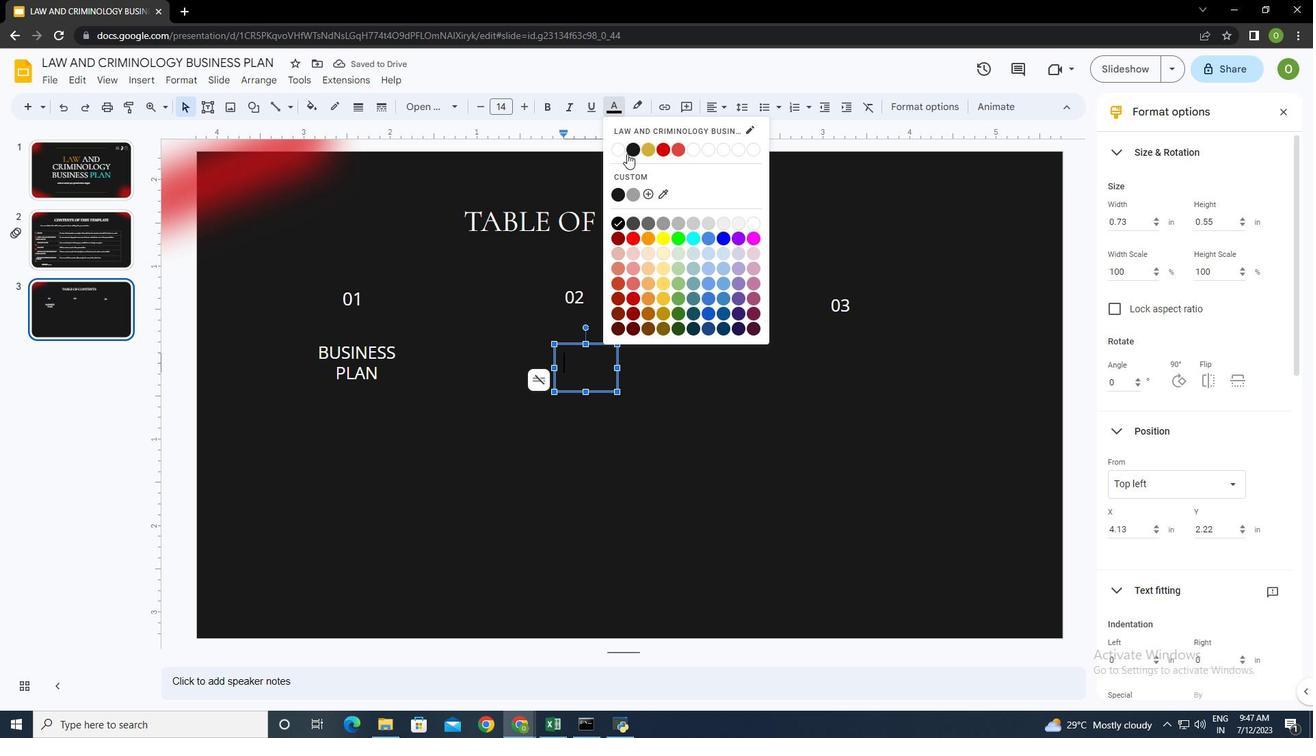 
Action: Mouse moved to (610, 138)
Screenshot: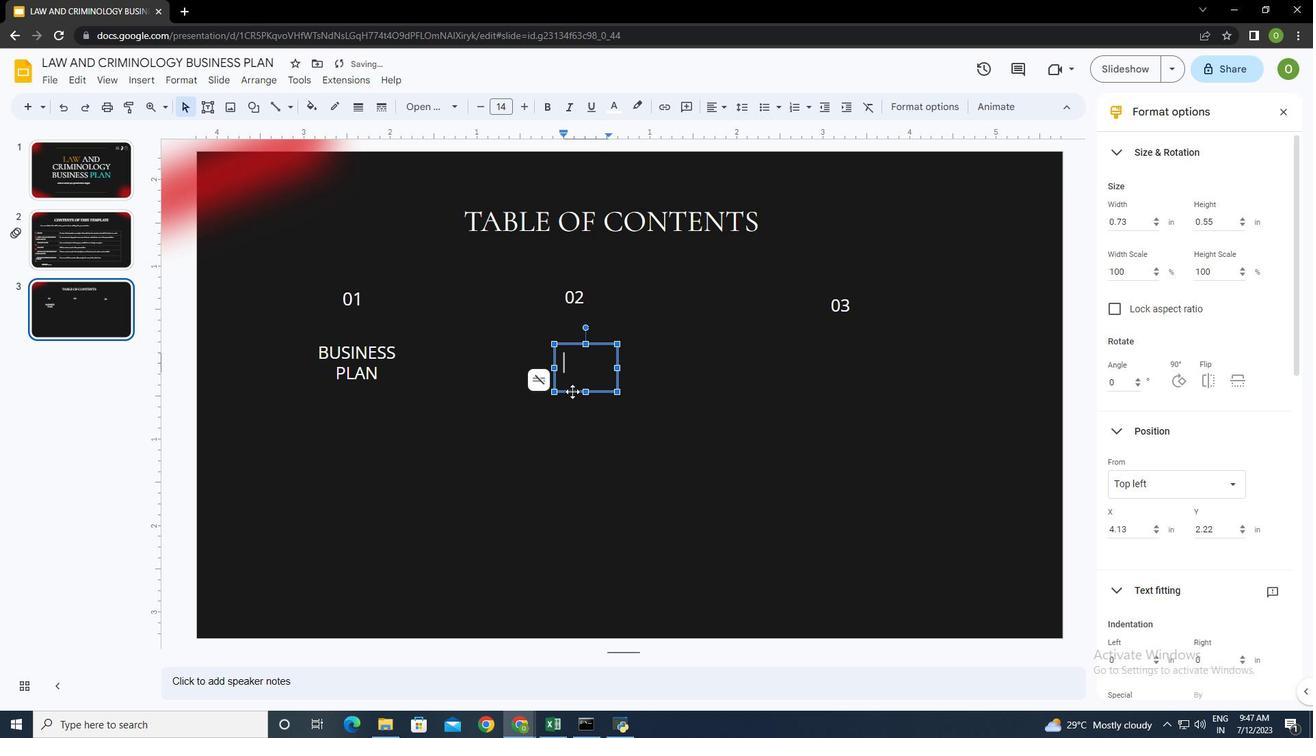 
Action: Mouse pressed left at (610, 138)
Screenshot: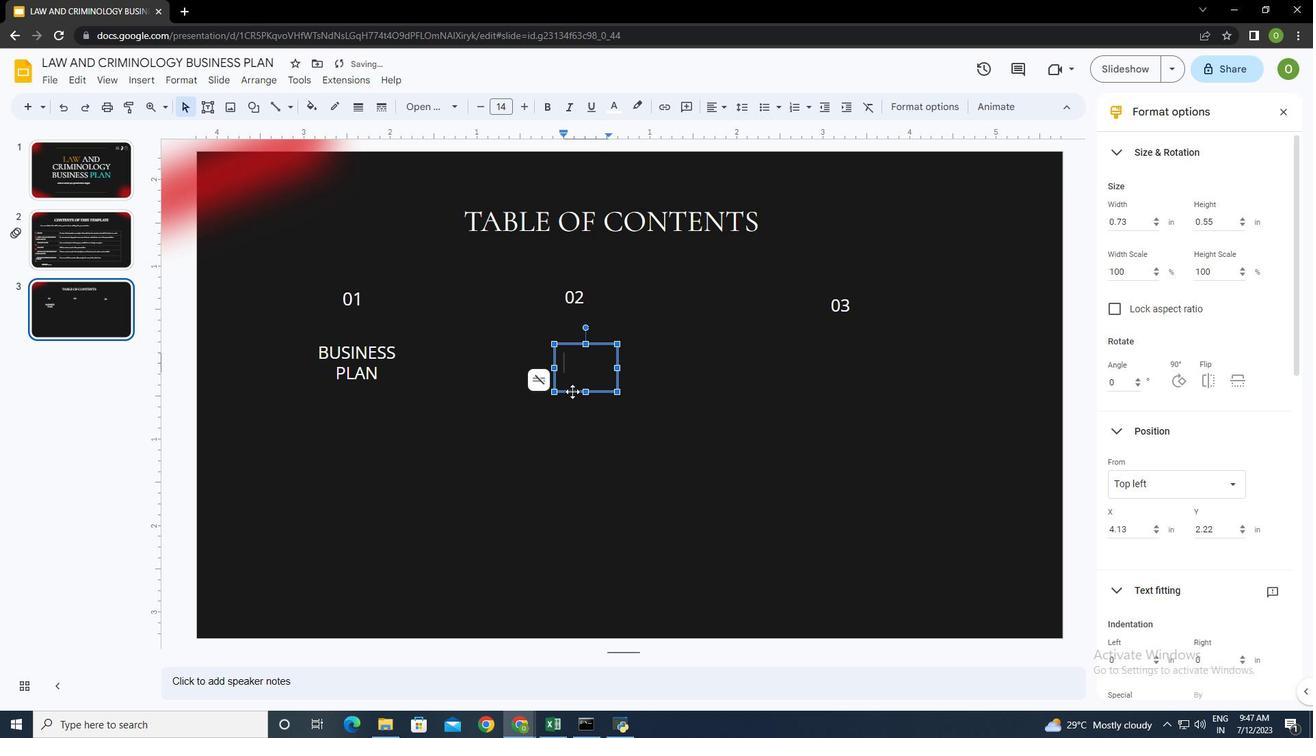 
Action: Mouse moved to (563, 366)
Screenshot: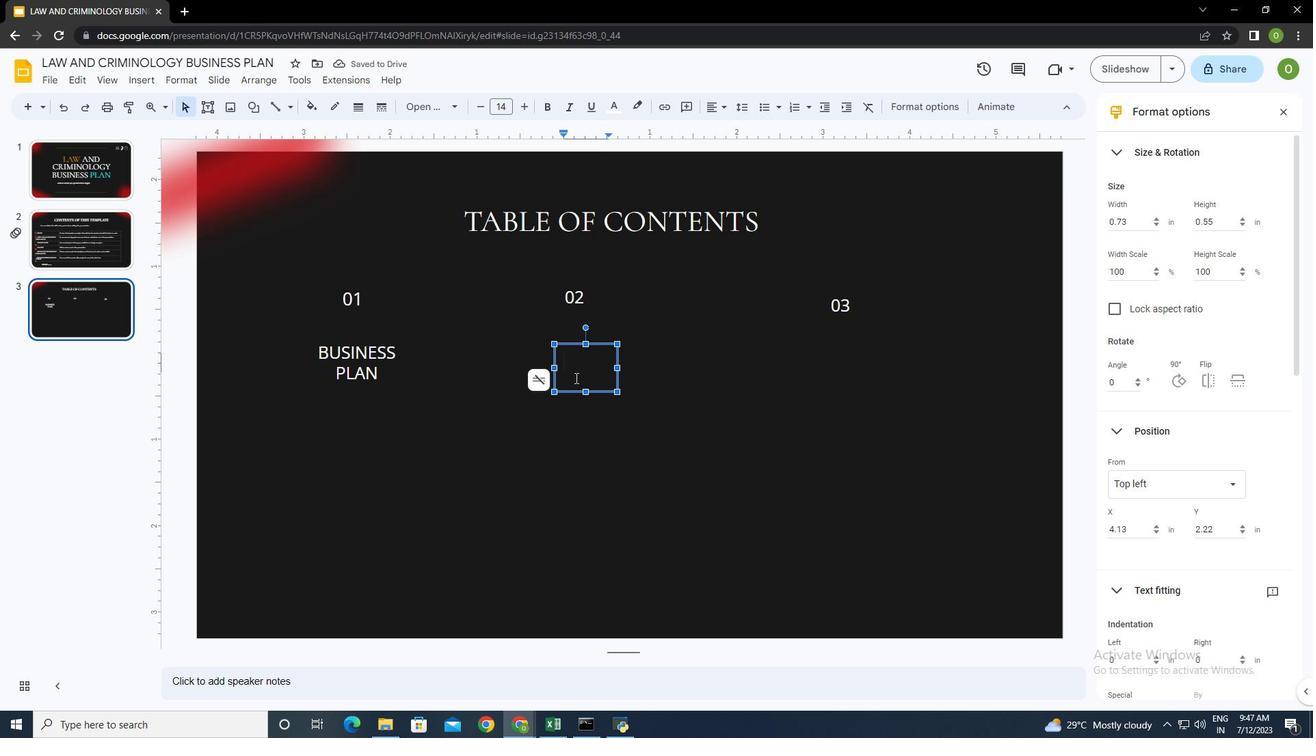 
Action: Key pressed company<Key.space>description
Screenshot: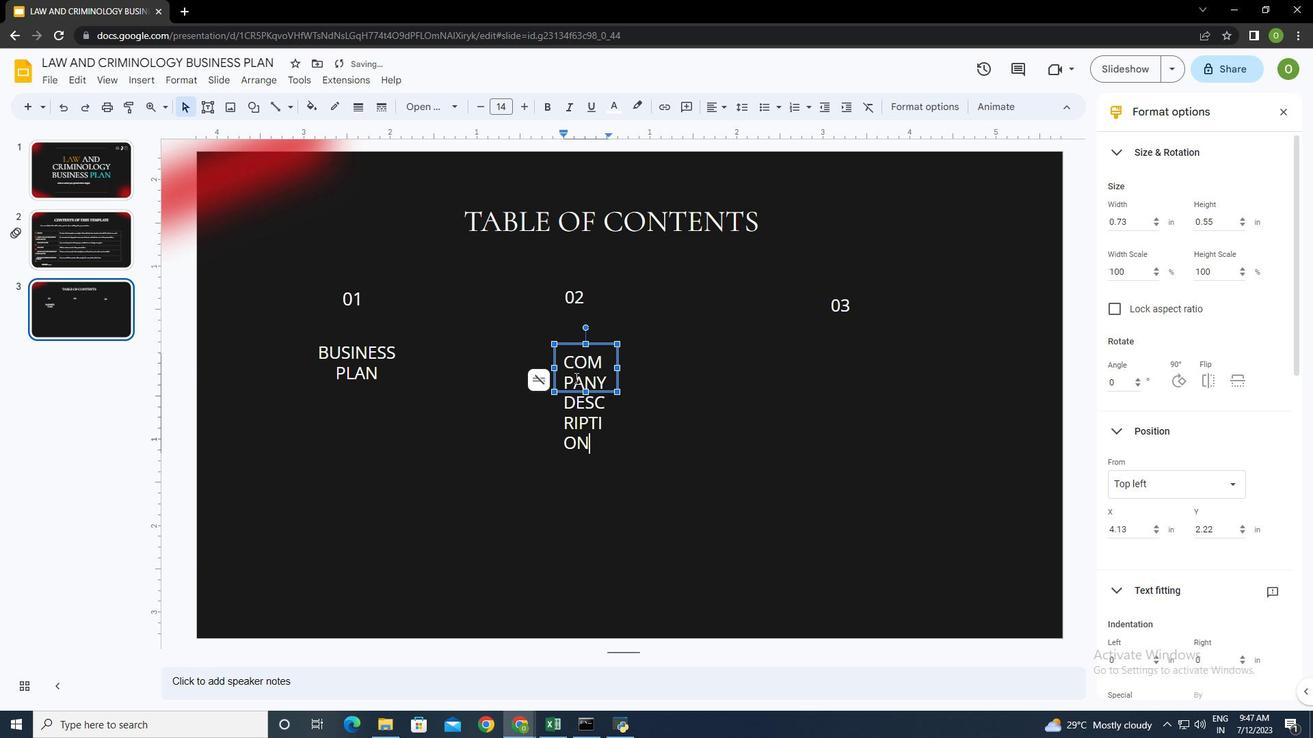 
Action: Mouse moved to (1115, 211)
Screenshot: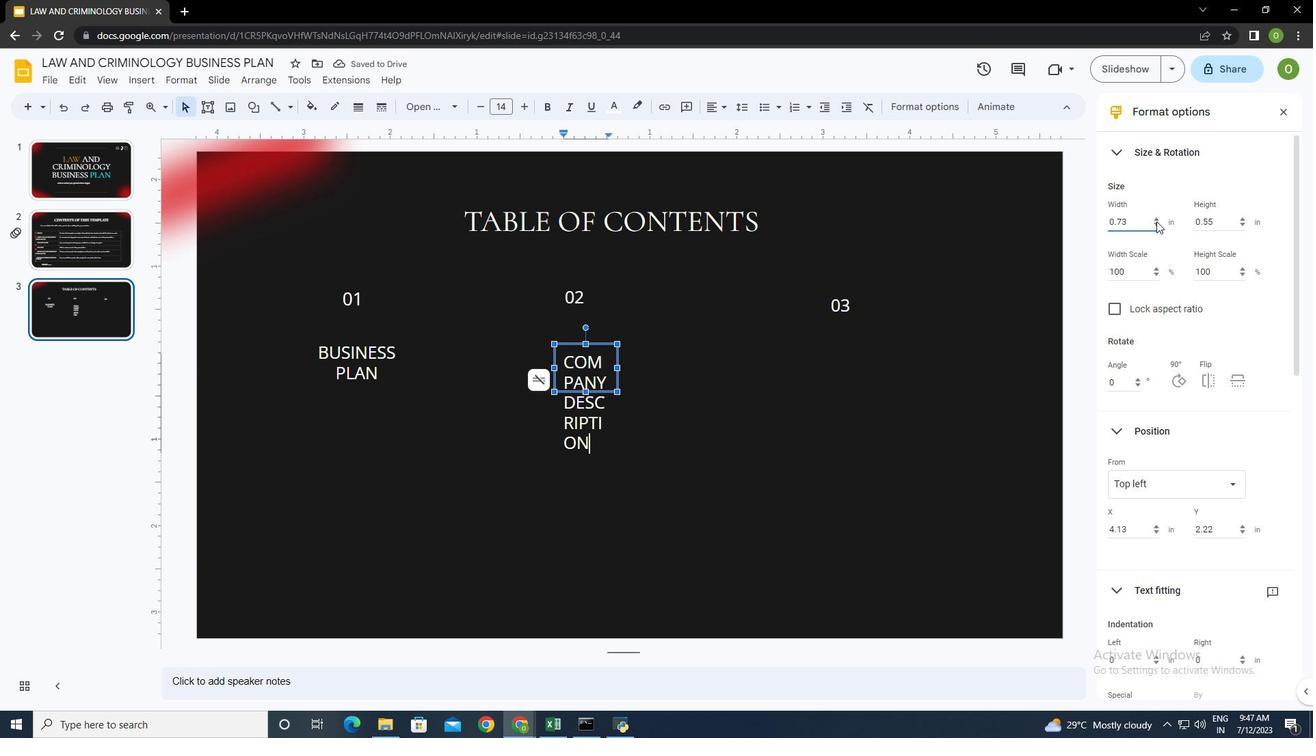 
Action: Mouse pressed left at (1115, 211)
Screenshot: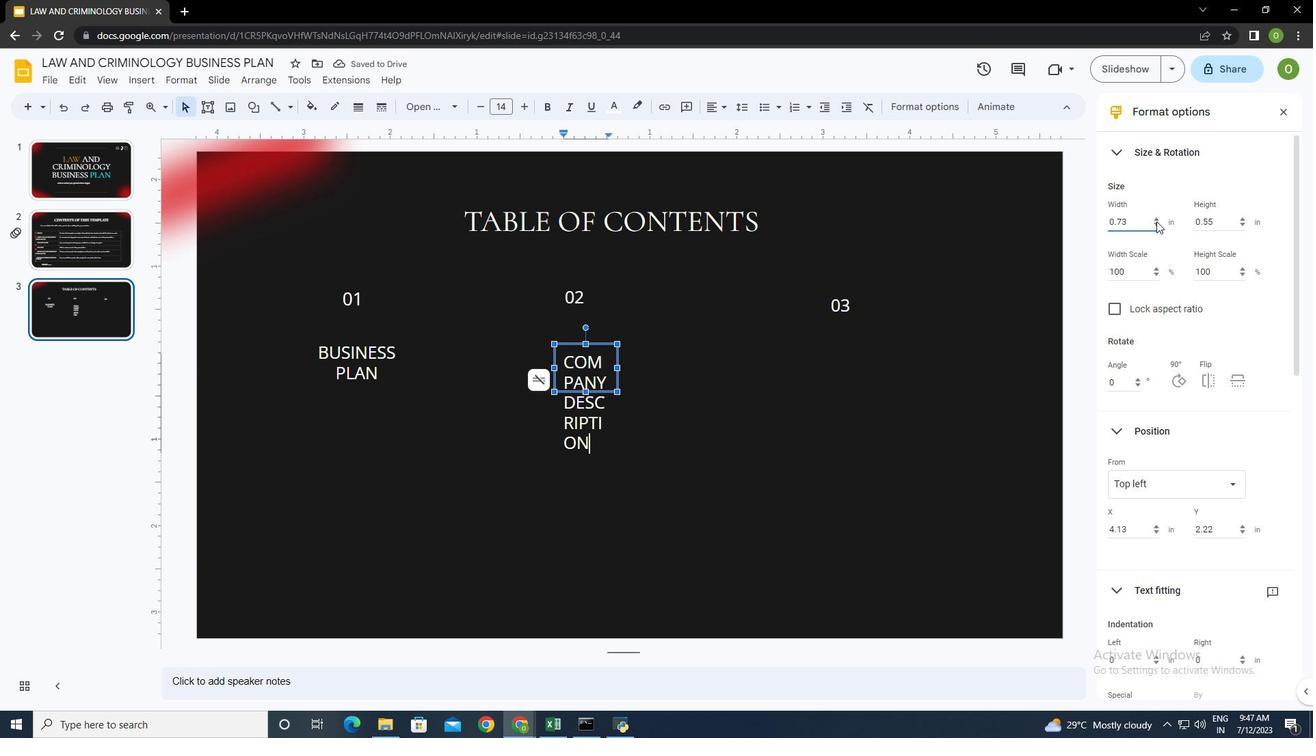 
Action: Mouse moved to (1145, 210)
Screenshot: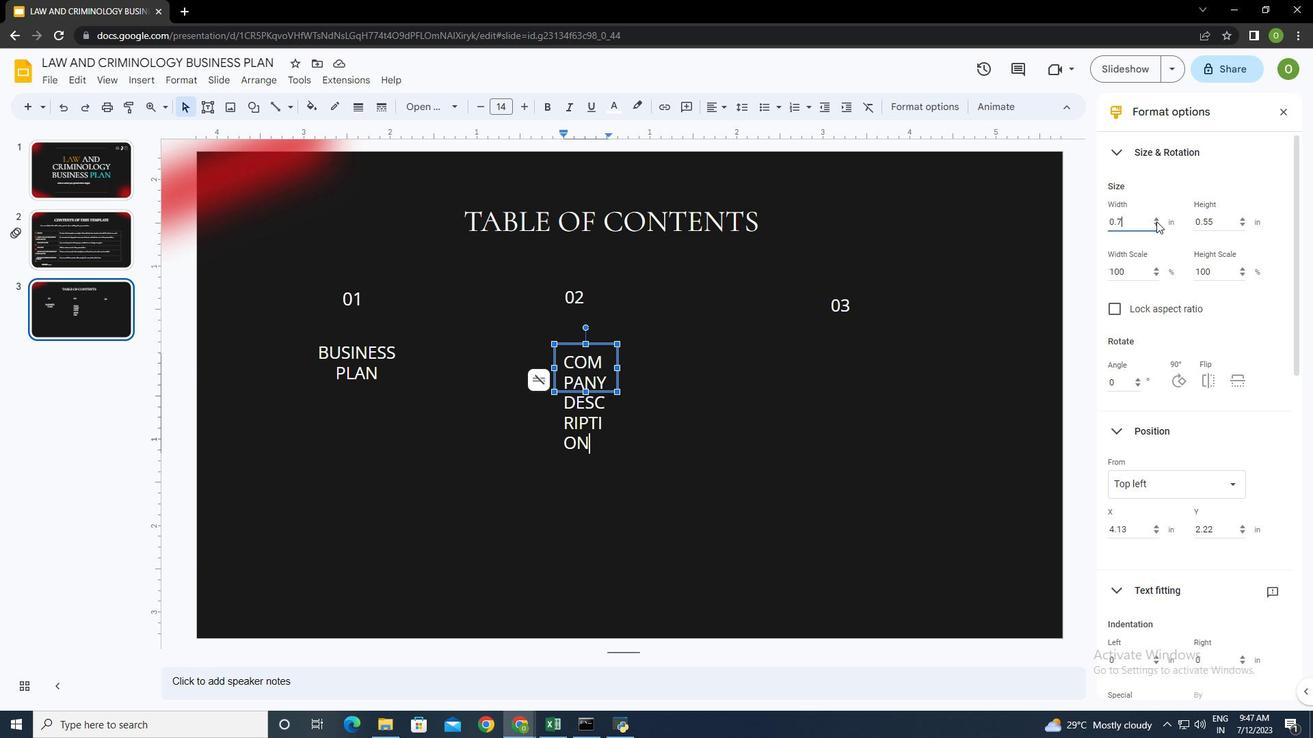
Action: Key pressed <Key.backspace><Key.backspace><Key.backspace><Key.backspace>4<Key.backspace>2
Screenshot: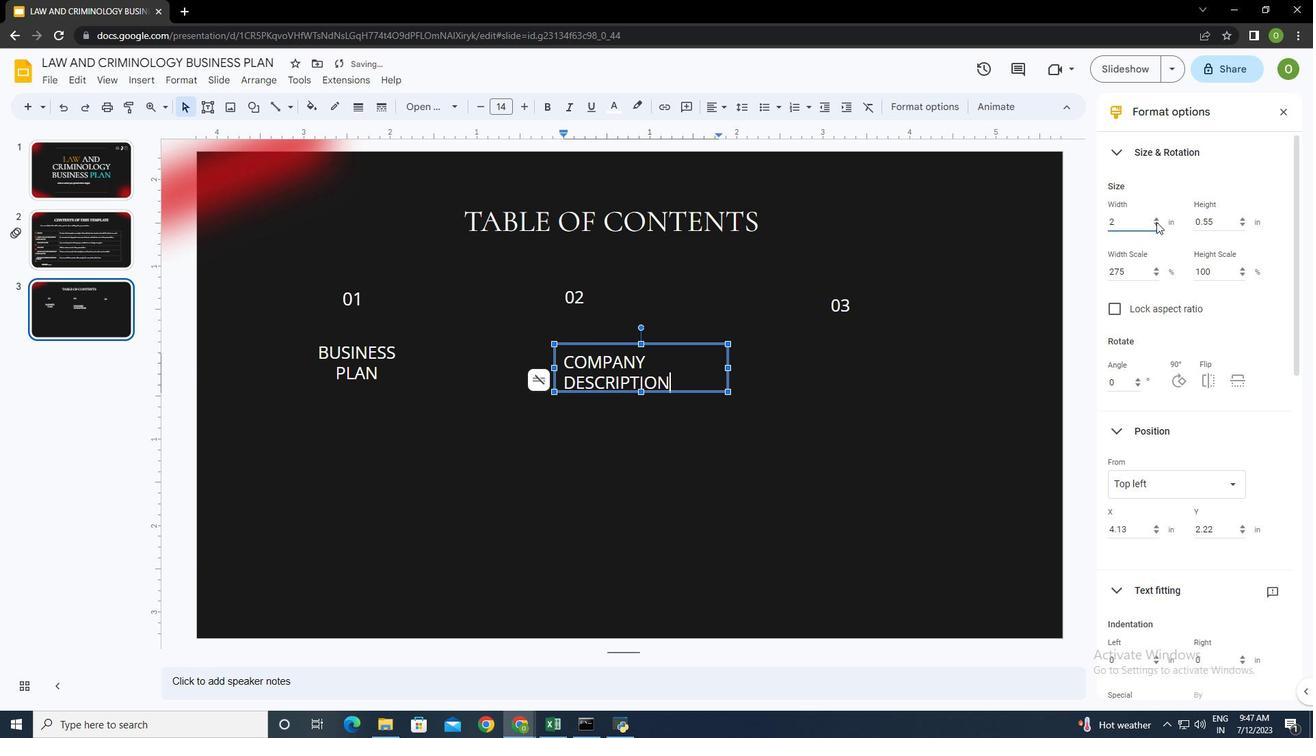 
Action: Mouse moved to (1211, 210)
Screenshot: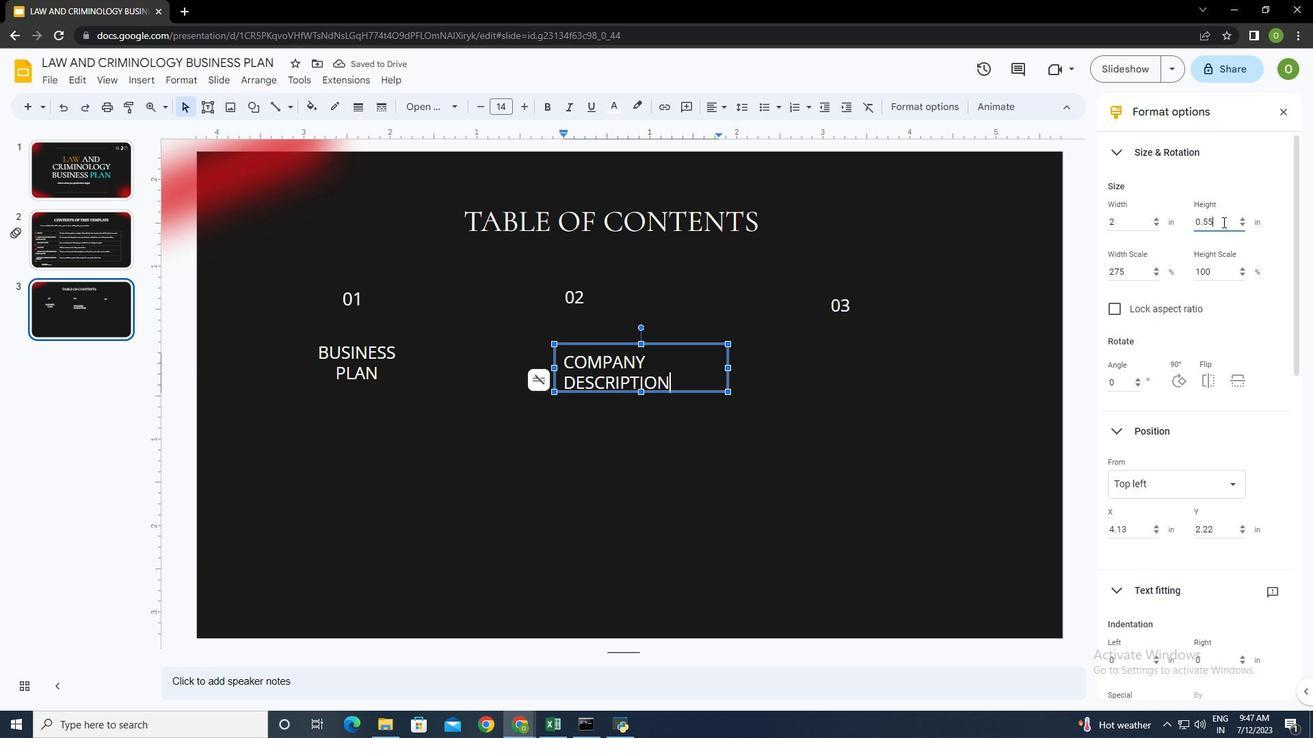 
Action: Mouse pressed left at (1211, 210)
Screenshot: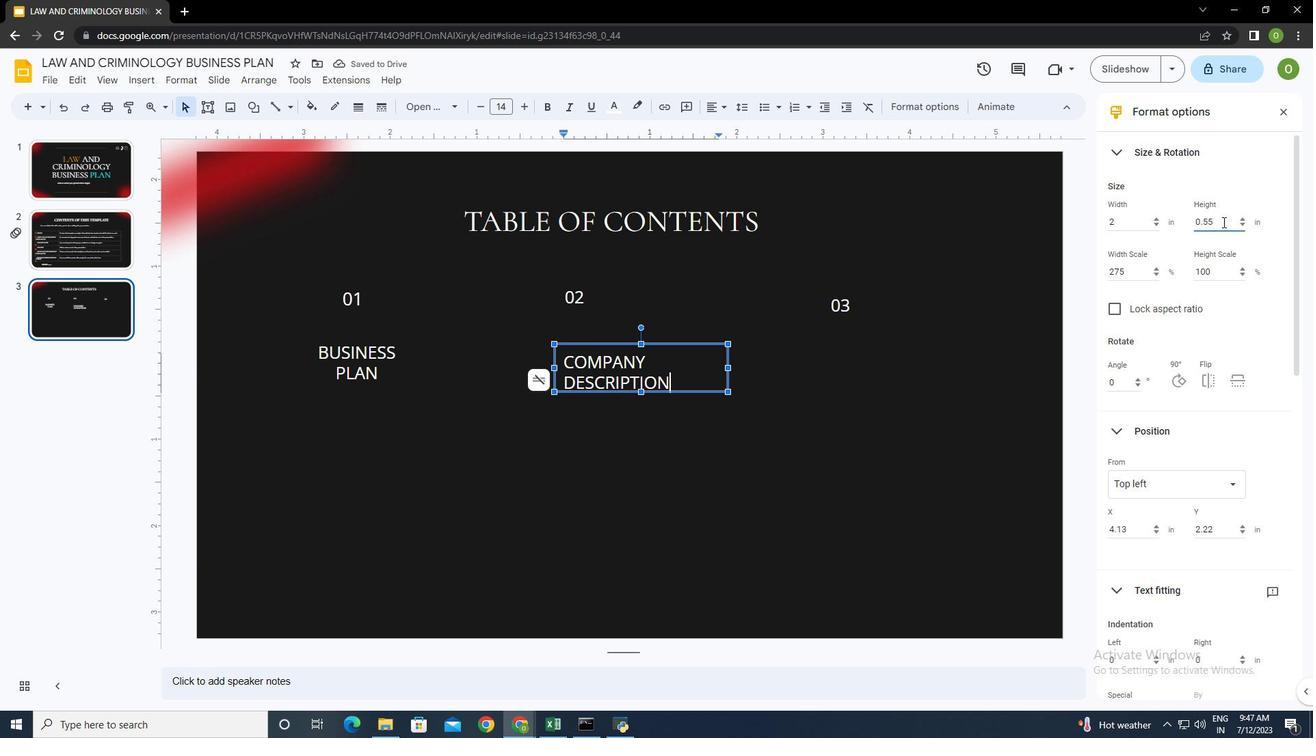 
Action: Mouse moved to (716, 357)
Screenshot: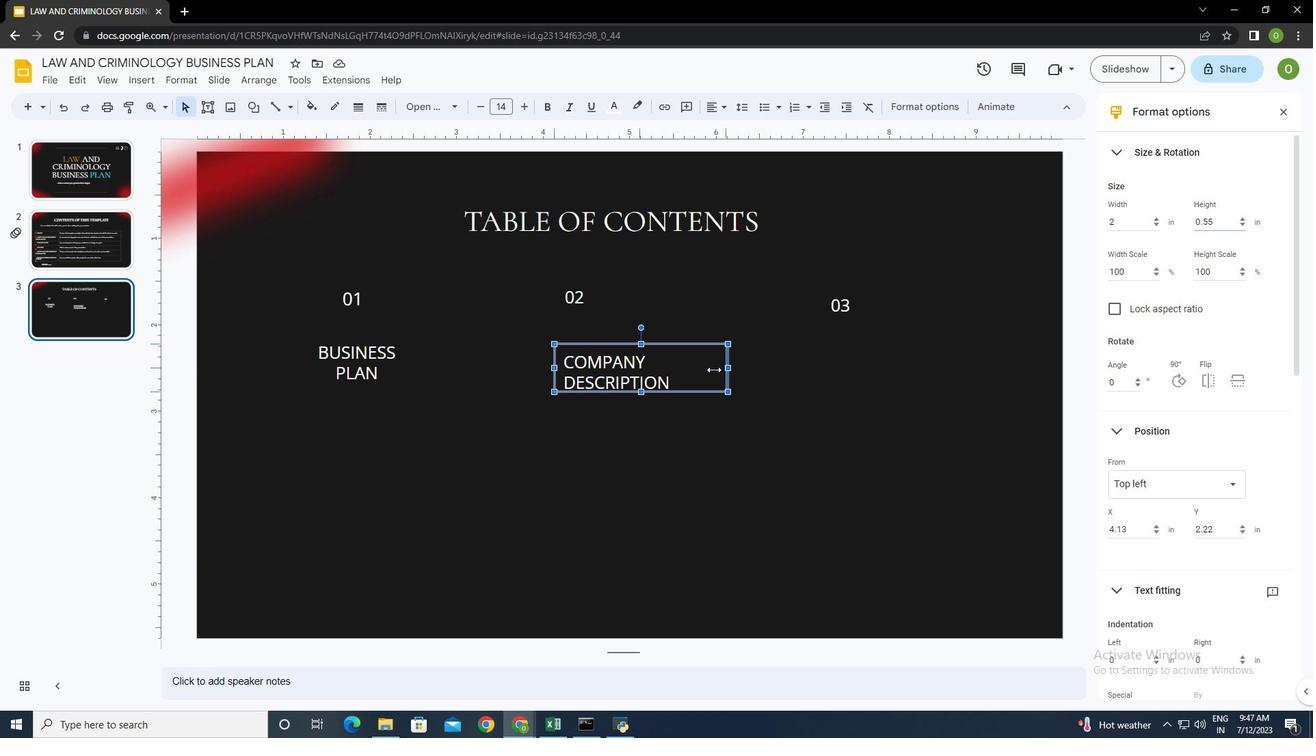 
Action: Mouse pressed left at (716, 357)
Screenshot: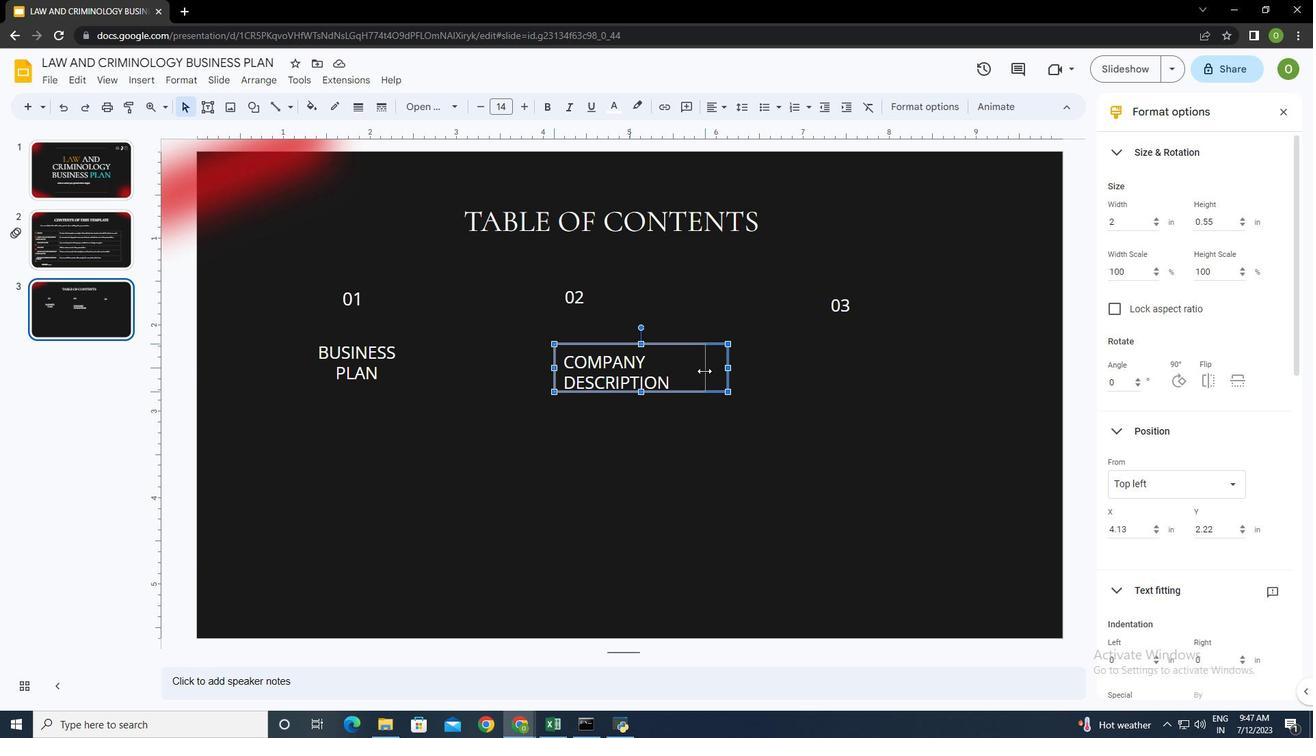 
Action: Mouse moved to (612, 381)
Screenshot: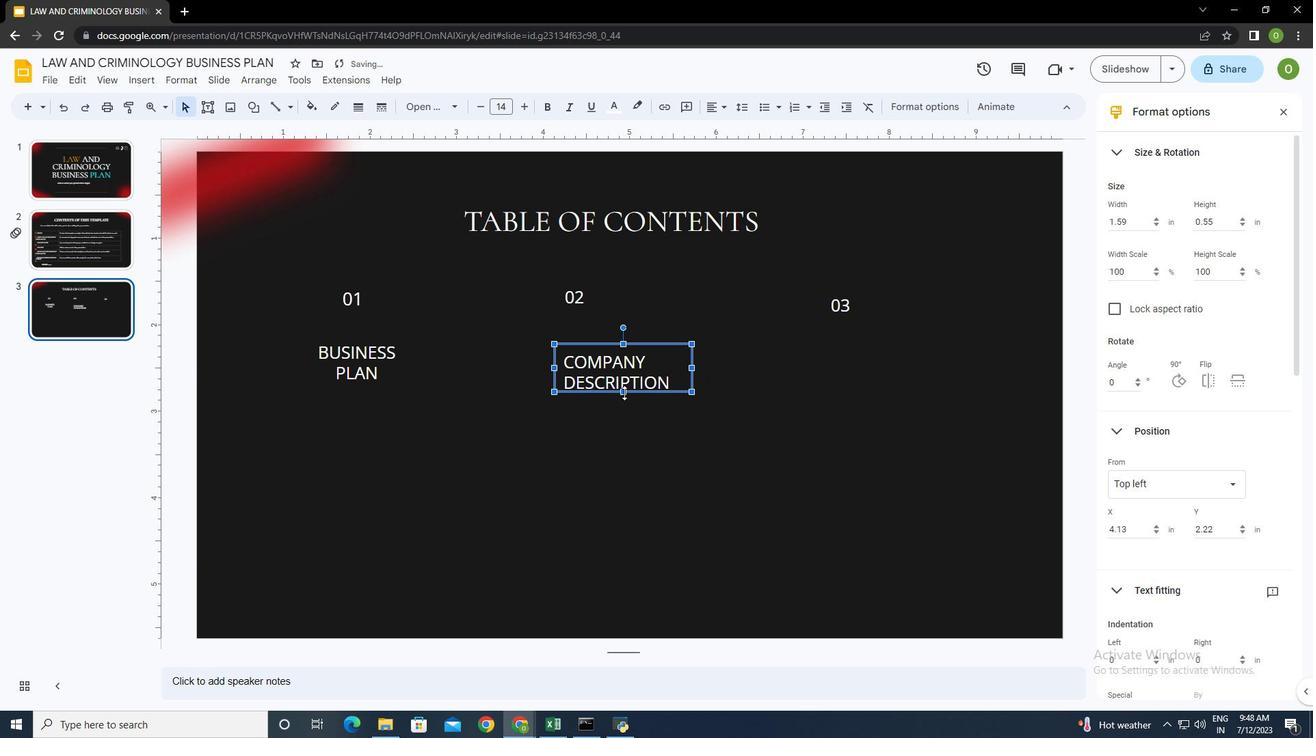 
Action: Mouse pressed left at (612, 381)
Screenshot: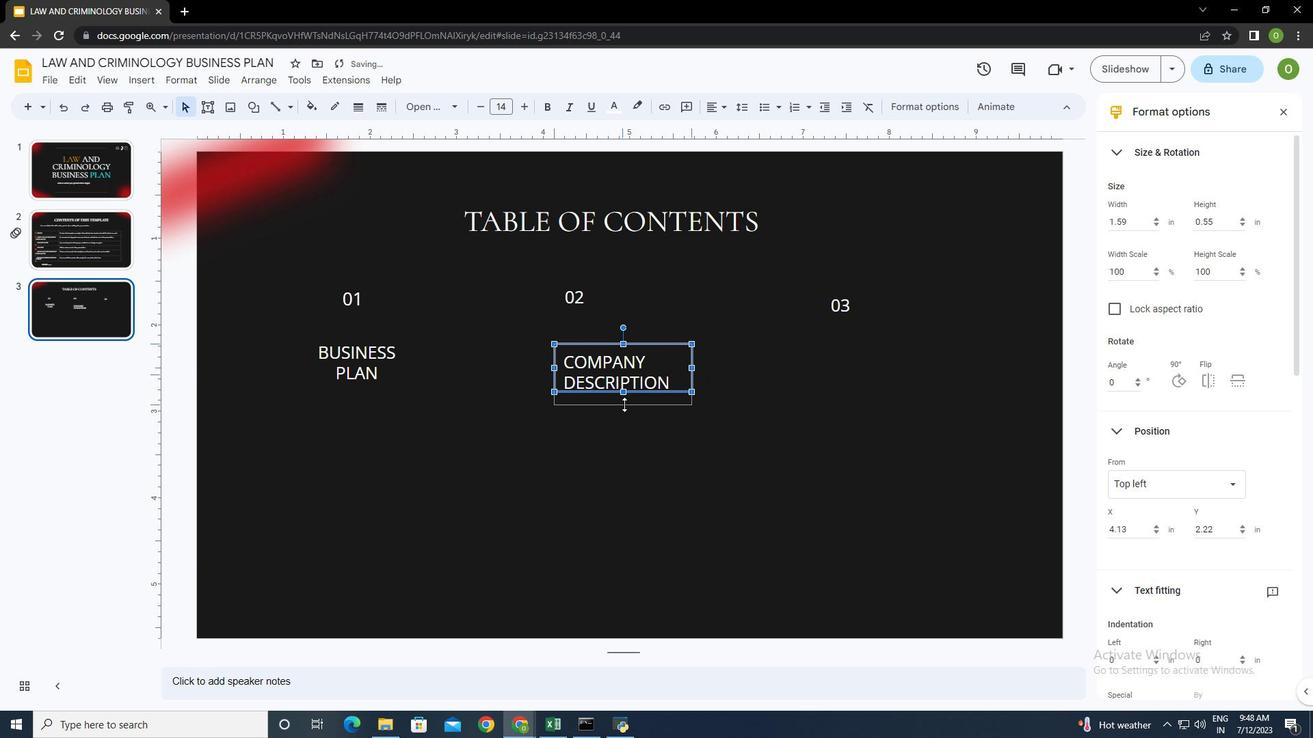 
Action: Mouse moved to (542, 363)
Screenshot: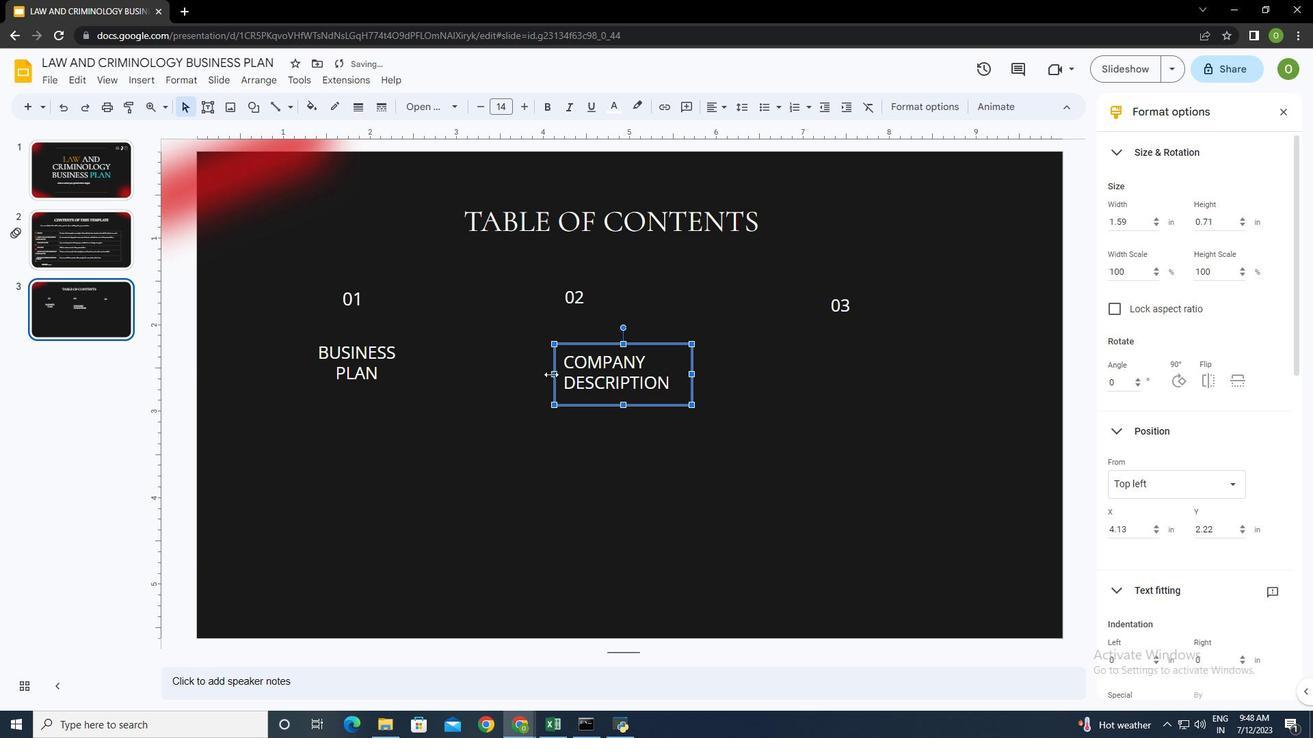 
Action: Mouse pressed left at (542, 363)
Screenshot: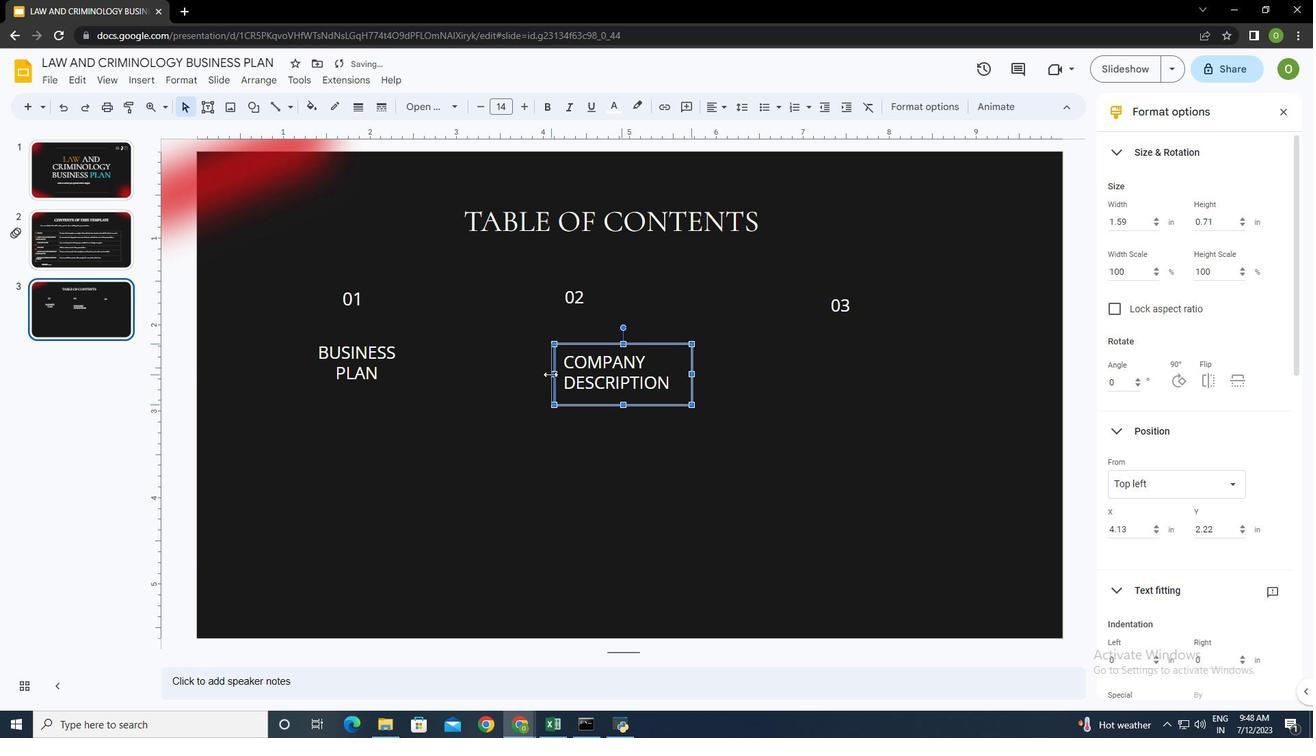 
Action: Mouse moved to (819, 351)
Screenshot: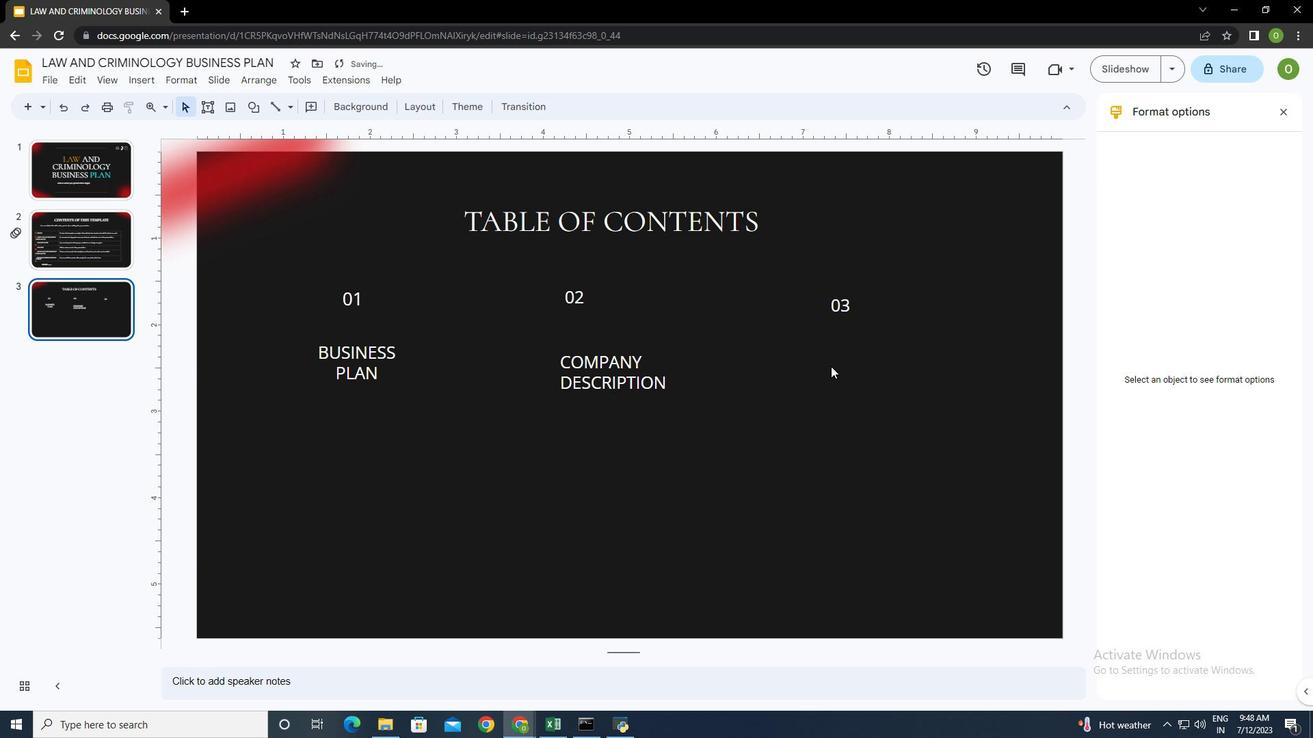 
Action: Mouse pressed left at (819, 351)
Screenshot: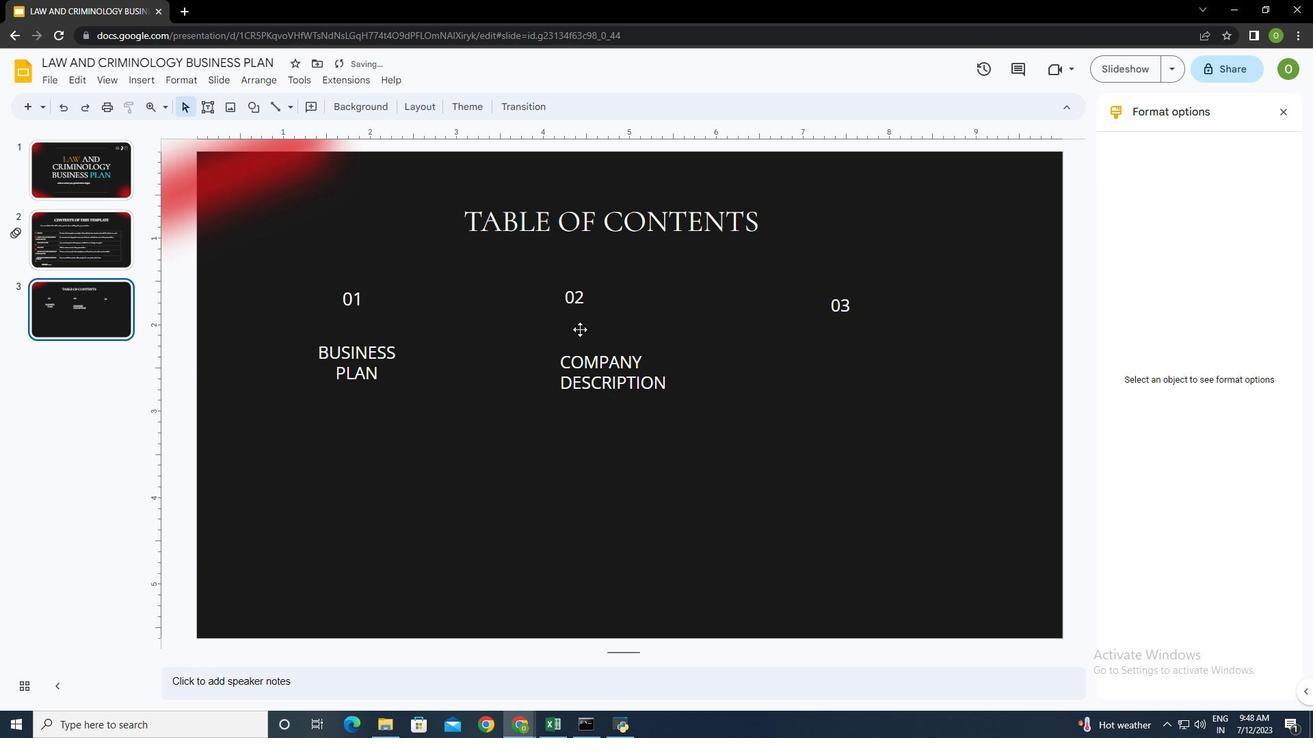 
Action: Mouse moved to (139, 67)
Screenshot: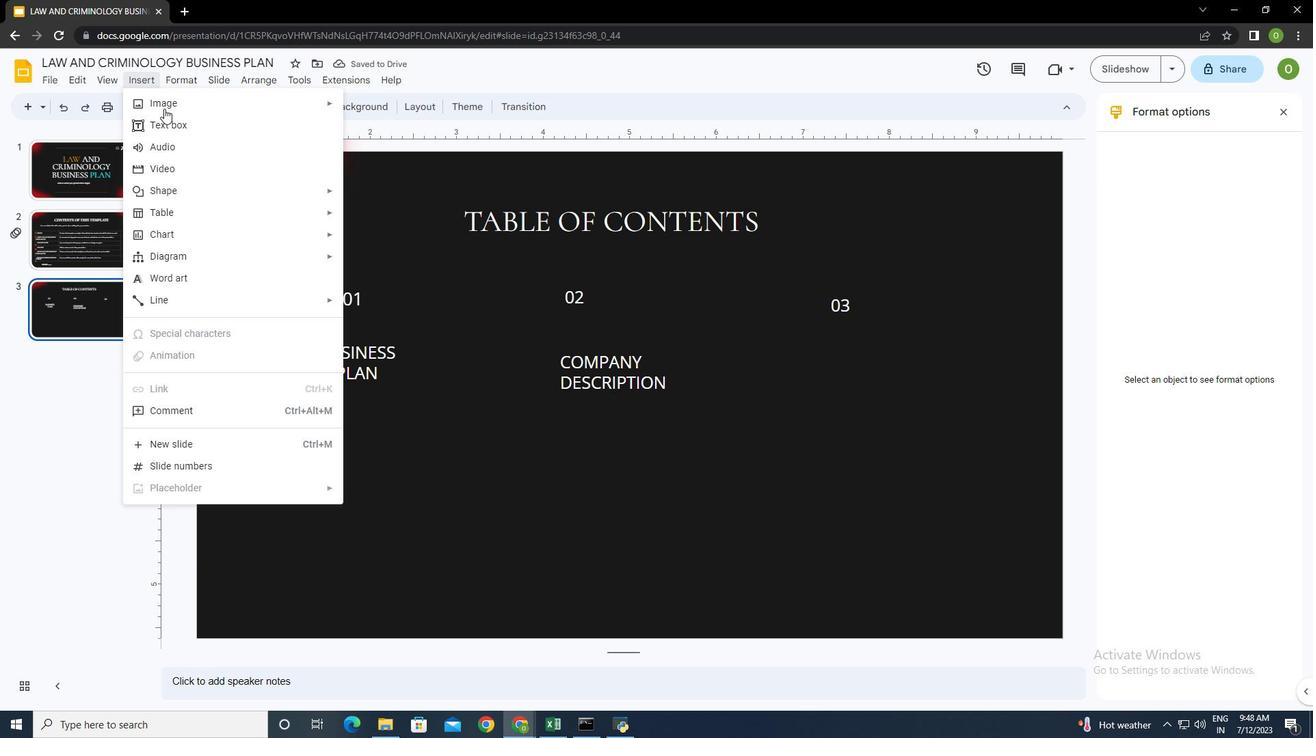 
Action: Mouse pressed left at (139, 67)
Screenshot: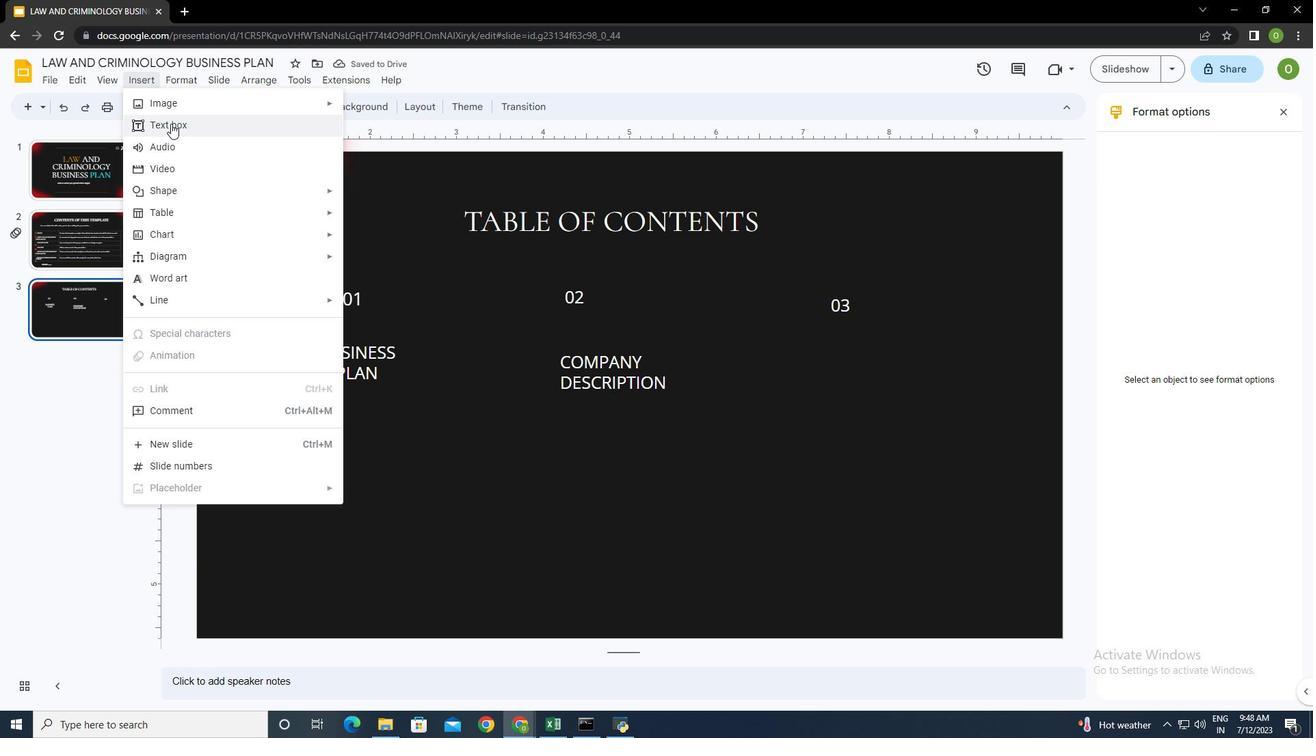 
Action: Mouse moved to (159, 112)
Screenshot: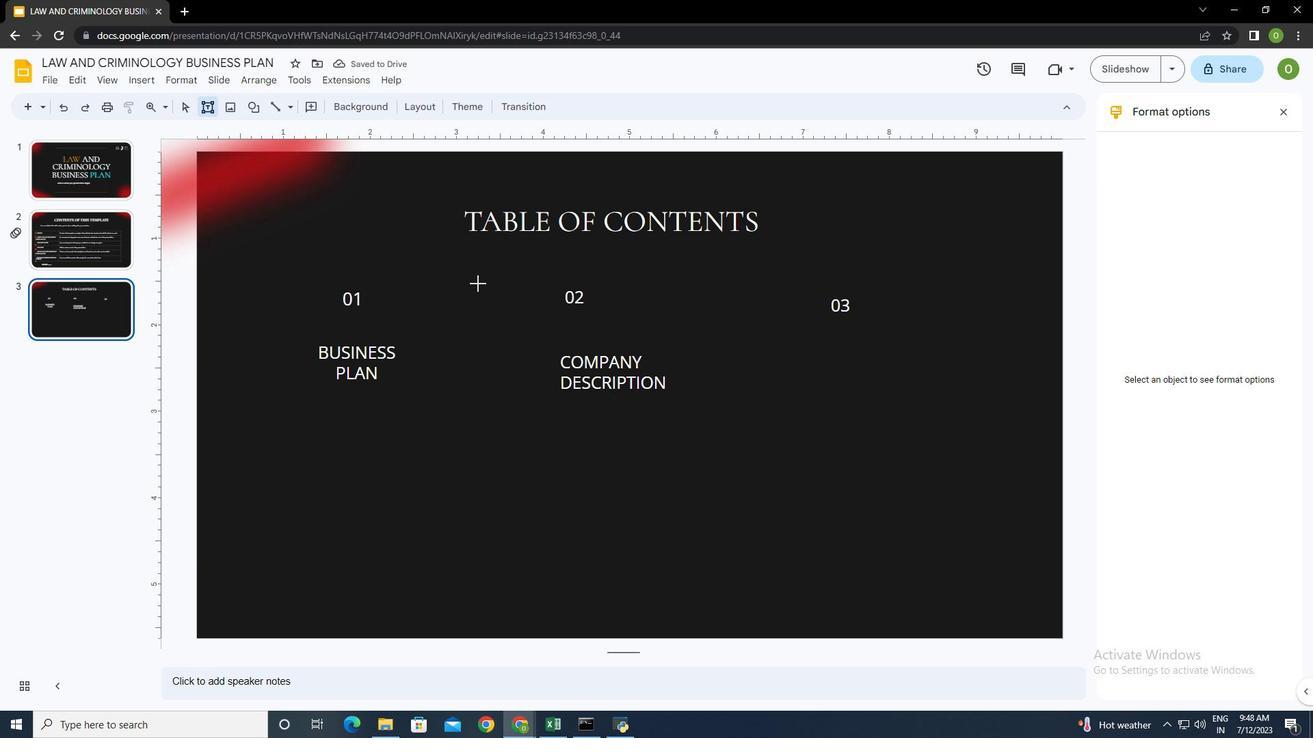 
Action: Mouse pressed left at (159, 112)
Screenshot: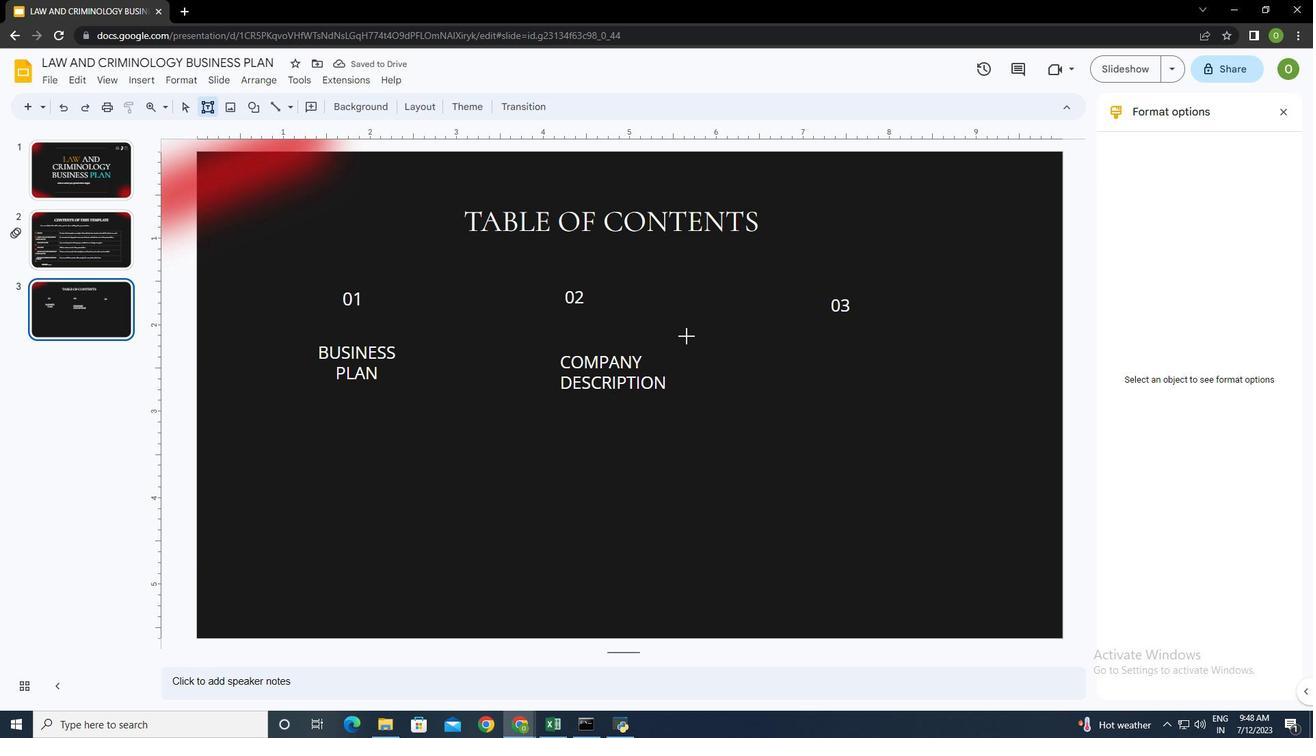 
Action: Mouse moved to (803, 339)
Screenshot: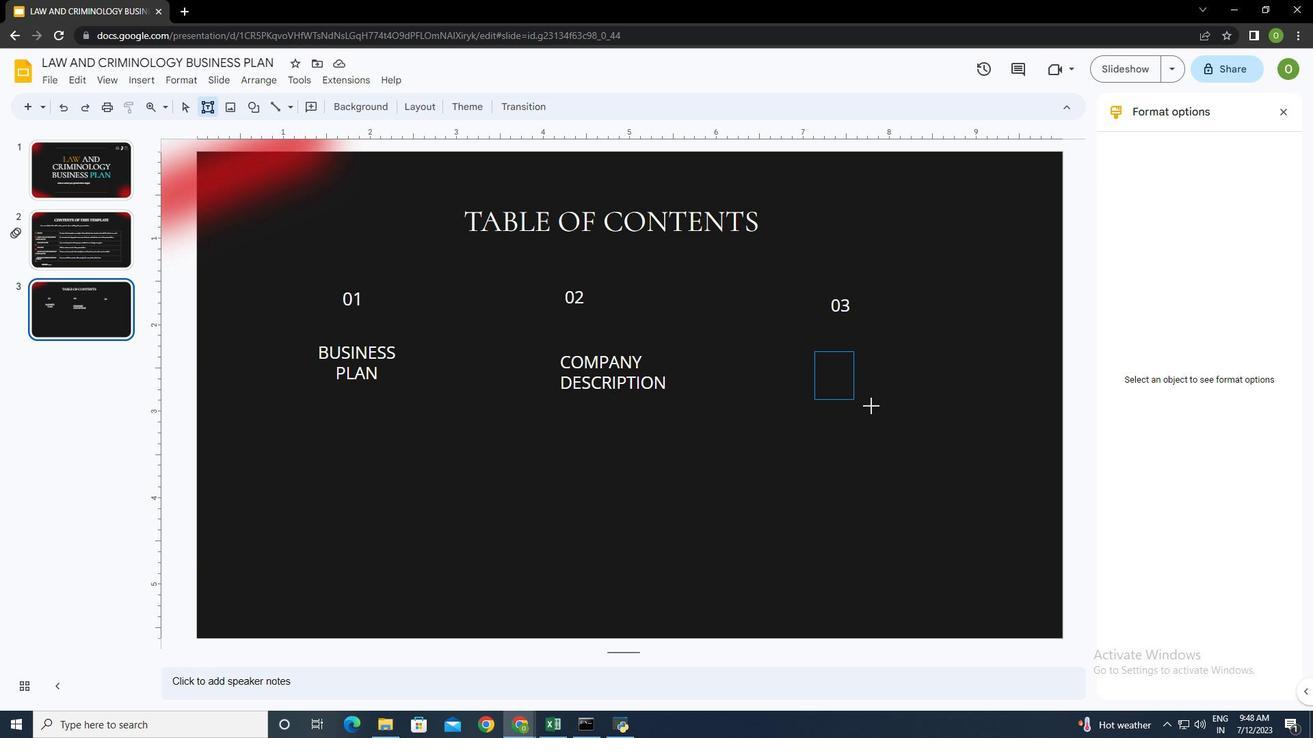 
Action: Mouse pressed left at (803, 339)
Screenshot: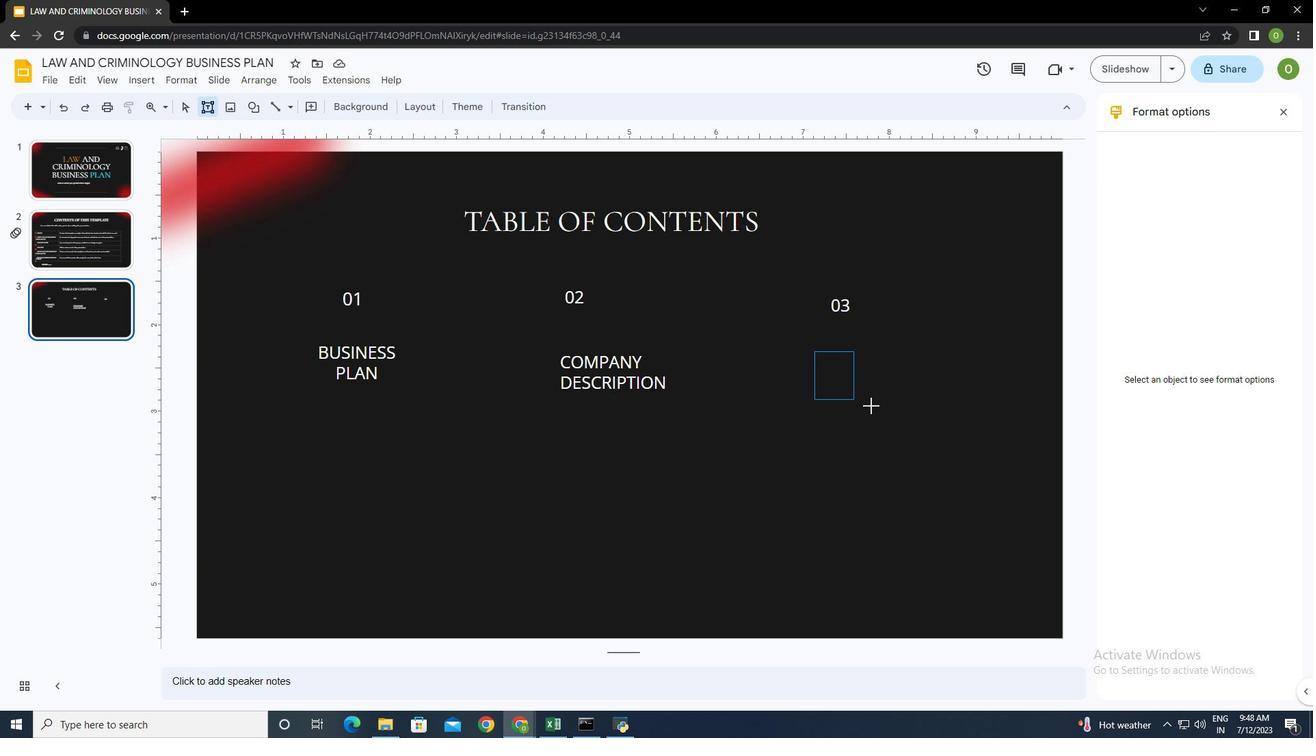 
Action: Mouse moved to (599, 94)
Screenshot: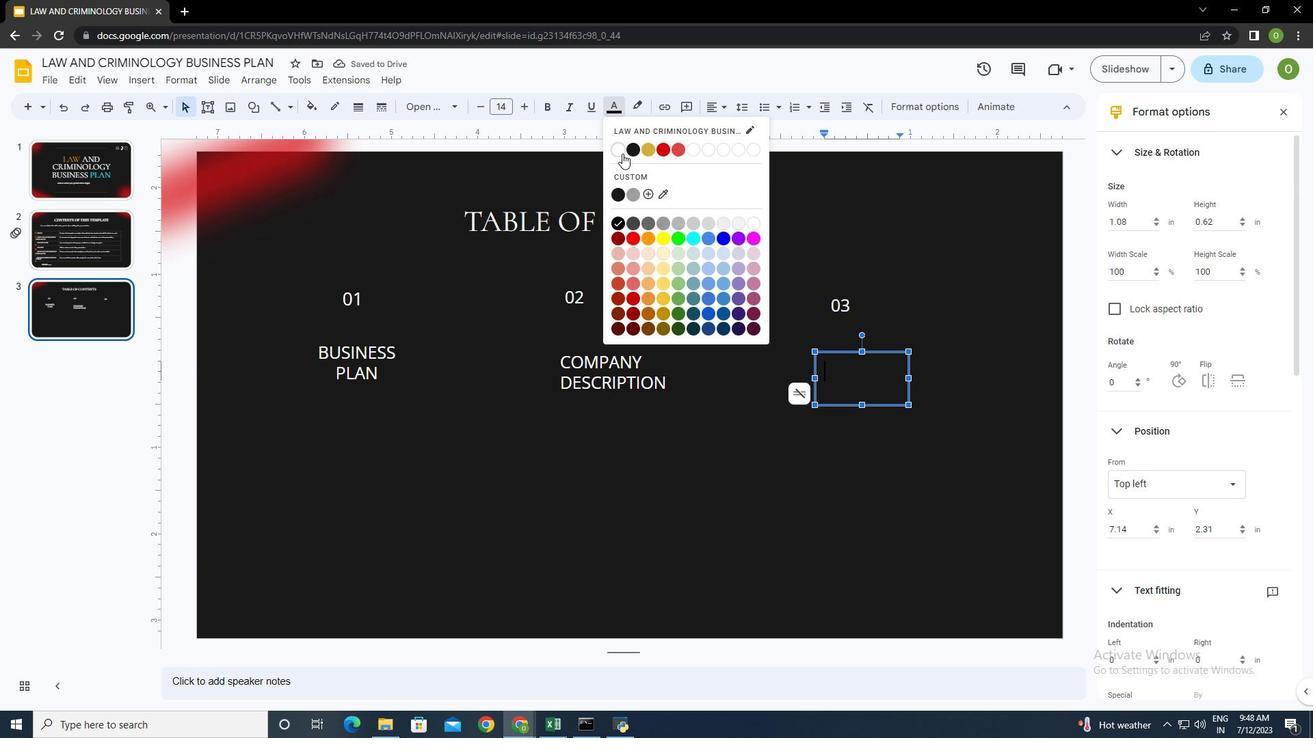 
Action: Mouse pressed left at (599, 94)
Screenshot: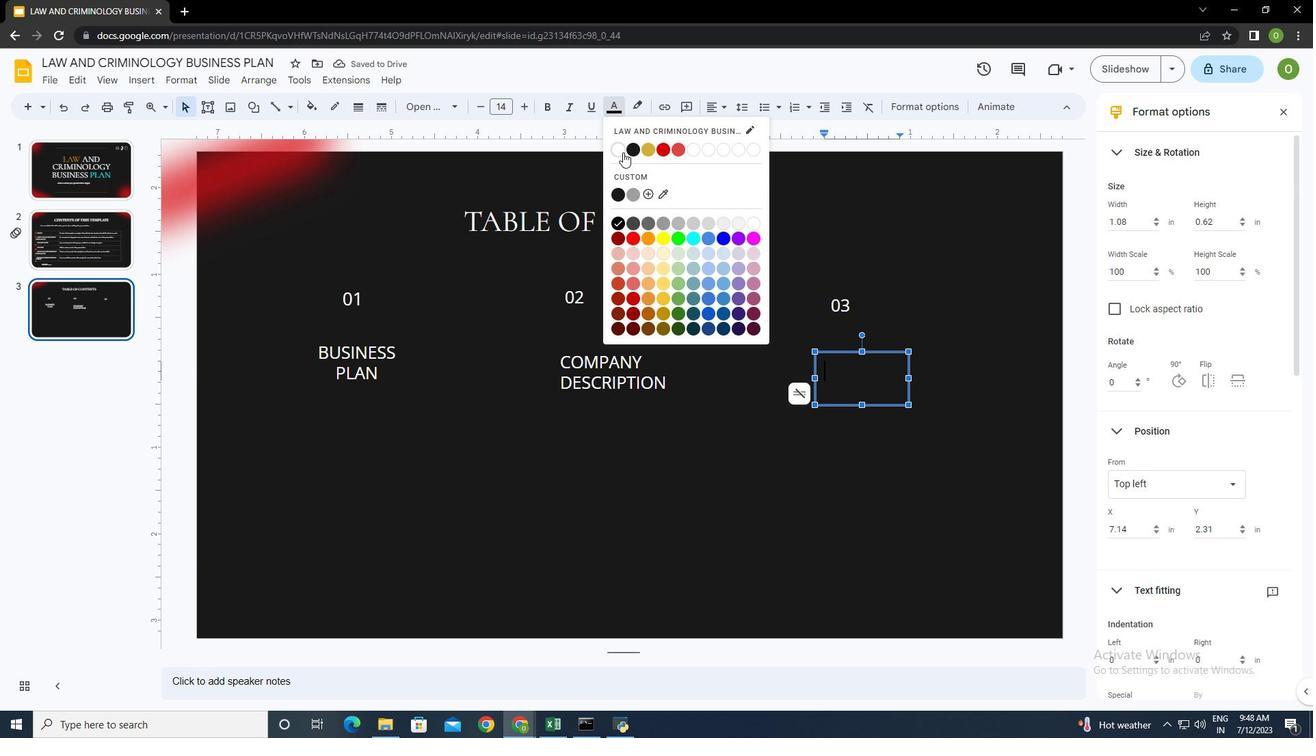 
Action: Mouse moved to (610, 138)
Screenshot: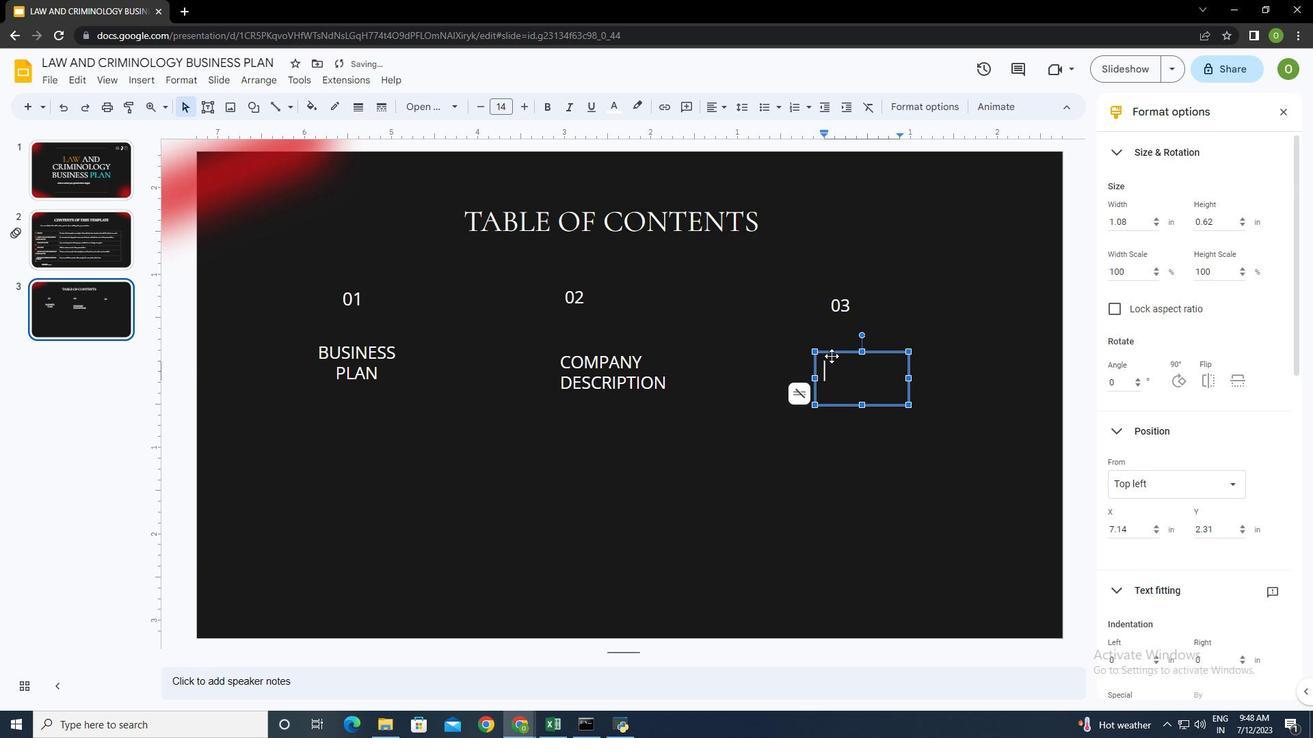 
Action: Mouse pressed left at (610, 138)
Screenshot: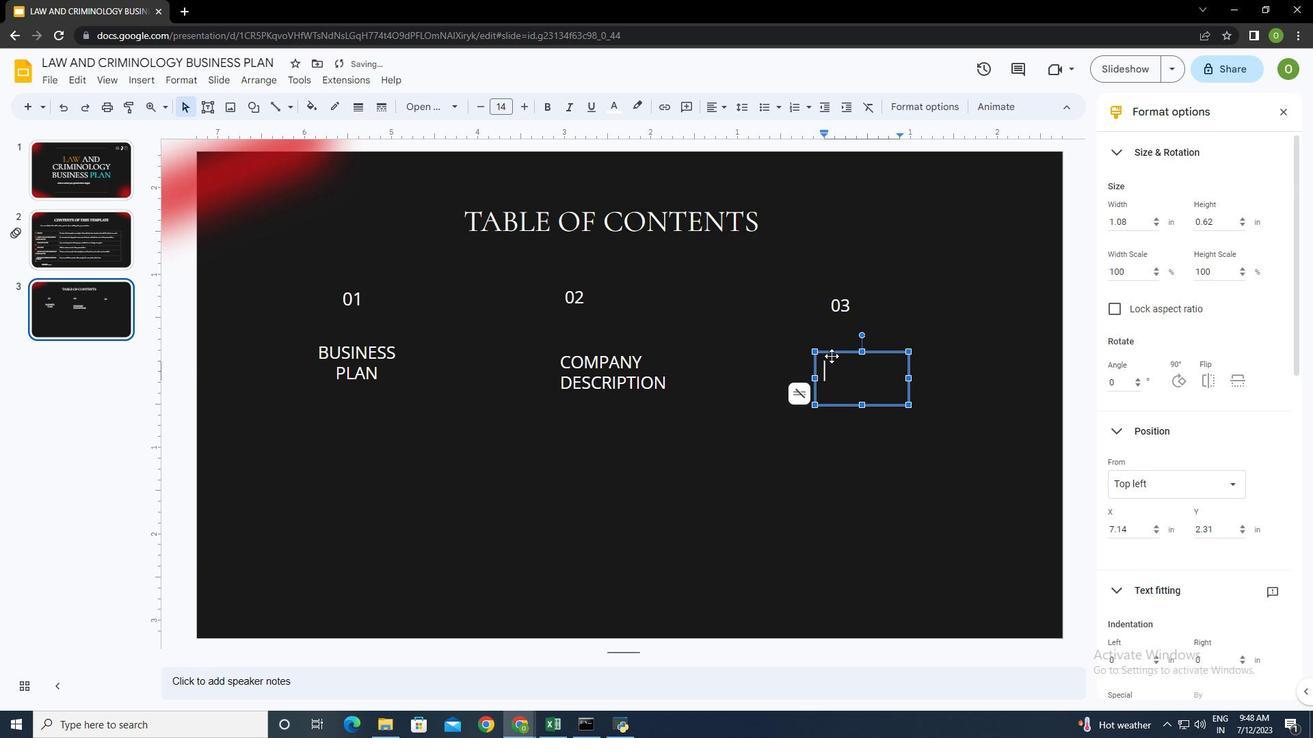 
Action: Mouse moved to (827, 352)
Screenshot: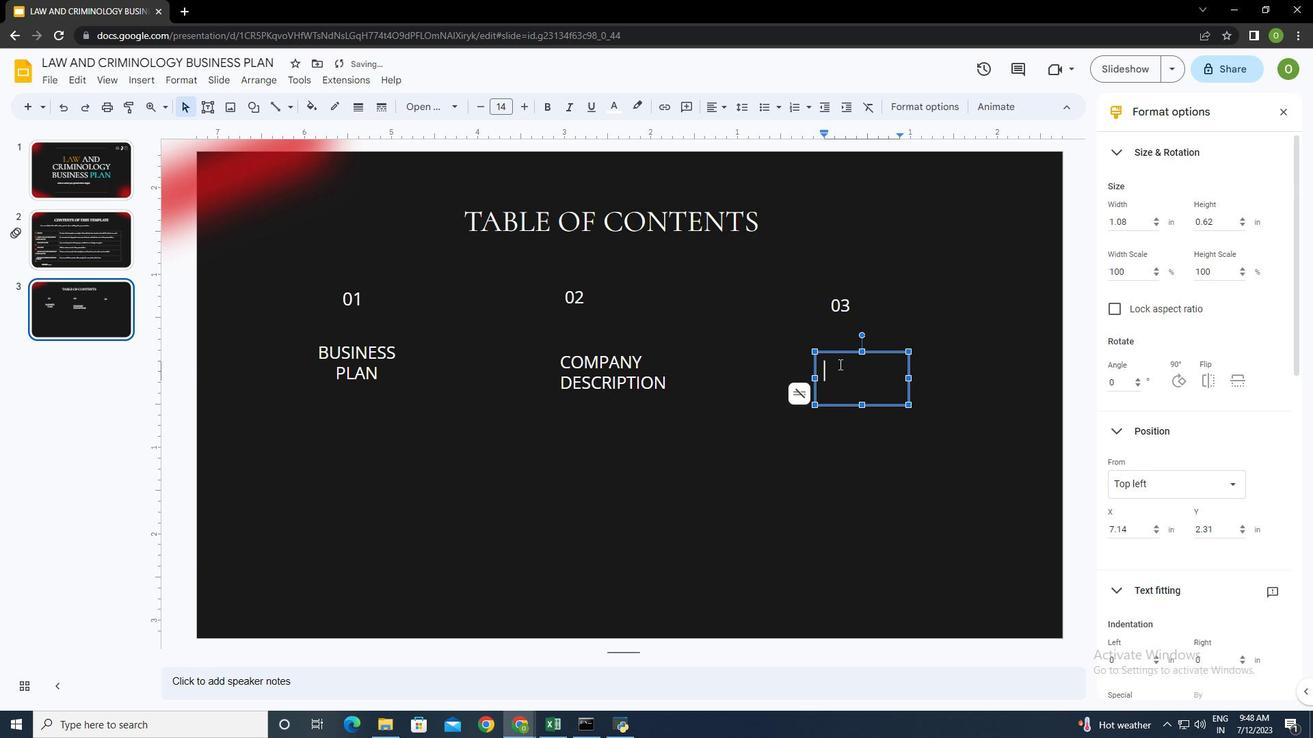 
Action: Key pressed market<Key.space>analysis
Screenshot: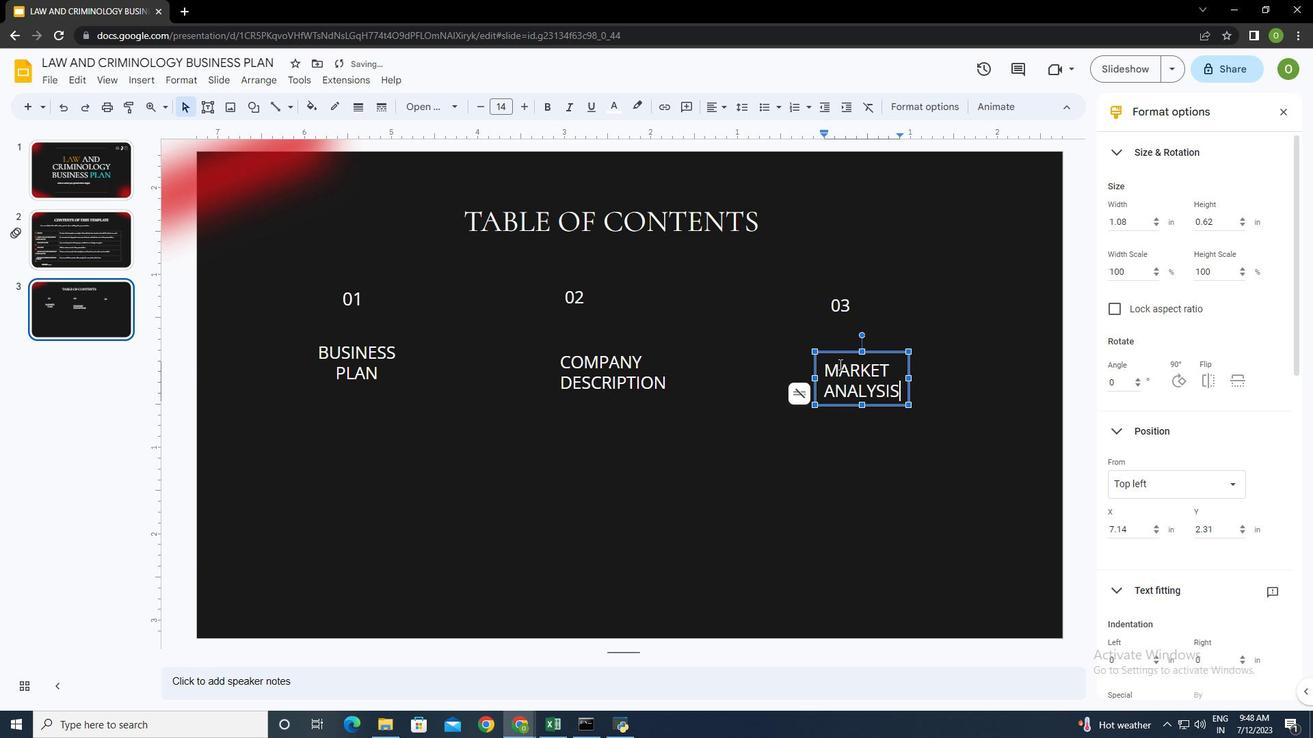 
Action: Mouse moved to (920, 383)
Screenshot: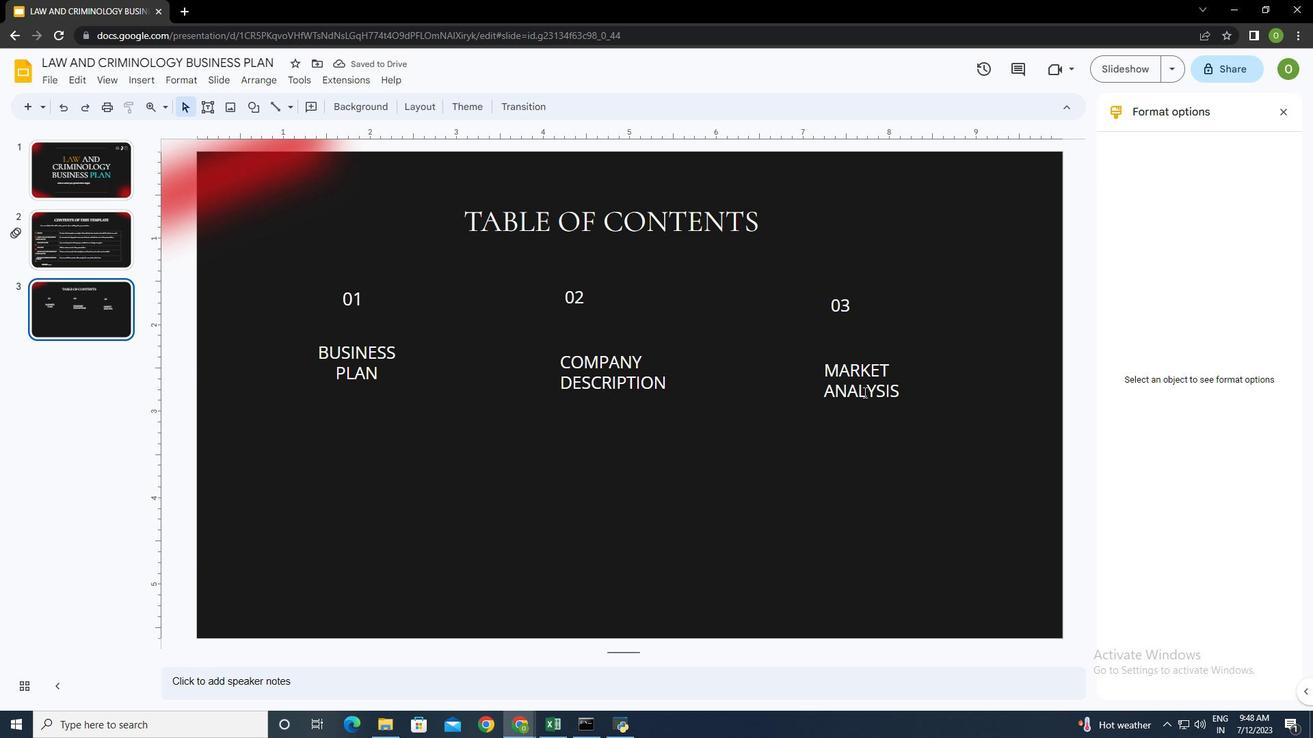 
Action: Mouse pressed left at (920, 383)
Screenshot: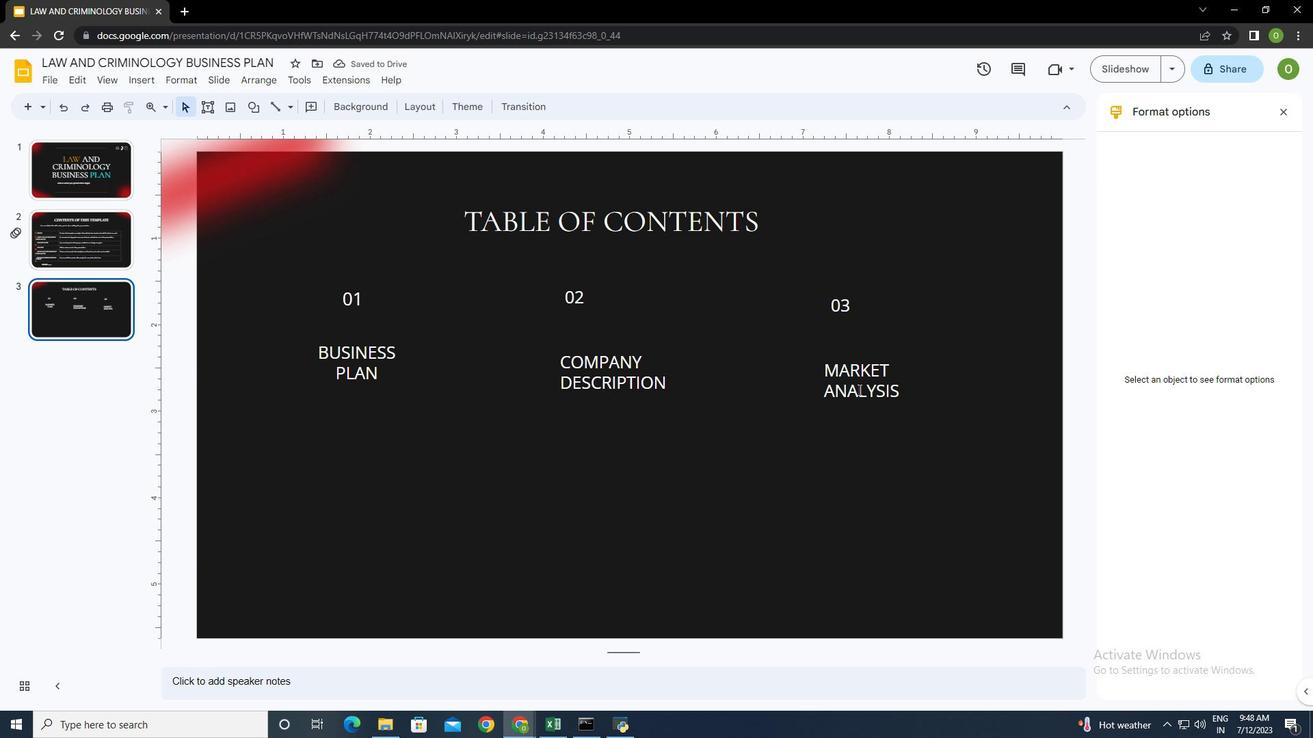 
Action: Mouse moved to (840, 372)
Screenshot: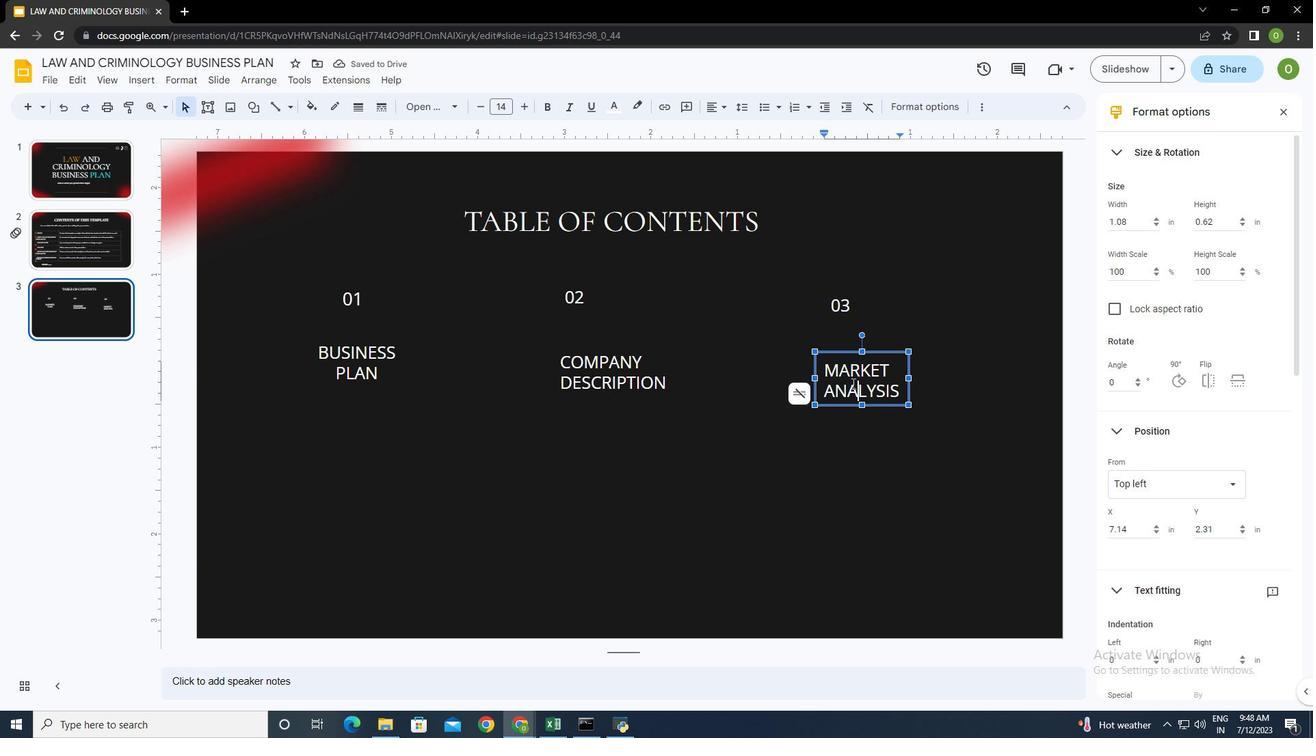 
Action: Mouse pressed left at (840, 372)
Screenshot: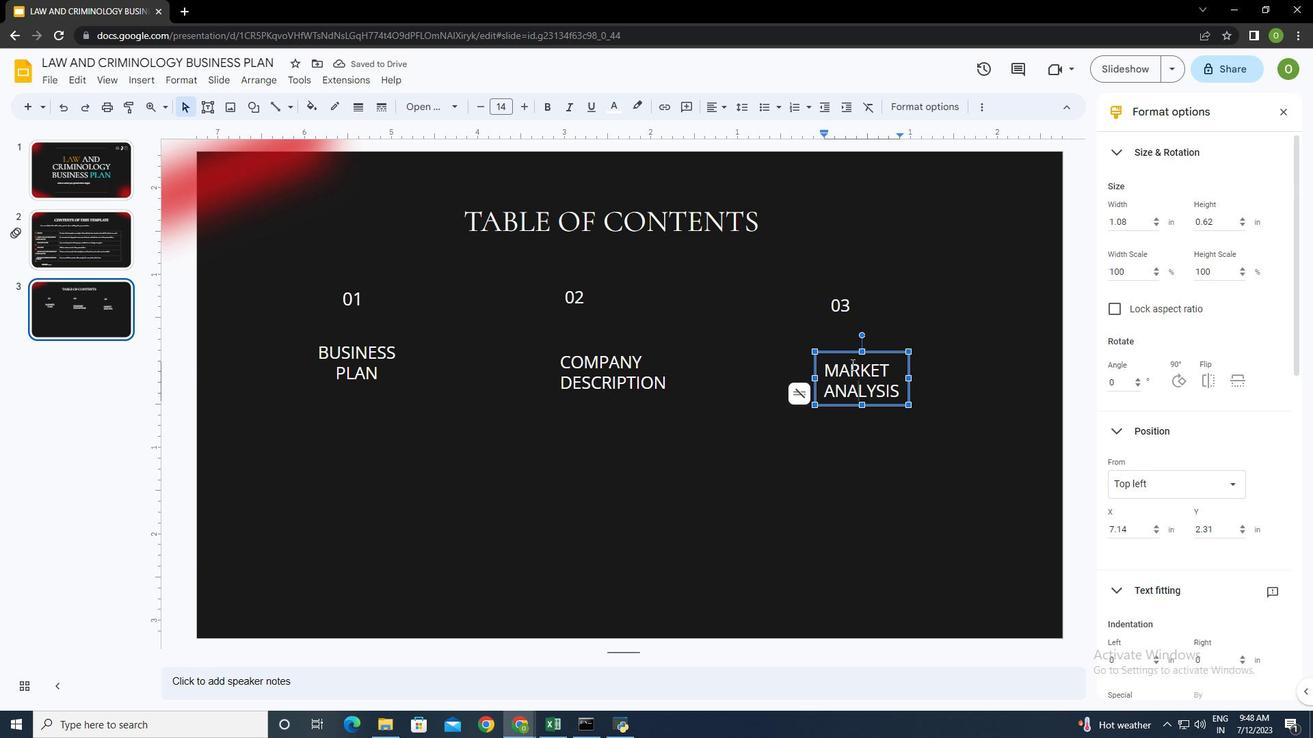 
Action: Mouse moved to (851, 340)
Screenshot: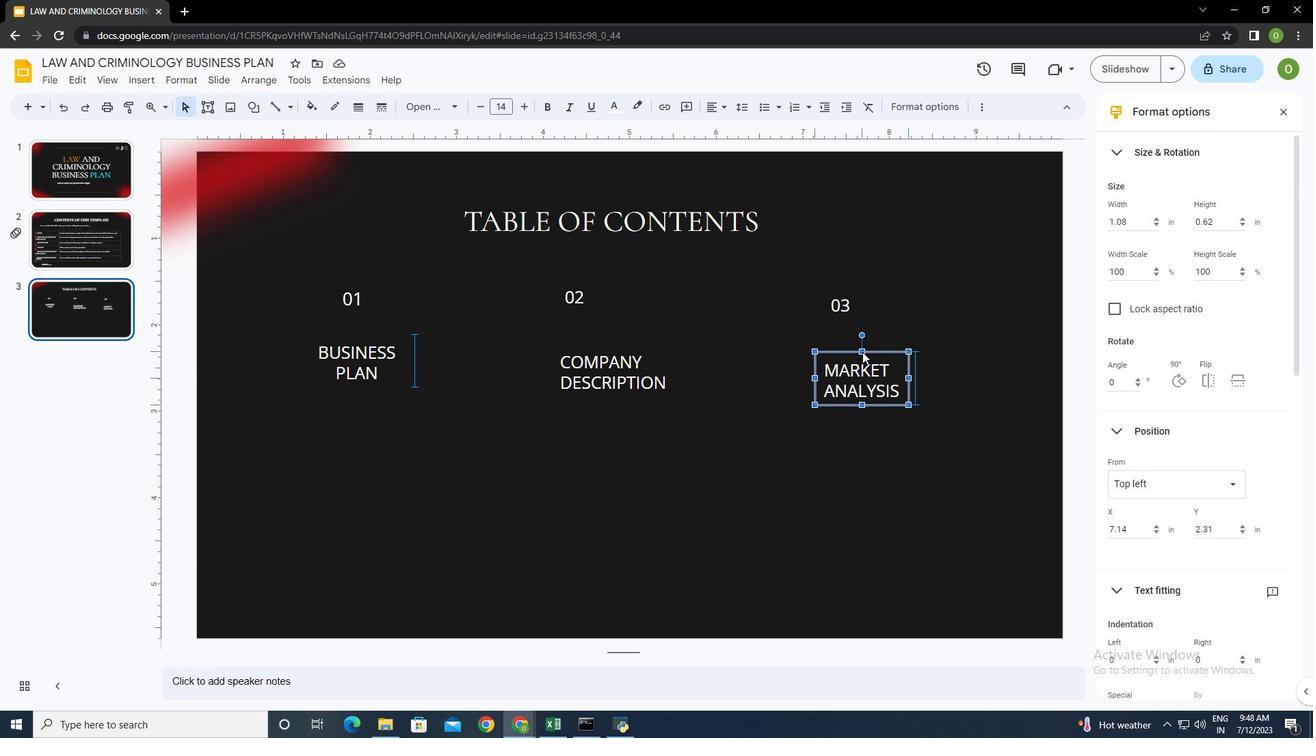 
Action: Mouse pressed left at (851, 340)
Screenshot: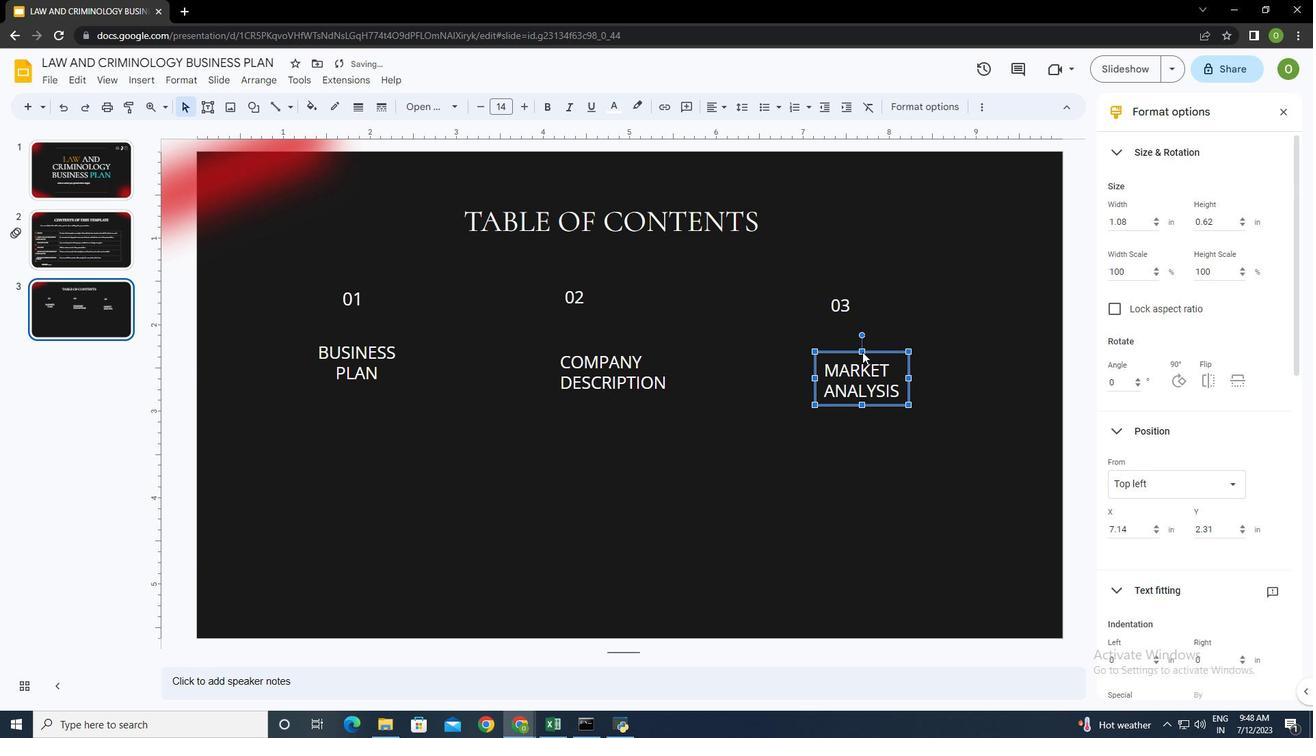 
Action: Mouse moved to (349, 349)
Screenshot: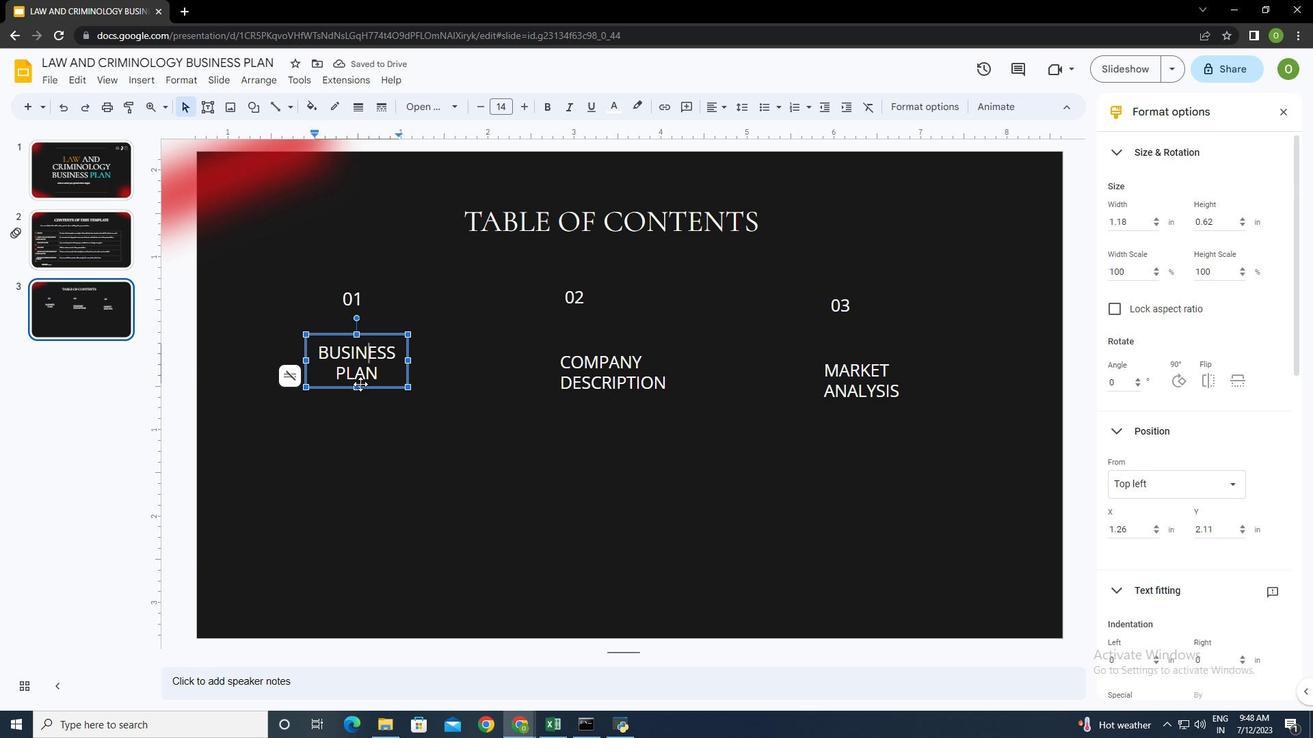 
Action: Mouse pressed left at (349, 349)
Screenshot: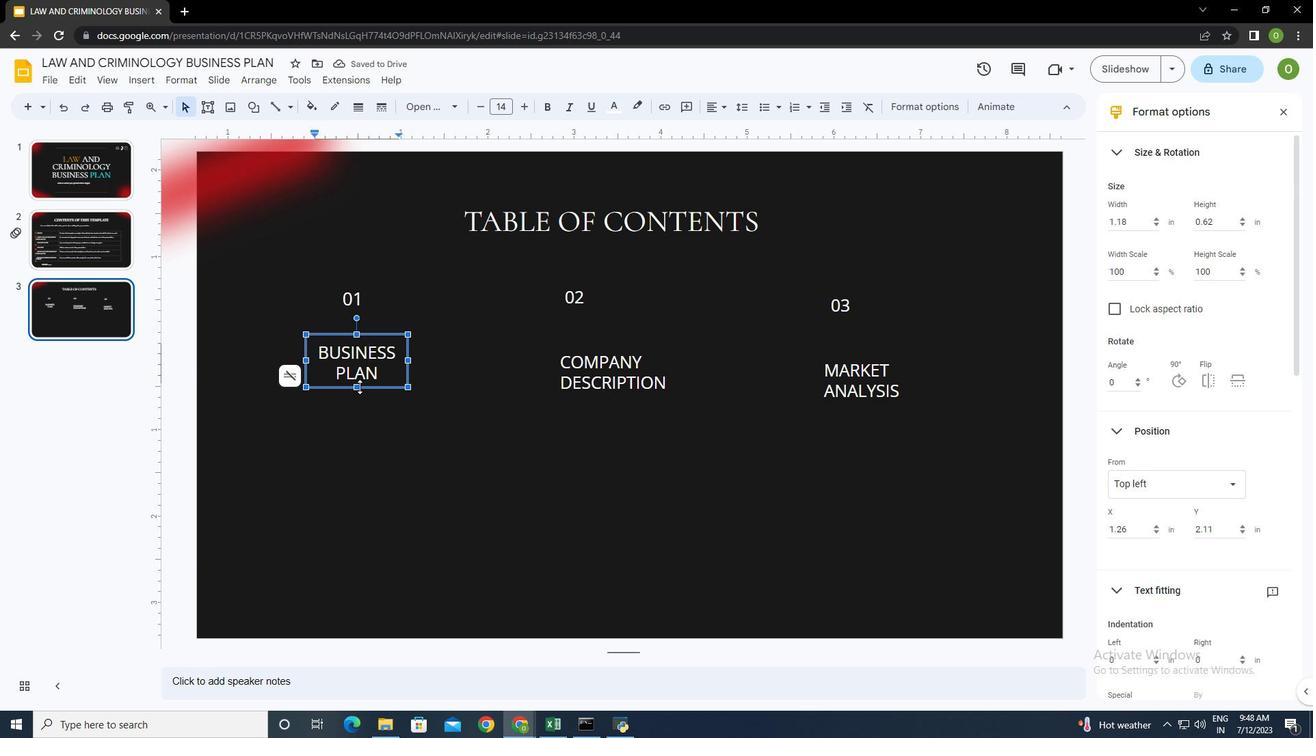 
Action: Mouse moved to (347, 377)
Screenshot: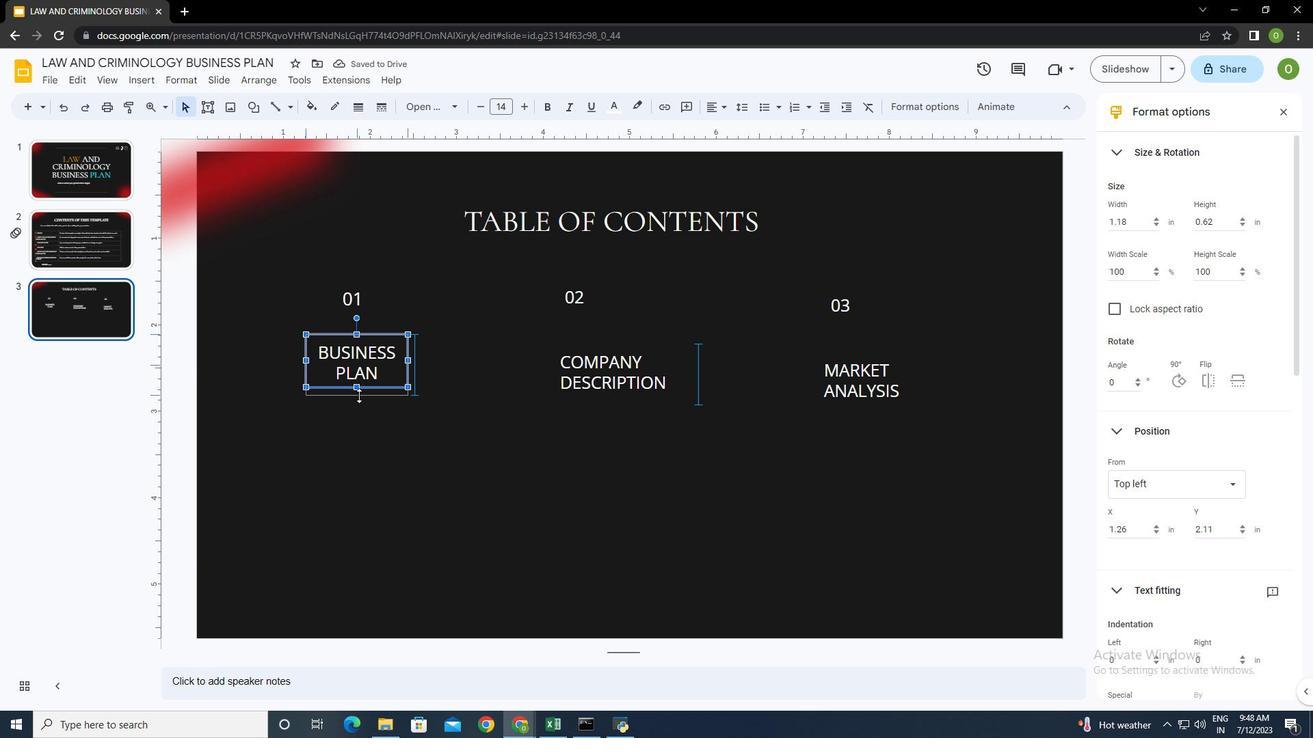 
Action: Mouse pressed left at (347, 377)
Screenshot: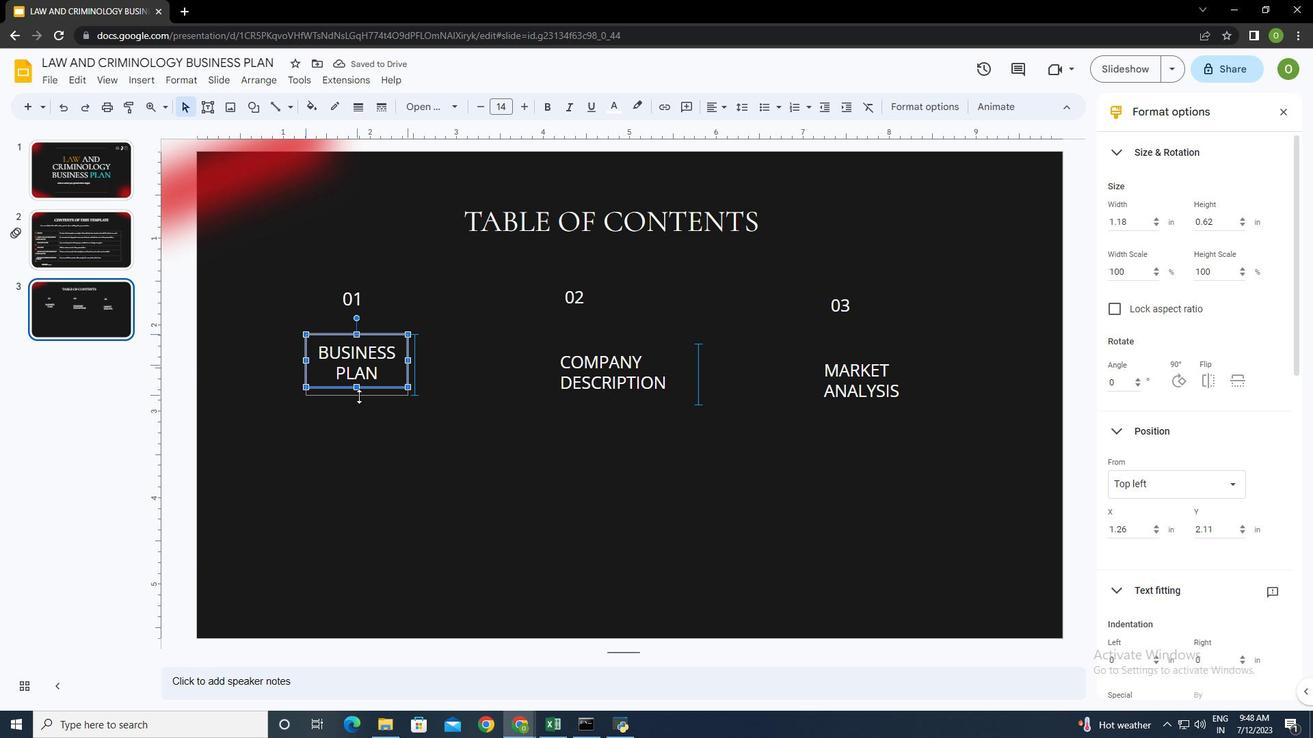 
Action: Mouse moved to (344, 322)
Screenshot: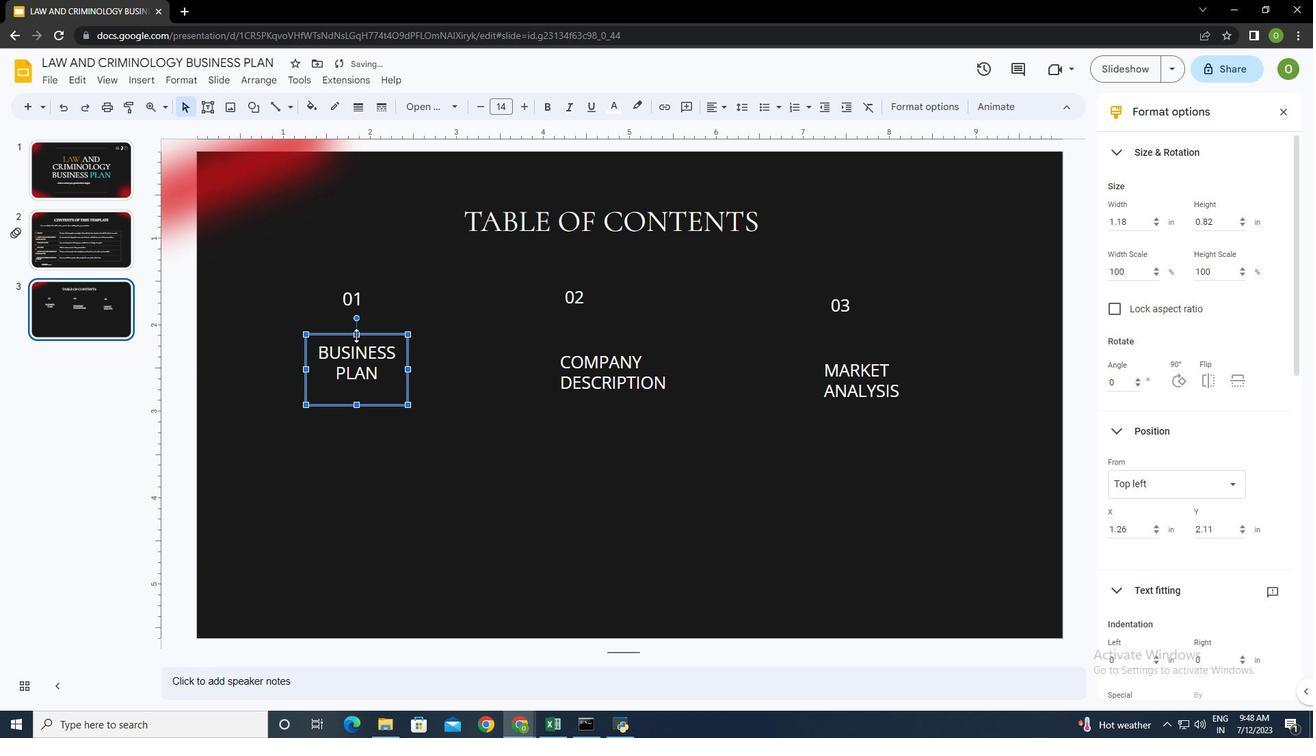 
Action: Mouse pressed left at (344, 322)
Screenshot: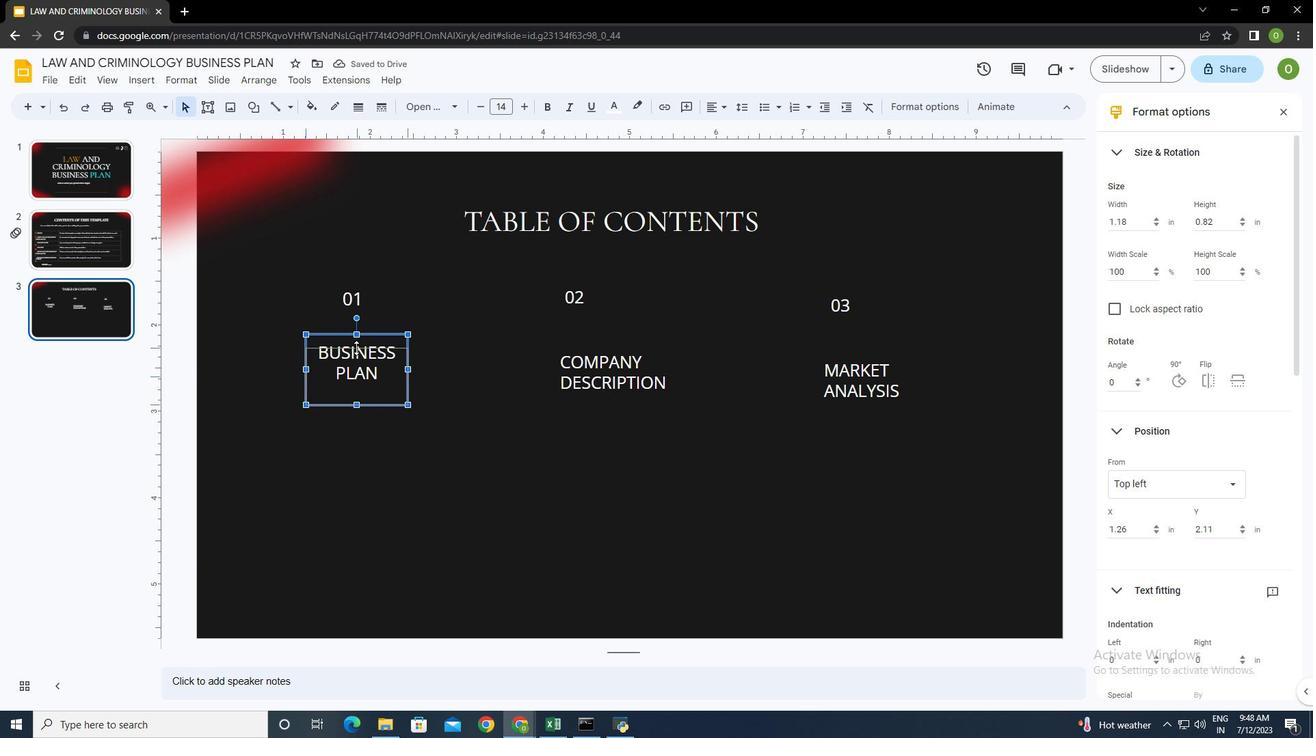 
Action: Mouse moved to (579, 344)
Screenshot: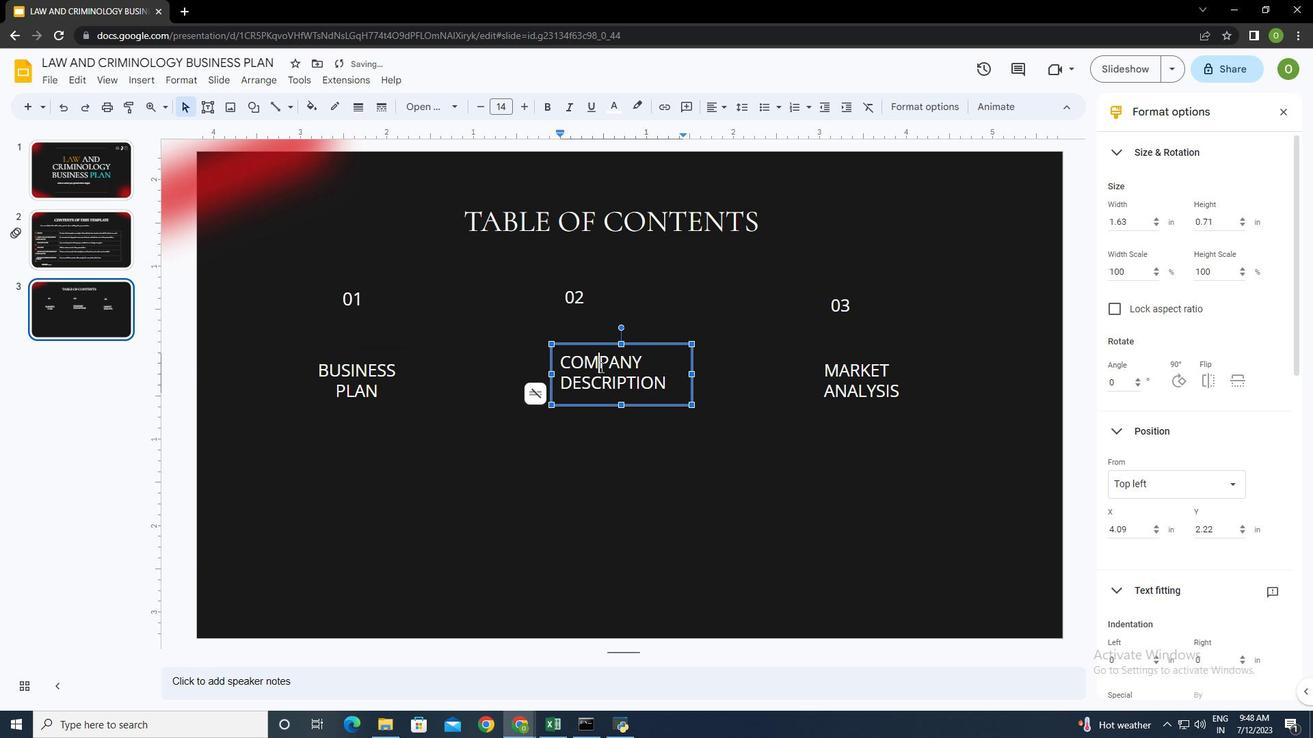
Action: Mouse pressed left at (579, 344)
Screenshot: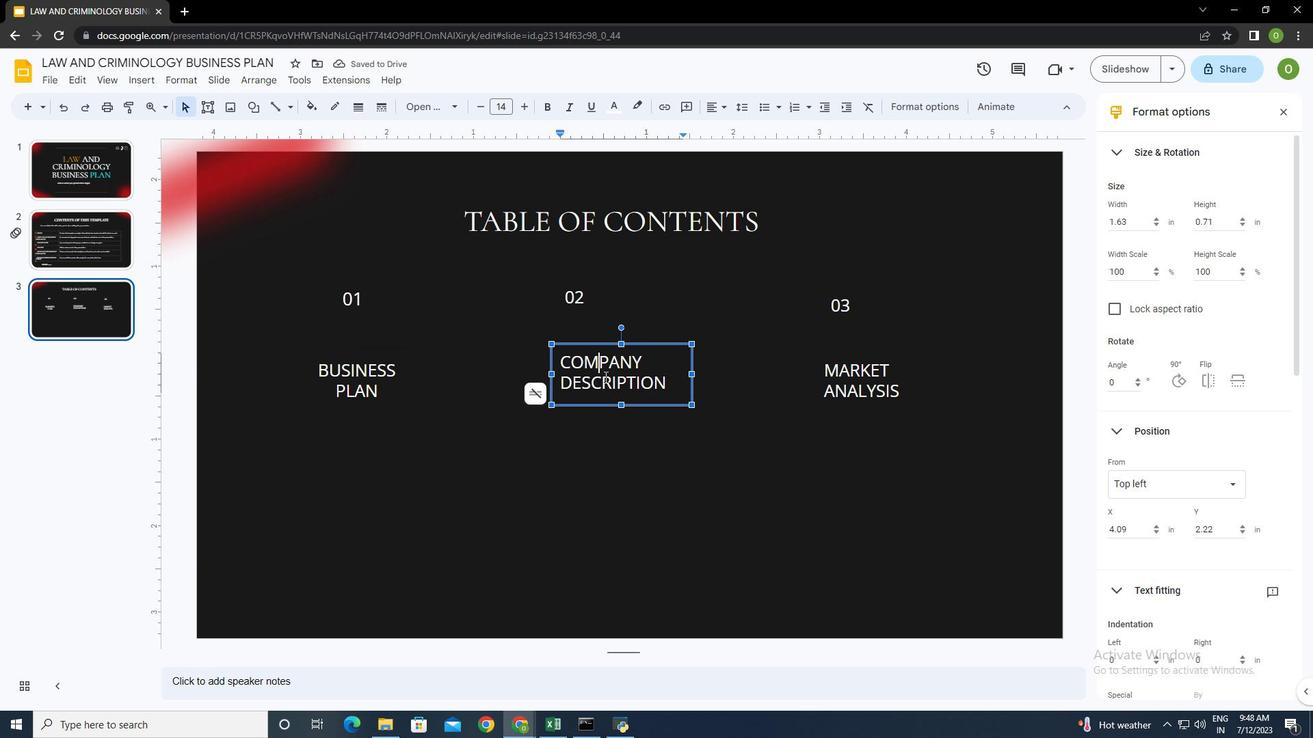 
Action: Mouse moved to (612, 334)
Screenshot: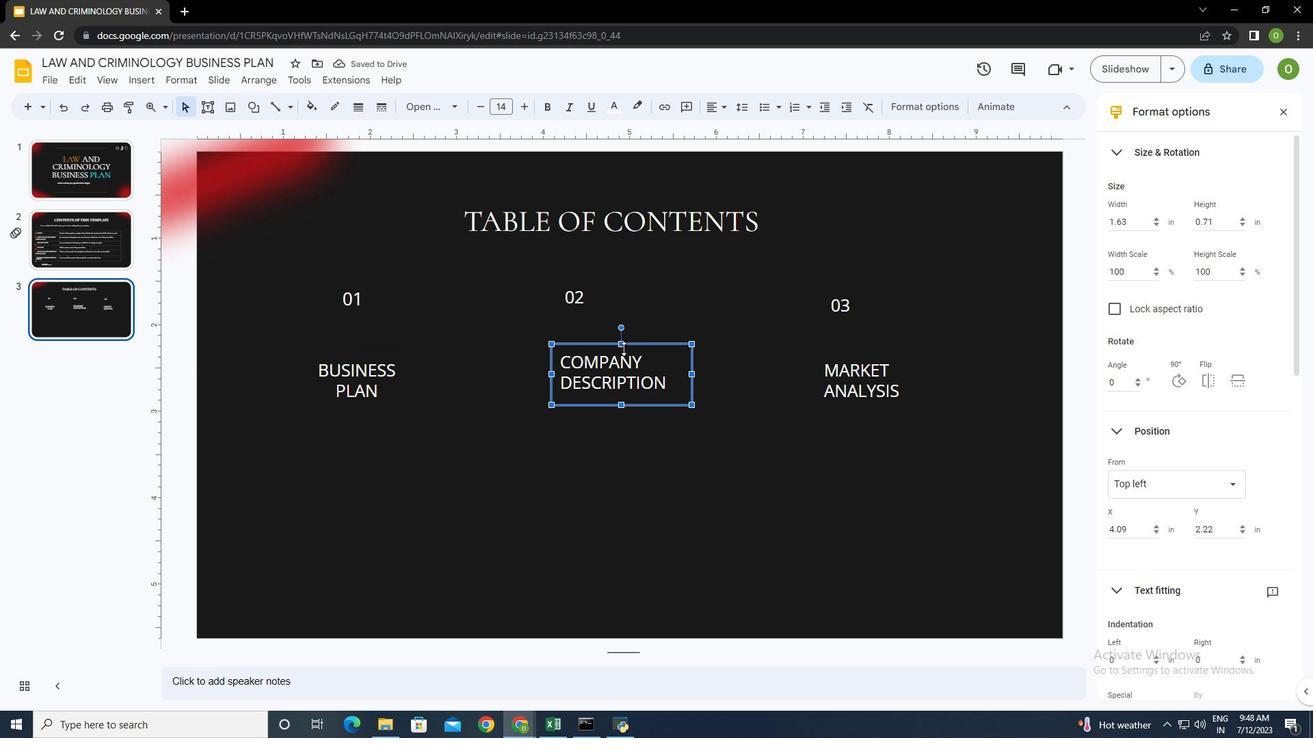 
Action: Mouse pressed left at (612, 334)
Screenshot: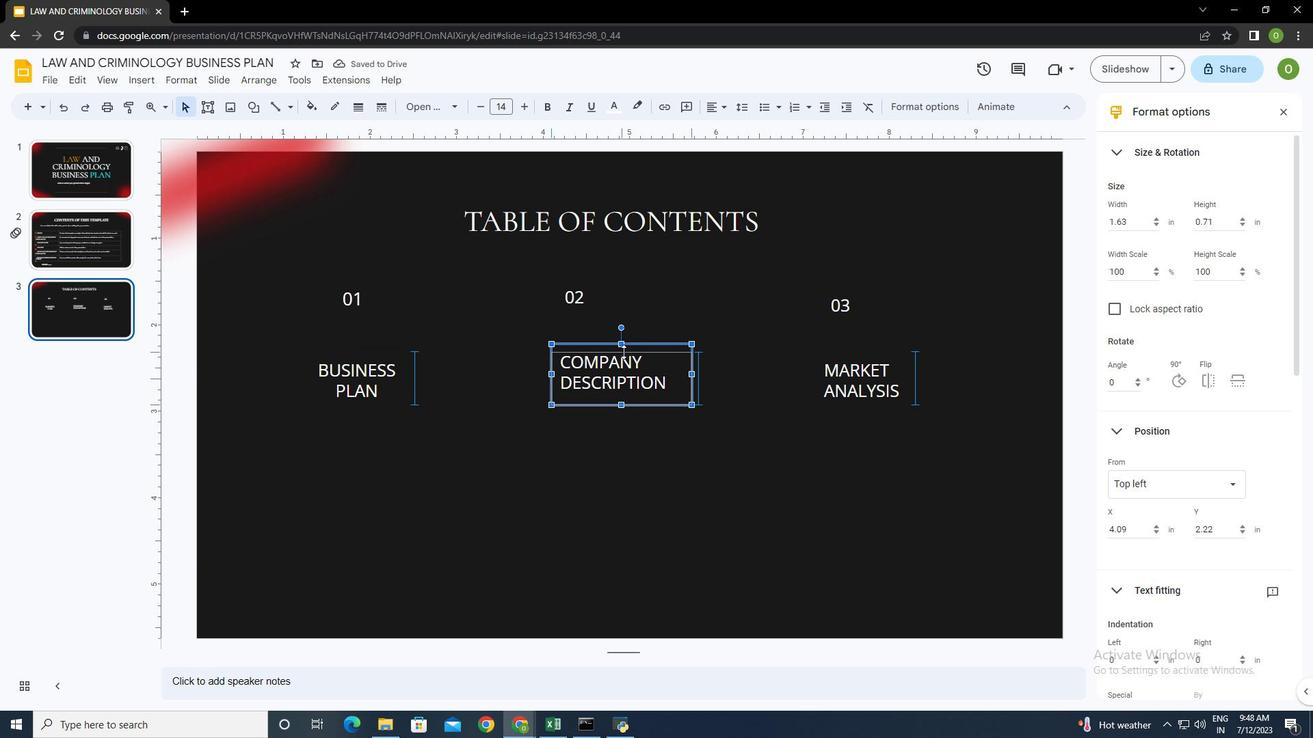 
Action: Mouse moved to (608, 394)
Screenshot: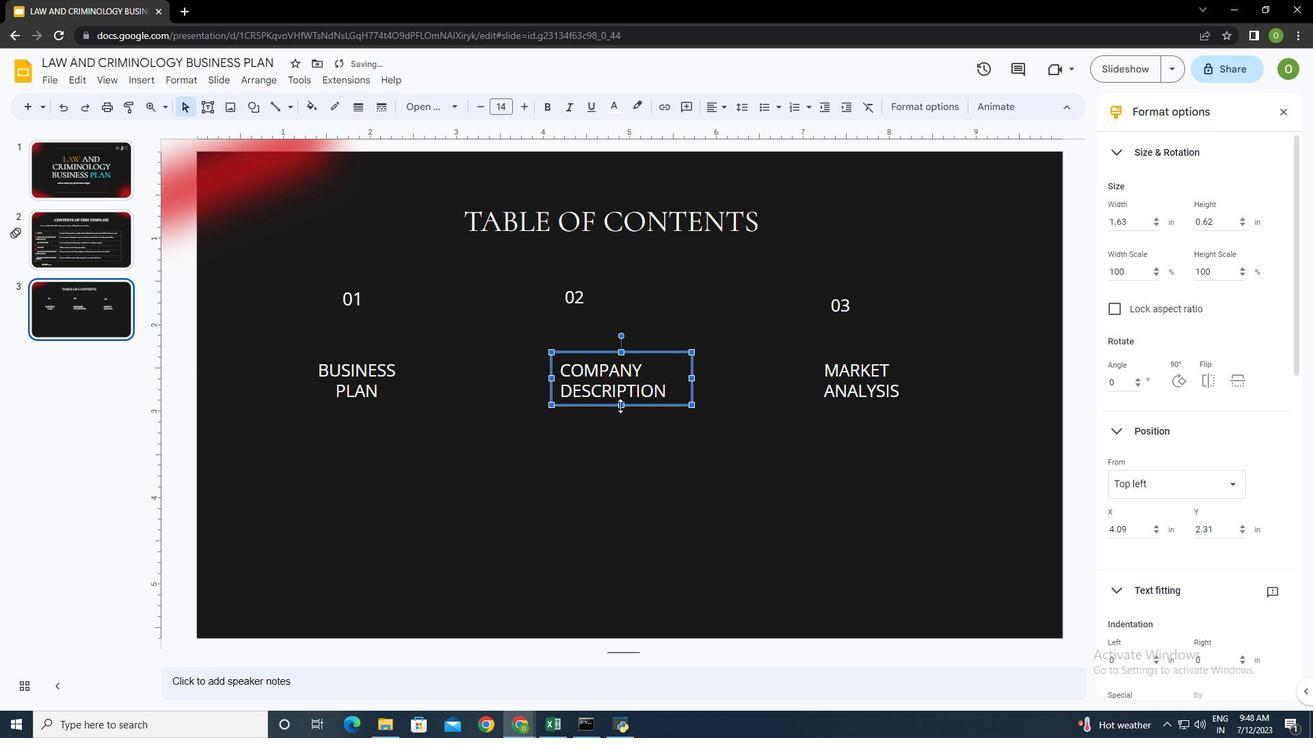 
Action: Mouse pressed left at (608, 394)
Screenshot: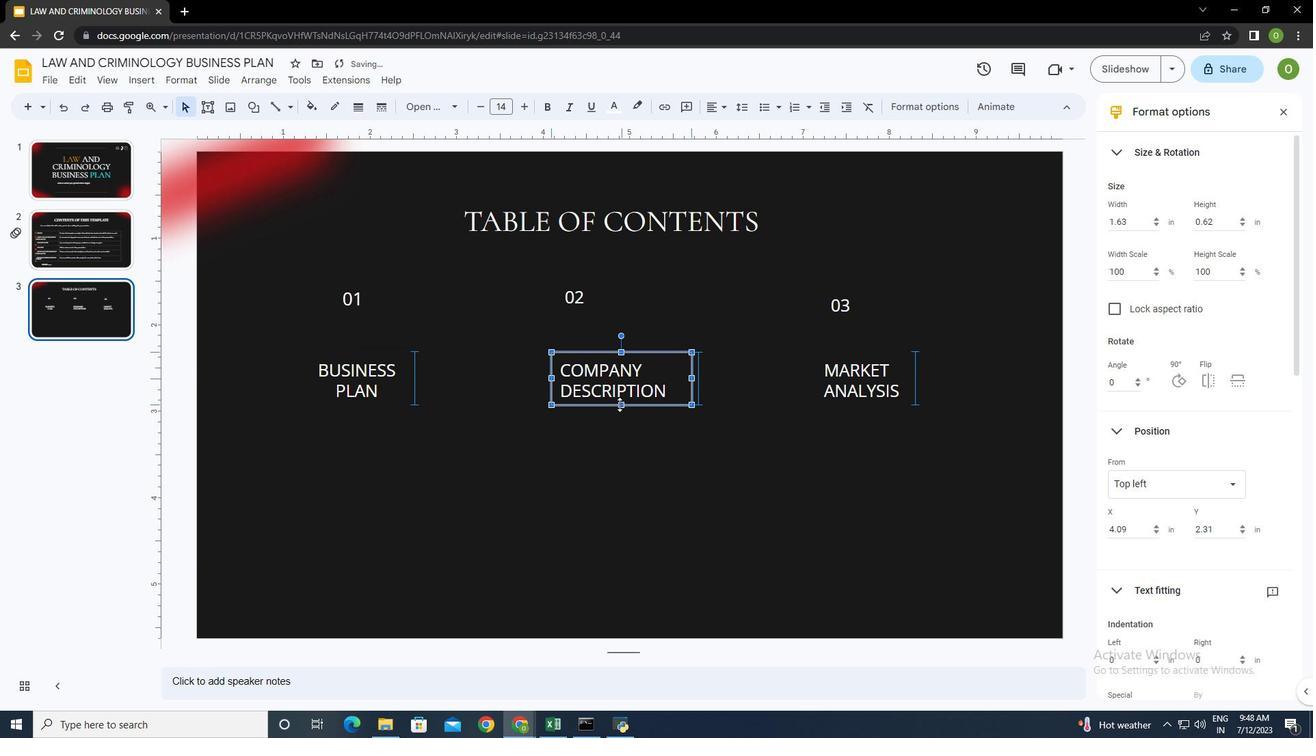 
Action: Mouse moved to (308, 439)
Screenshot: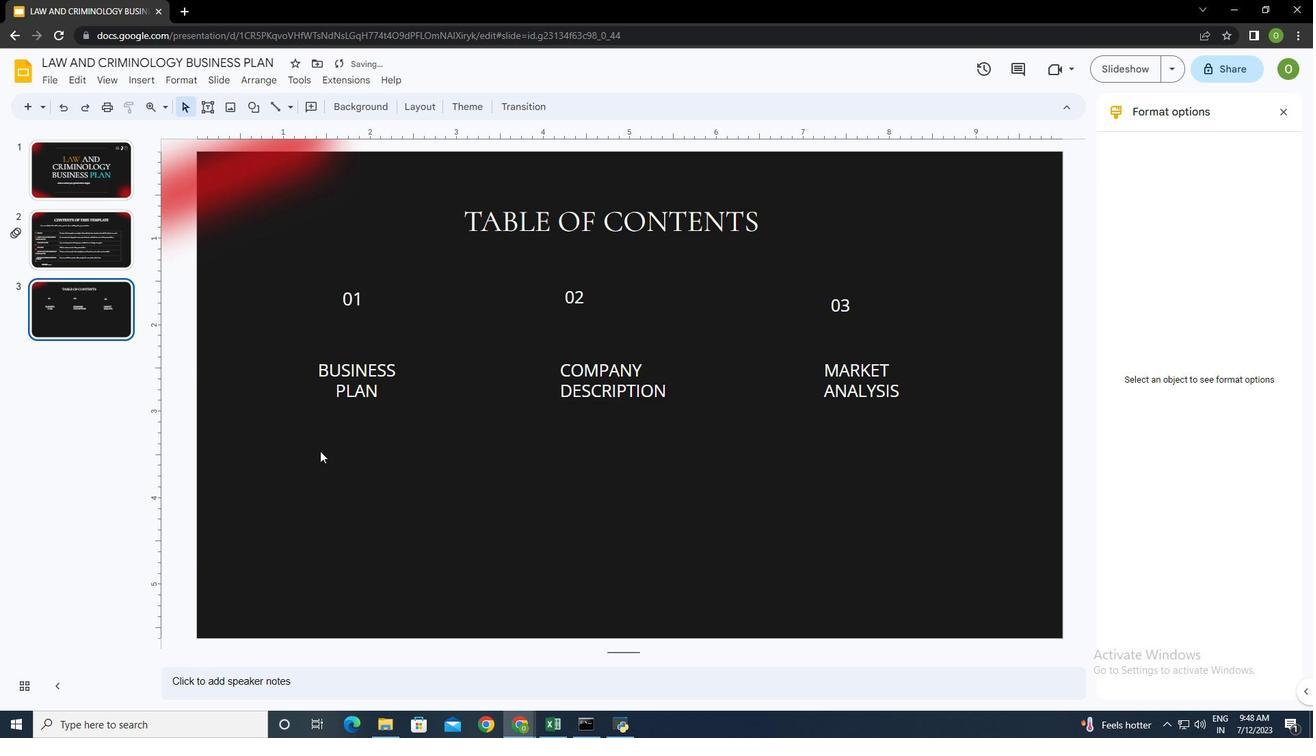 
Action: Mouse pressed left at (308, 439)
Screenshot: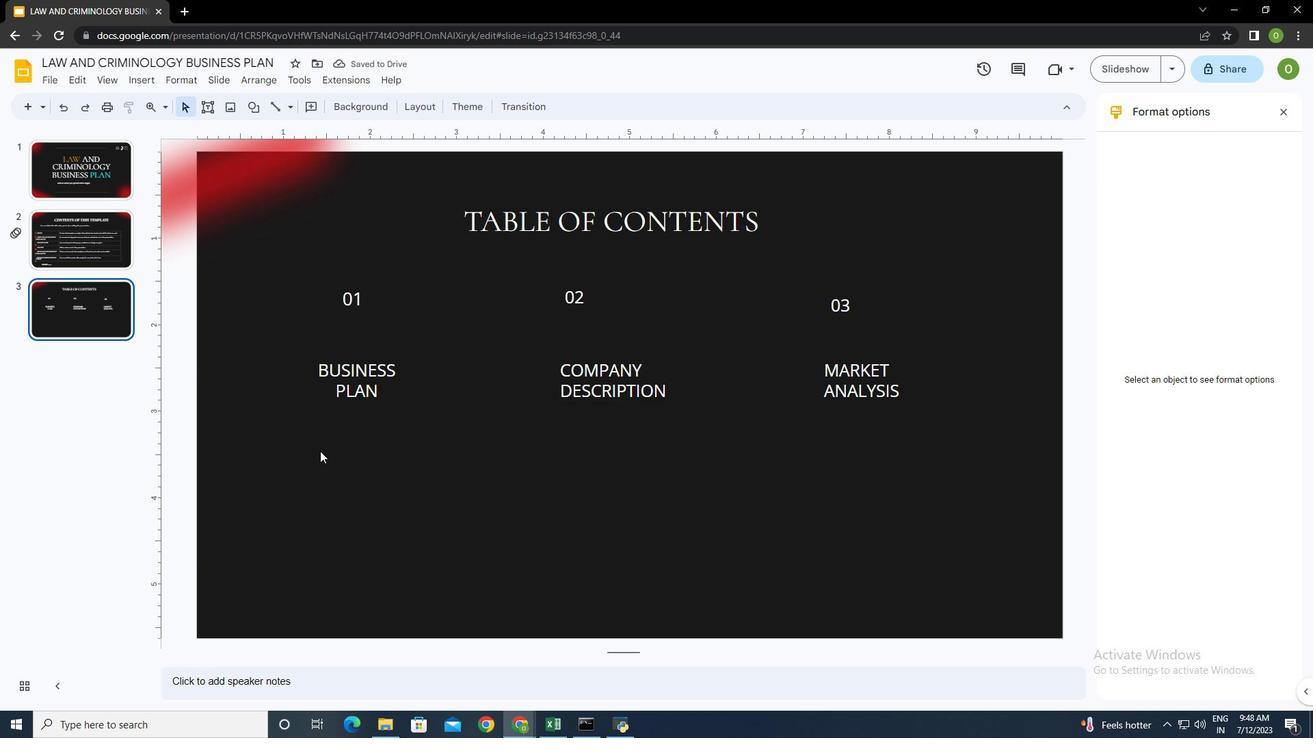 
Action: Mouse moved to (122, 70)
Screenshot: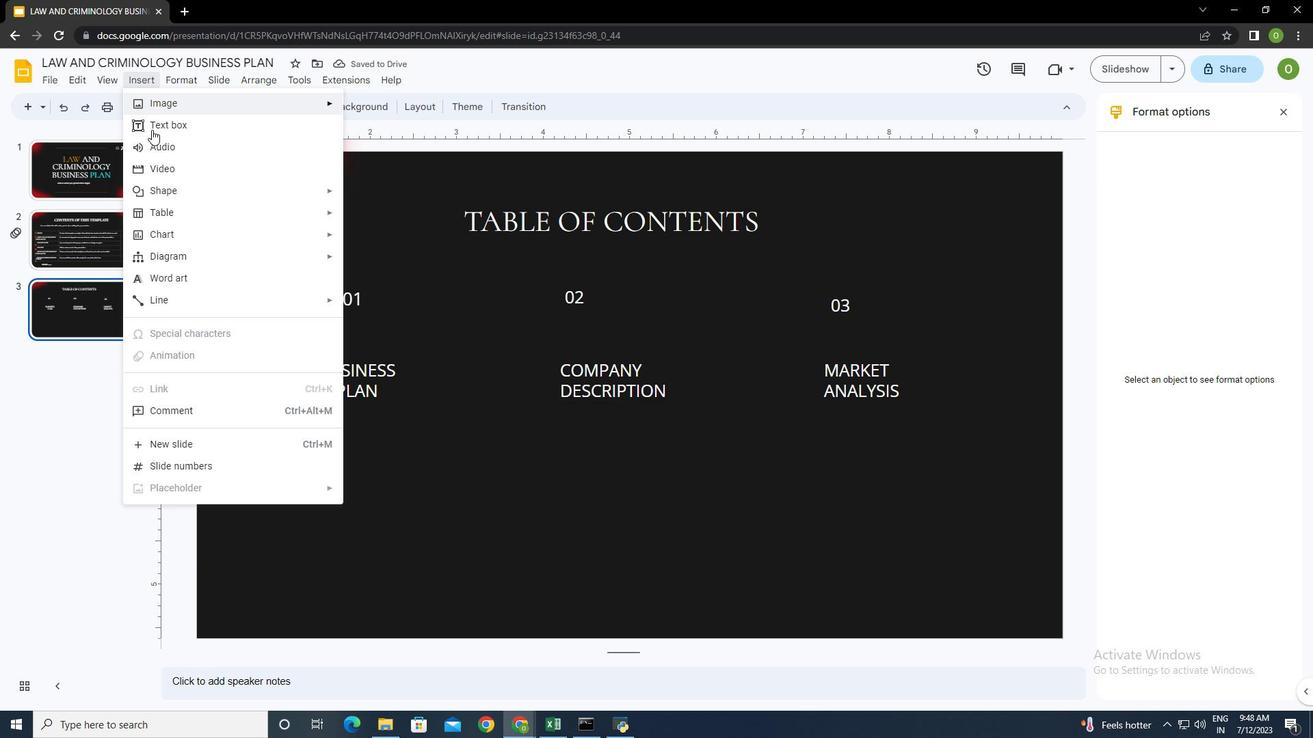 
Action: Mouse pressed left at (122, 70)
Screenshot: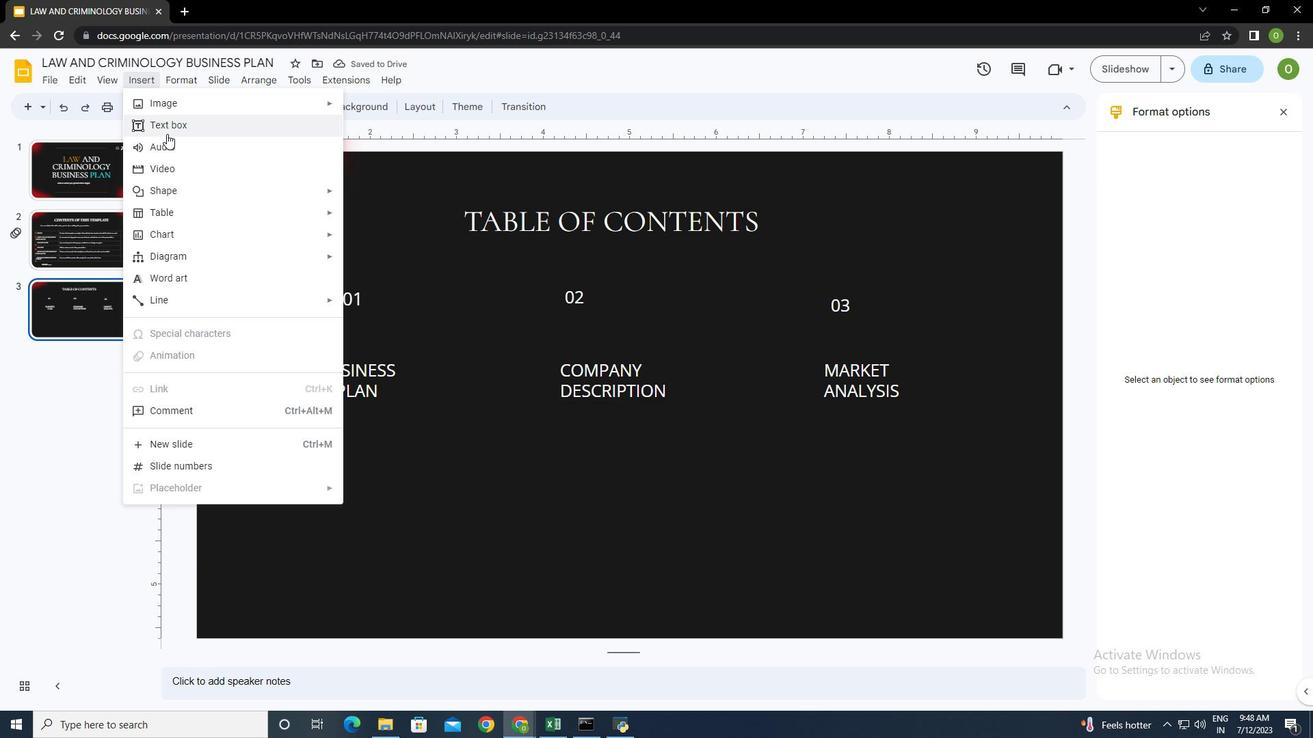 
Action: Mouse moved to (162, 114)
Screenshot: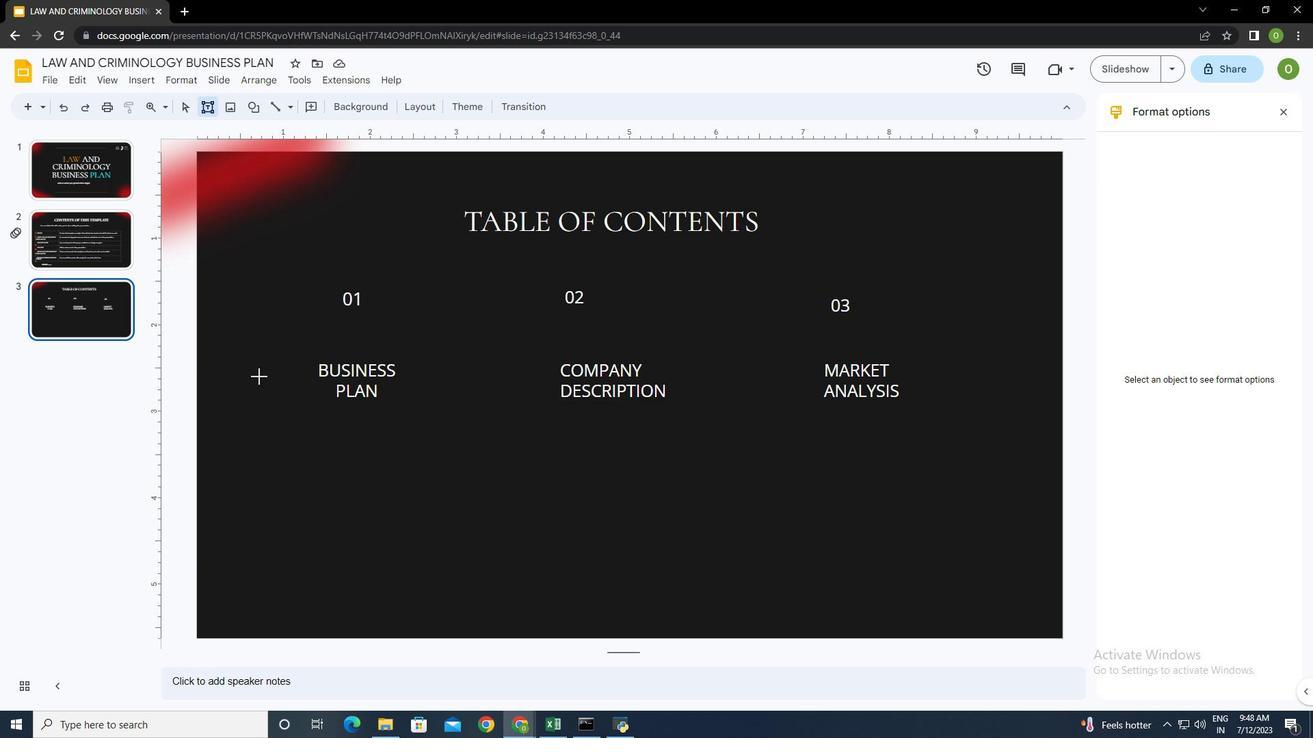 
Action: Mouse pressed left at (162, 114)
Screenshot: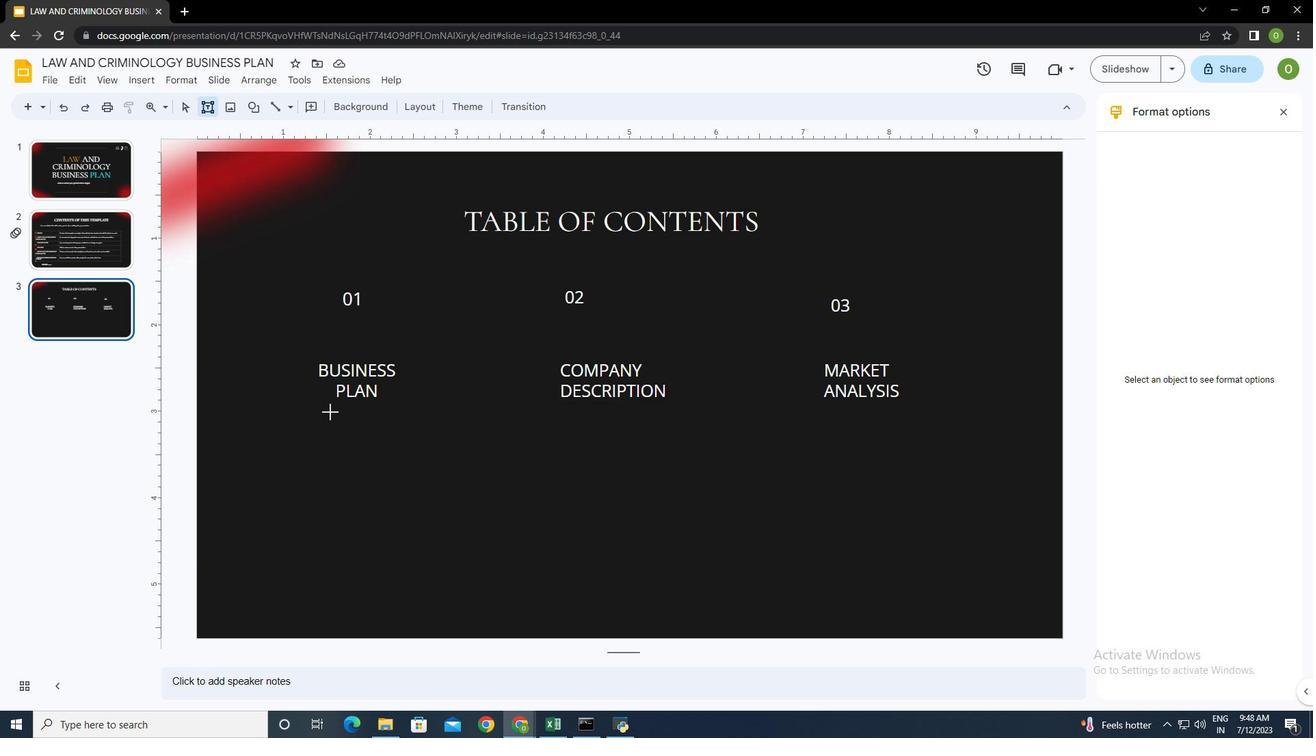 
Action: Mouse moved to (314, 436)
Screenshot: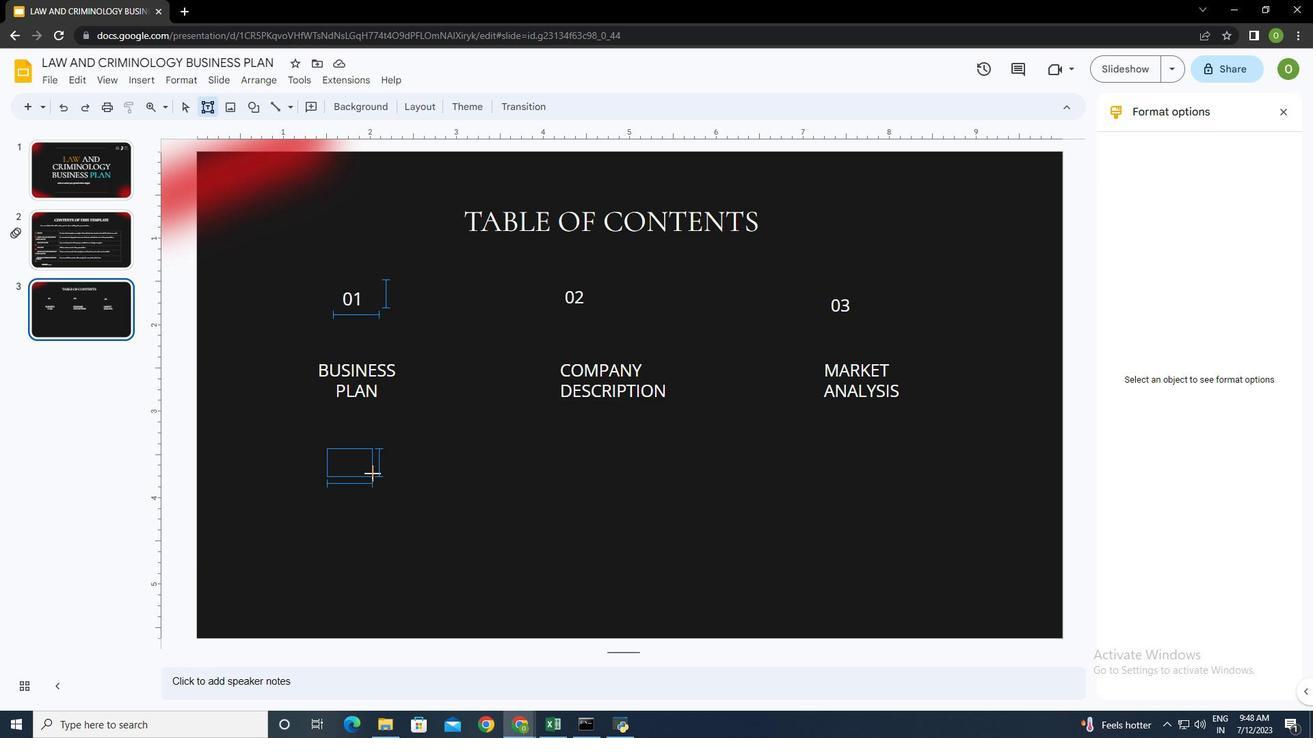 
Action: Mouse pressed left at (314, 436)
Screenshot: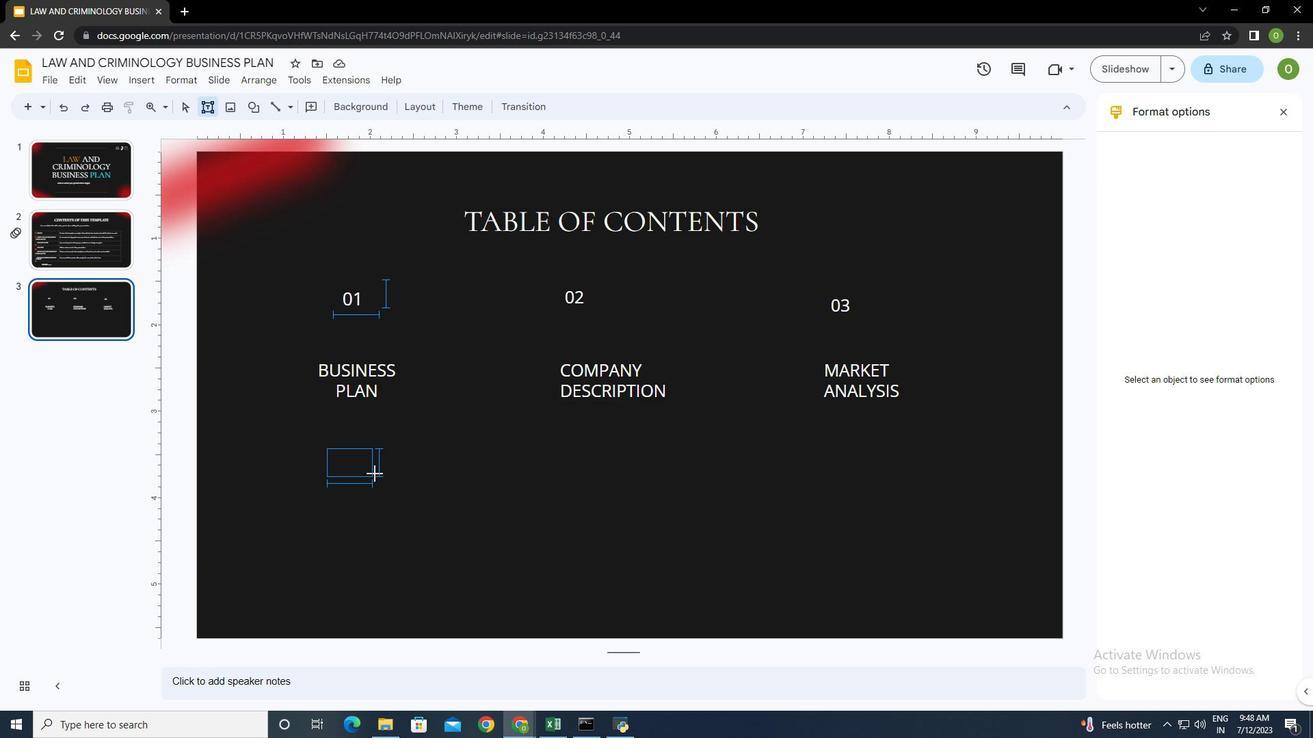 
Action: Mouse moved to (597, 97)
Screenshot: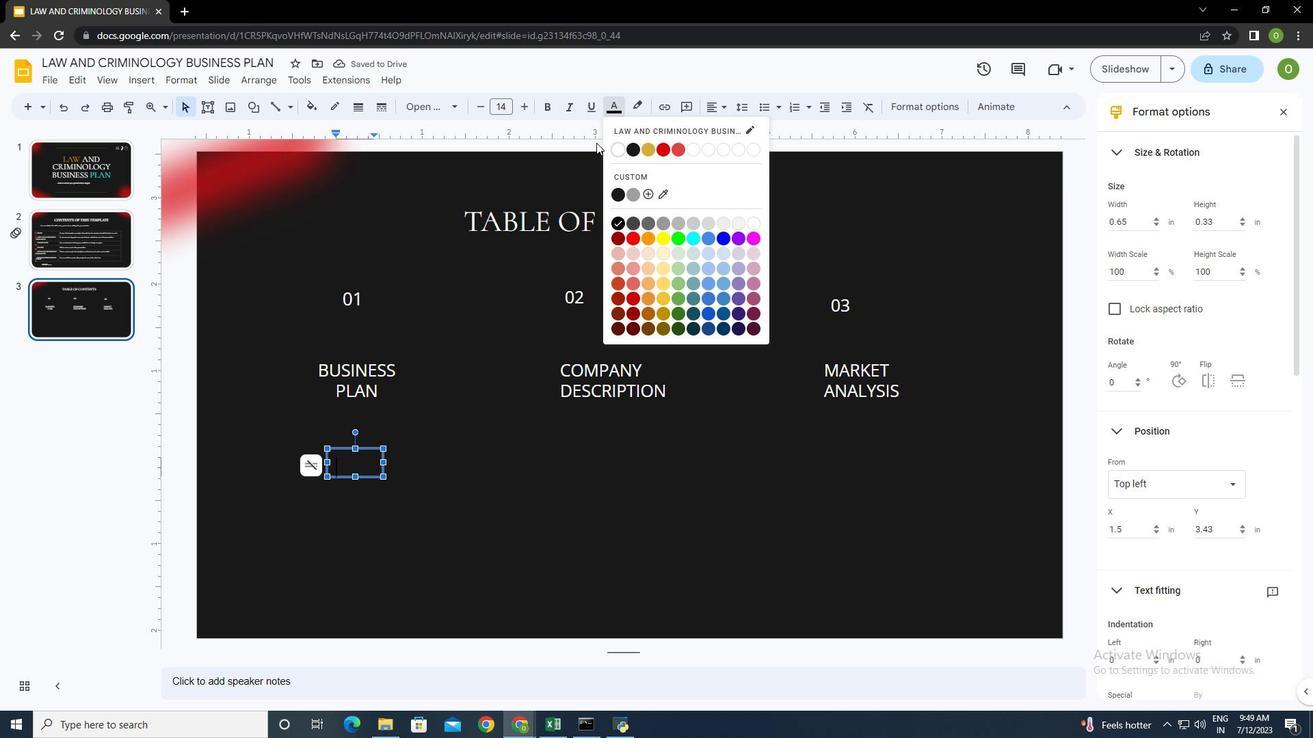
Action: Mouse pressed left at (597, 97)
Screenshot: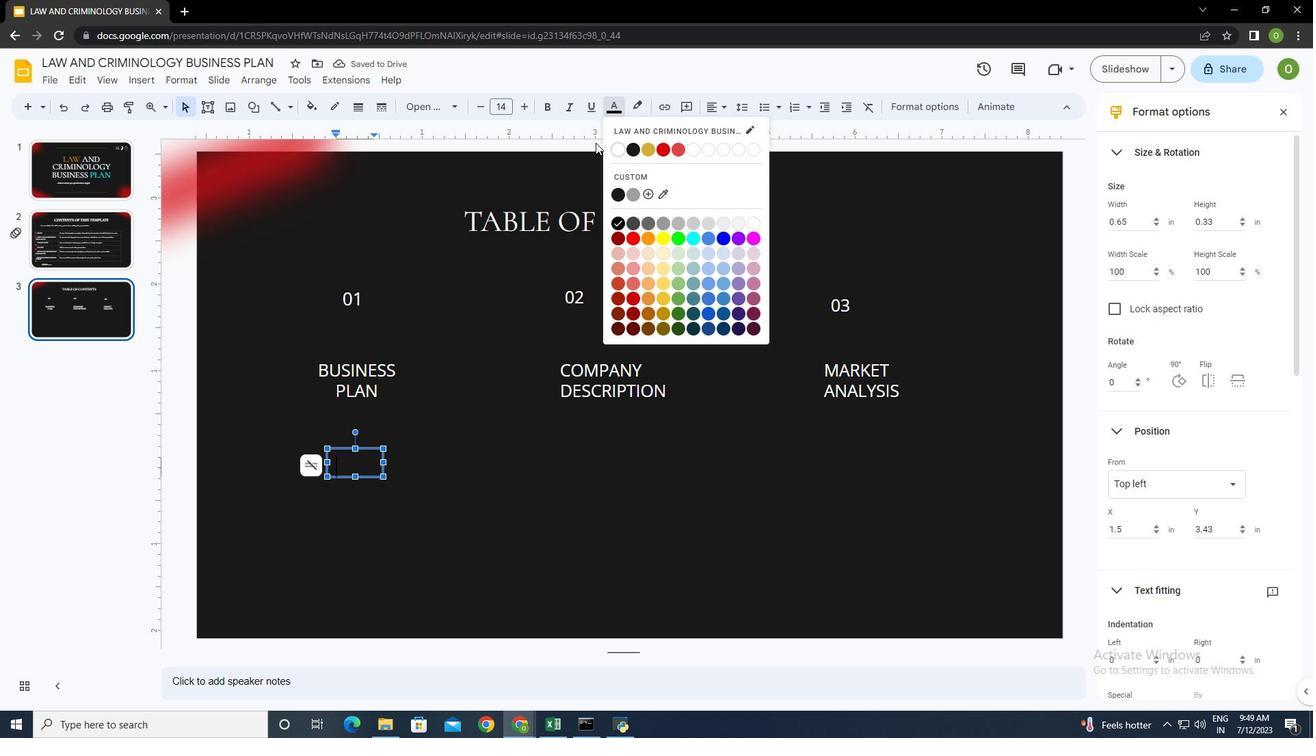
Action: Mouse moved to (603, 137)
Screenshot: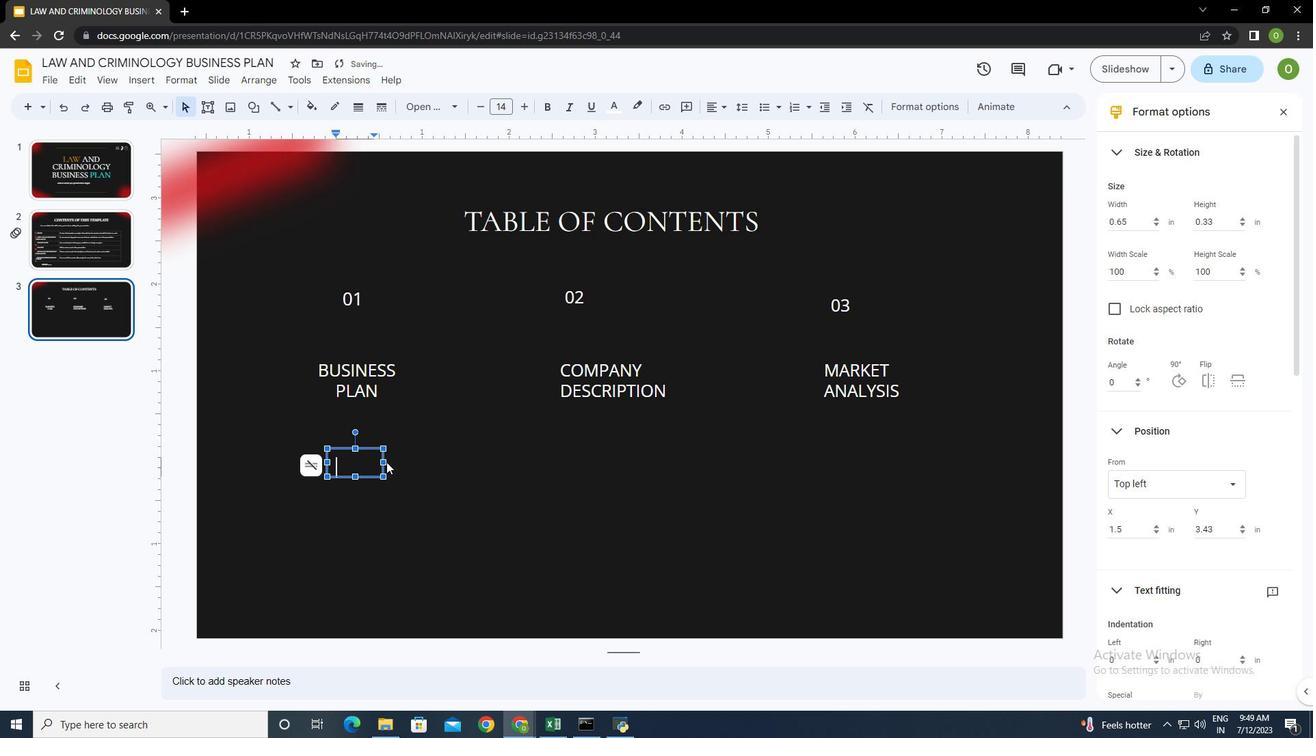 
Action: Mouse pressed left at (603, 137)
Screenshot: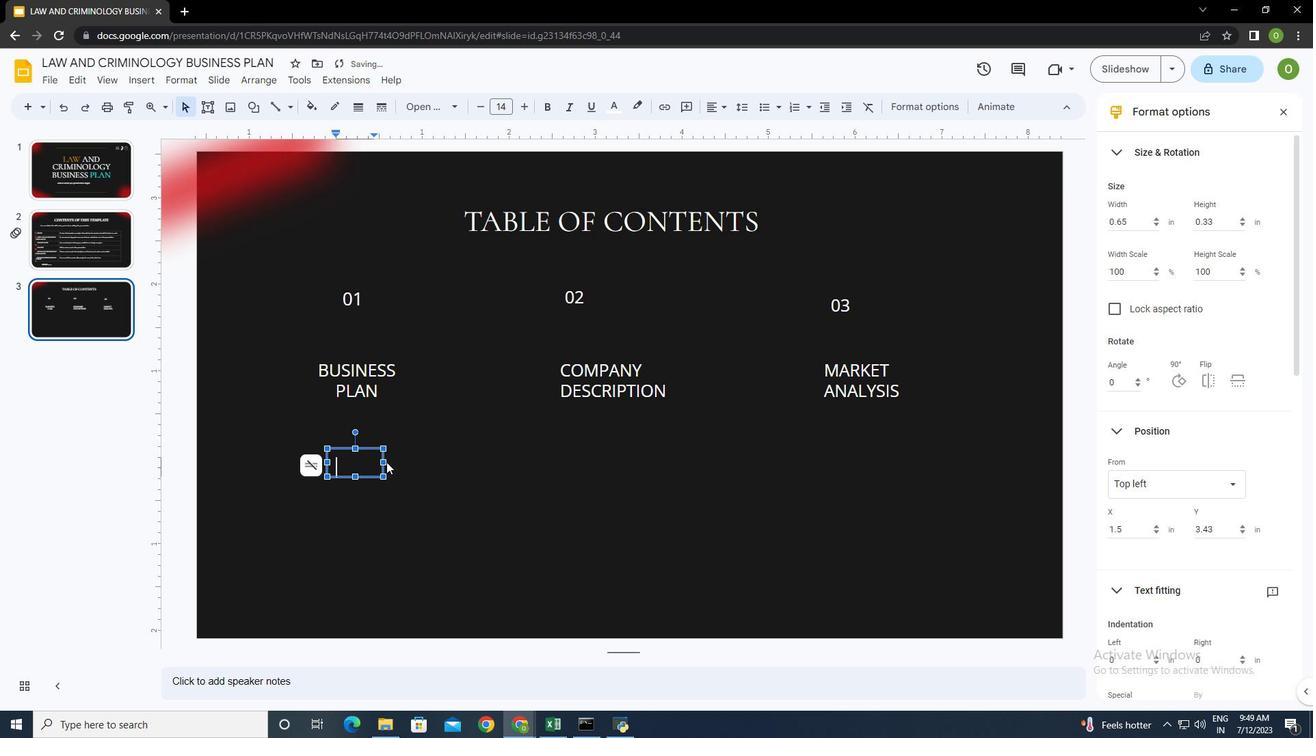 
Action: Mouse moved to (362, 444)
Screenshot: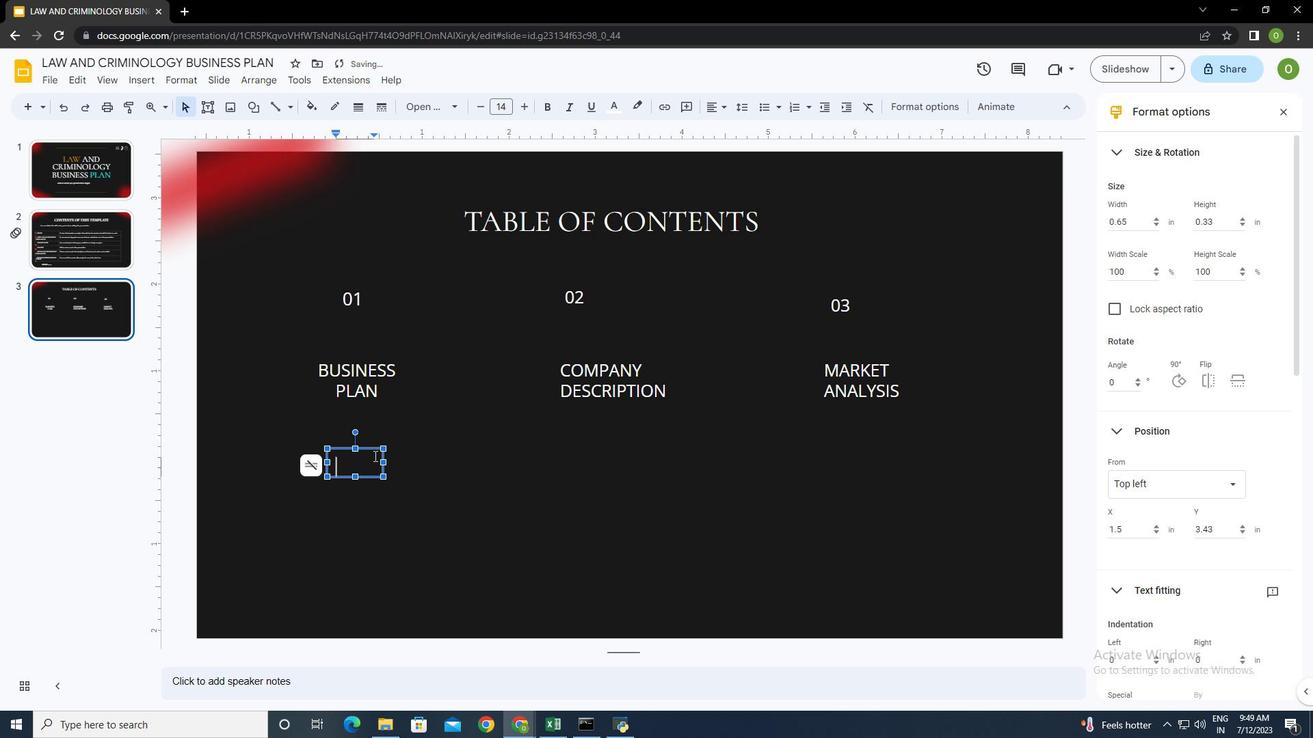 
Action: Key pressed 04
Screenshot: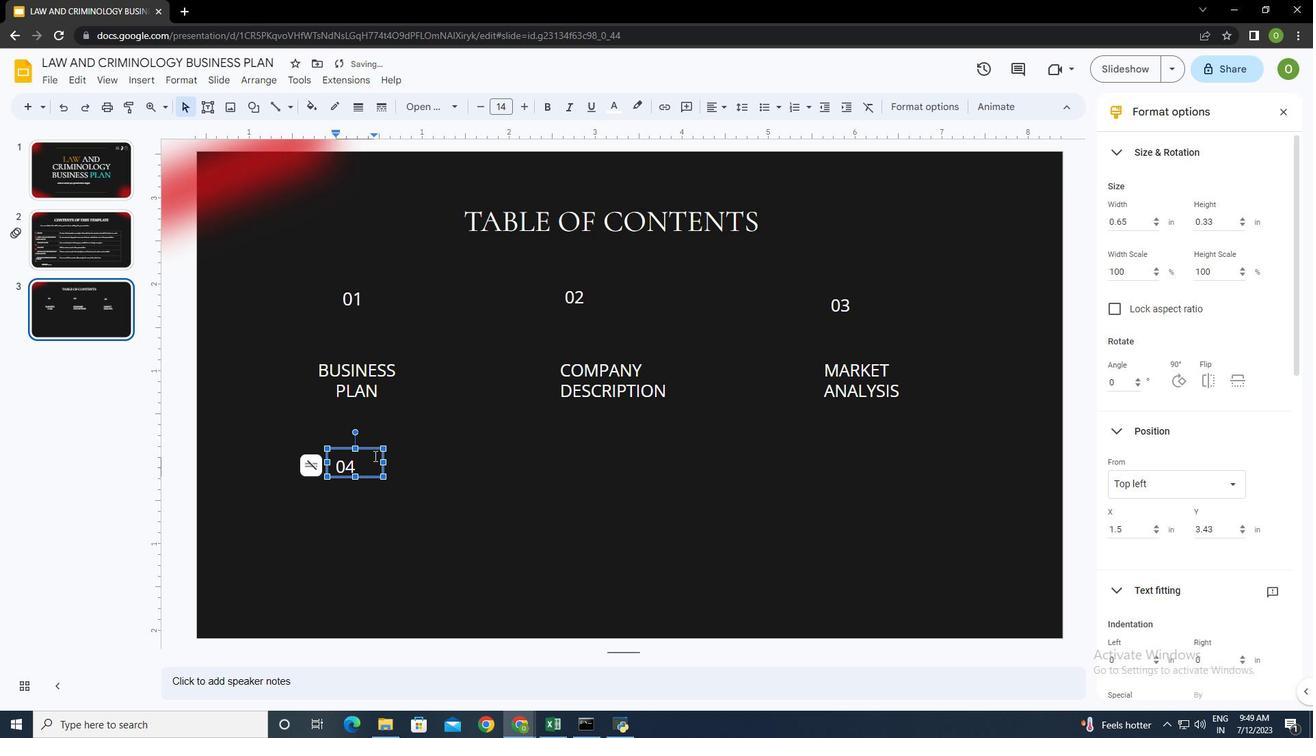 
Action: Mouse moved to (342, 489)
Screenshot: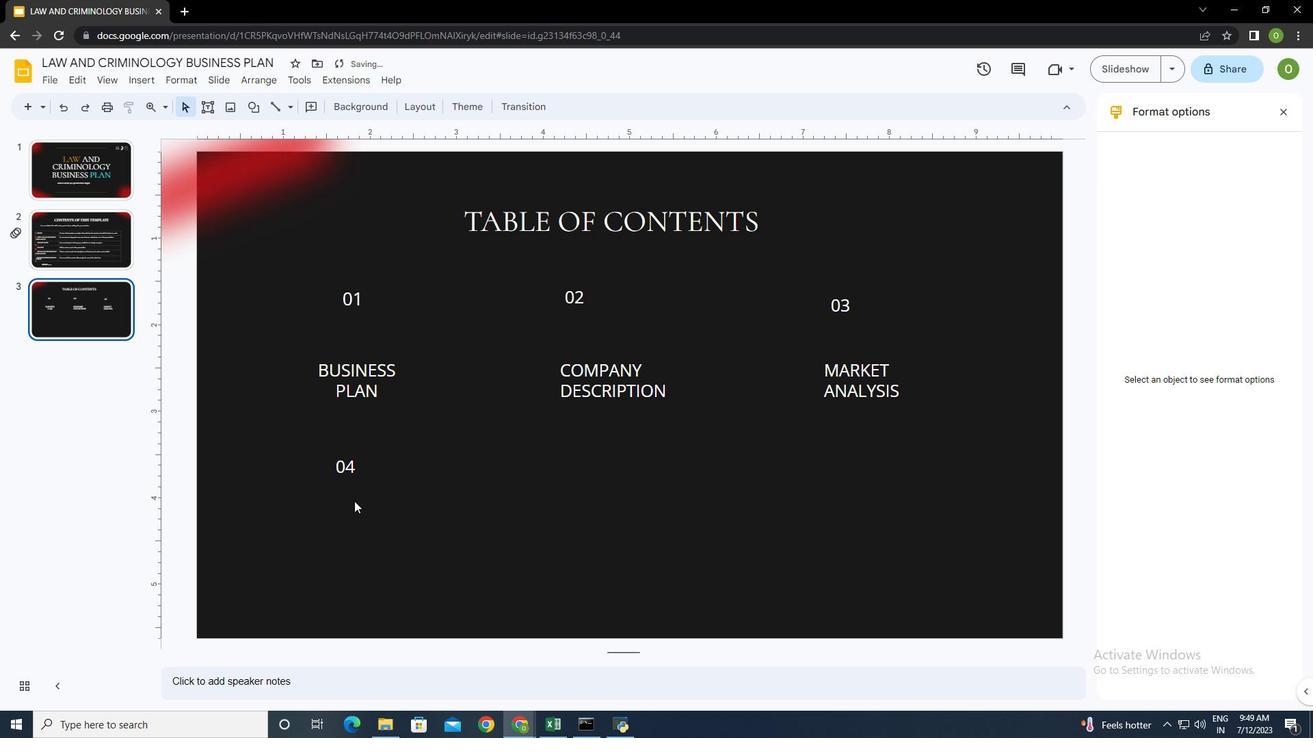 
Action: Mouse pressed left at (342, 489)
Screenshot: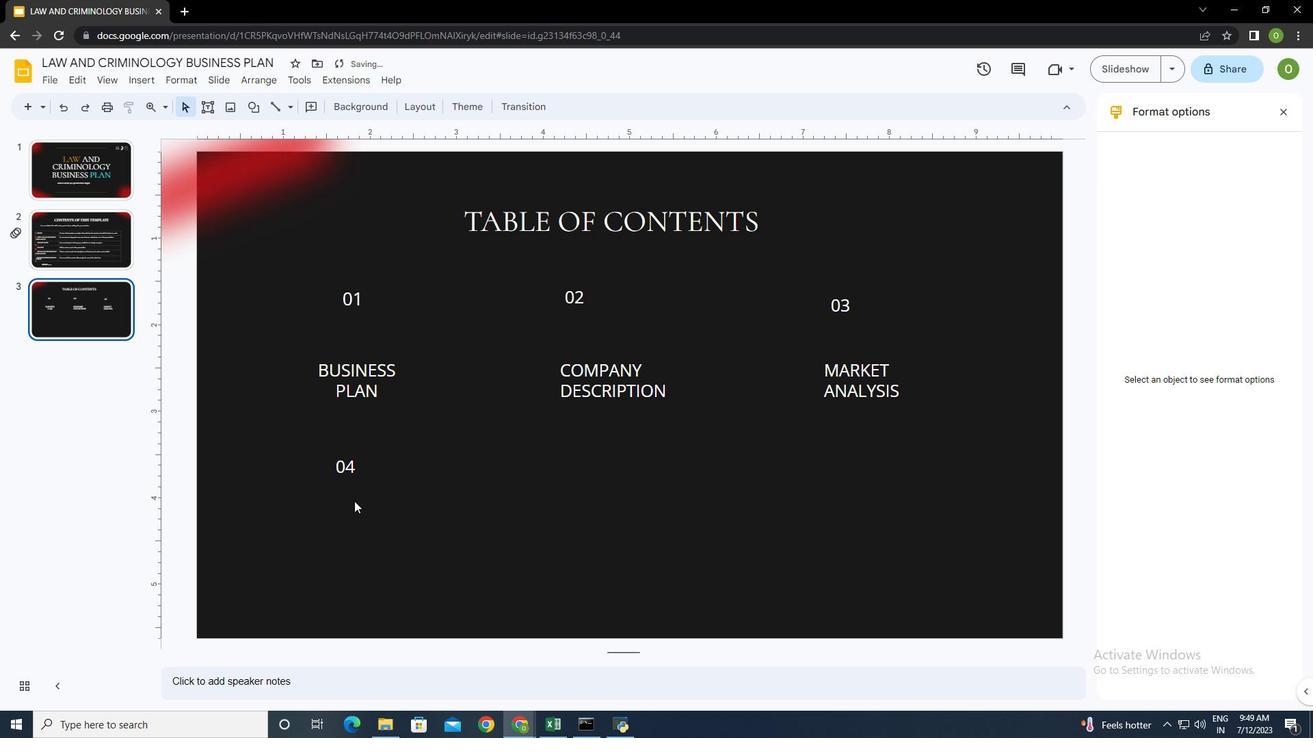 
Action: Mouse moved to (130, 67)
Screenshot: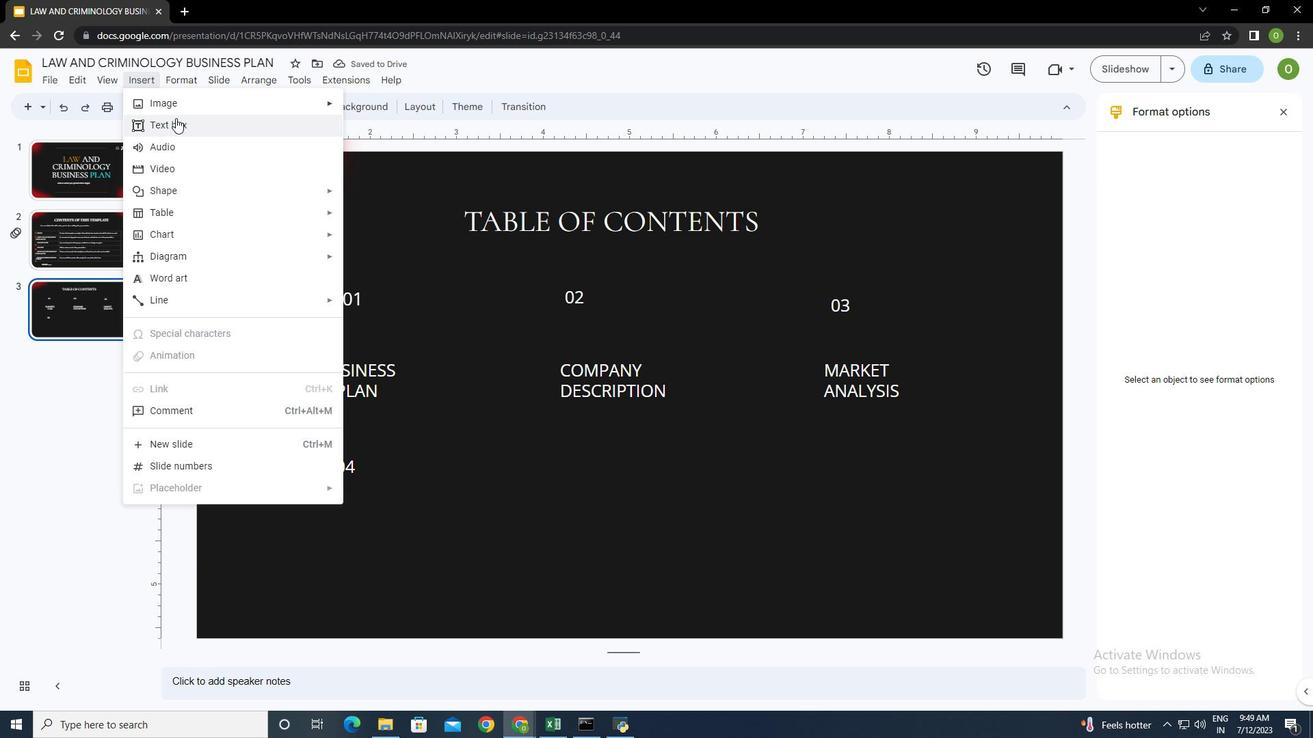
Action: Mouse pressed left at (130, 67)
Screenshot: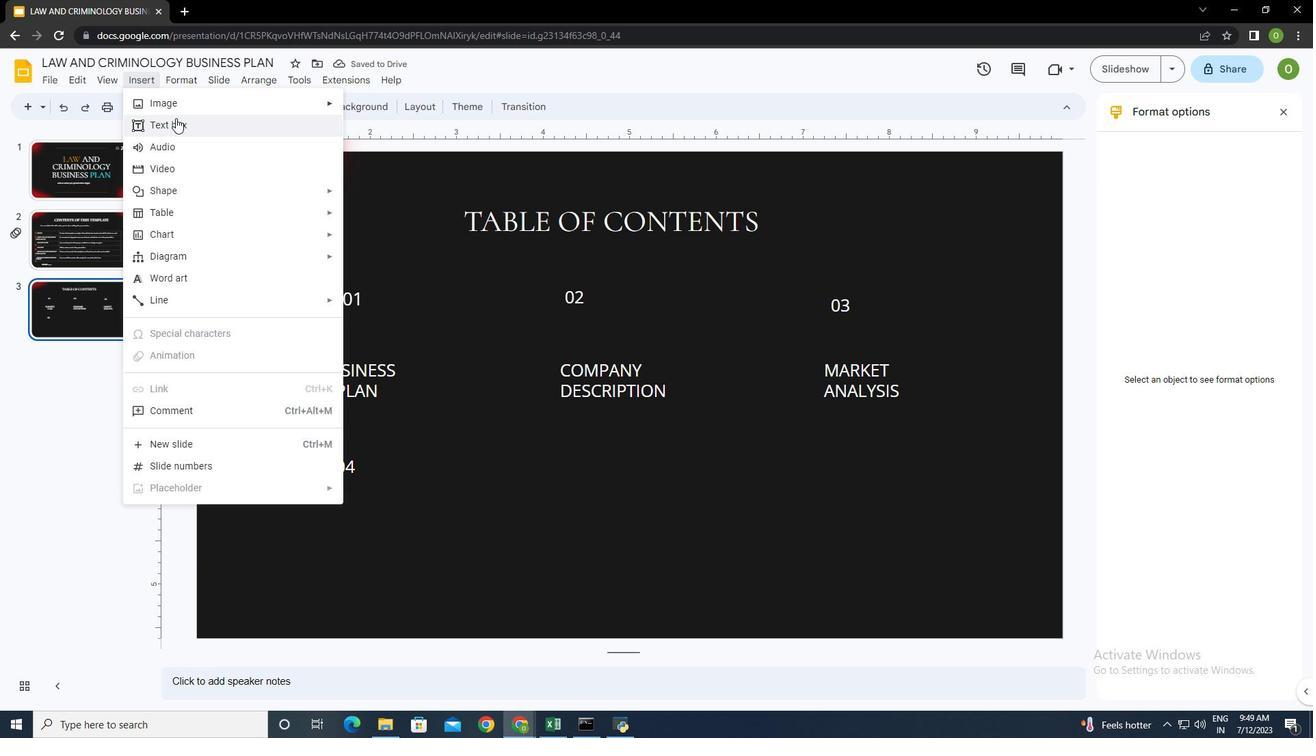 
Action: Mouse moved to (173, 110)
Screenshot: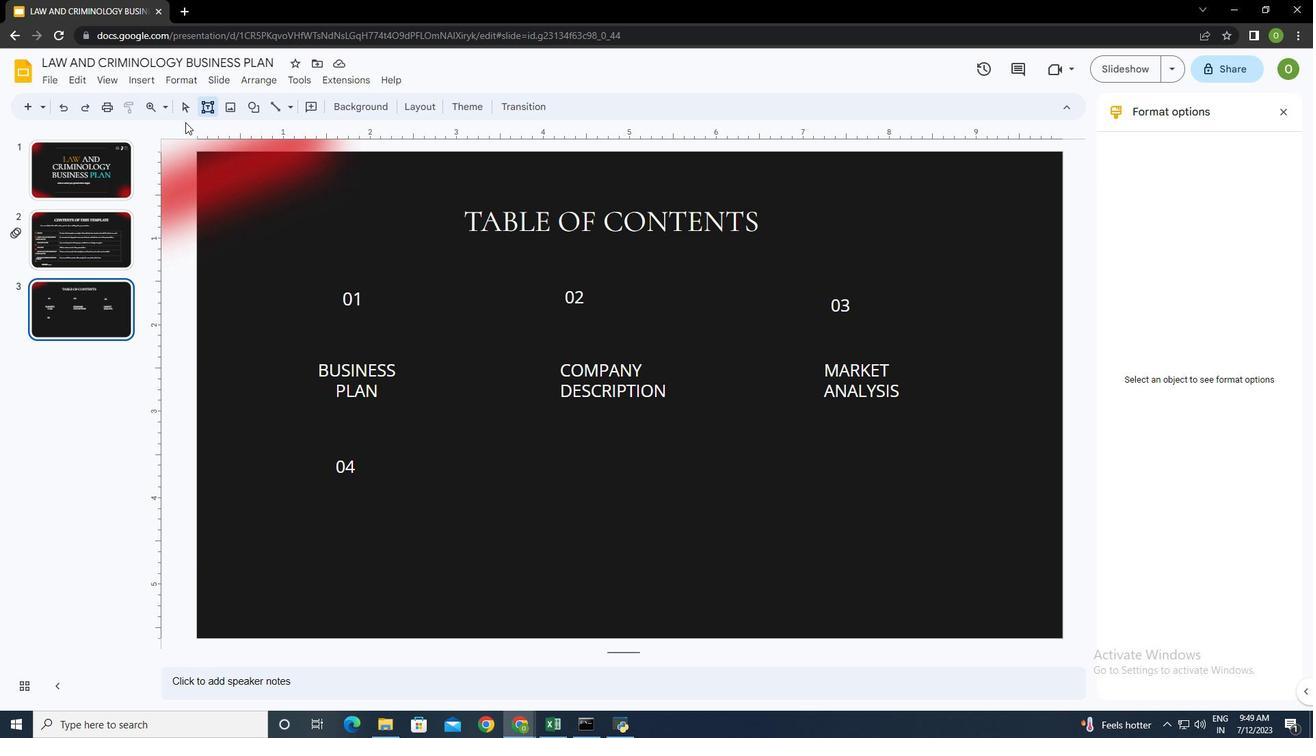 
Action: Mouse pressed left at (173, 110)
Screenshot: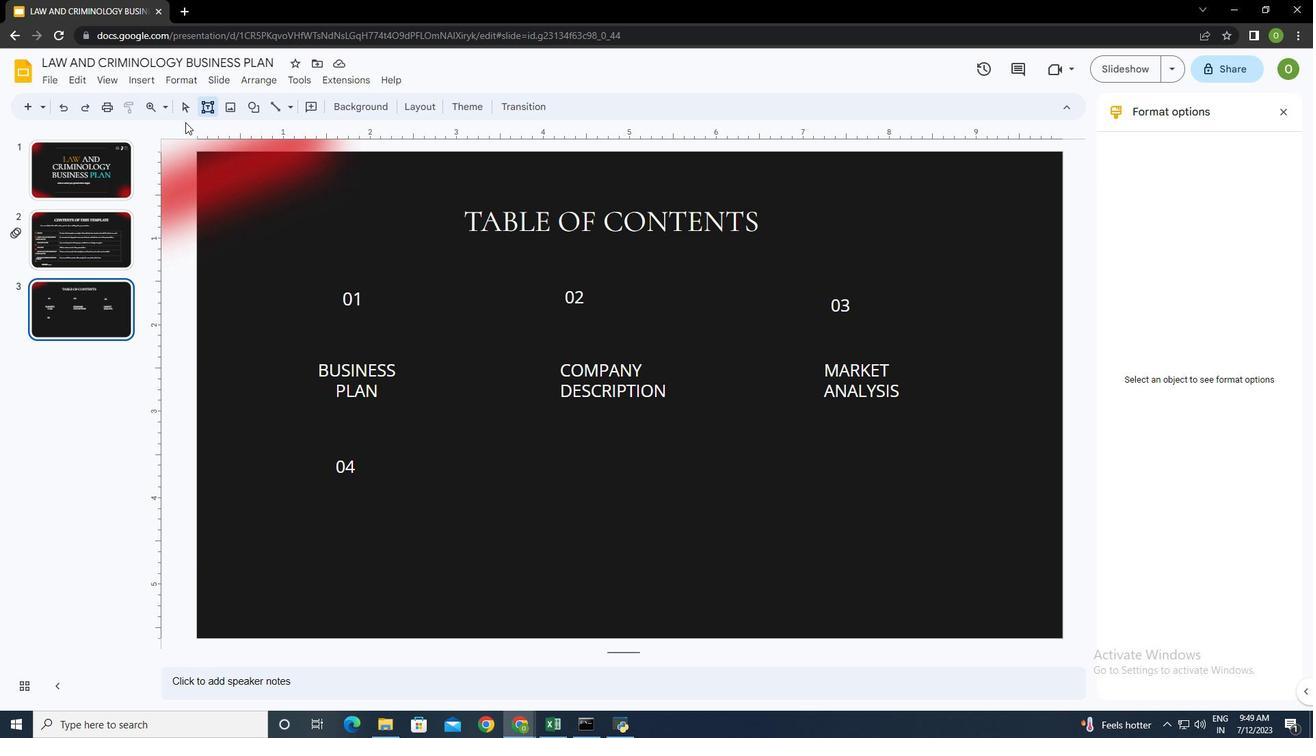 
Action: Mouse moved to (309, 493)
Screenshot: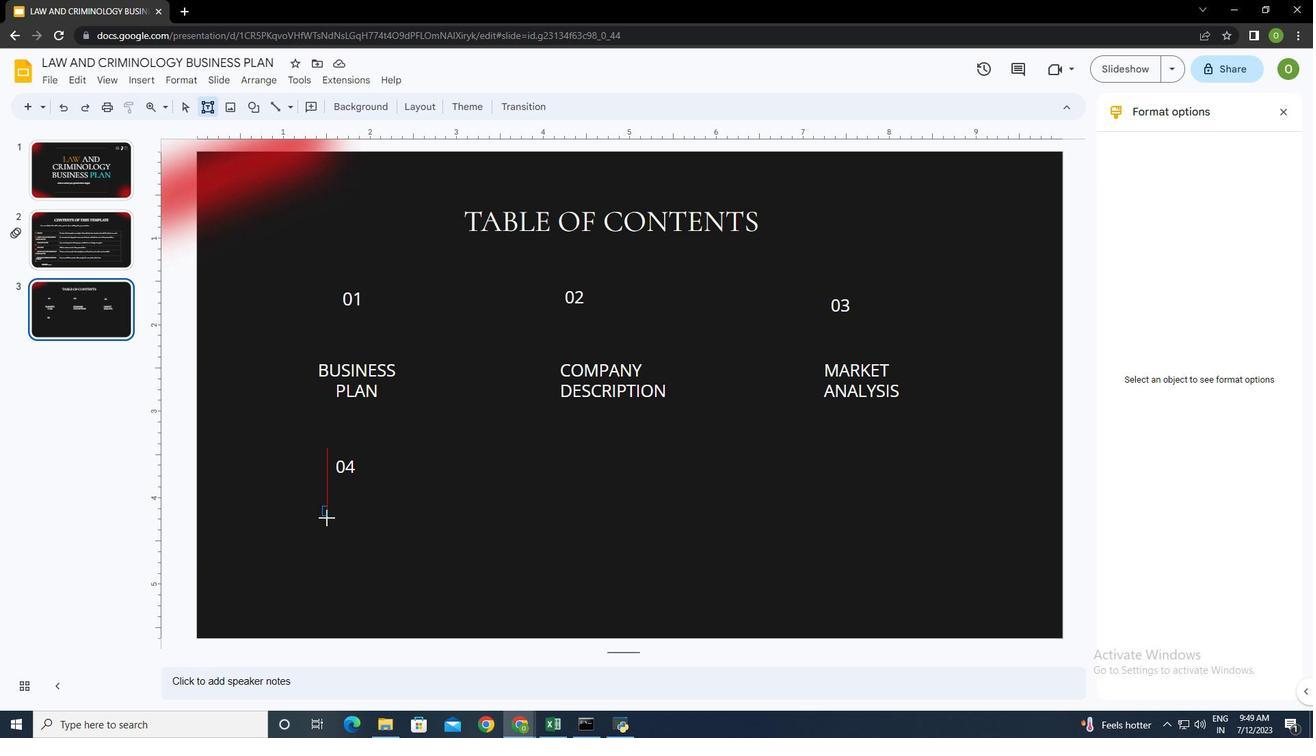 
Action: Mouse pressed left at (309, 493)
Screenshot: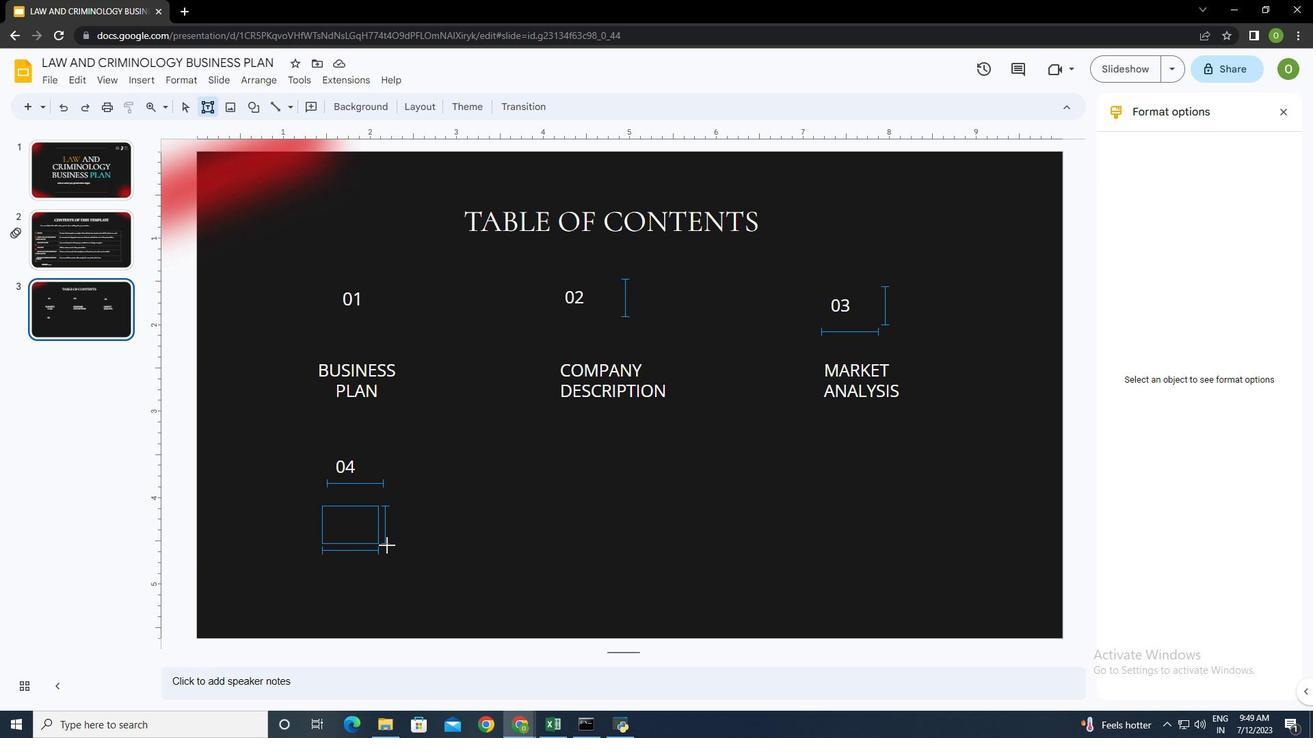
Action: Mouse moved to (603, 98)
Screenshot: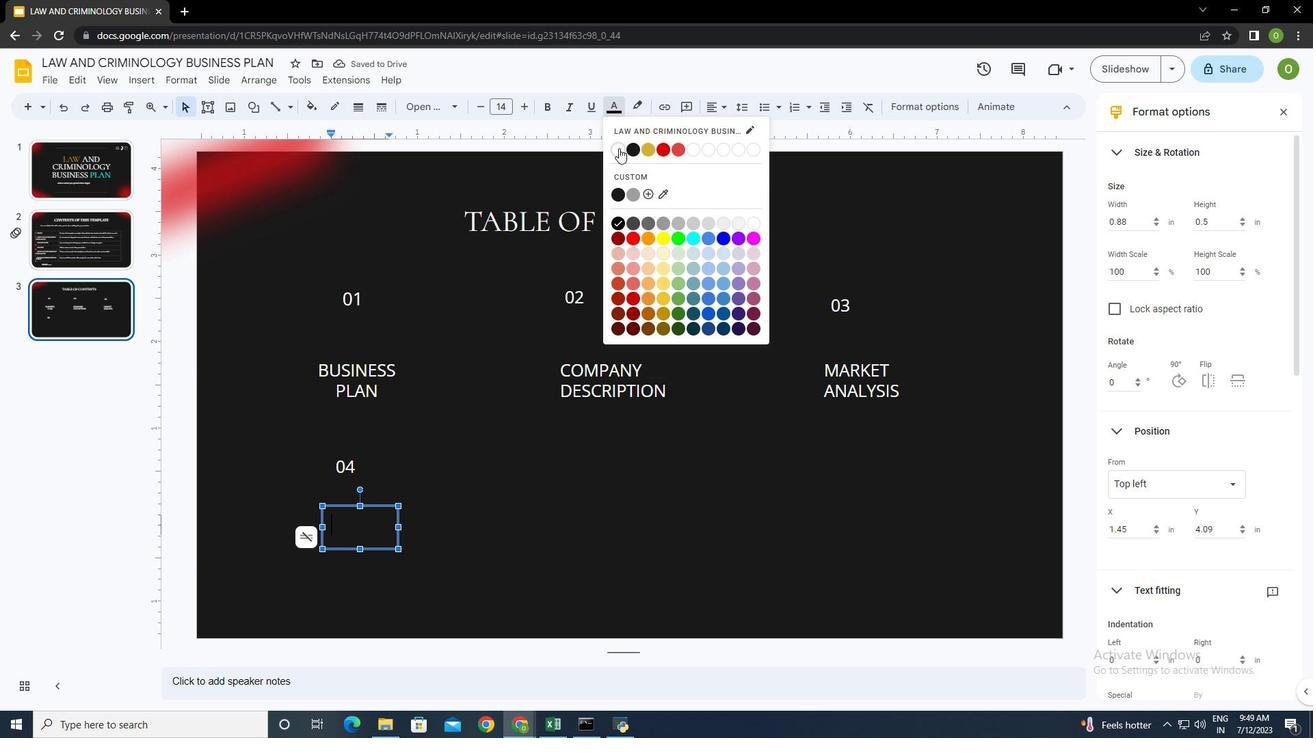 
Action: Mouse pressed left at (603, 98)
Screenshot: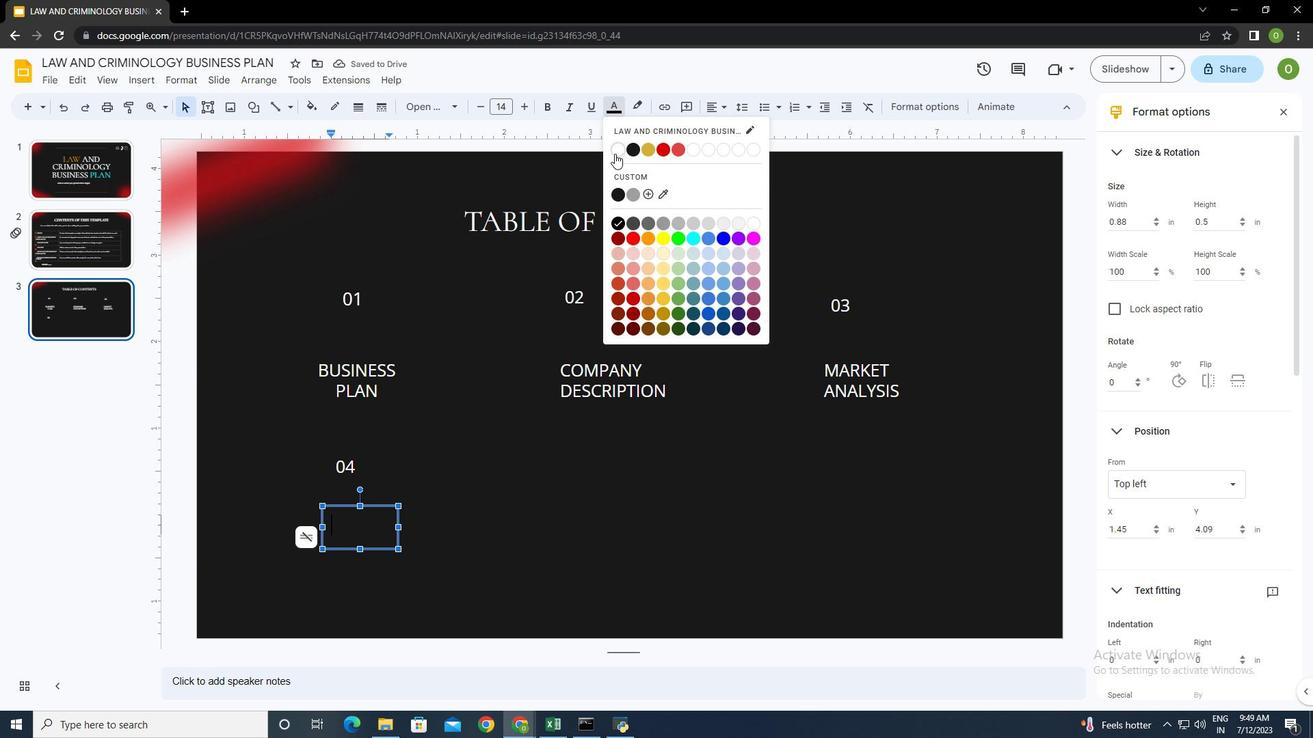 
Action: Mouse moved to (604, 138)
Screenshot: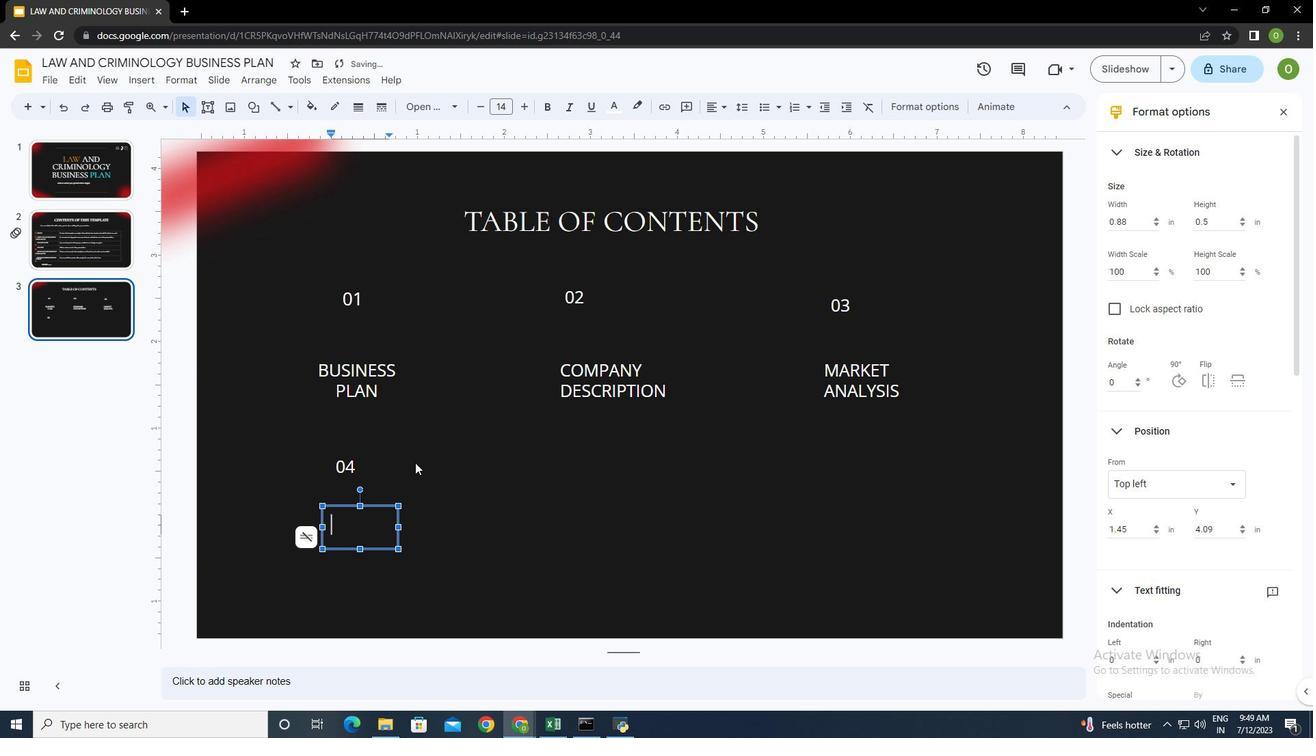
Action: Mouse pressed left at (604, 138)
Screenshot: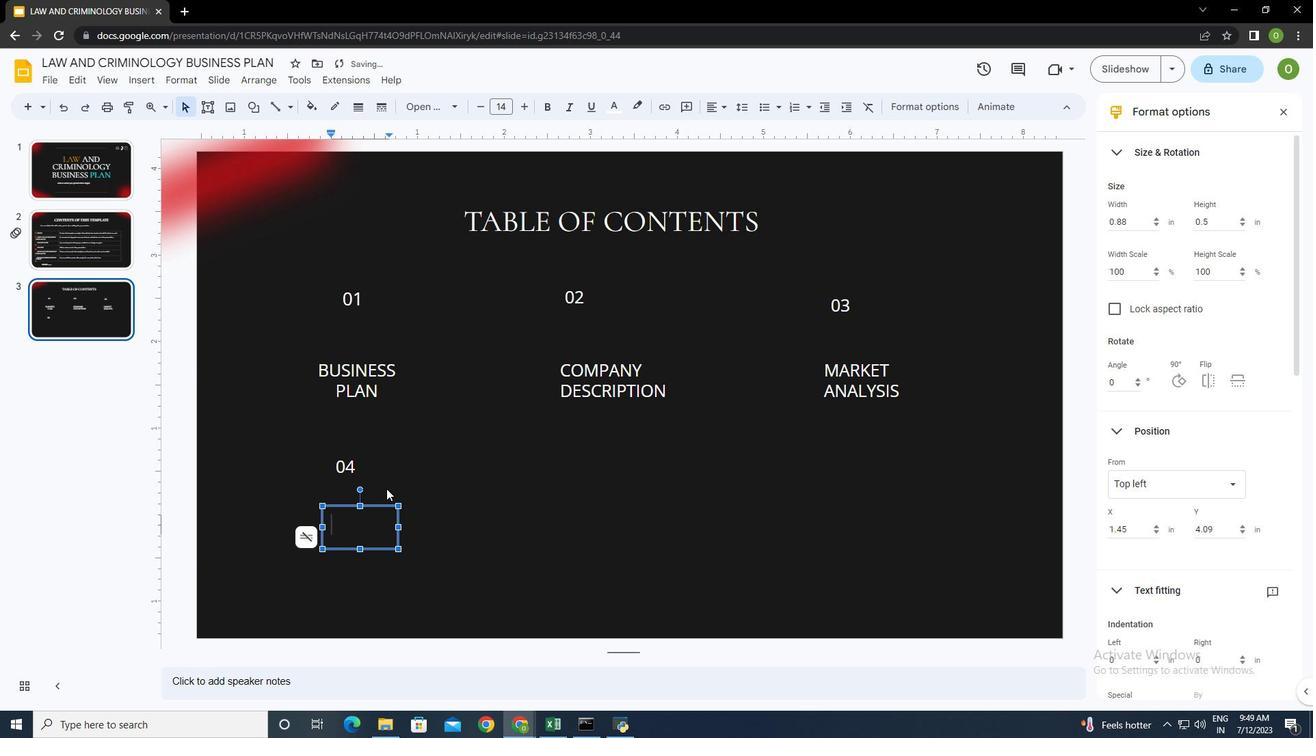 
Action: Mouse moved to (352, 504)
Screenshot: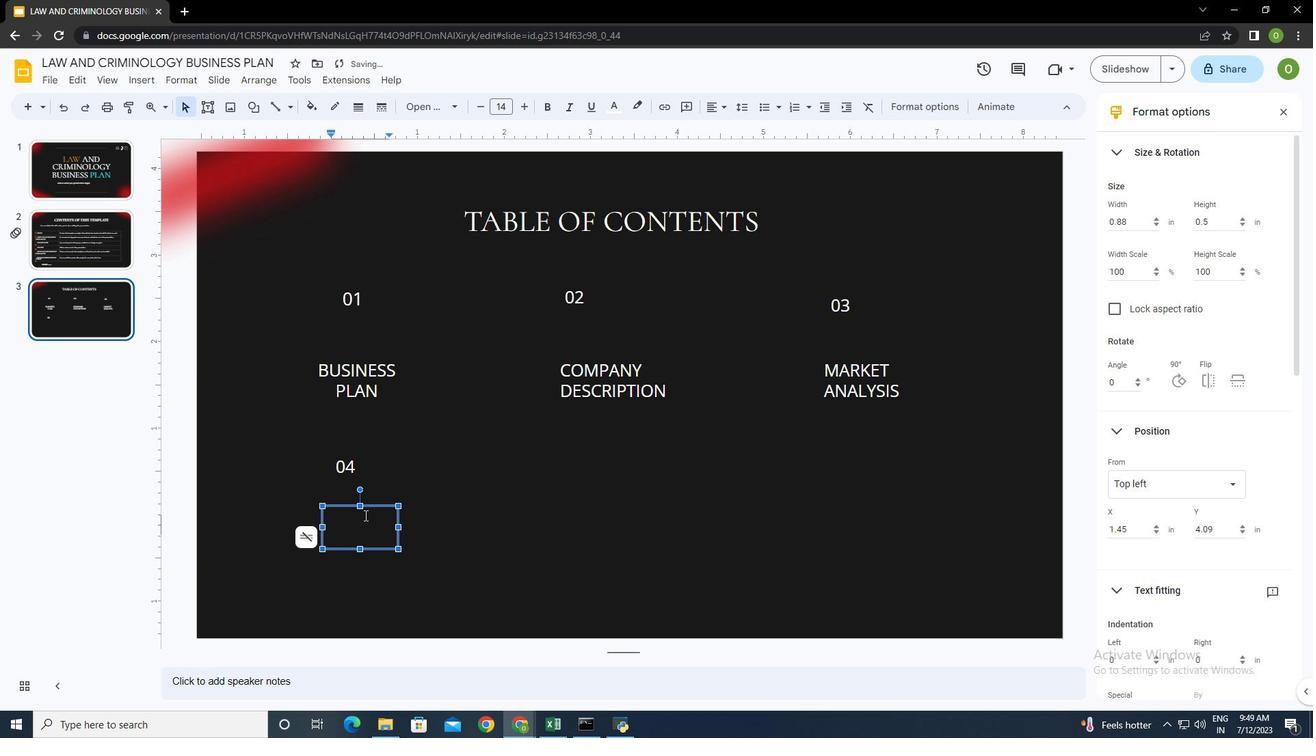 
Action: Key pressed products<Key.space>or<Key.space>services
Screenshot: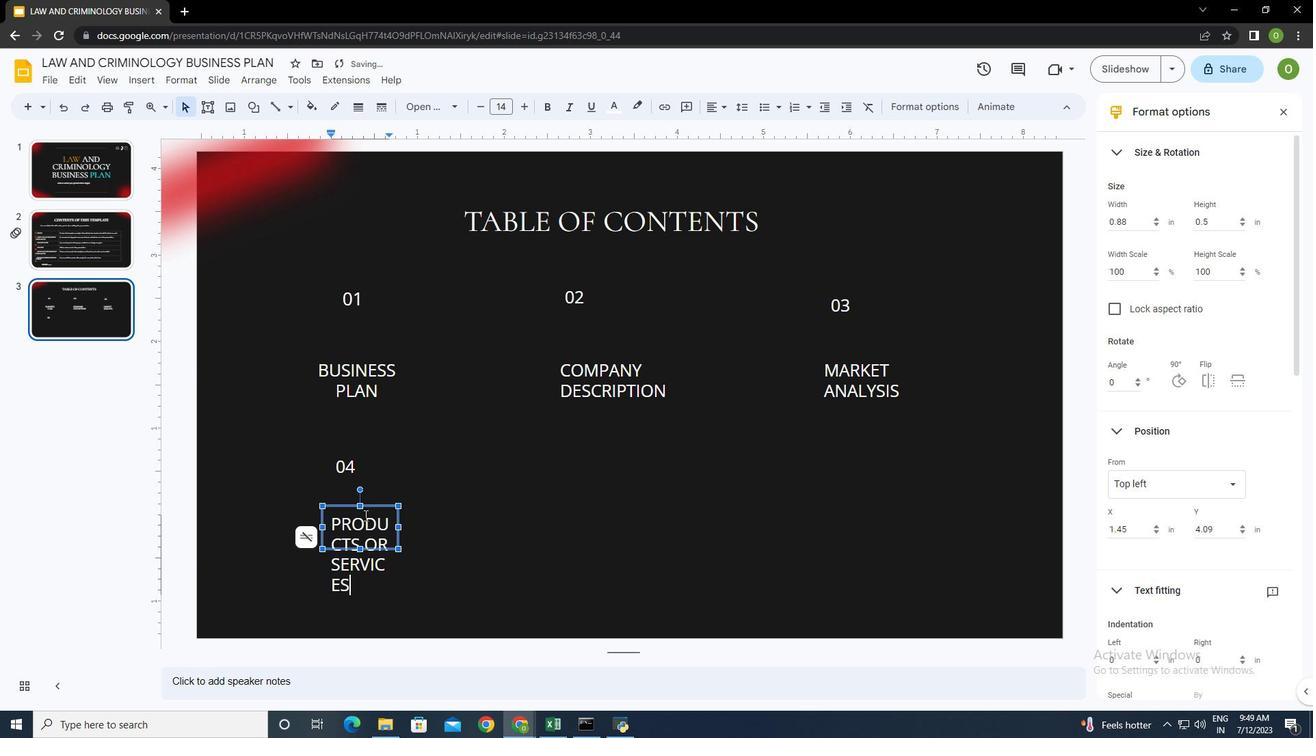 
Action: Mouse moved to (387, 517)
Screenshot: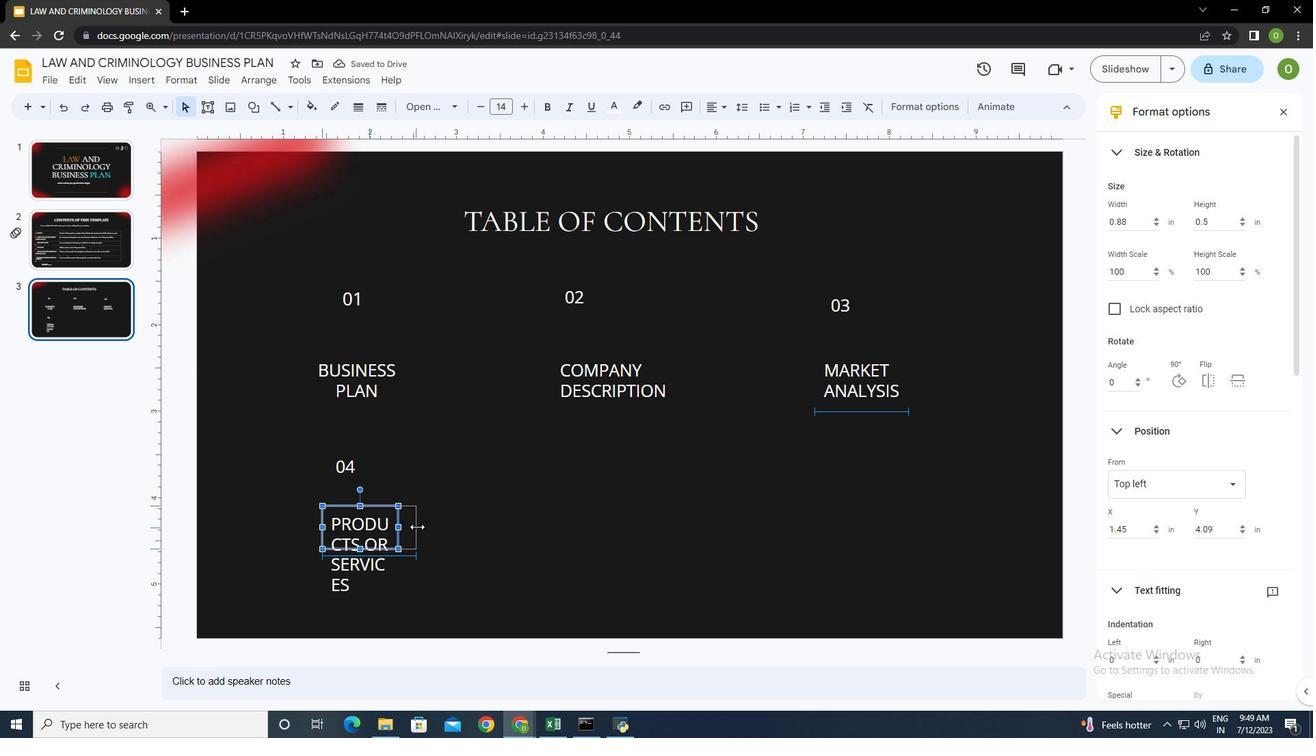 
Action: Mouse pressed left at (387, 517)
Screenshot: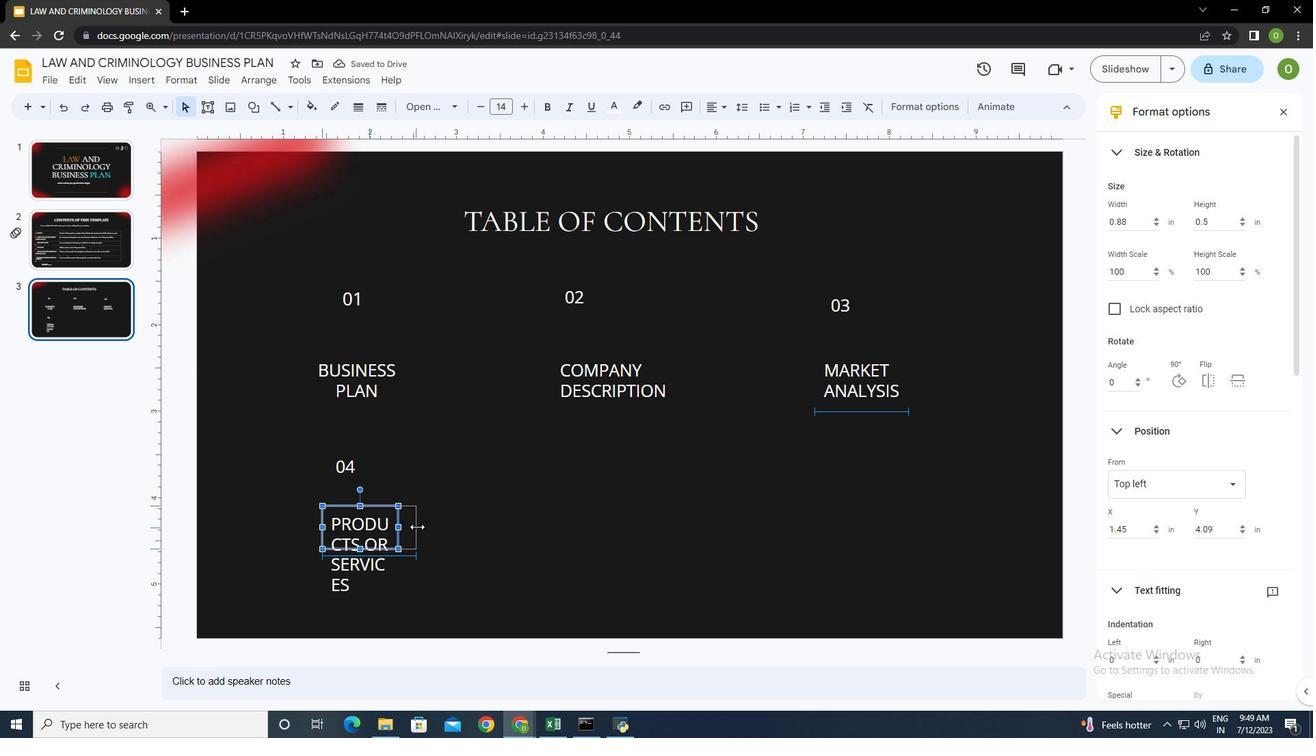 
Action: Mouse moved to (311, 515)
Screenshot: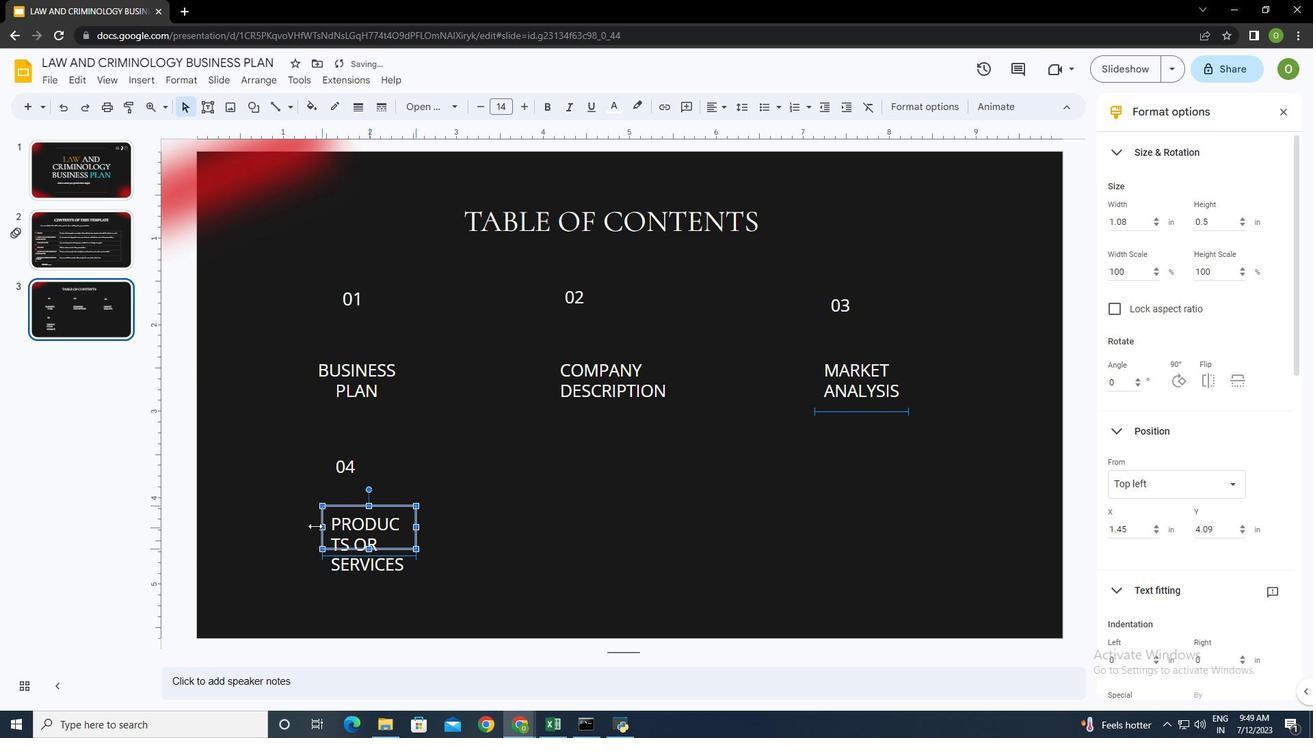 
Action: Mouse pressed left at (311, 515)
Screenshot: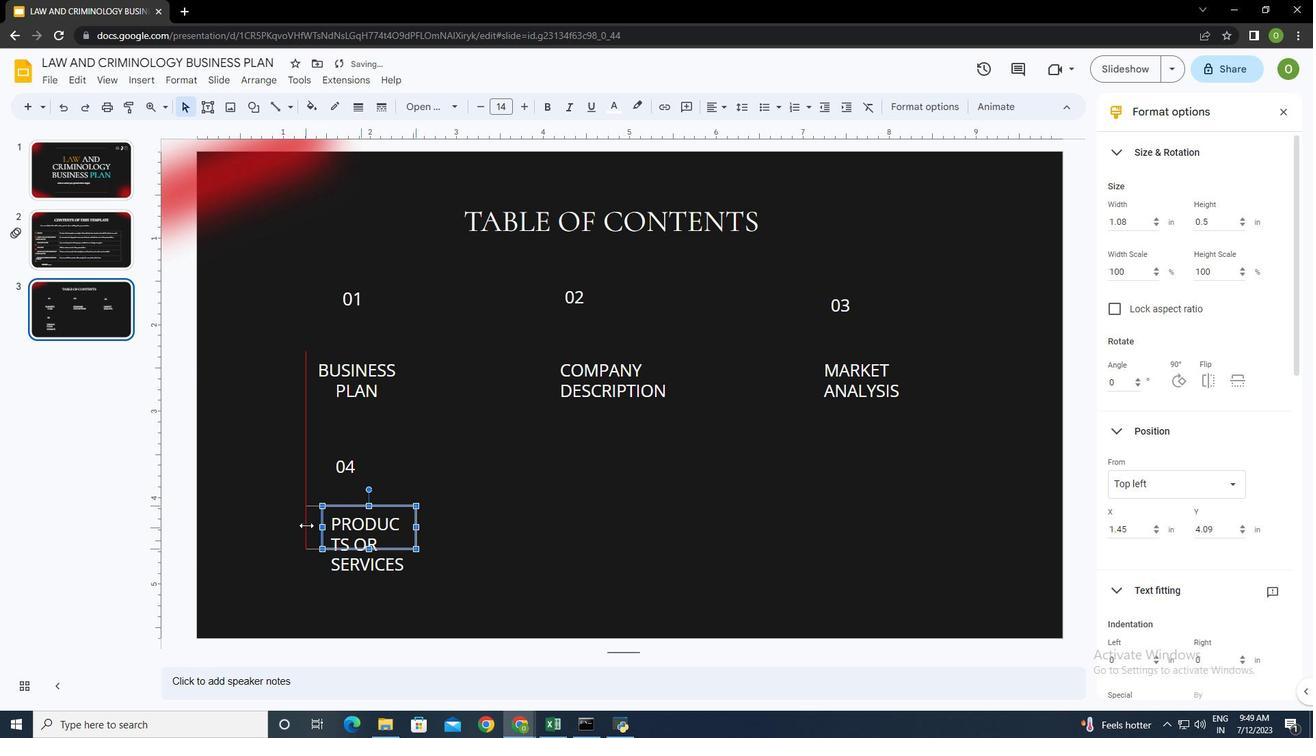 
Action: Mouse moved to (350, 534)
Screenshot: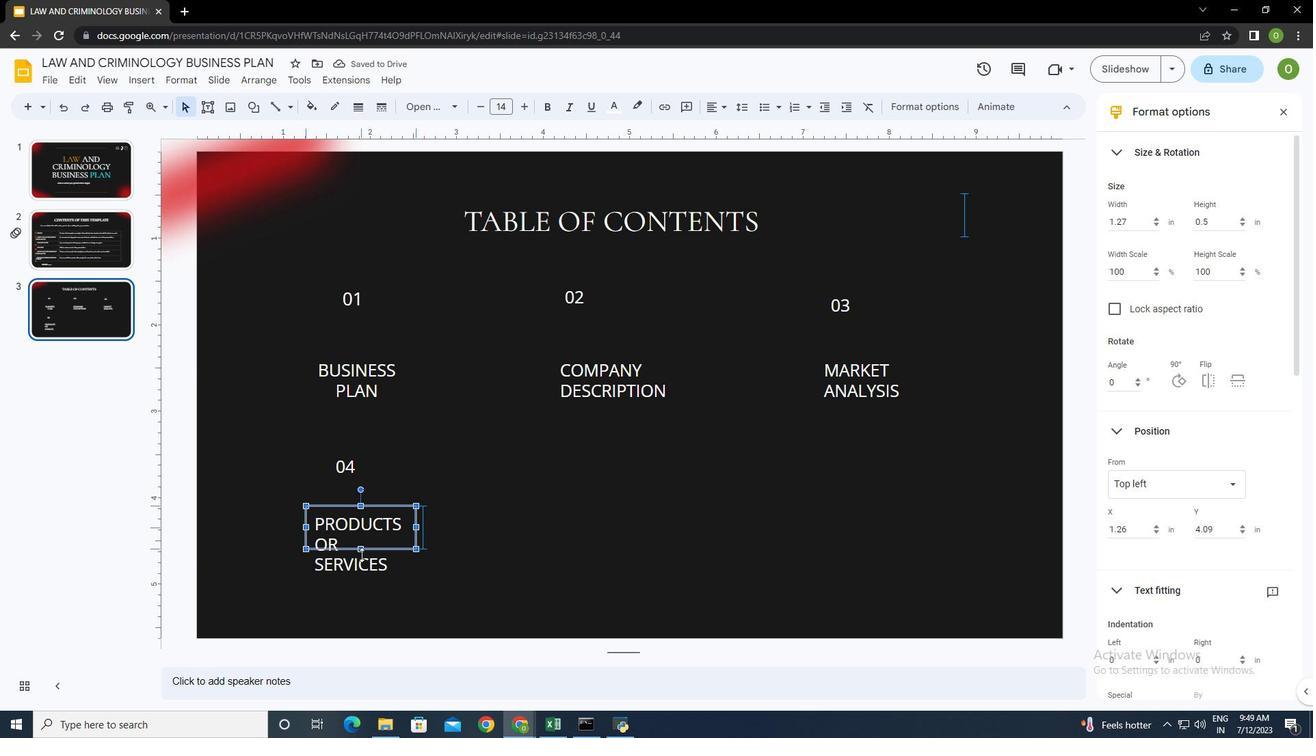 
Action: Mouse pressed left at (350, 534)
Screenshot: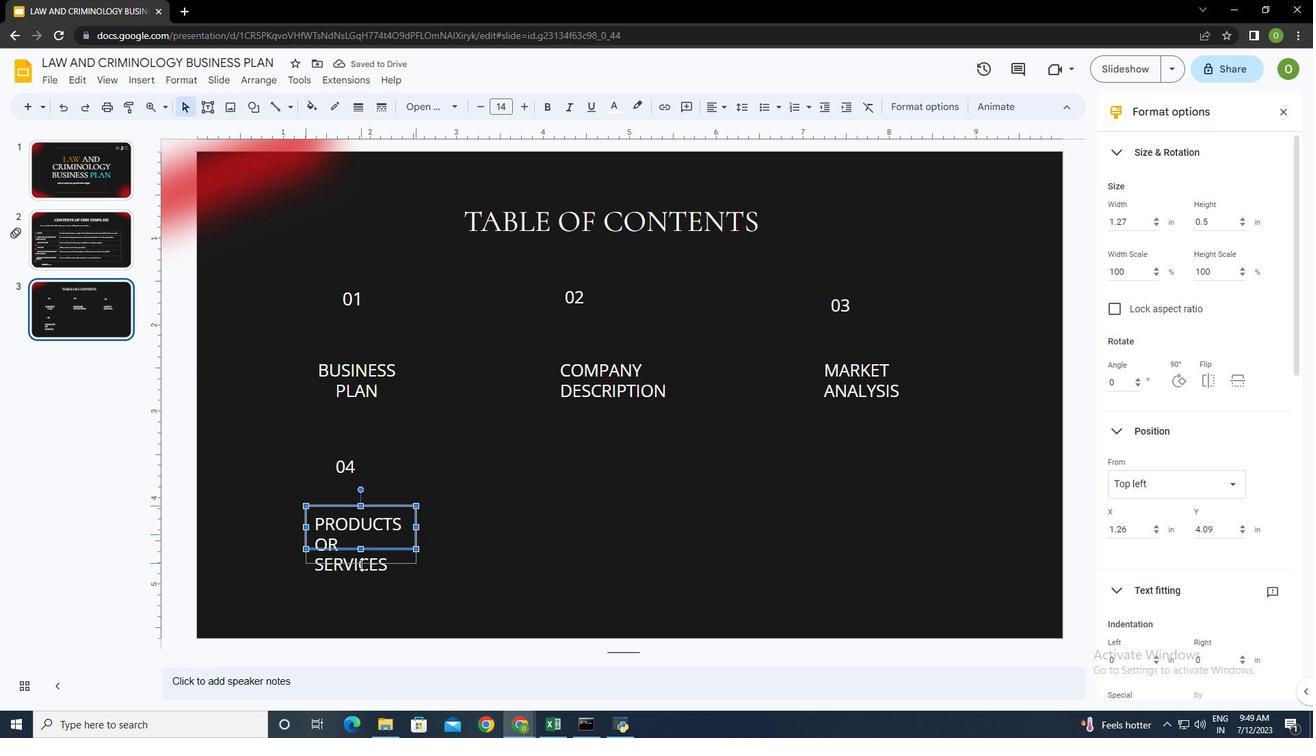 
Action: Mouse moved to (406, 524)
Screenshot: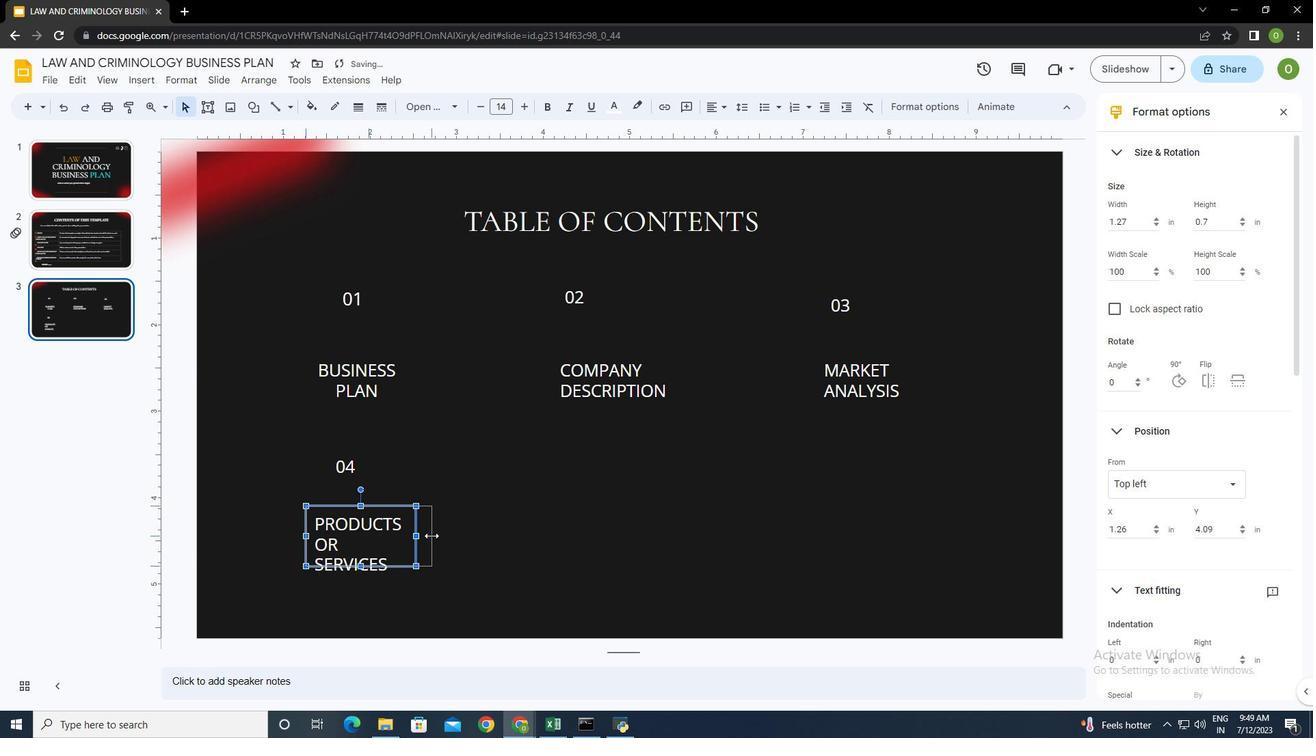 
Action: Mouse pressed left at (406, 524)
Screenshot: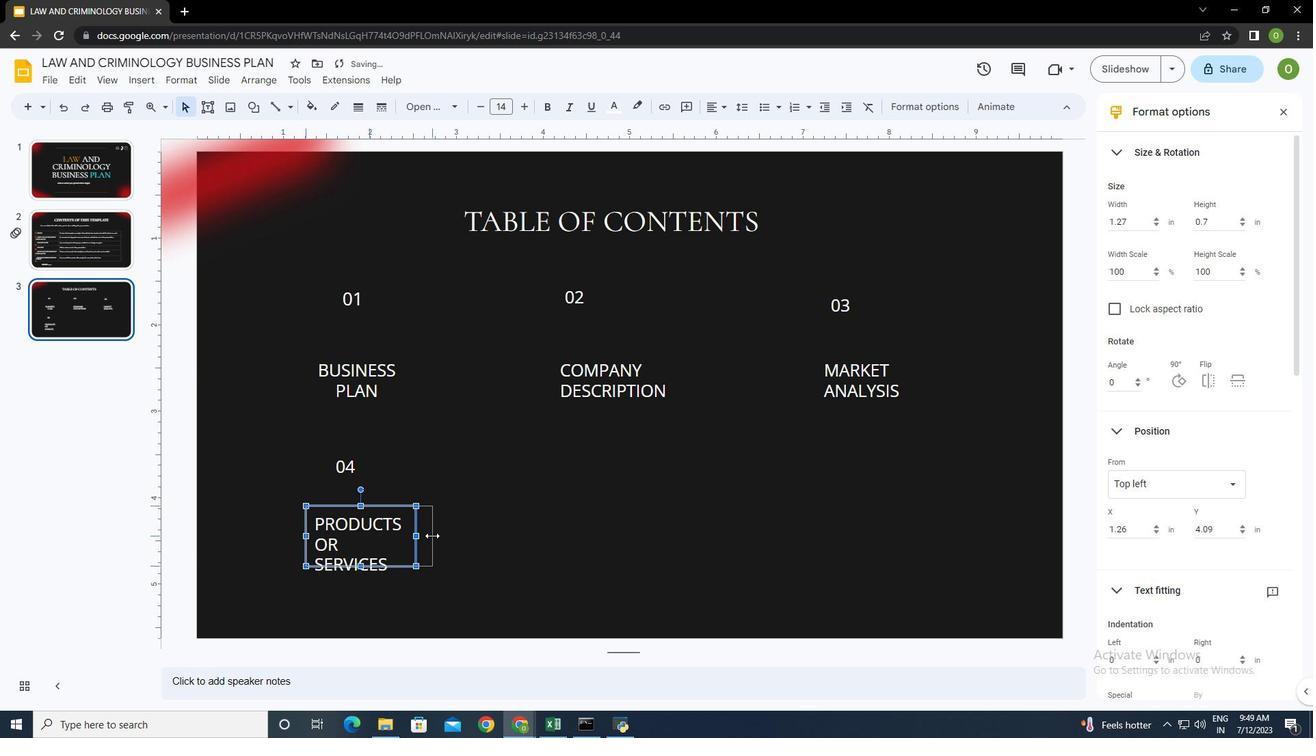 
Action: Mouse moved to (611, 494)
Screenshot: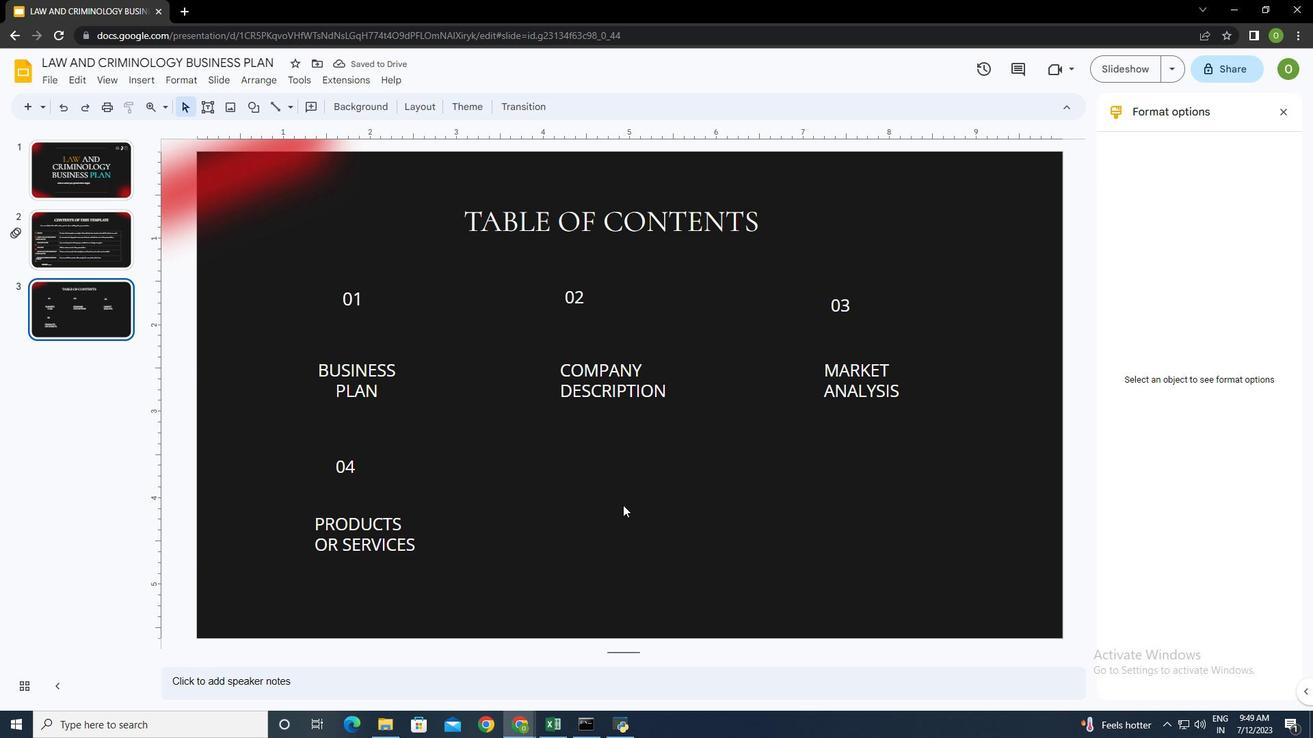 
Action: Mouse pressed left at (611, 494)
Screenshot: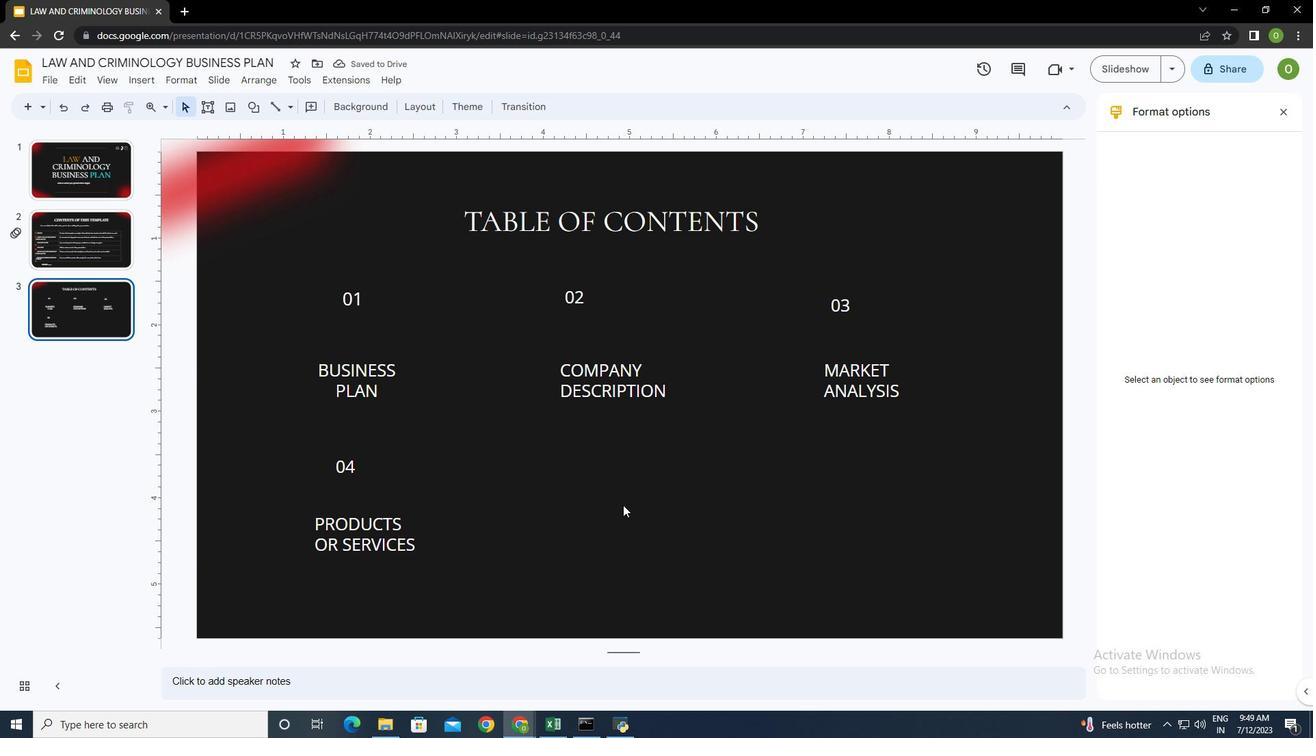 
Action: Mouse moved to (201, 94)
Screenshot: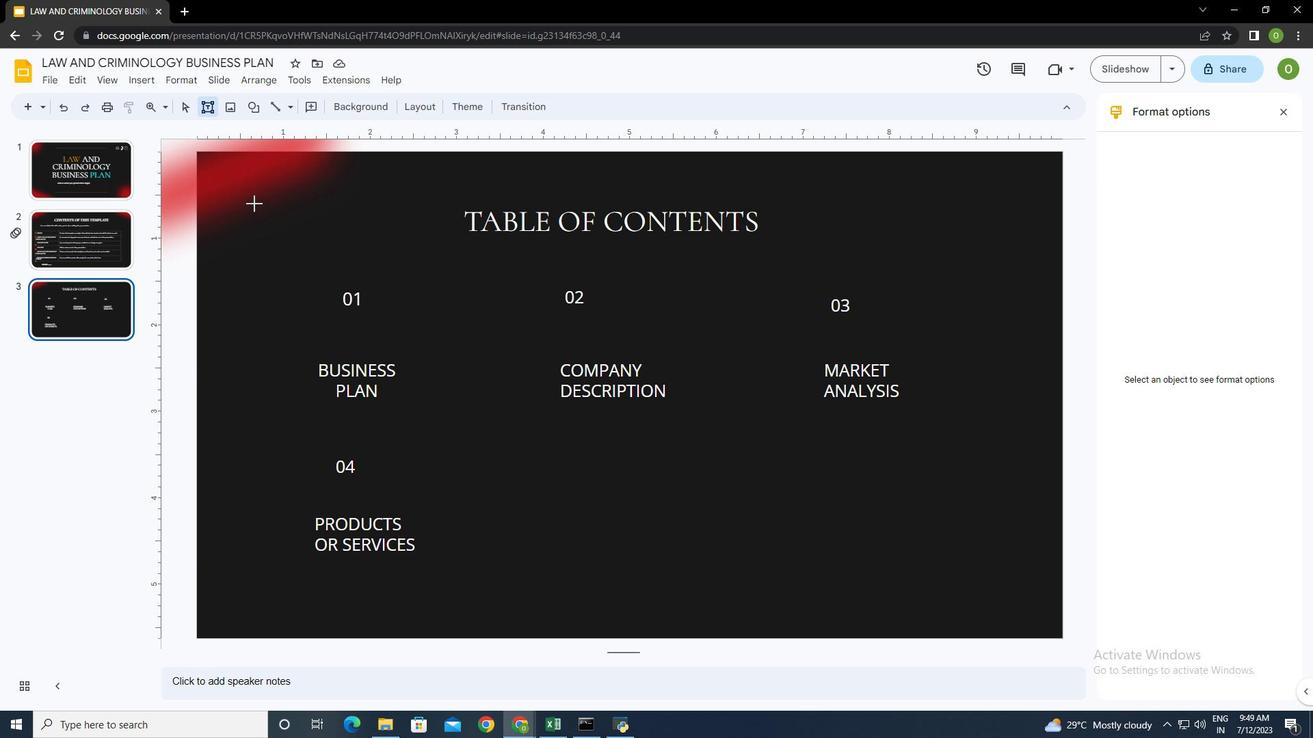 
Action: Mouse pressed left at (201, 94)
Screenshot: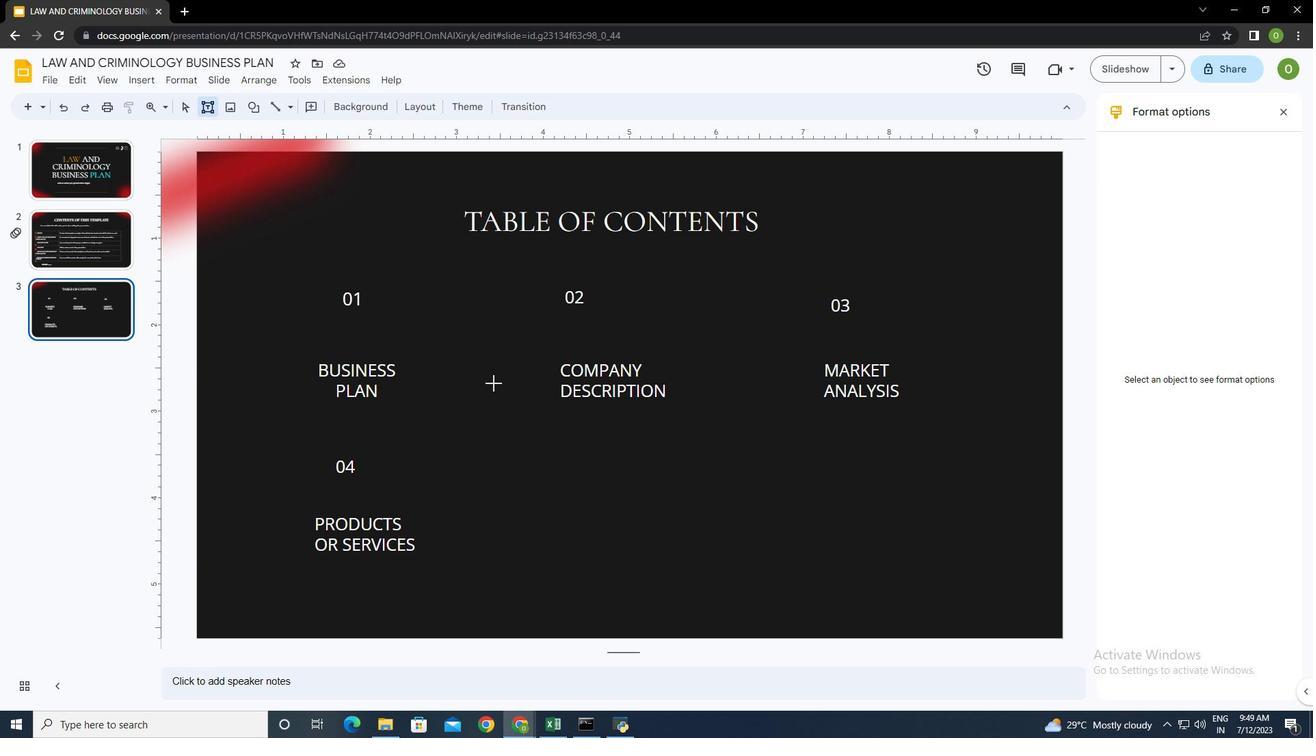 
Action: Mouse moved to (551, 421)
Screenshot: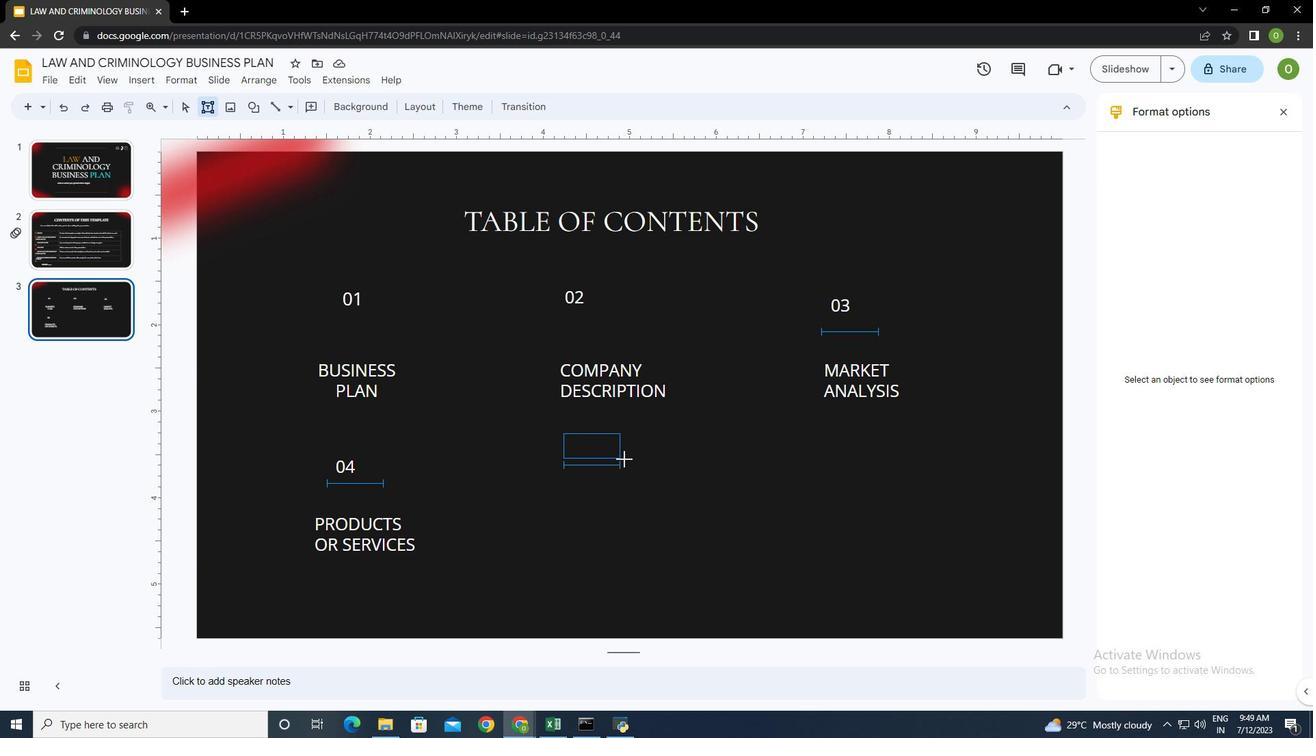 
Action: Mouse pressed left at (551, 421)
Screenshot: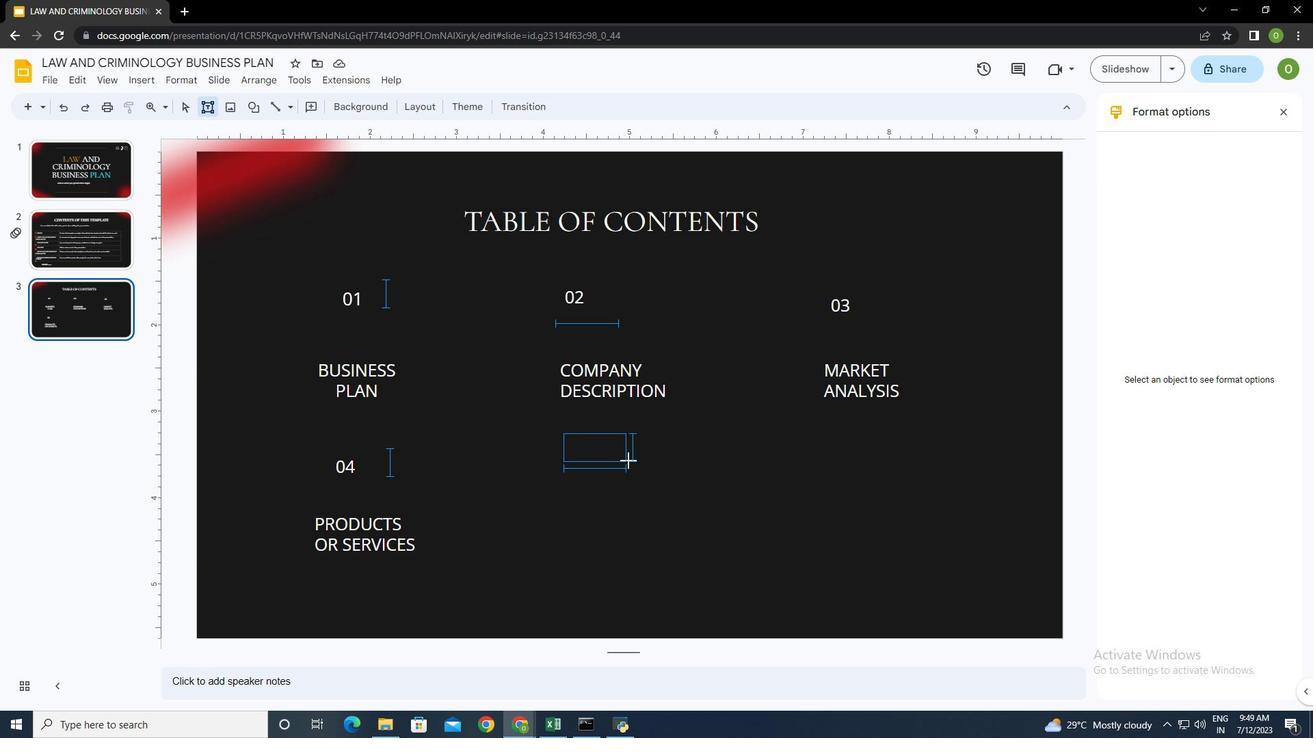 
Action: Mouse moved to (606, 97)
Screenshot: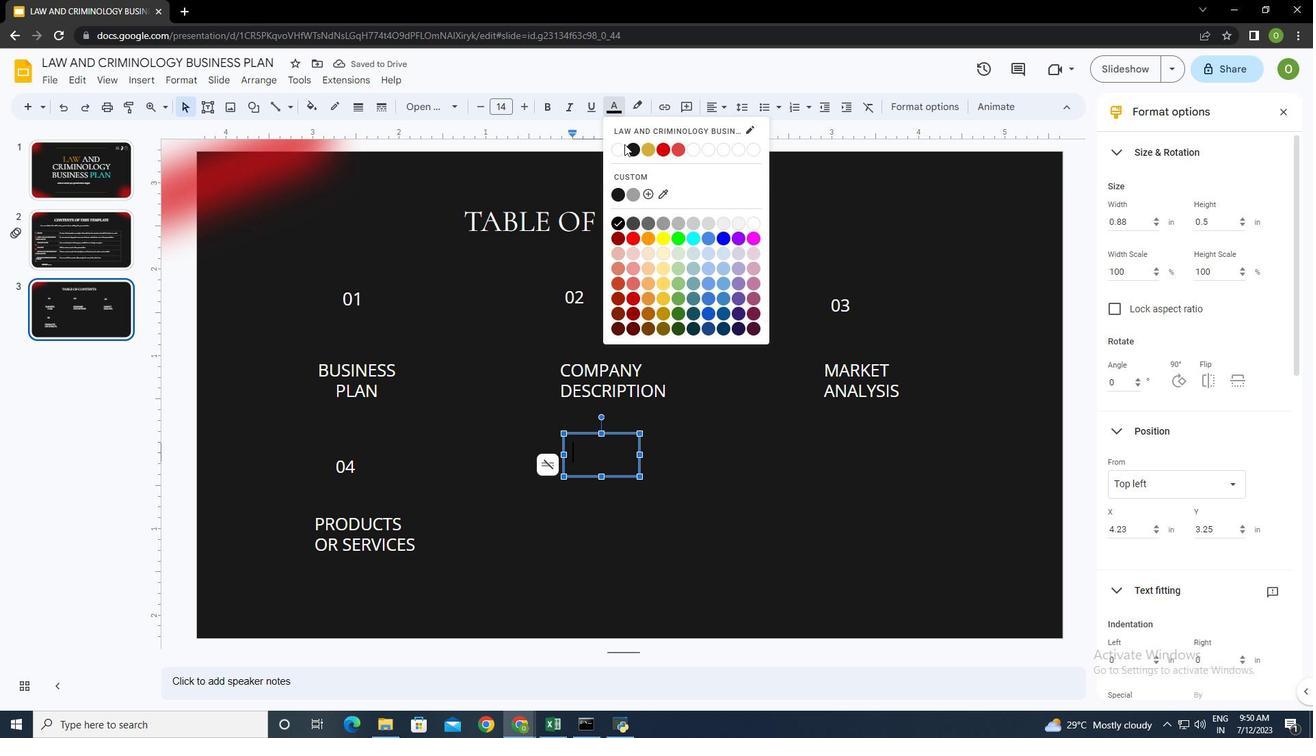 
Action: Mouse pressed left at (606, 97)
Screenshot: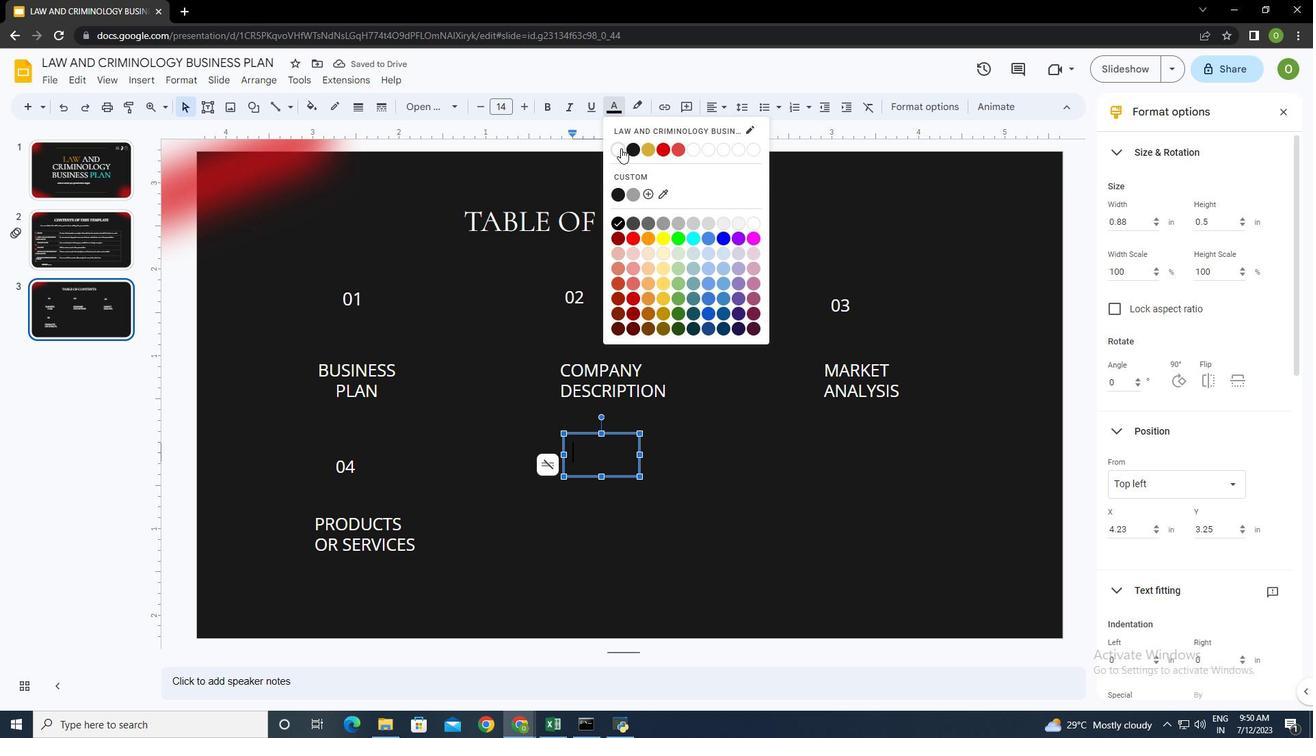 
Action: Mouse moved to (608, 135)
Screenshot: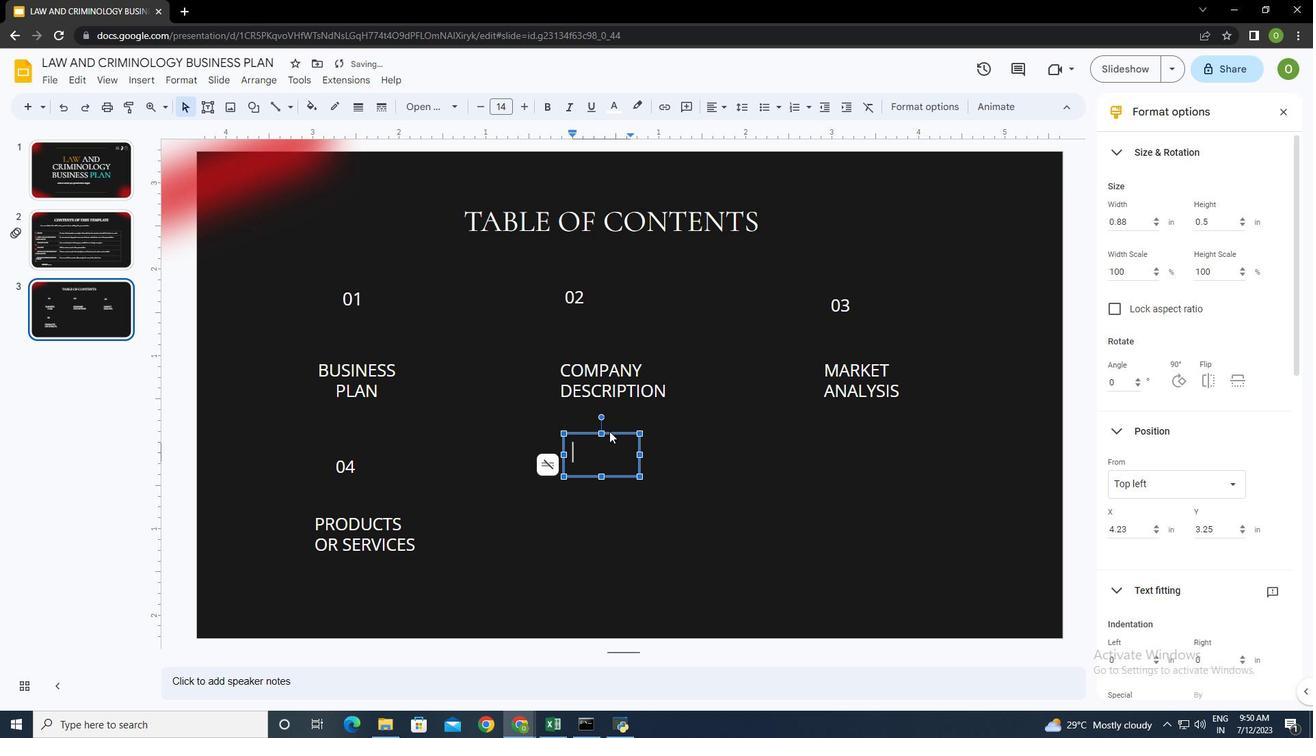 
Action: Mouse pressed left at (608, 135)
Screenshot: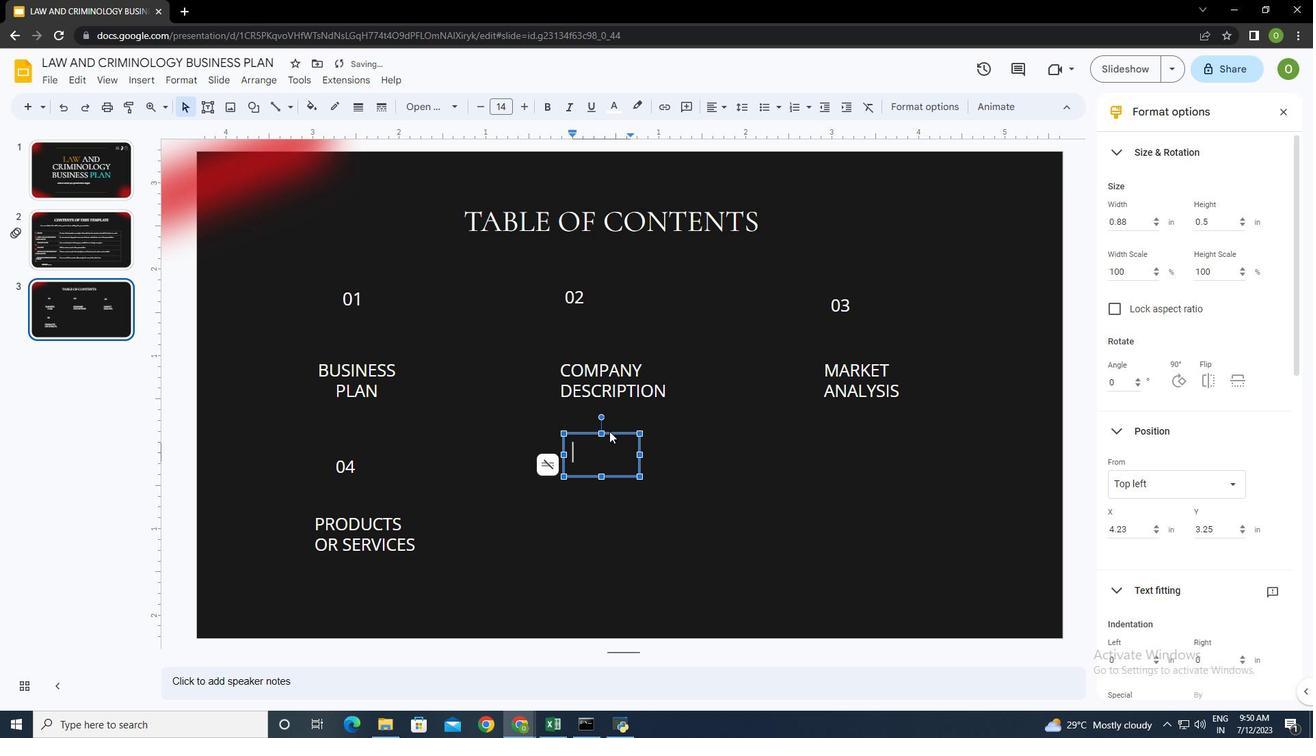 
Action: Mouse moved to (567, 446)
Screenshot: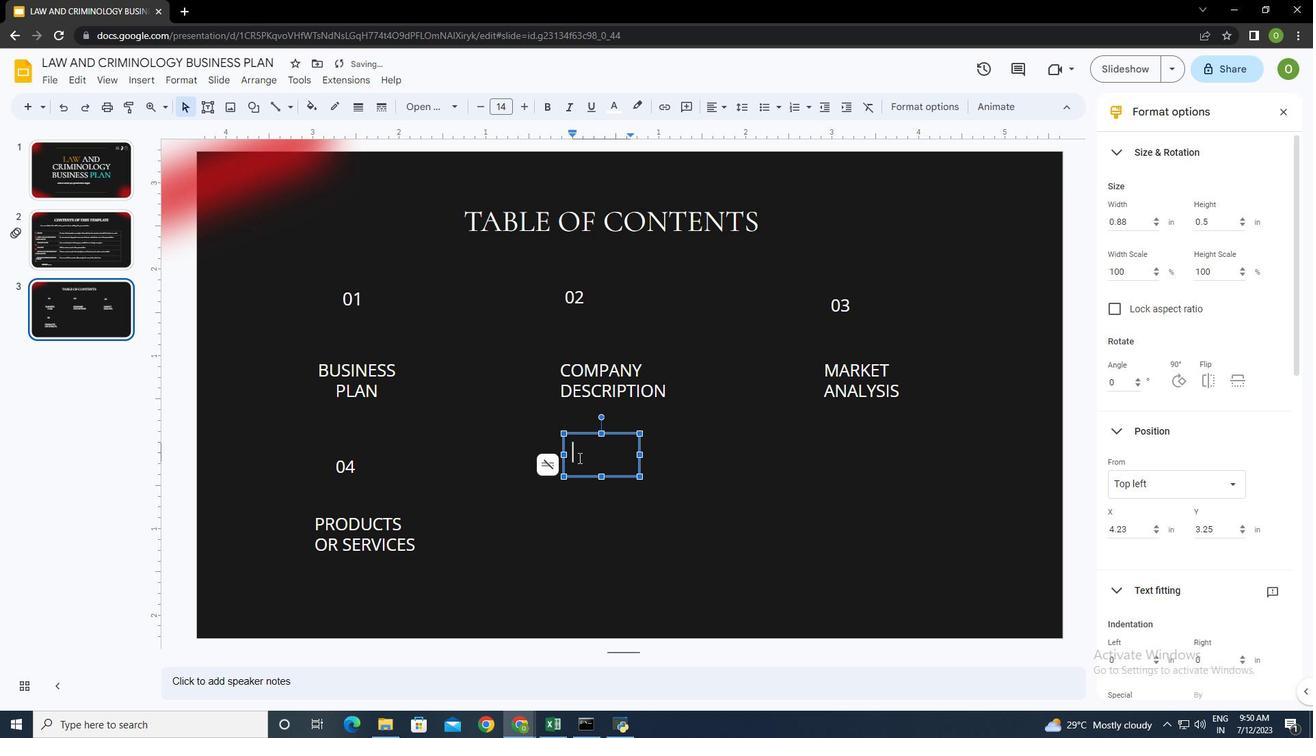 
Action: Key pressed 05
Screenshot: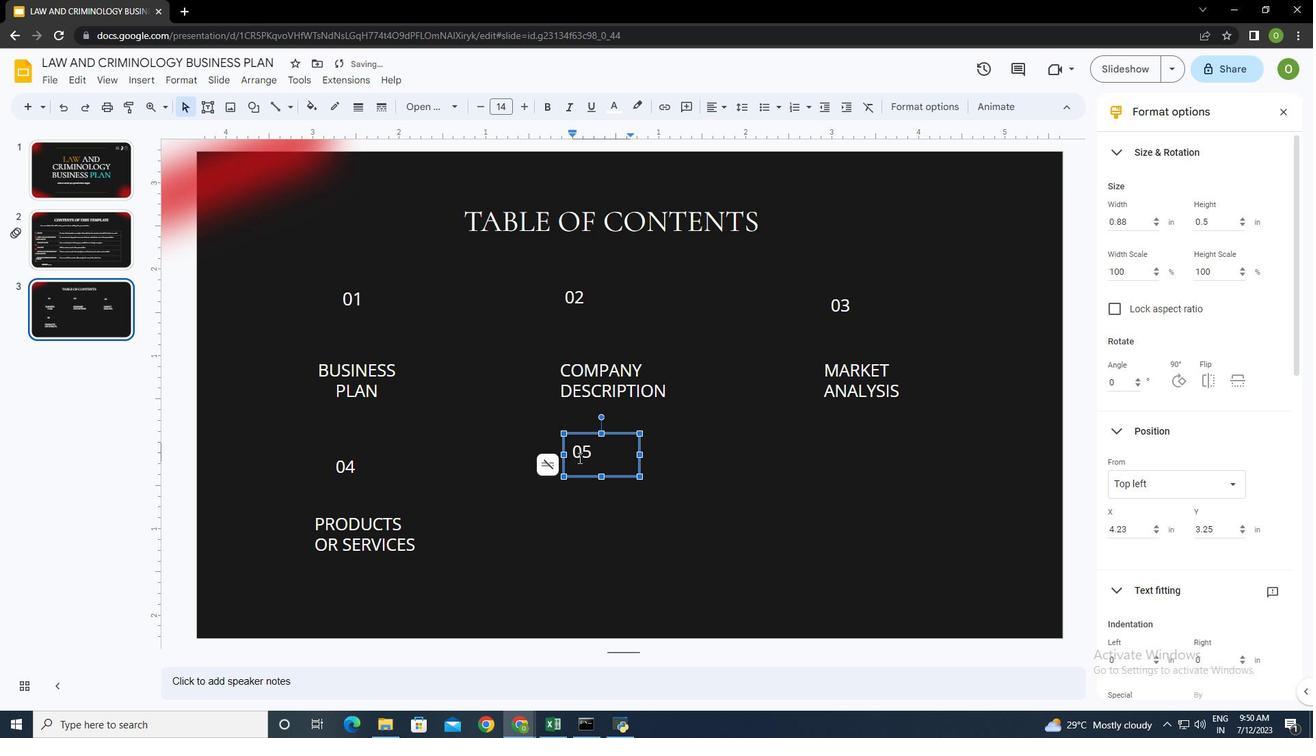 
Action: Mouse moved to (574, 501)
Screenshot: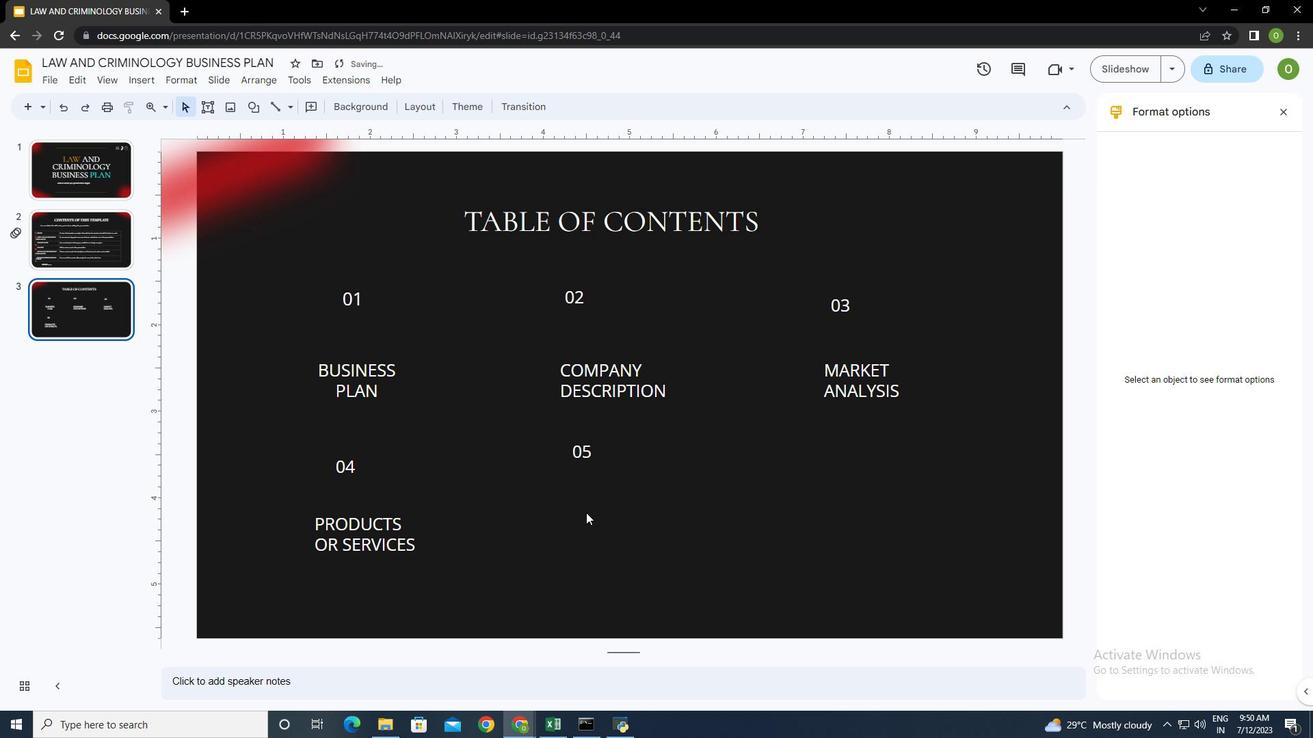 
Action: Mouse pressed left at (574, 501)
Screenshot: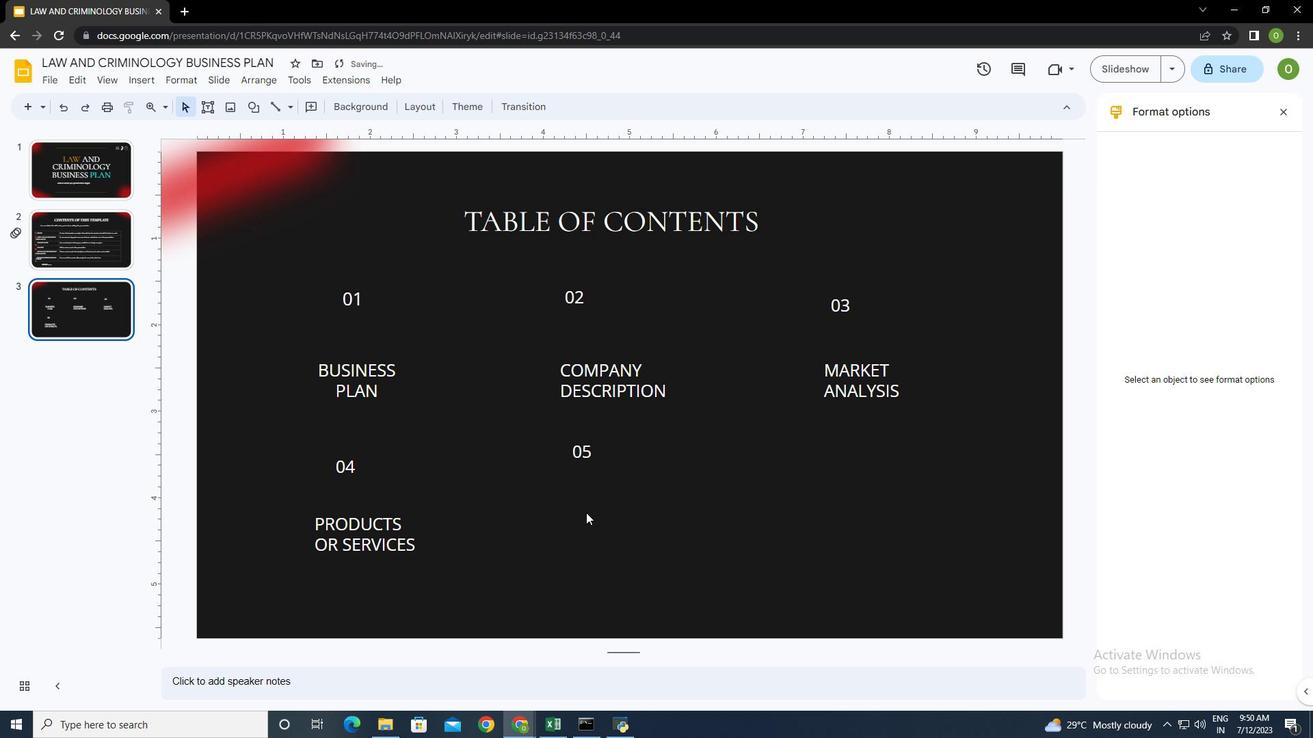 
Action: Mouse moved to (199, 93)
Screenshot: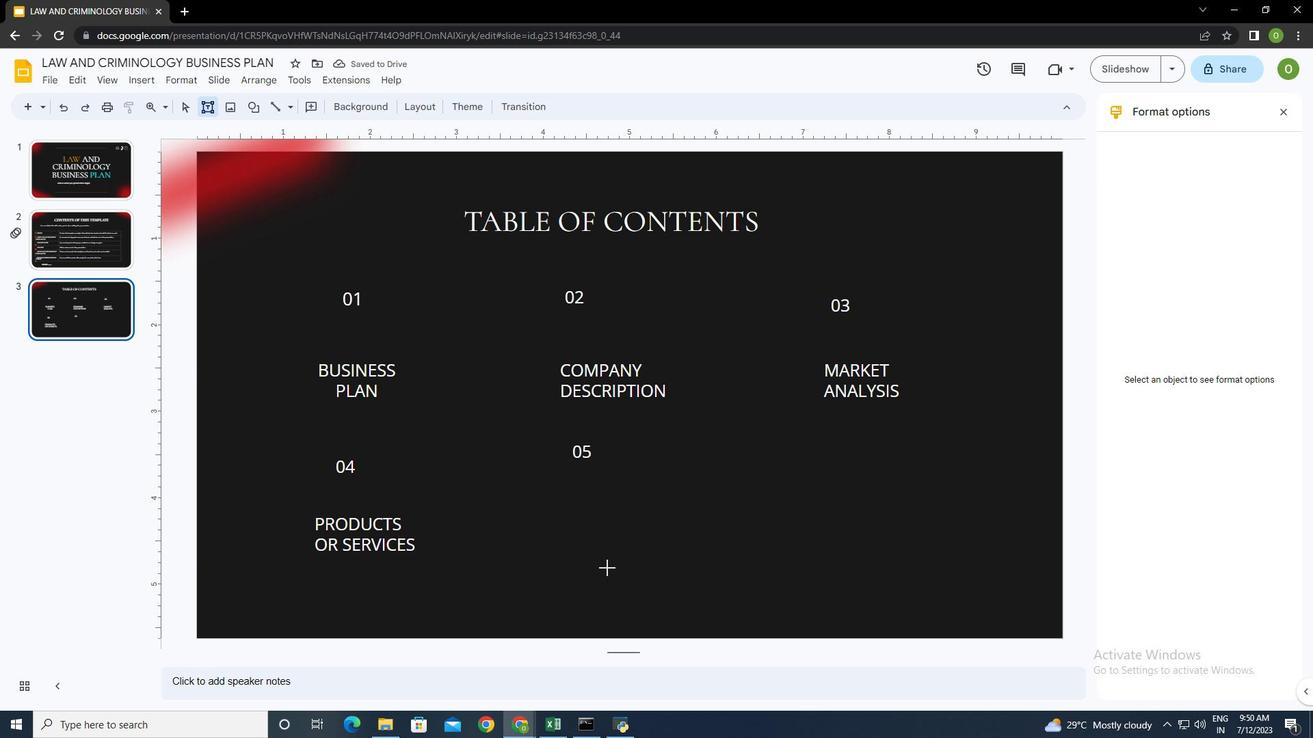 
Action: Mouse pressed left at (199, 93)
Screenshot: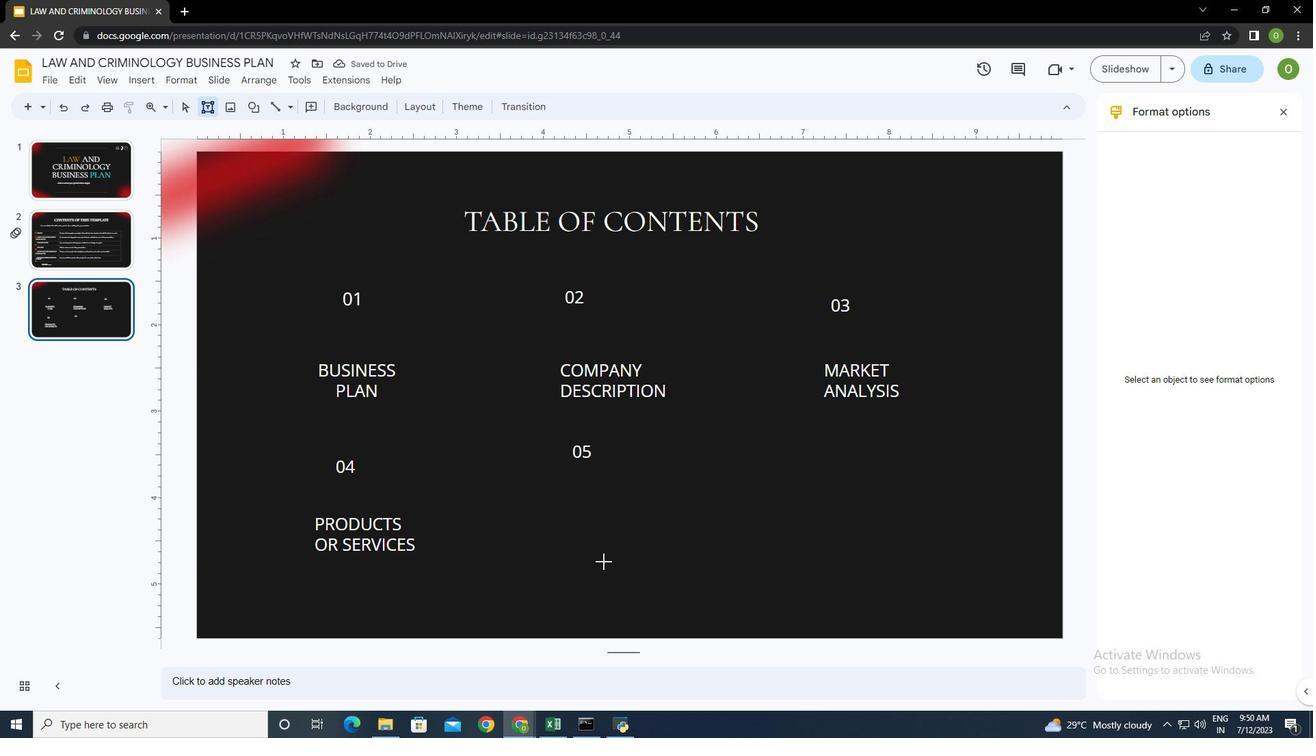 
Action: Mouse moved to (537, 487)
Screenshot: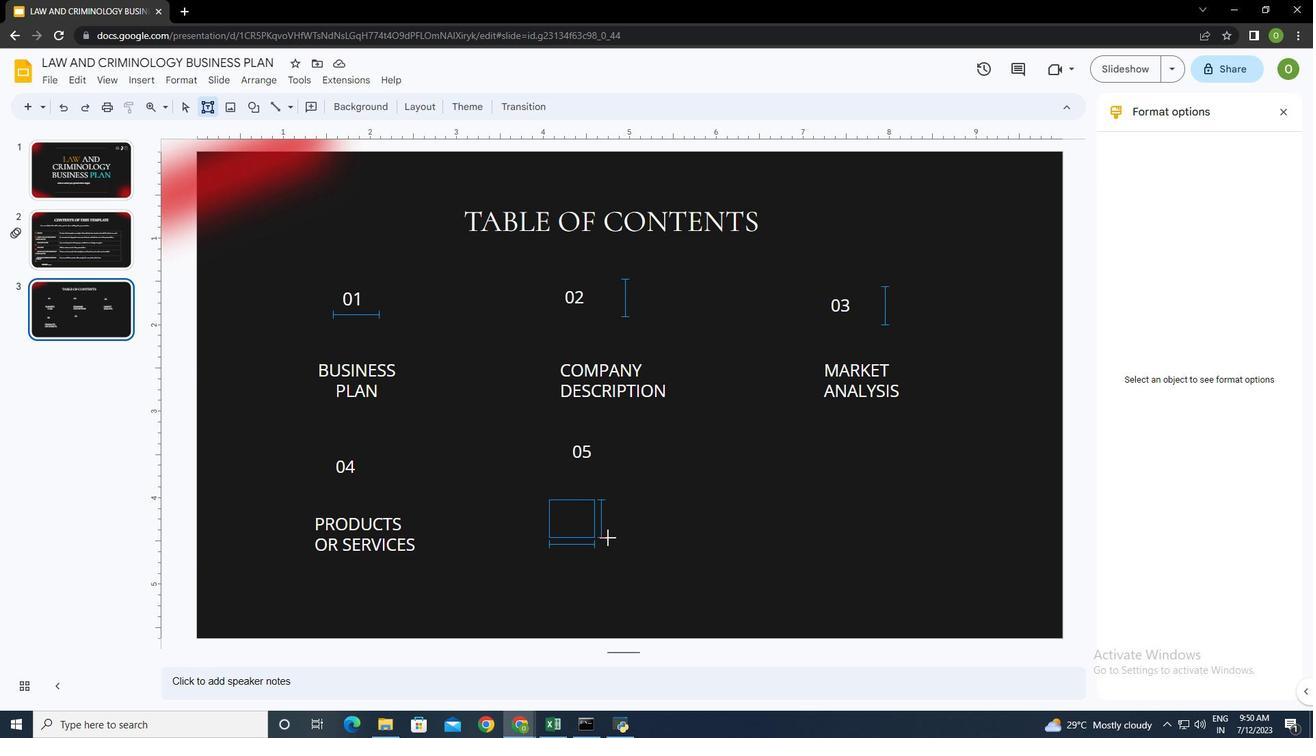 
Action: Mouse pressed left at (537, 487)
Screenshot: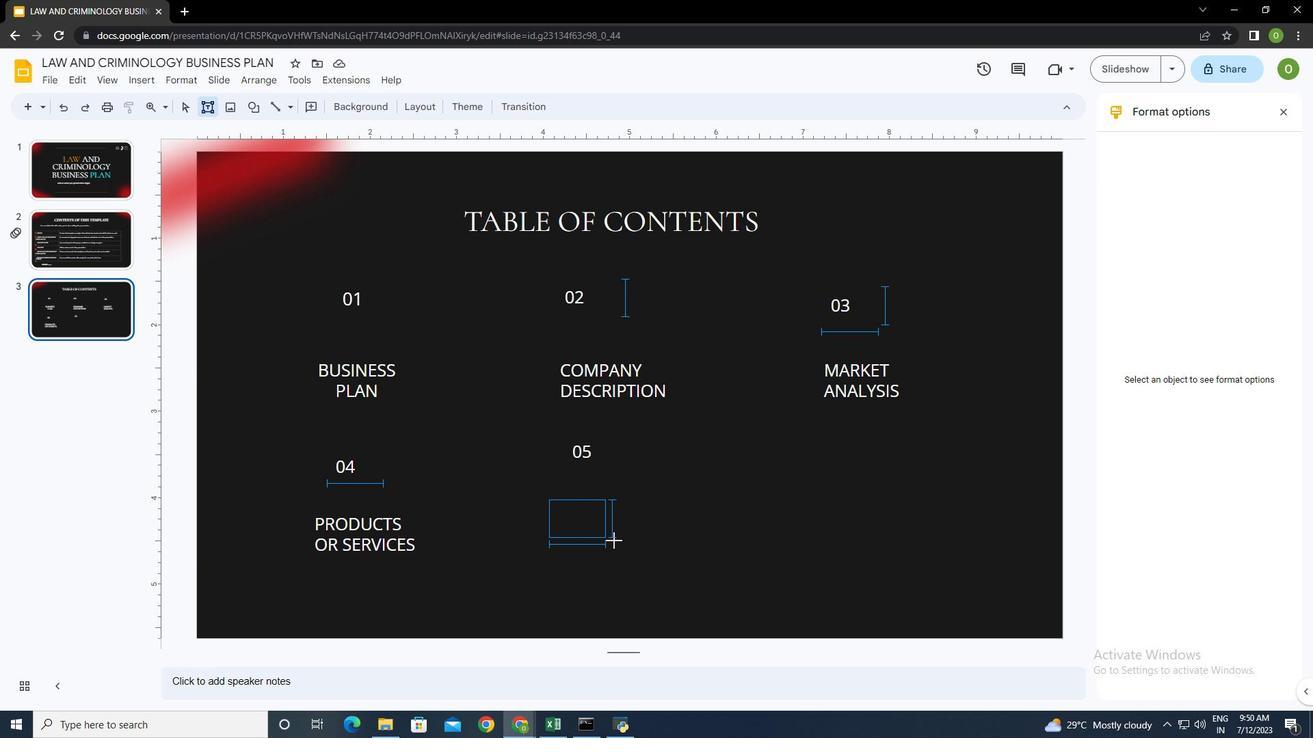 
Action: Mouse moved to (603, 95)
